 Task: Create a PowerPoint presentation on public speaking, including topics like confidence improvement and the history of public speaking.
Action: Mouse moved to (539, 310)
Screenshot: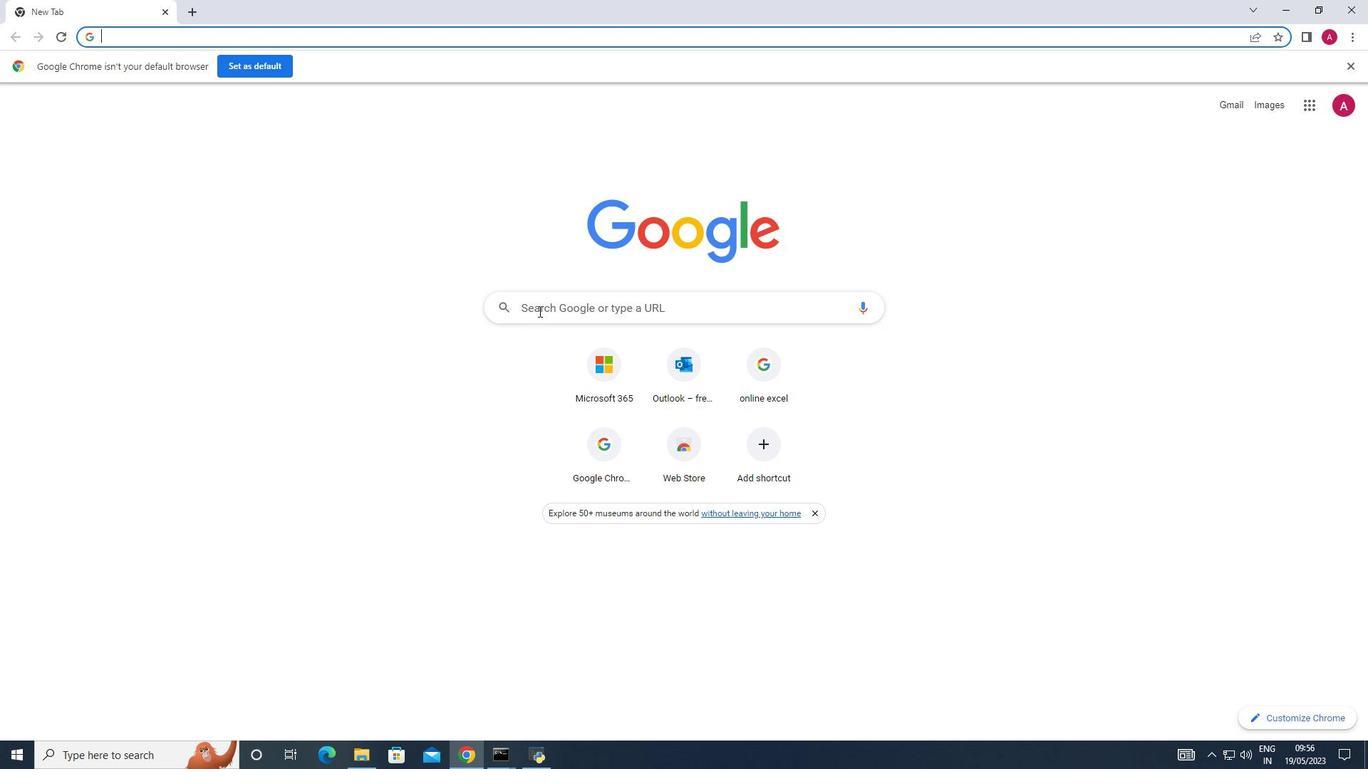 
Action: Mouse pressed left at (539, 310)
Screenshot: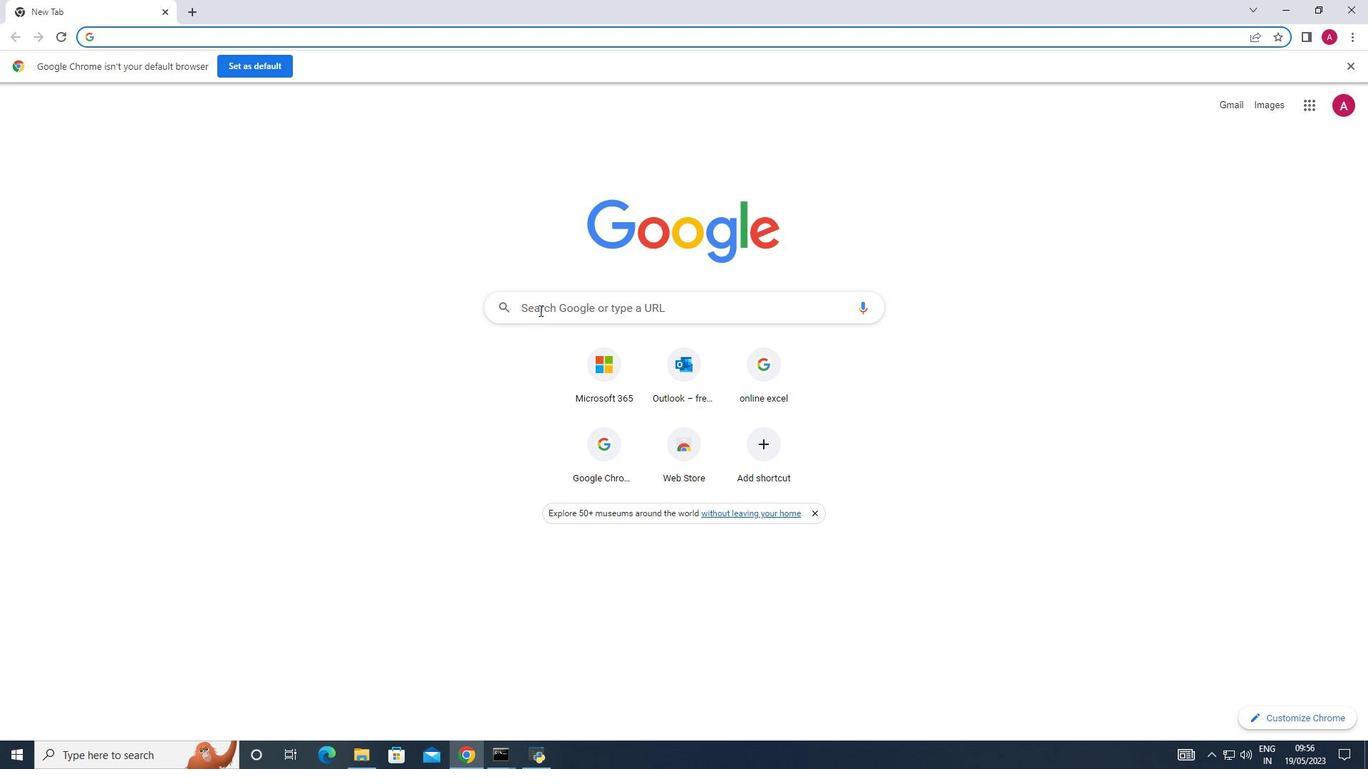 
Action: Key pressed public<Key.space>speaking<Key.space>free<Key.space>
Screenshot: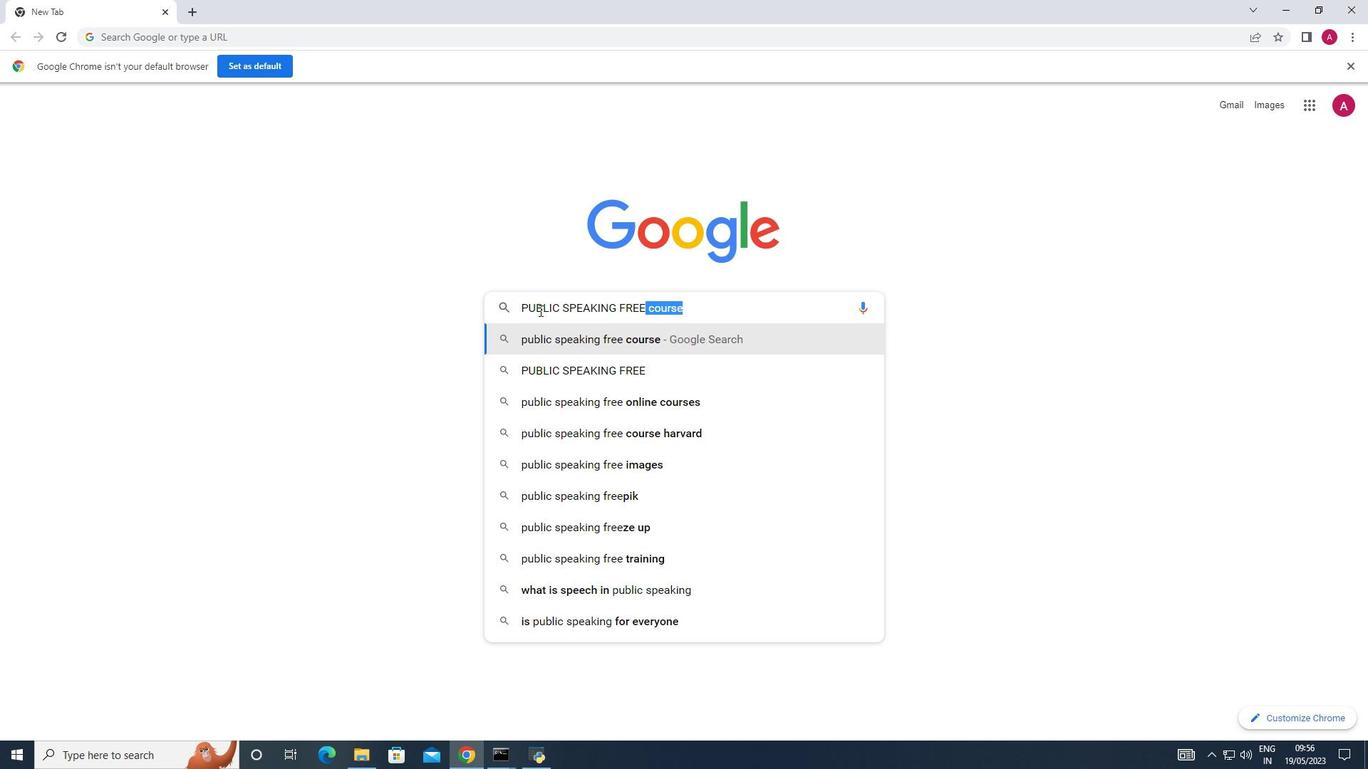 
Action: Mouse moved to (593, 345)
Screenshot: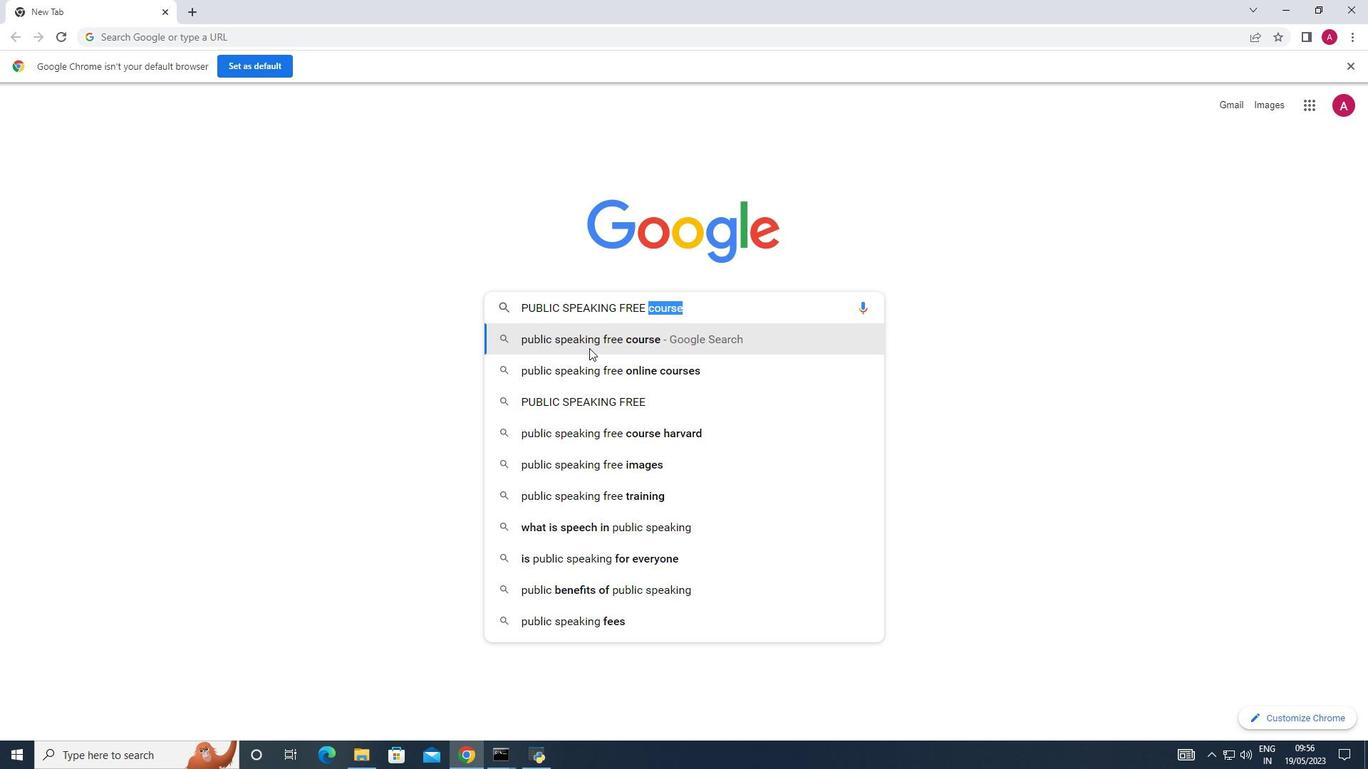 
Action: Mouse pressed left at (593, 345)
Screenshot: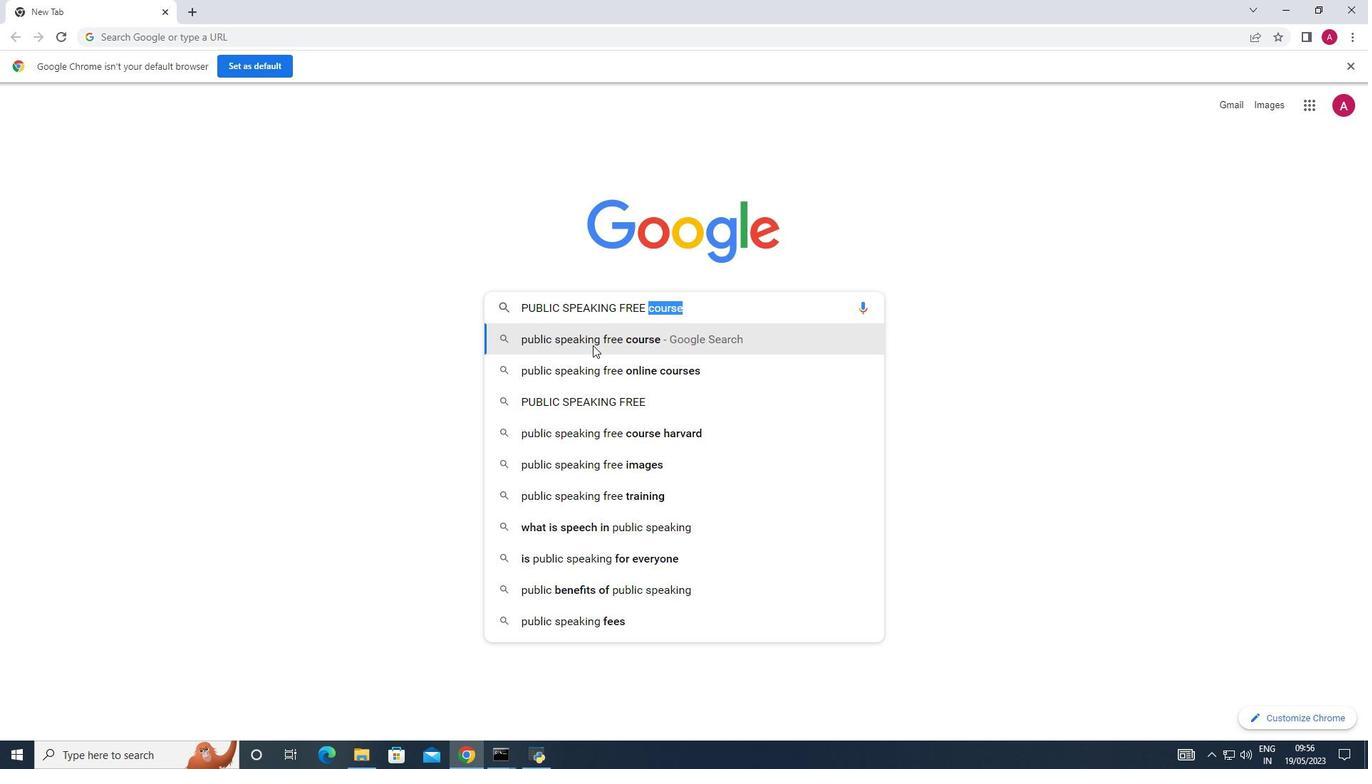 
Action: Mouse moved to (388, 248)
Screenshot: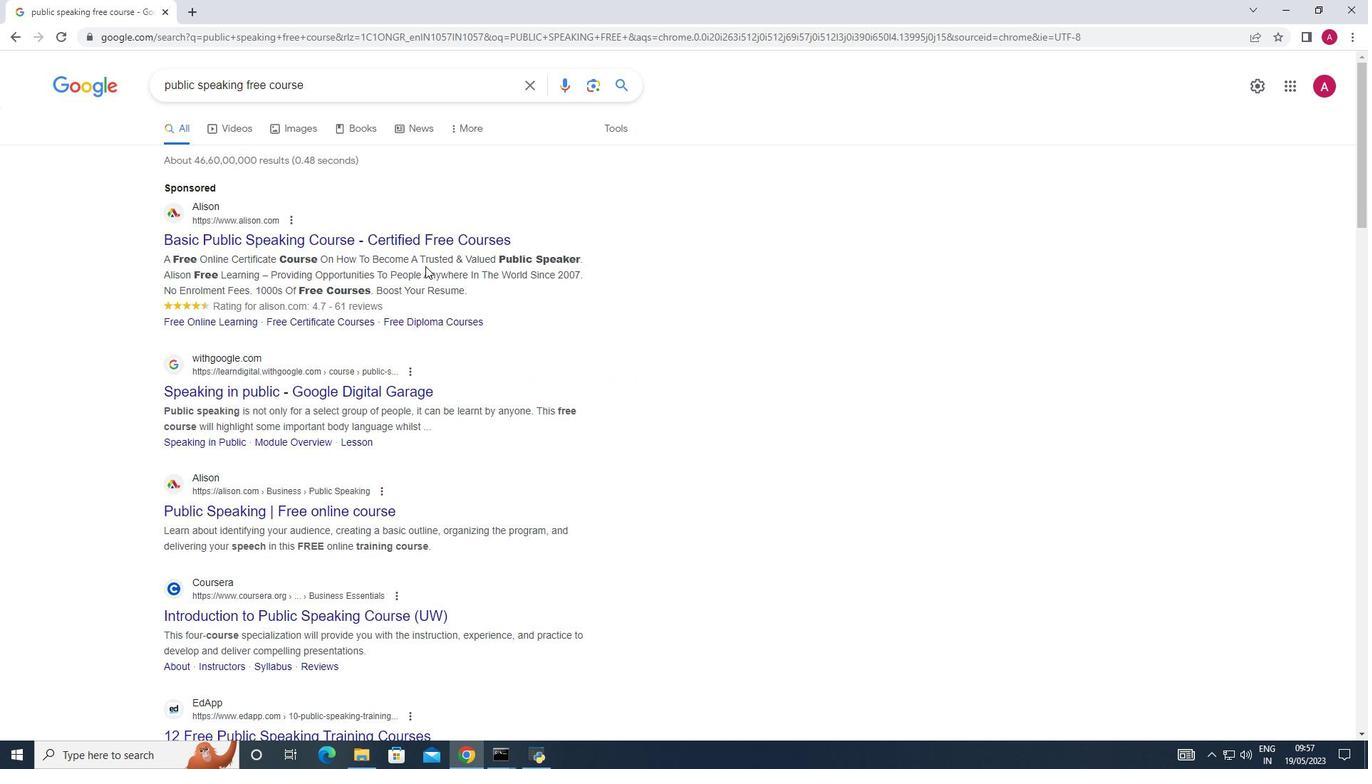 
Action: Mouse pressed left at (388, 248)
Screenshot: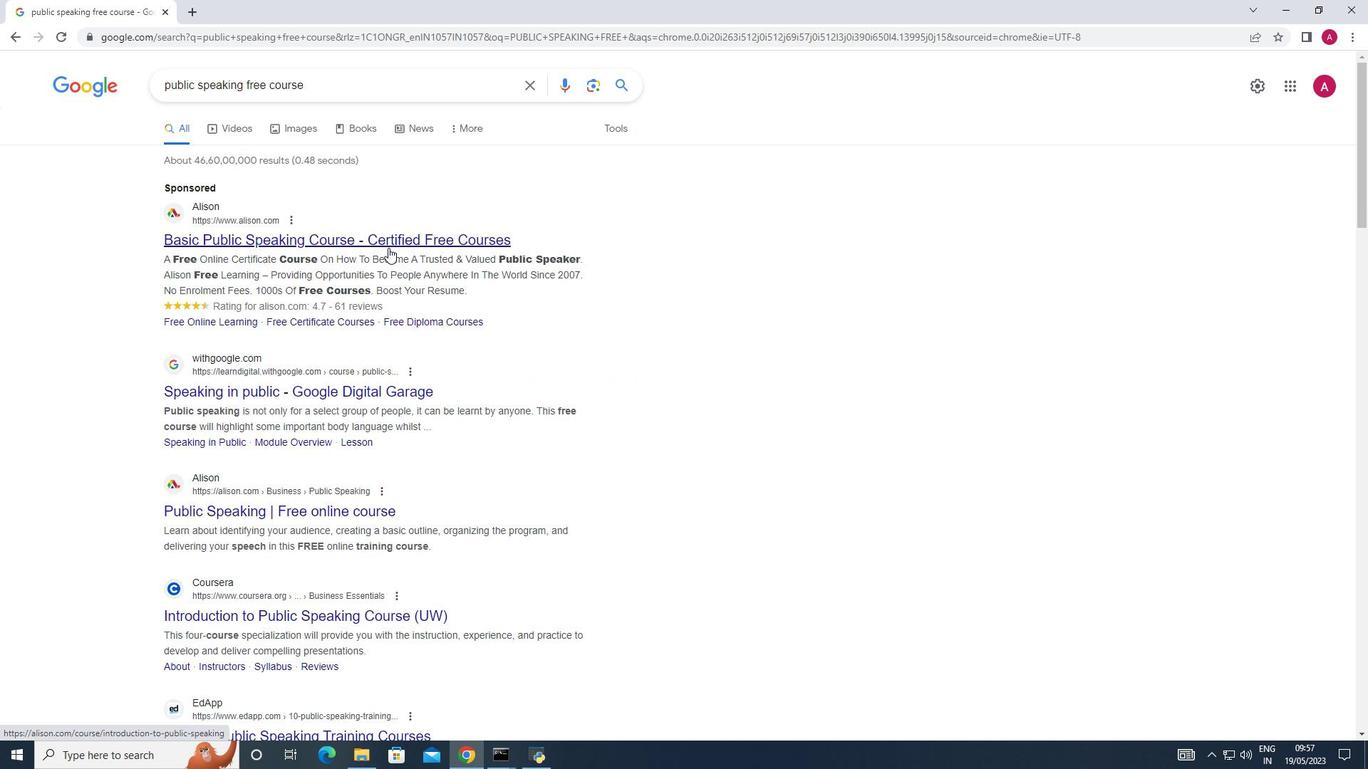
Action: Mouse moved to (535, 326)
Screenshot: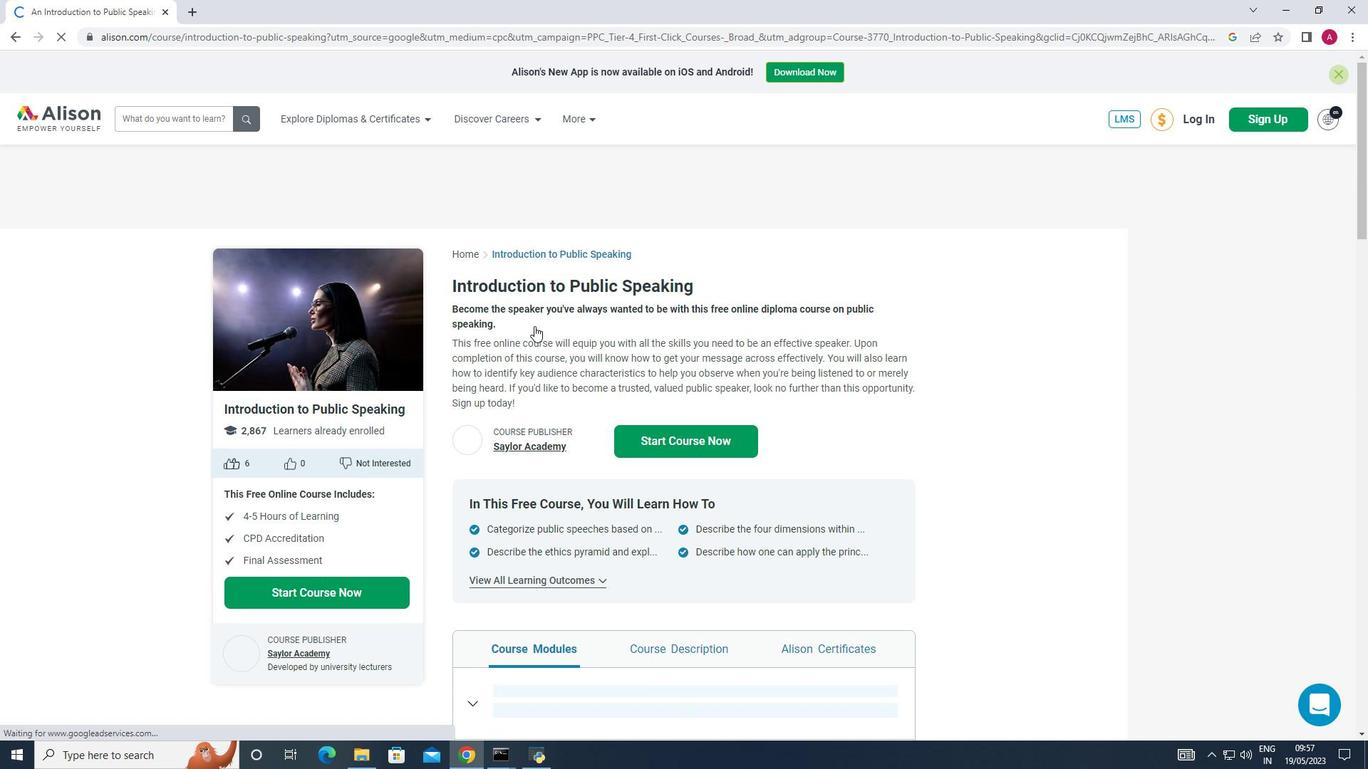 
Action: Mouse scrolled (535, 325) with delta (0, 0)
Screenshot: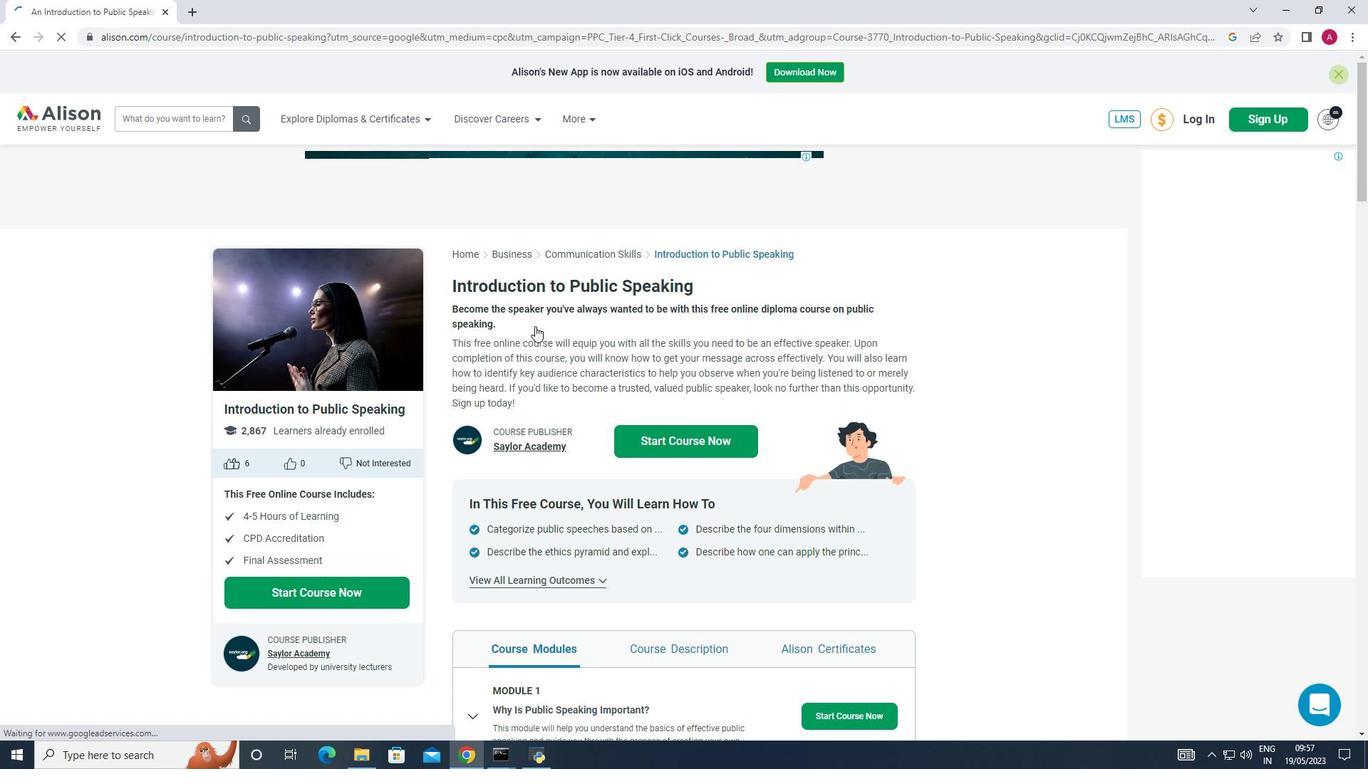 
Action: Mouse scrolled (535, 325) with delta (0, 0)
Screenshot: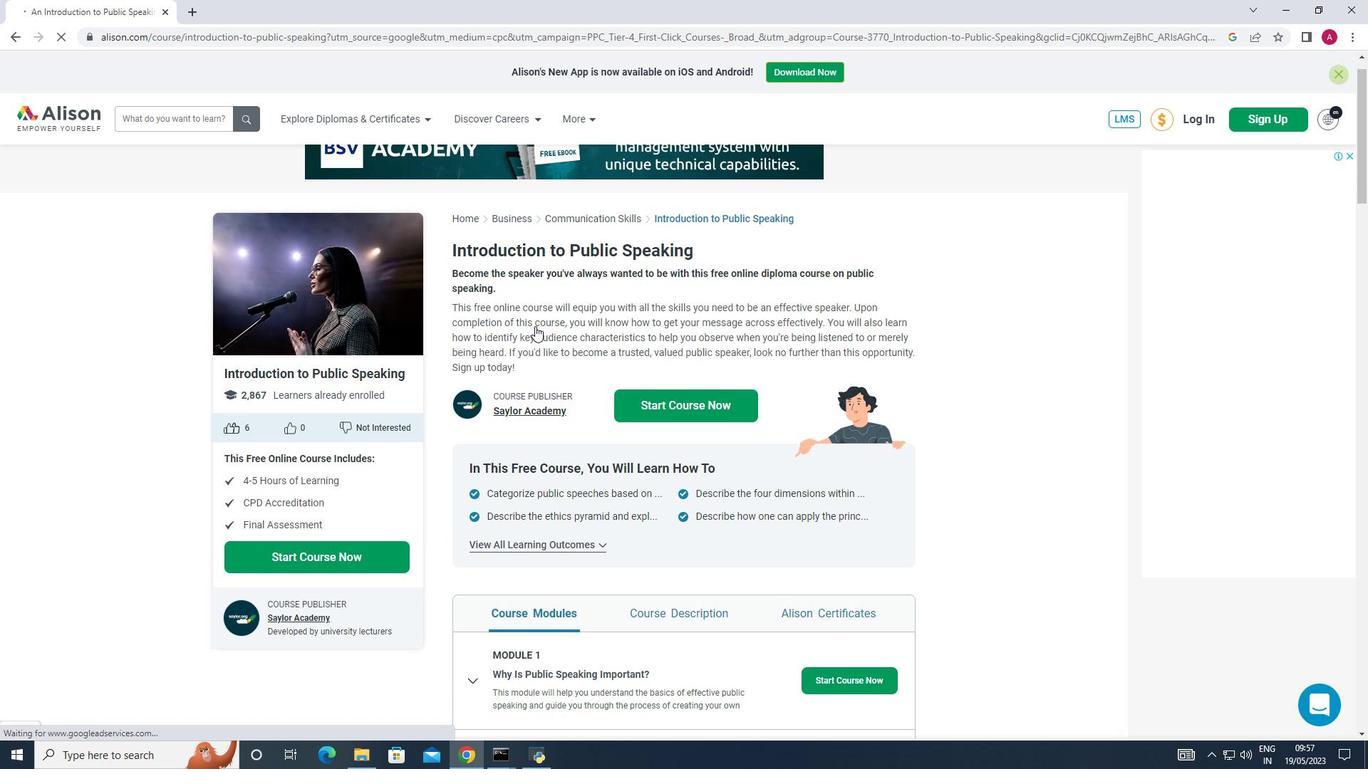 
Action: Mouse moved to (553, 362)
Screenshot: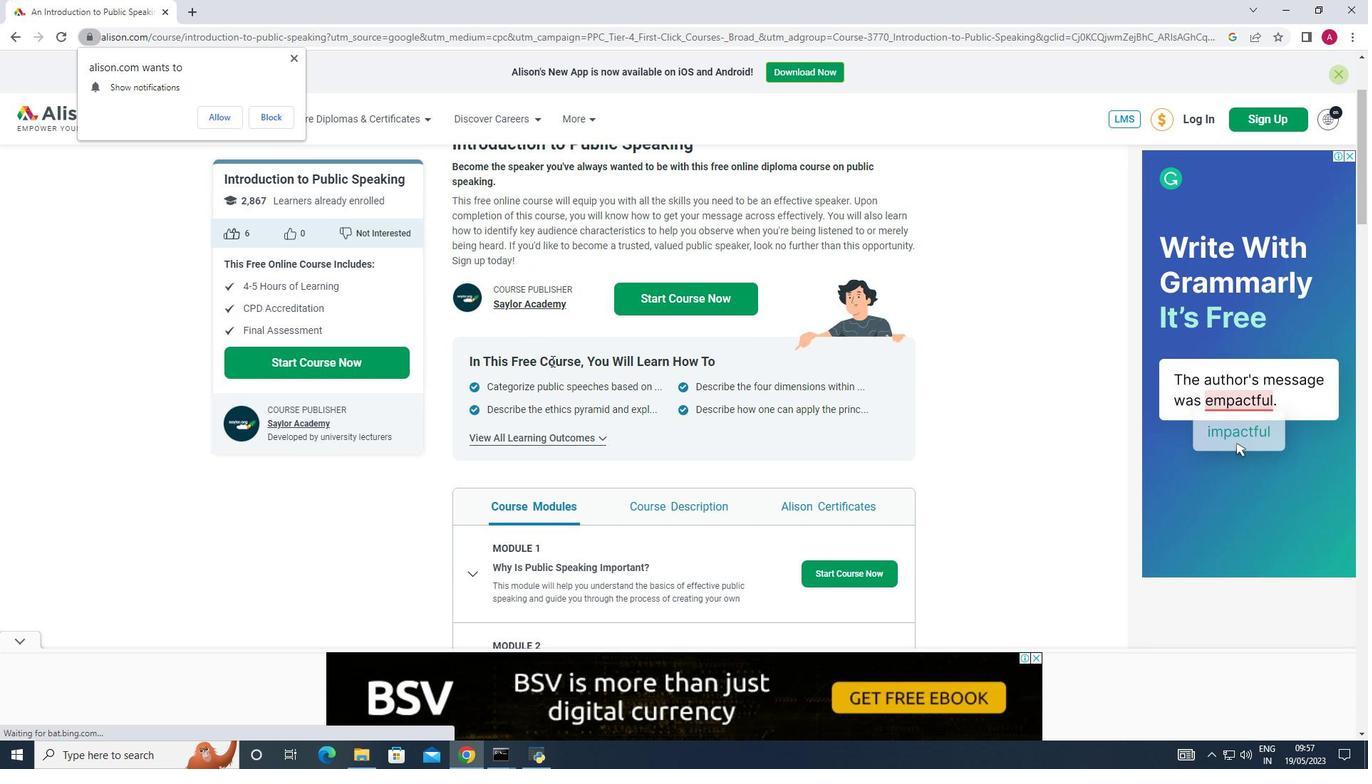 
Action: Mouse scrolled (553, 361) with delta (0, 0)
Screenshot: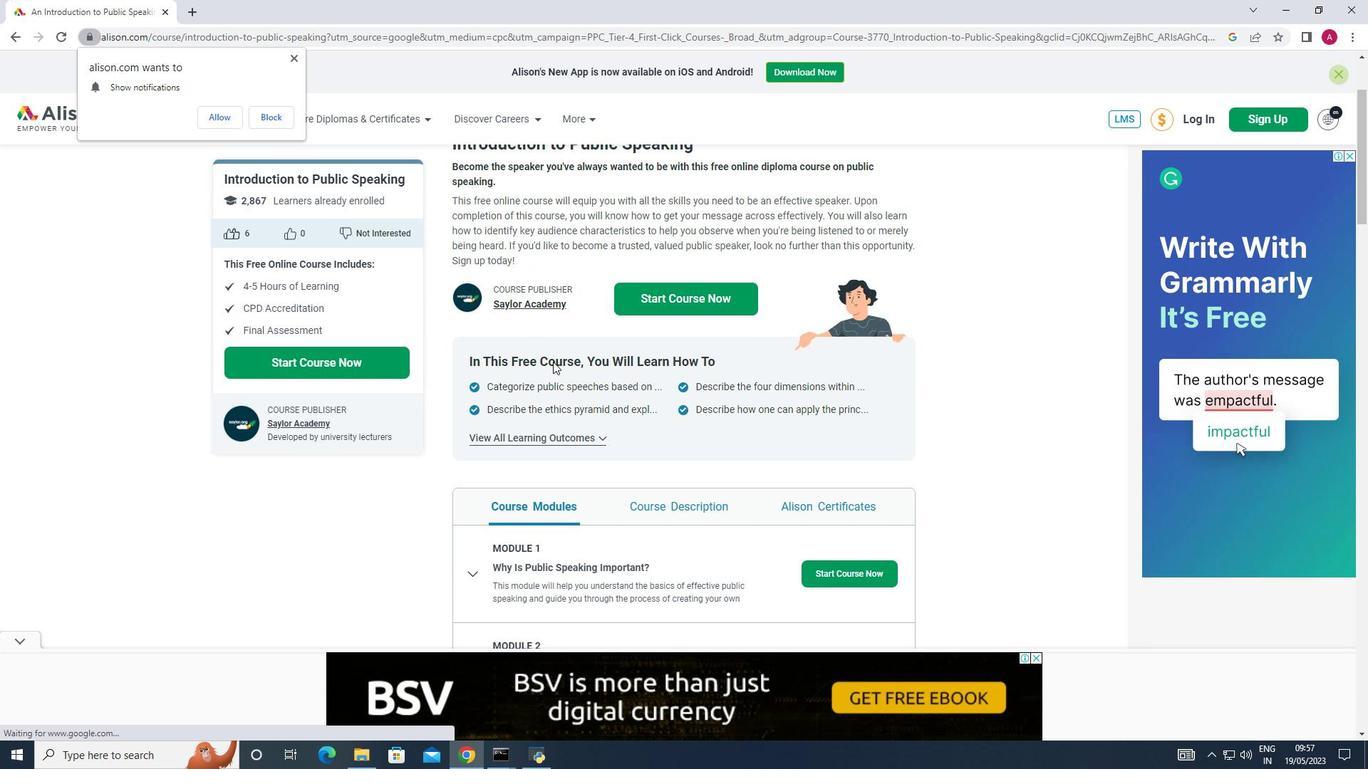 
Action: Mouse scrolled (553, 361) with delta (0, 0)
Screenshot: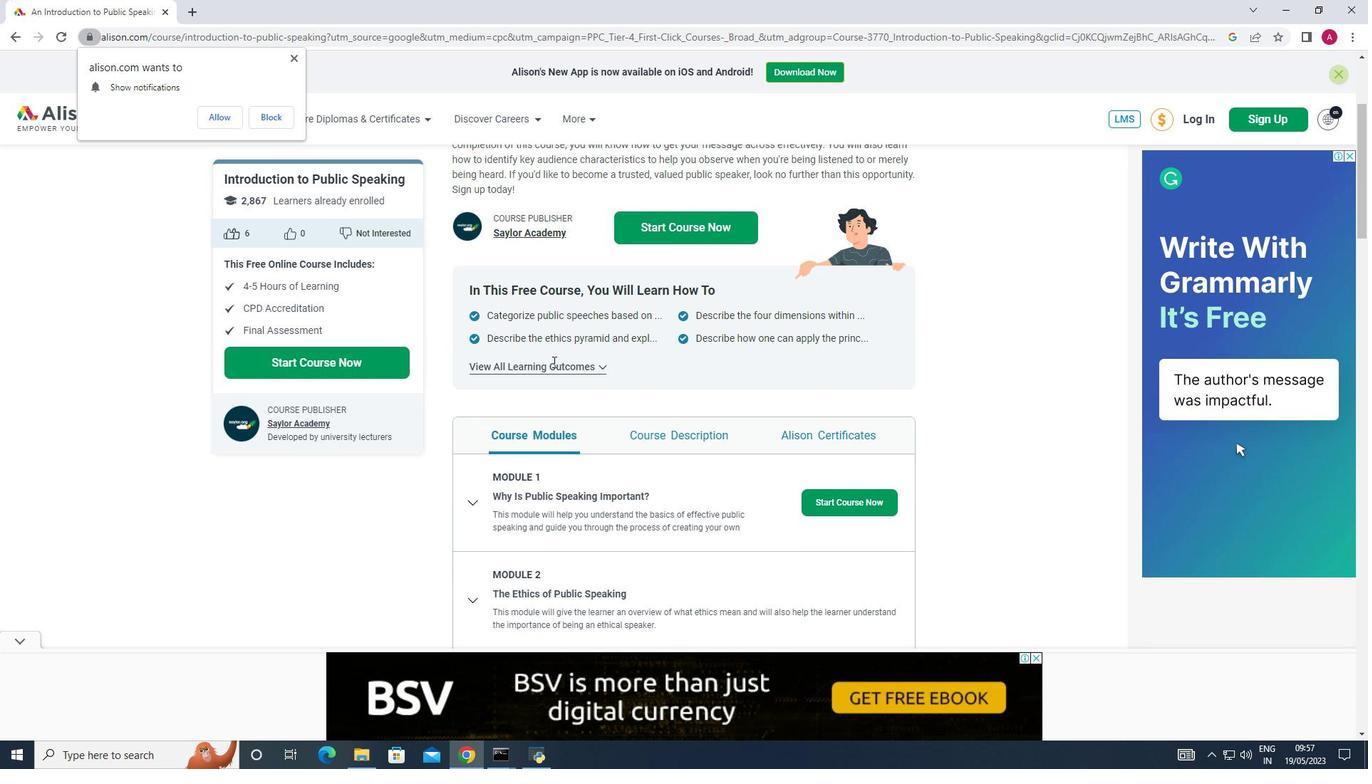 
Action: Mouse moved to (300, 58)
Screenshot: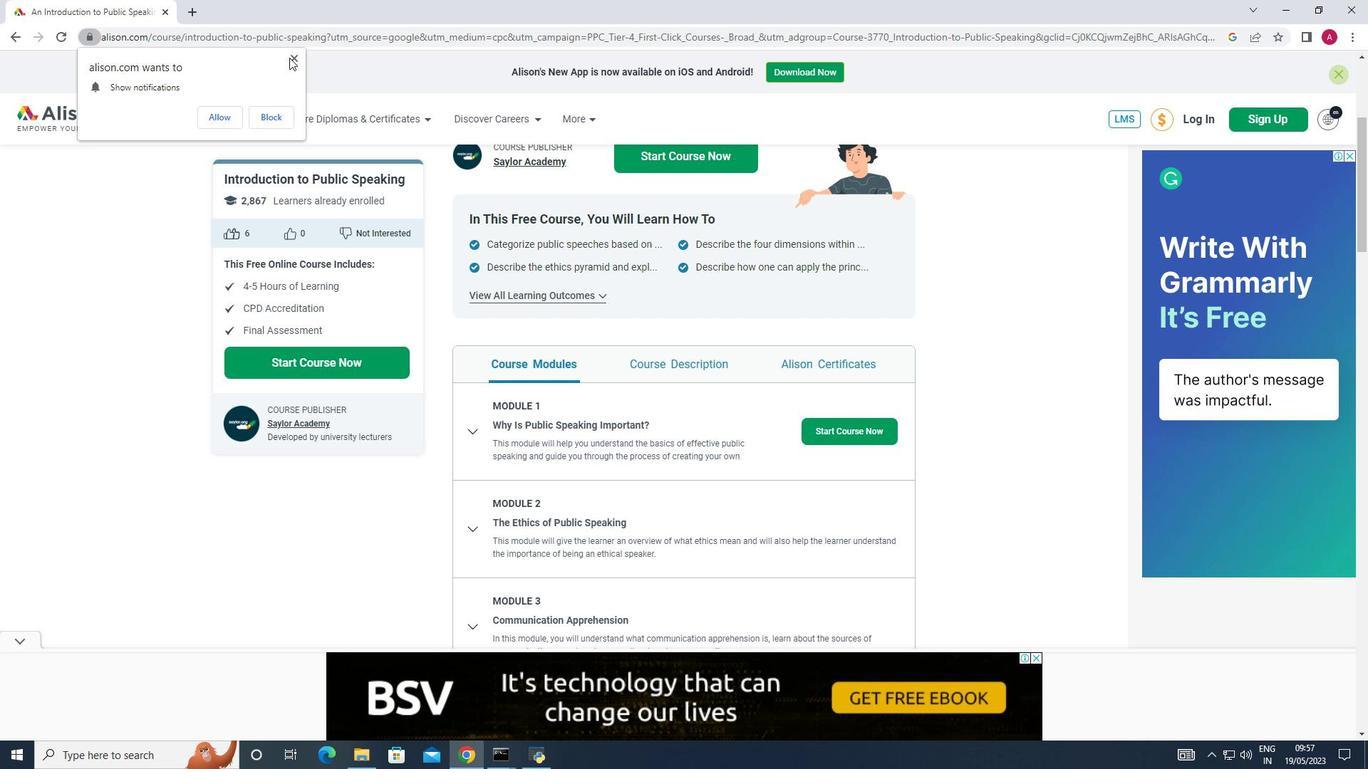 
Action: Mouse pressed left at (300, 58)
Screenshot: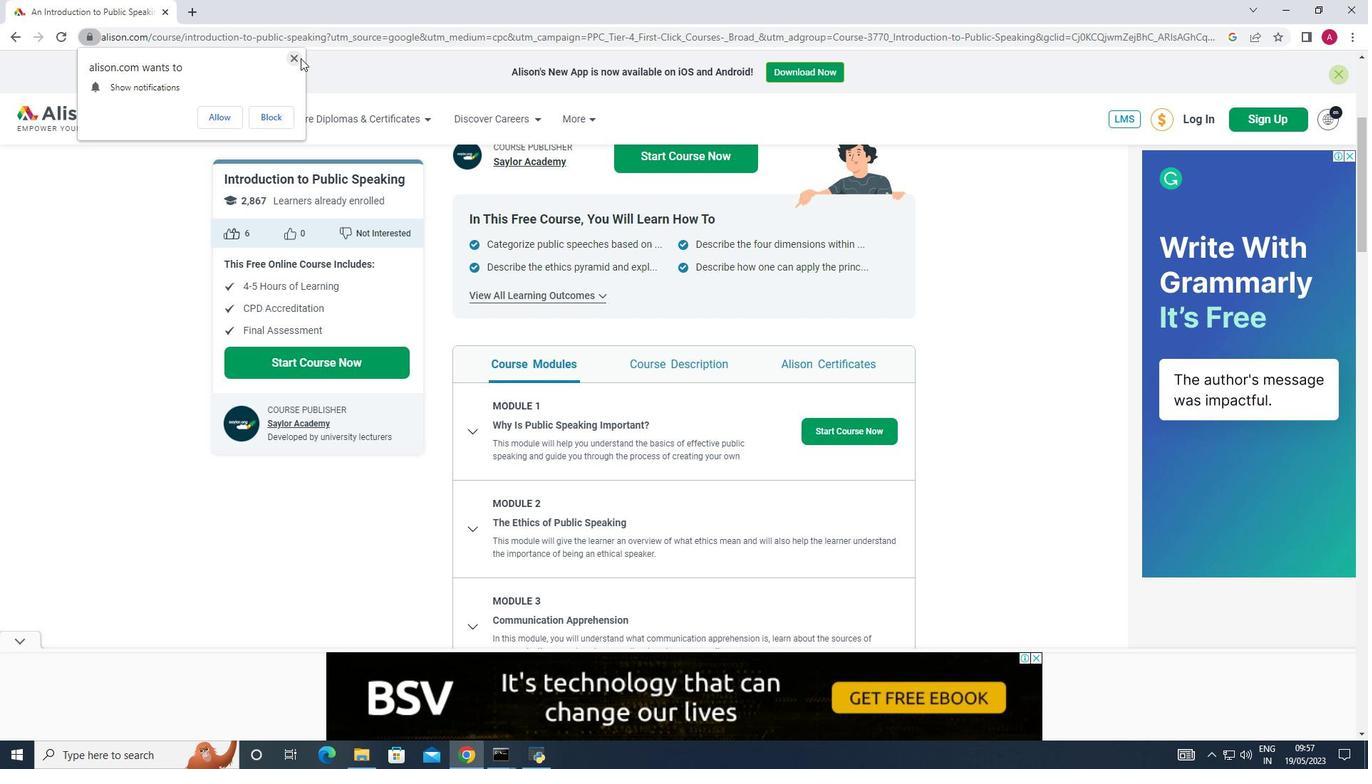 
Action: Mouse moved to (652, 349)
Screenshot: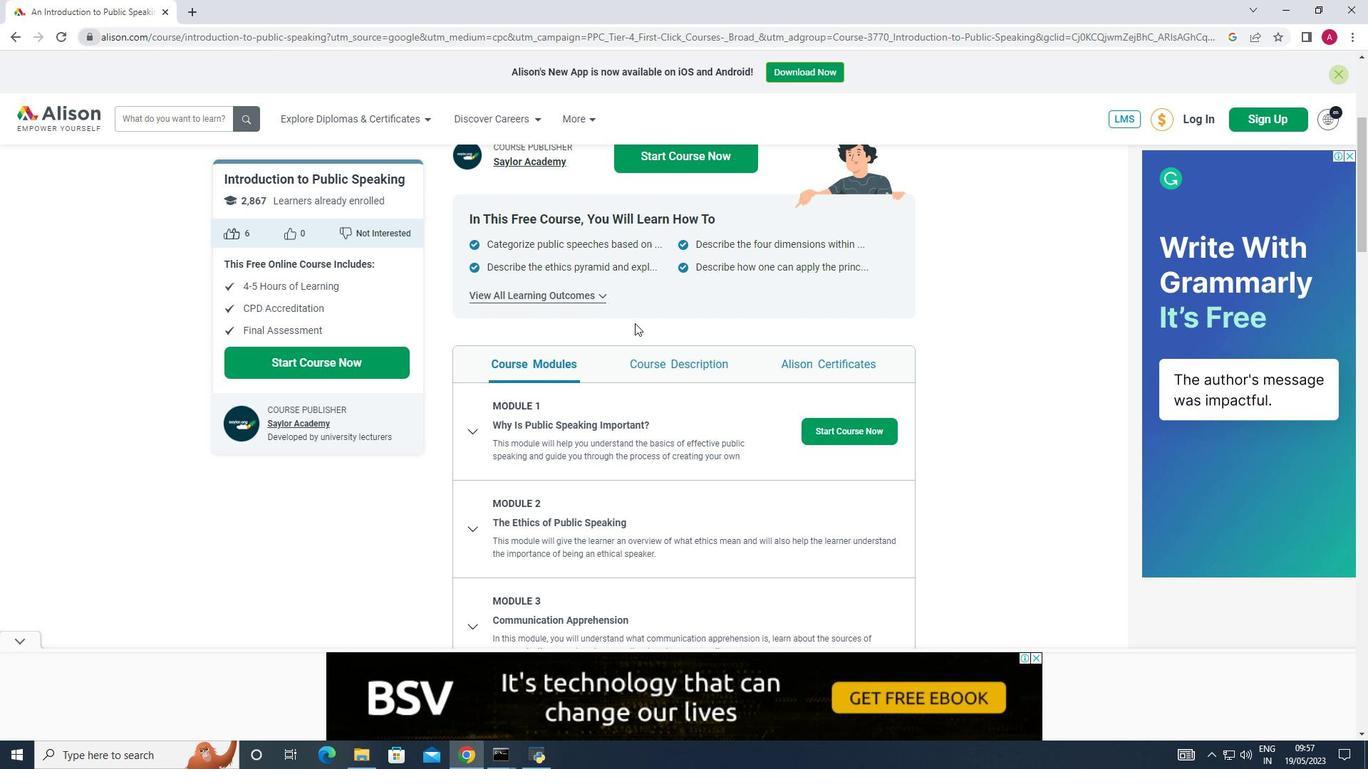 
Action: Mouse scrolled (652, 348) with delta (0, 0)
Screenshot: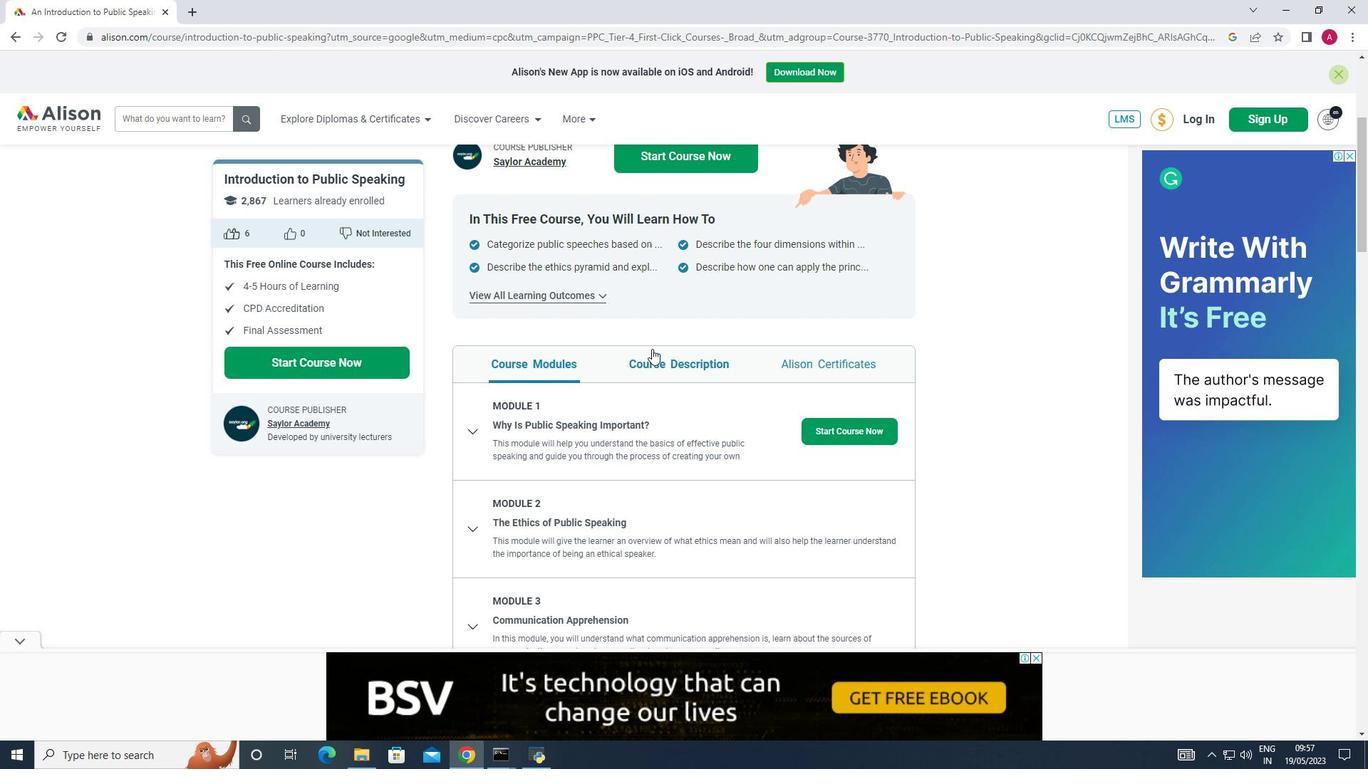 
Action: Mouse scrolled (652, 348) with delta (0, 0)
Screenshot: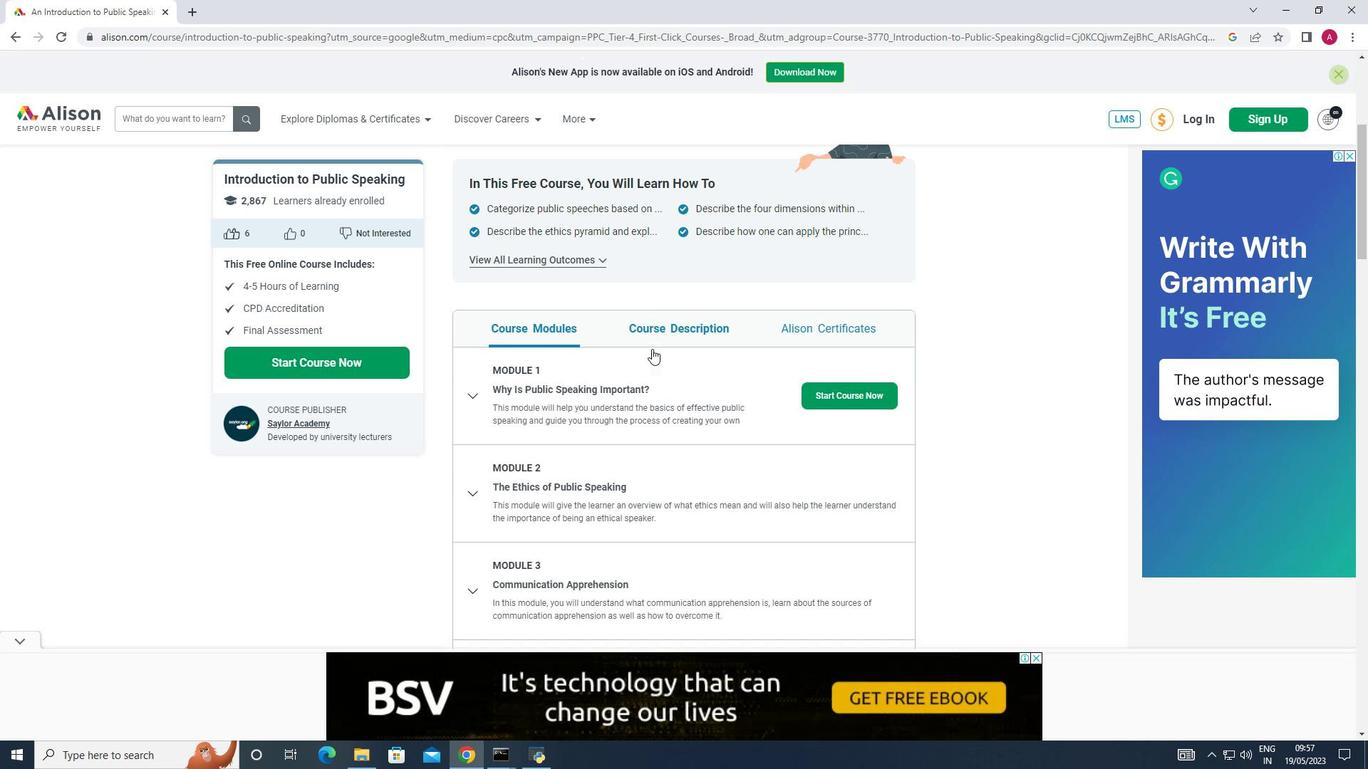 
Action: Mouse moved to (672, 233)
Screenshot: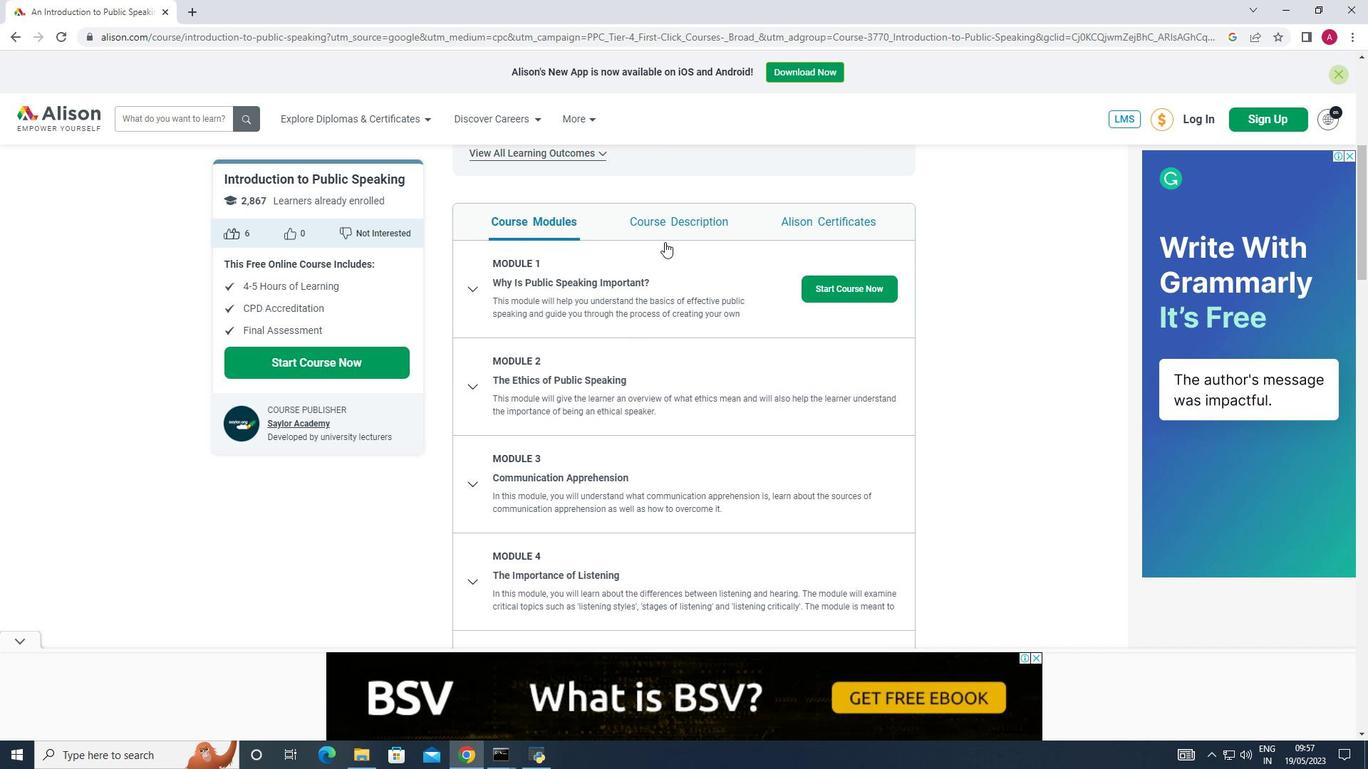 
Action: Mouse scrolled (672, 232) with delta (0, 0)
Screenshot: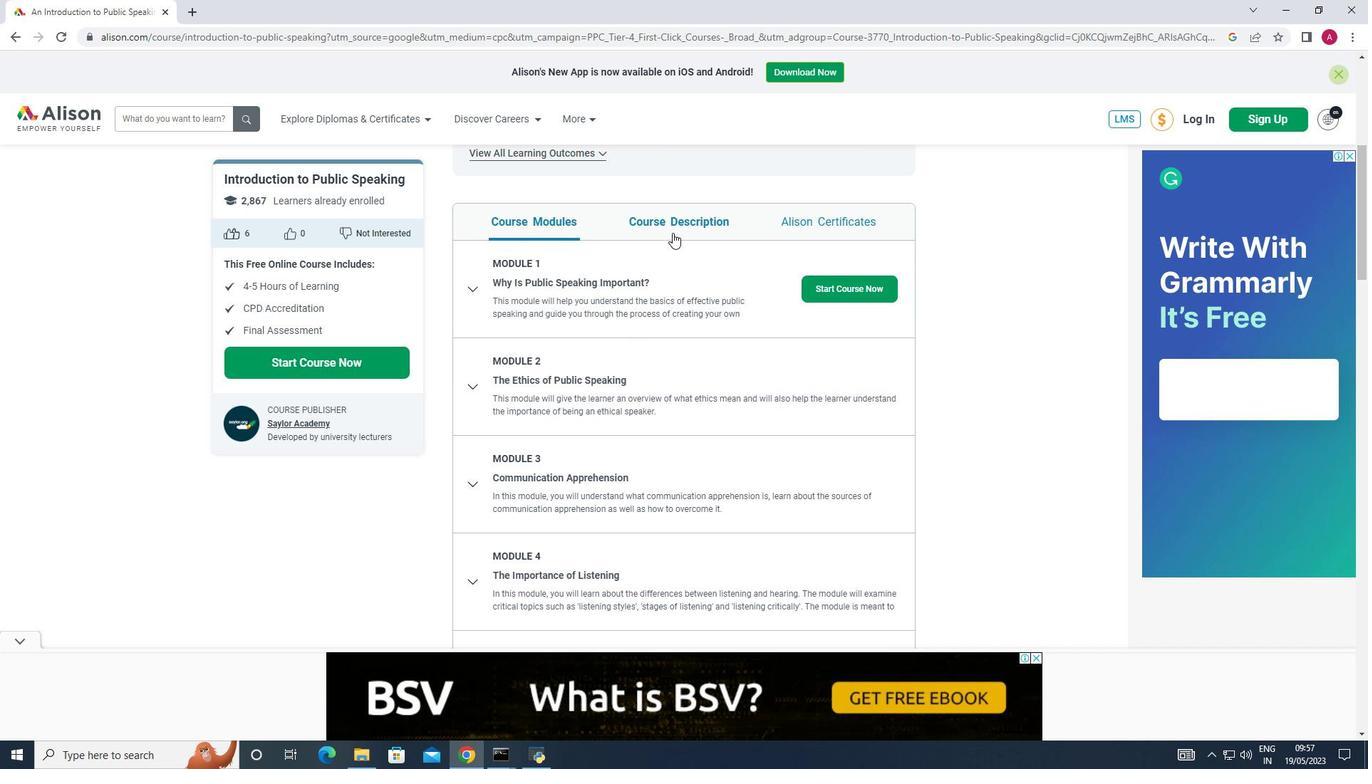 
Action: Mouse scrolled (672, 232) with delta (0, 0)
Screenshot: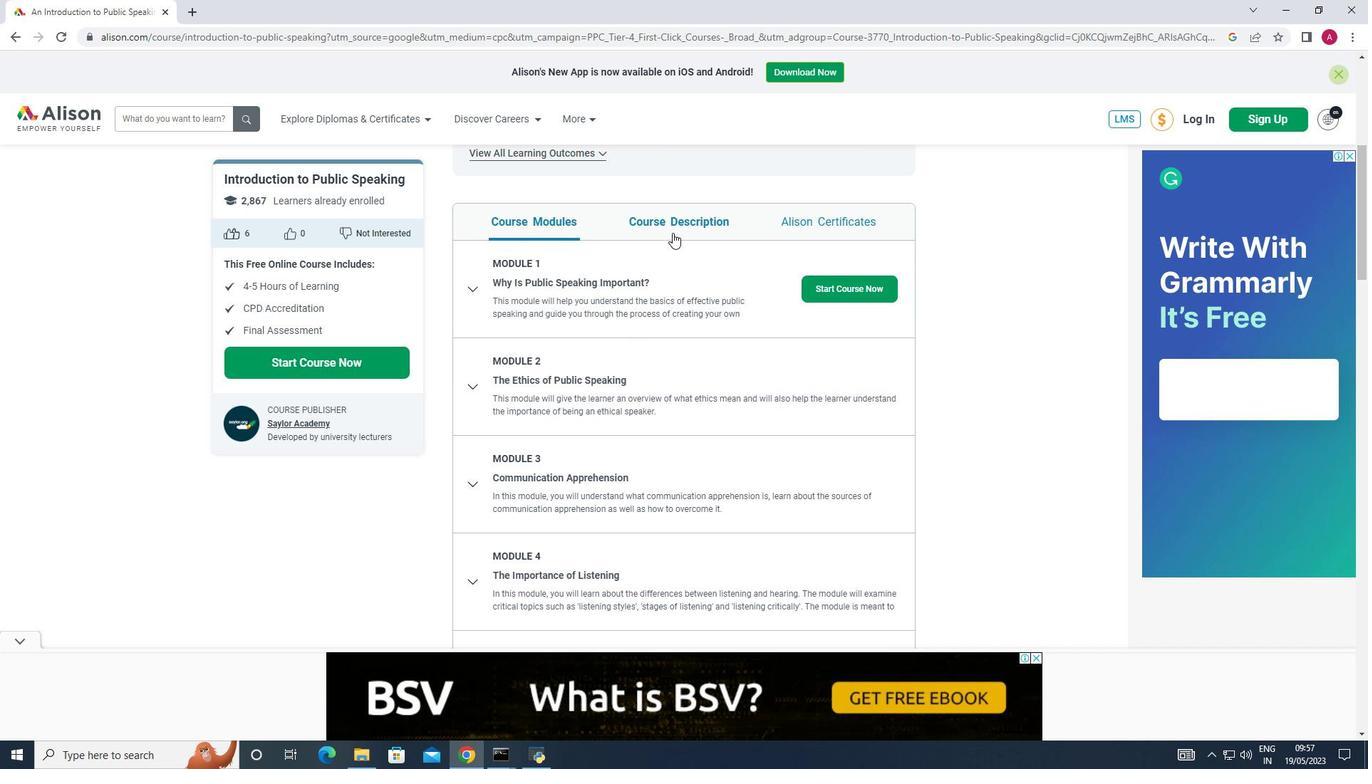 
Action: Mouse scrolled (672, 232) with delta (0, 0)
Screenshot: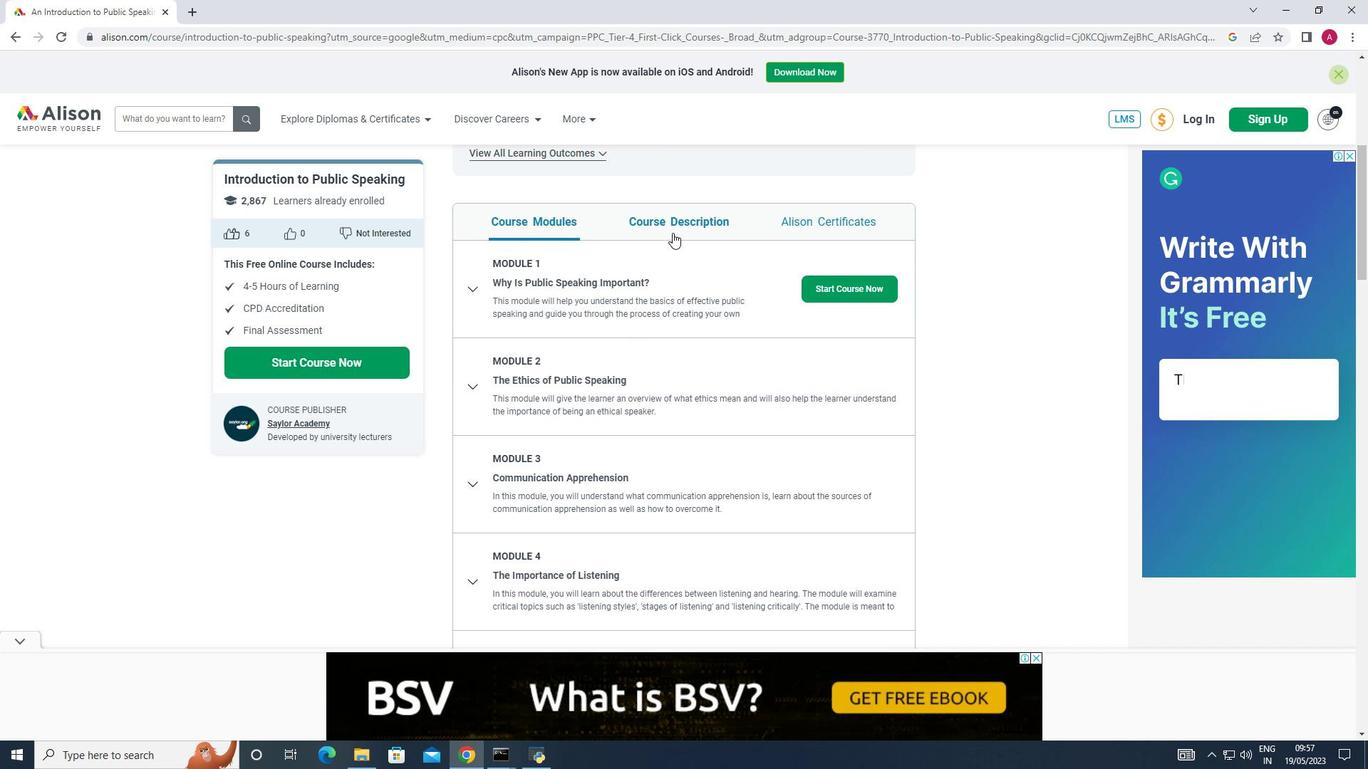 
Action: Mouse scrolled (672, 232) with delta (0, 0)
Screenshot: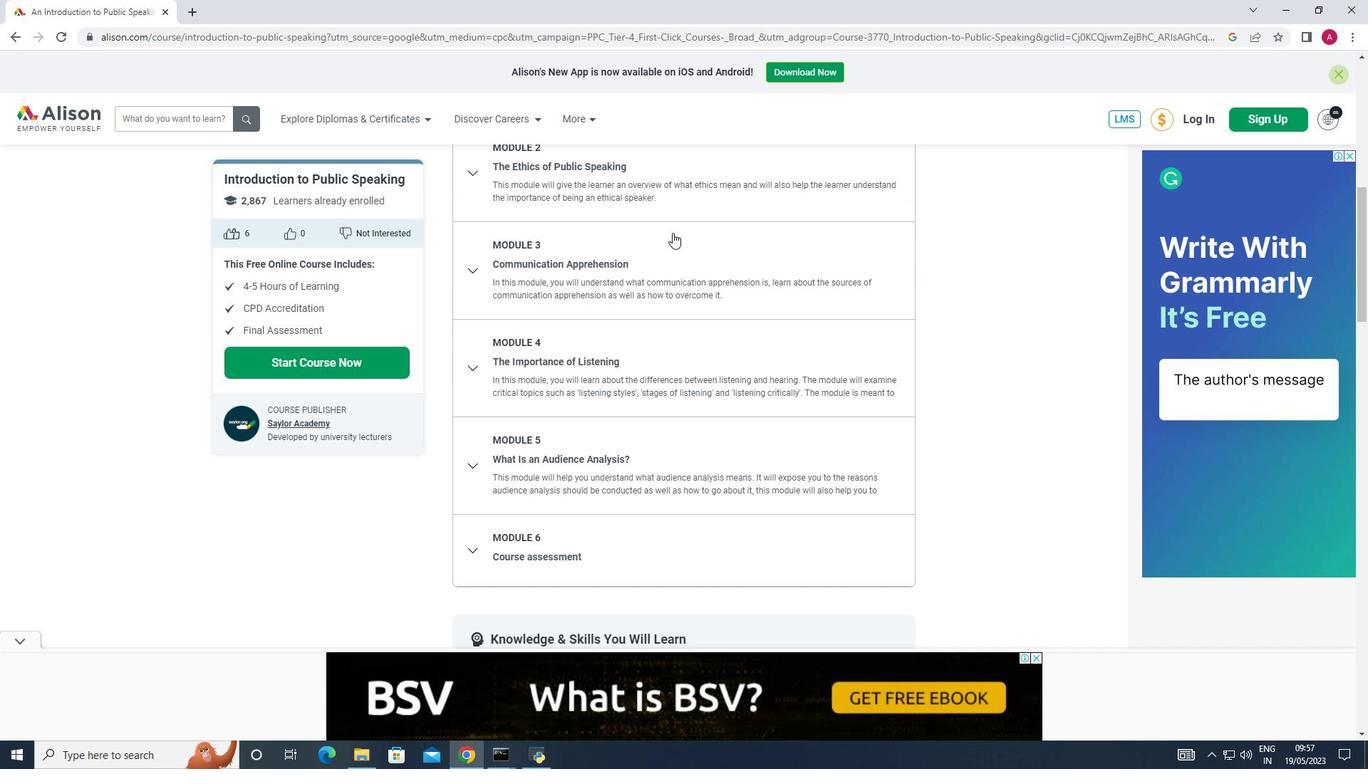 
Action: Mouse scrolled (672, 233) with delta (0, 0)
Screenshot: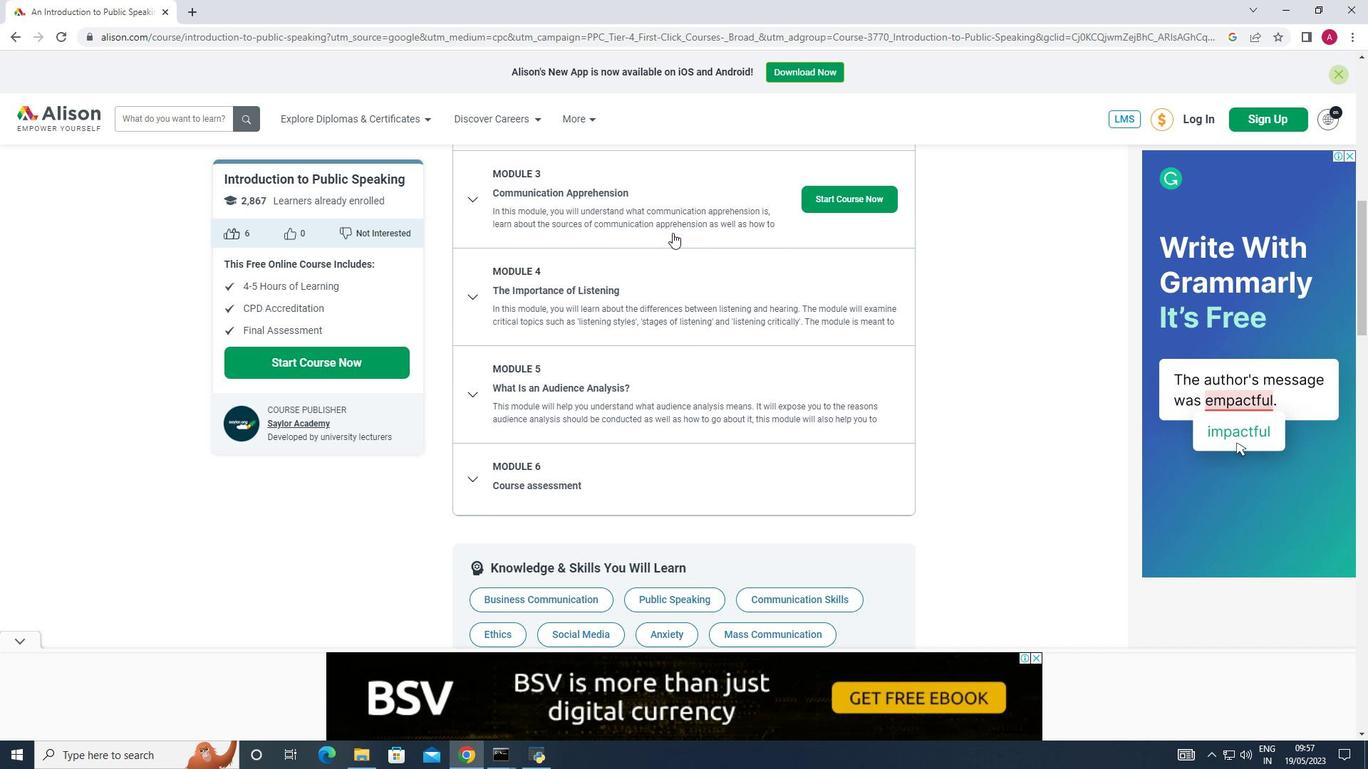 
Action: Mouse scrolled (672, 233) with delta (0, 0)
Screenshot: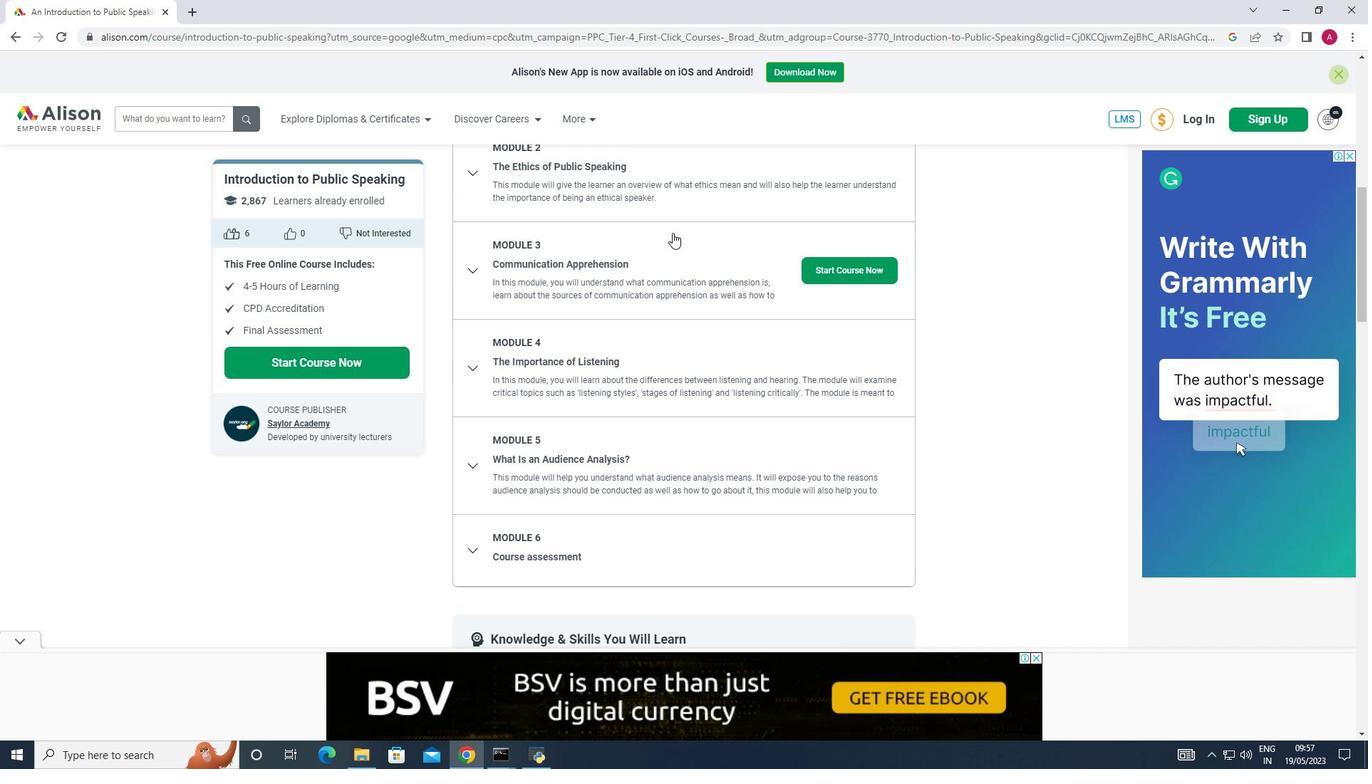 
Action: Mouse scrolled (672, 233) with delta (0, 0)
Screenshot: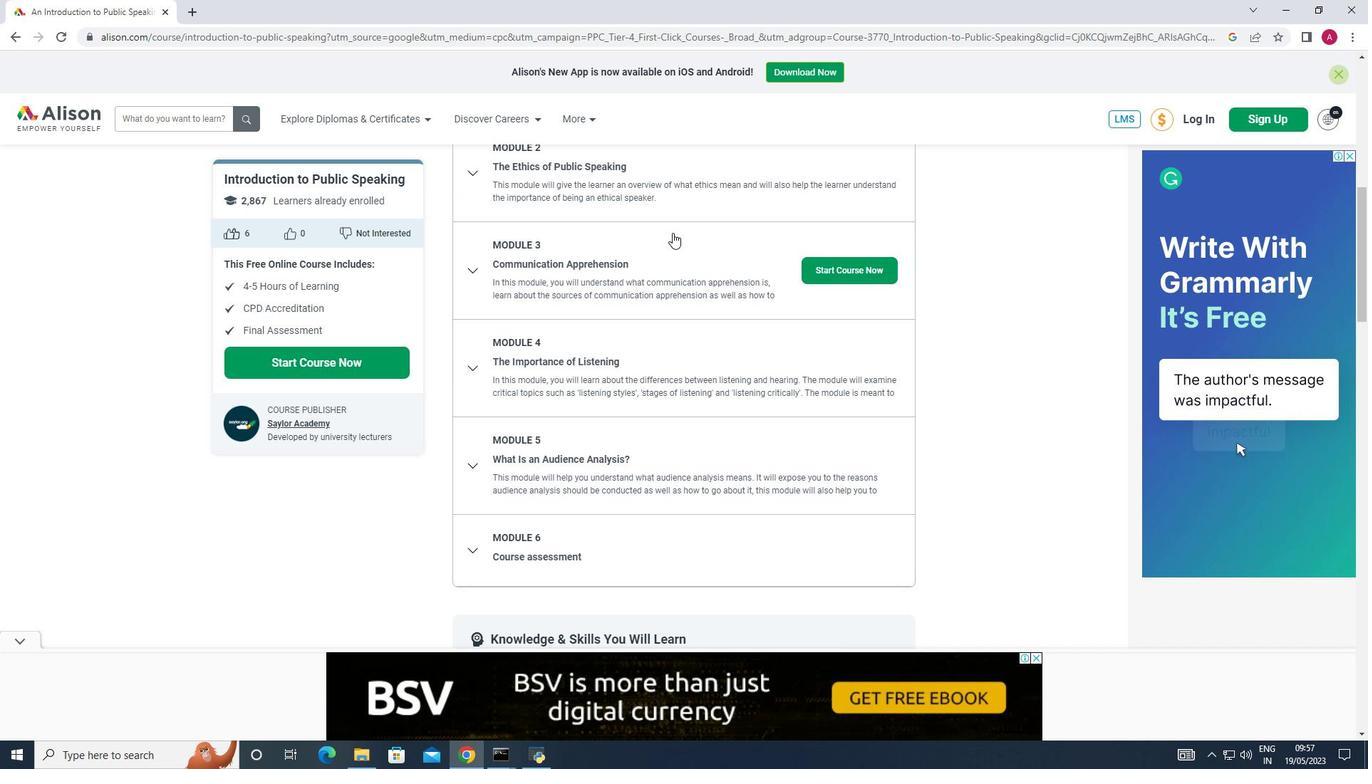 
Action: Mouse moved to (672, 221)
Screenshot: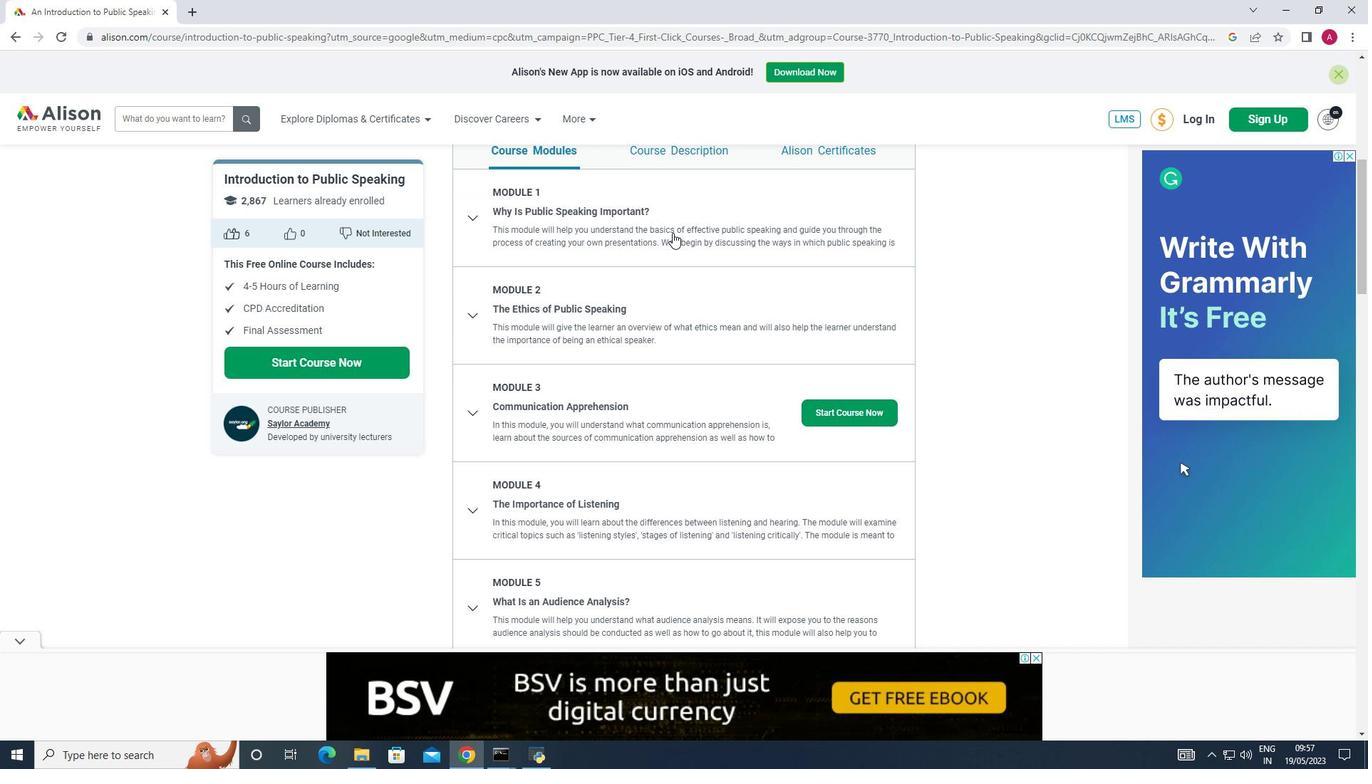 
Action: Mouse scrolled (672, 222) with delta (0, 0)
Screenshot: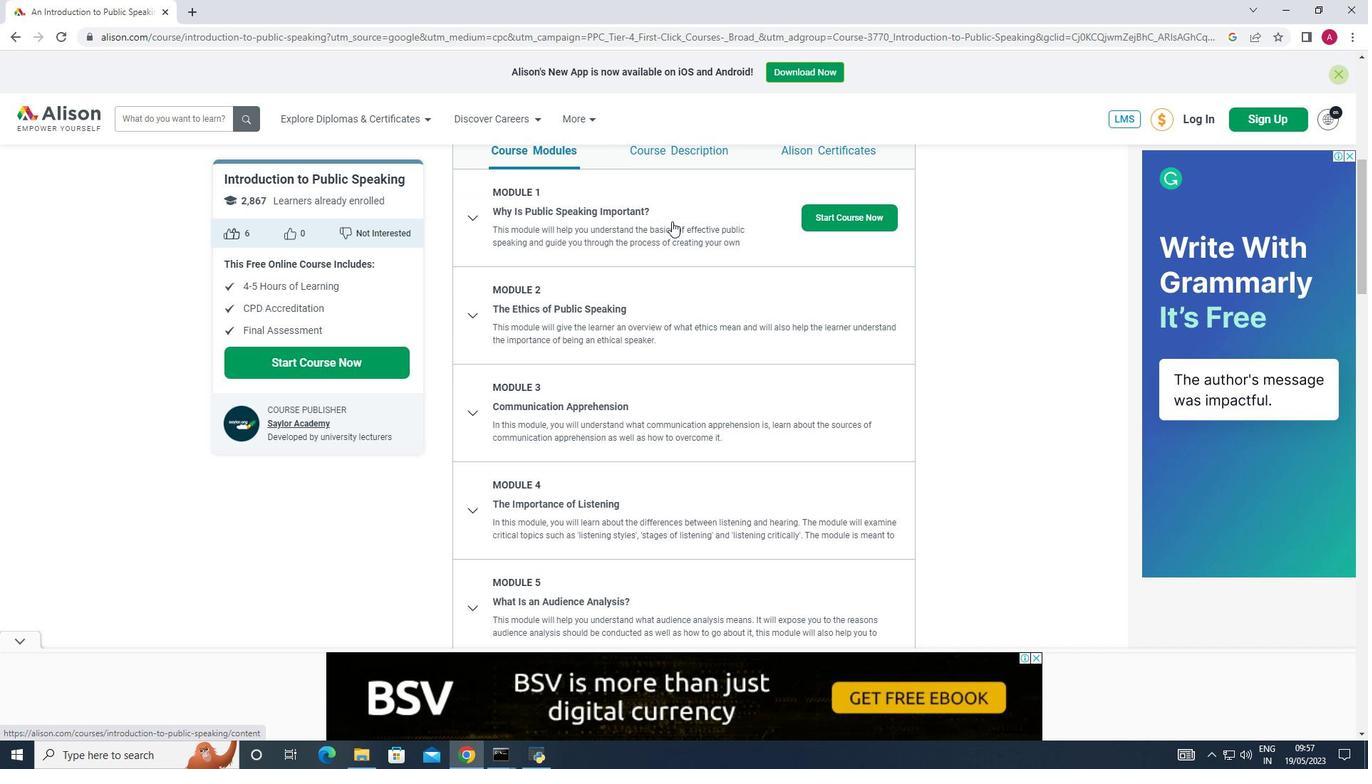 
Action: Mouse scrolled (672, 222) with delta (0, 0)
Screenshot: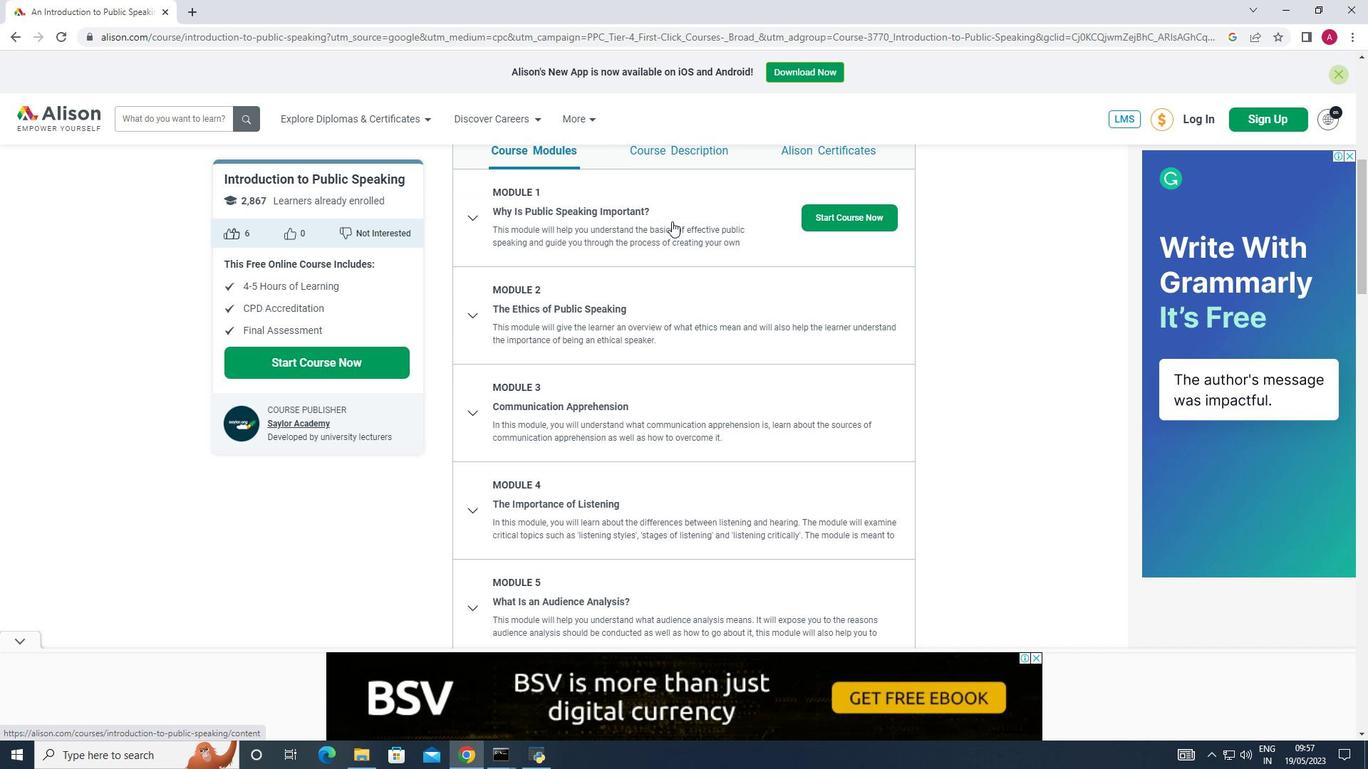 
Action: Mouse moved to (689, 292)
Screenshot: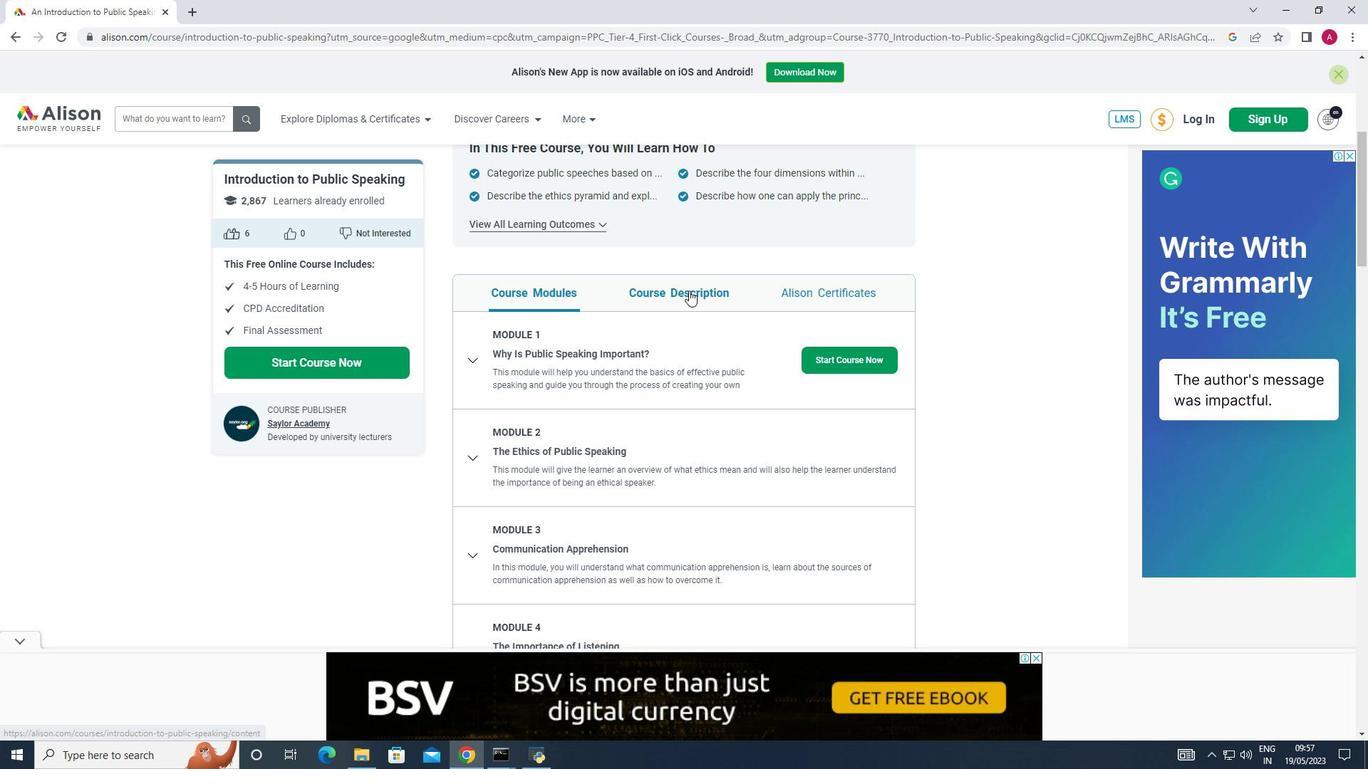 
Action: Mouse pressed left at (689, 292)
Screenshot: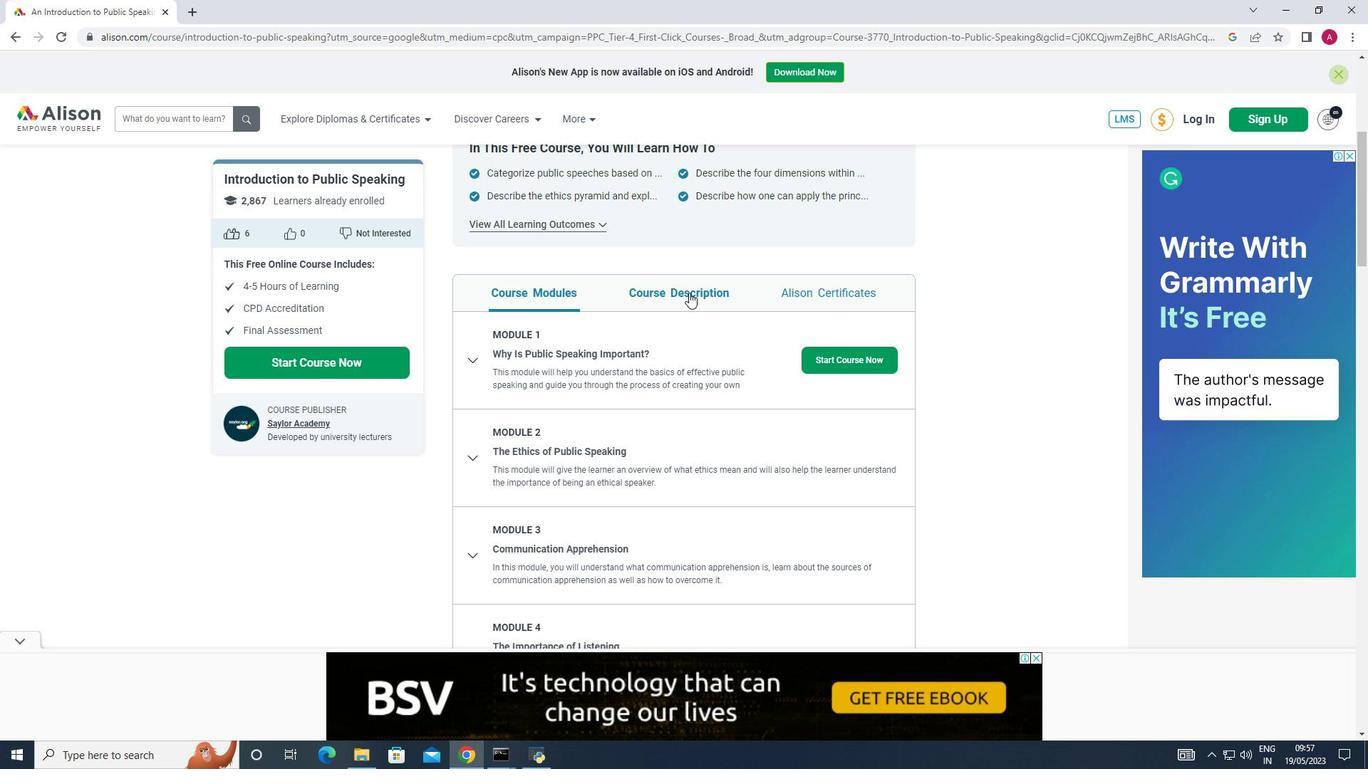 
Action: Mouse moved to (735, 427)
Screenshot: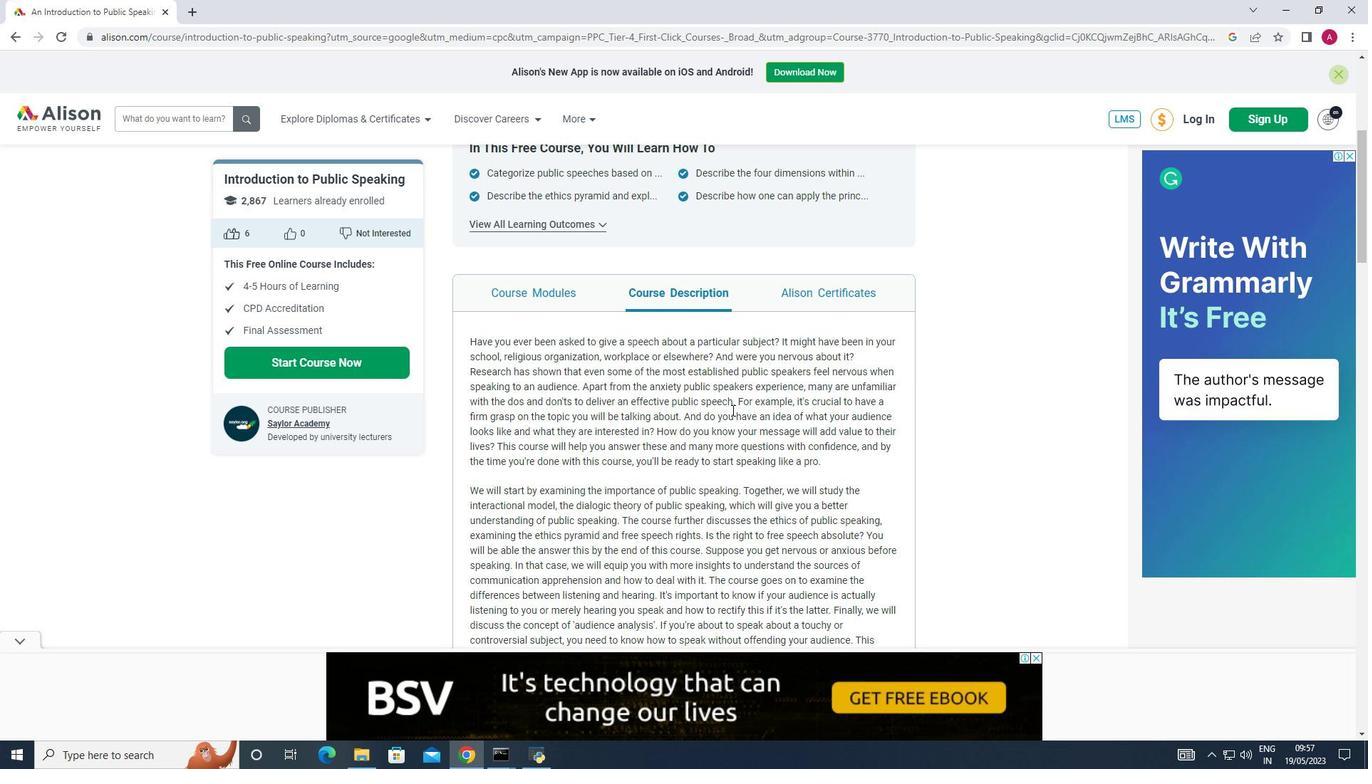 
Action: Mouse scrolled (735, 426) with delta (0, 0)
Screenshot: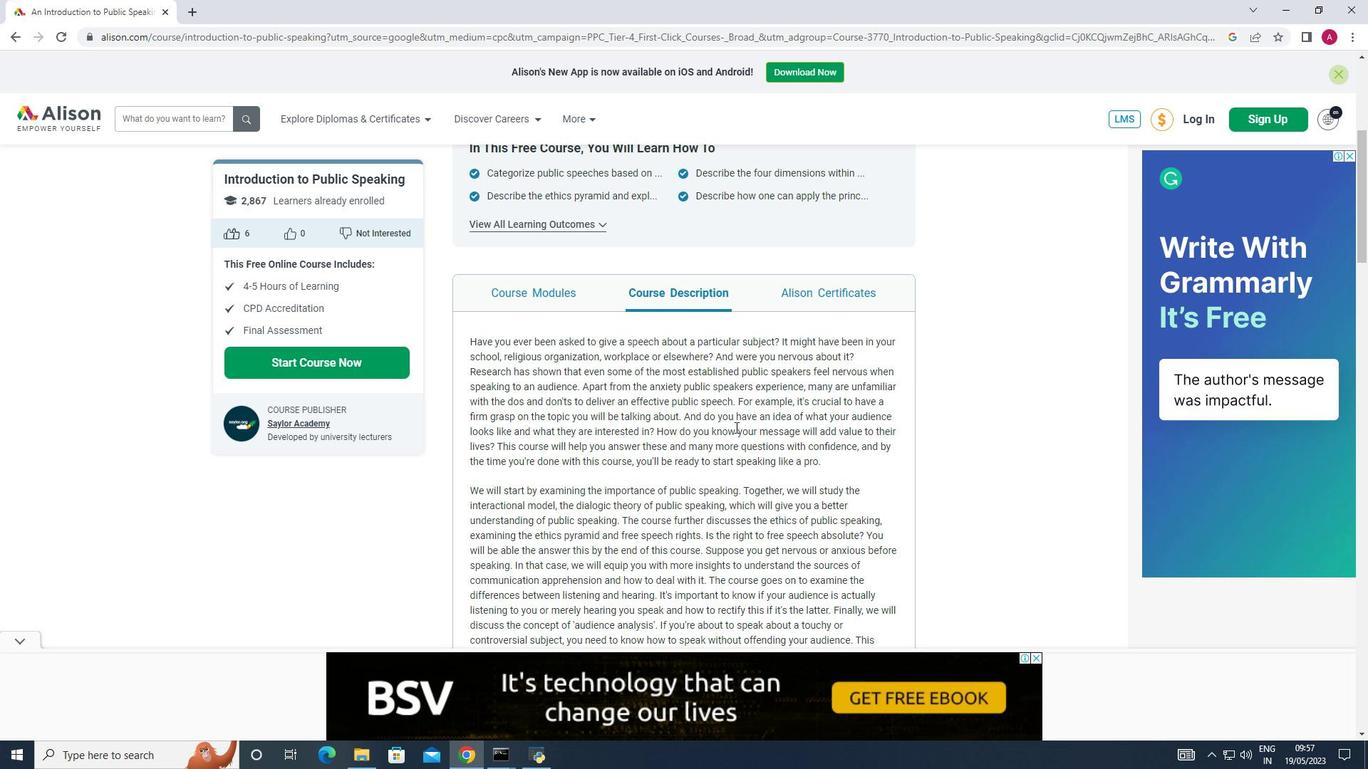 
Action: Mouse scrolled (735, 426) with delta (0, 0)
Screenshot: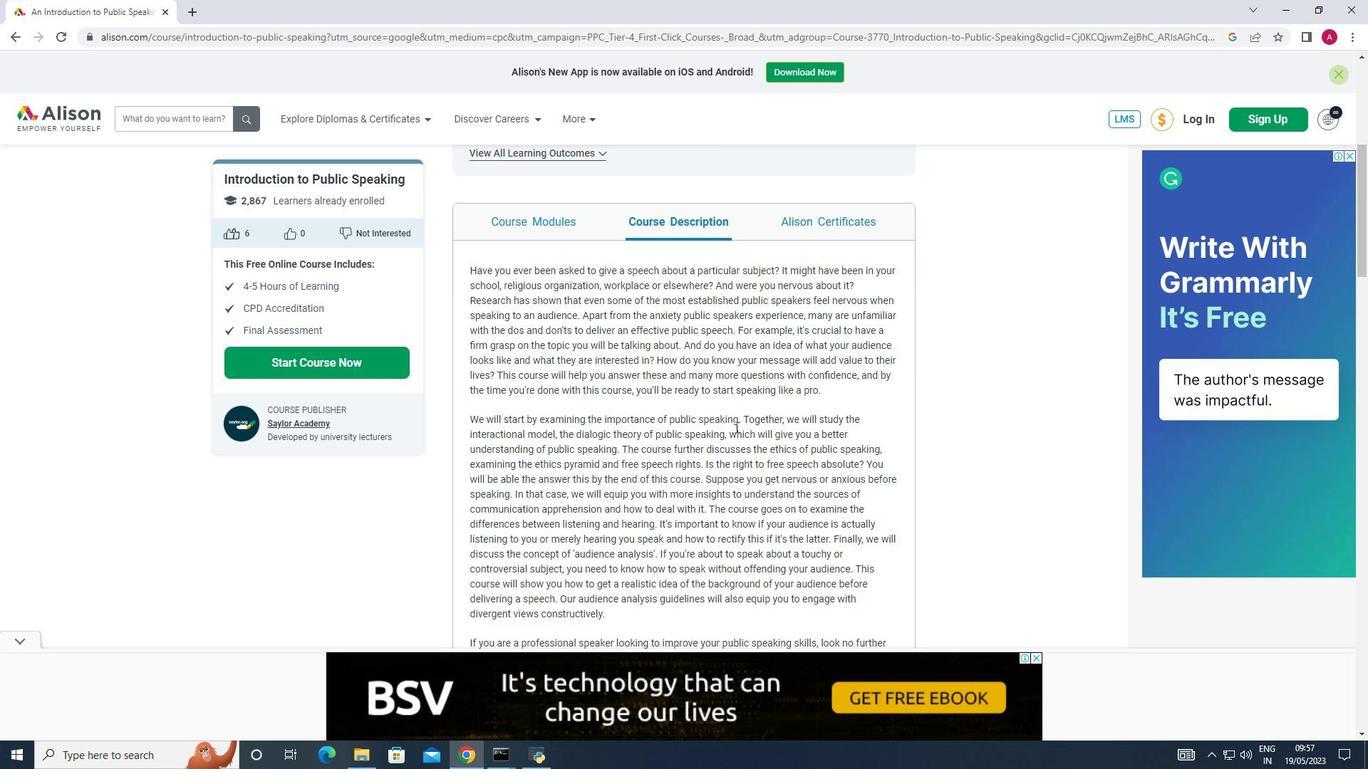 
Action: Mouse scrolled (735, 426) with delta (0, 0)
Screenshot: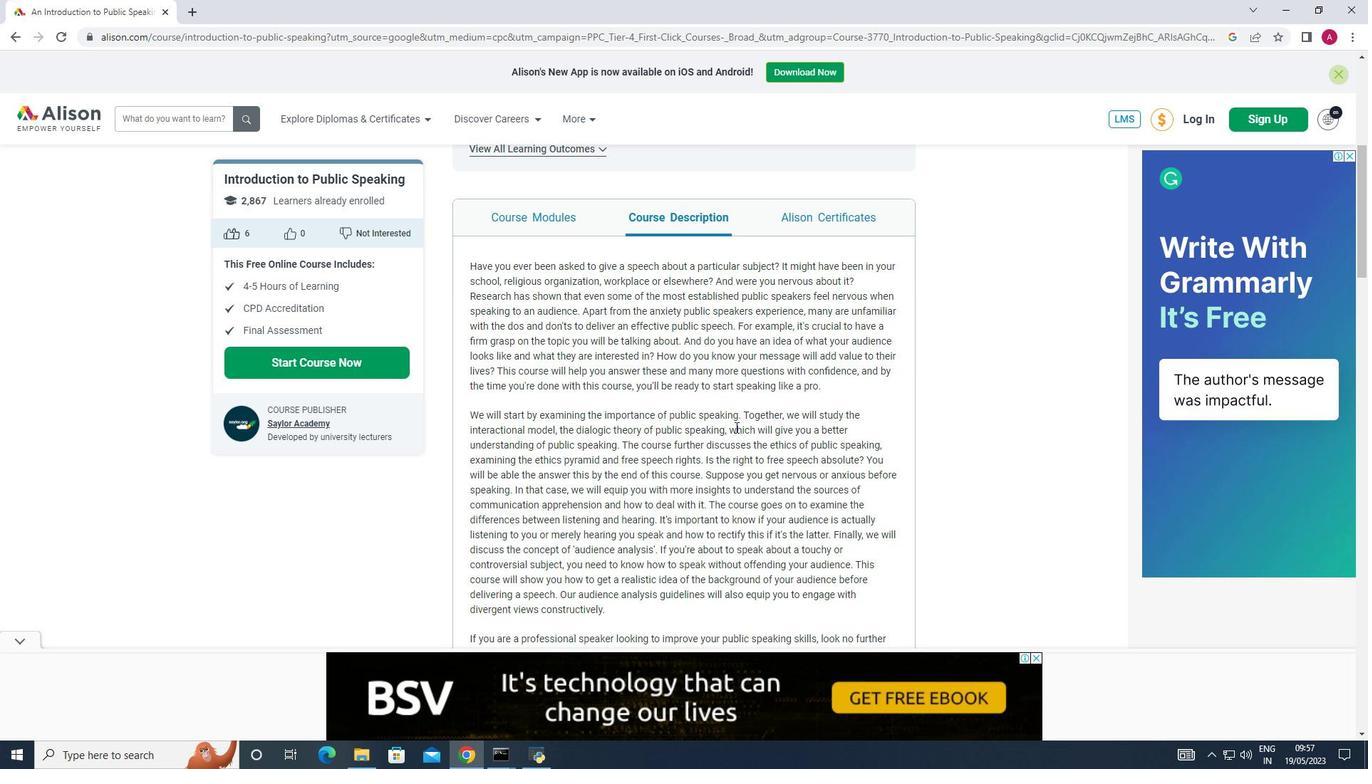 
Action: Mouse scrolled (735, 426) with delta (0, 0)
Screenshot: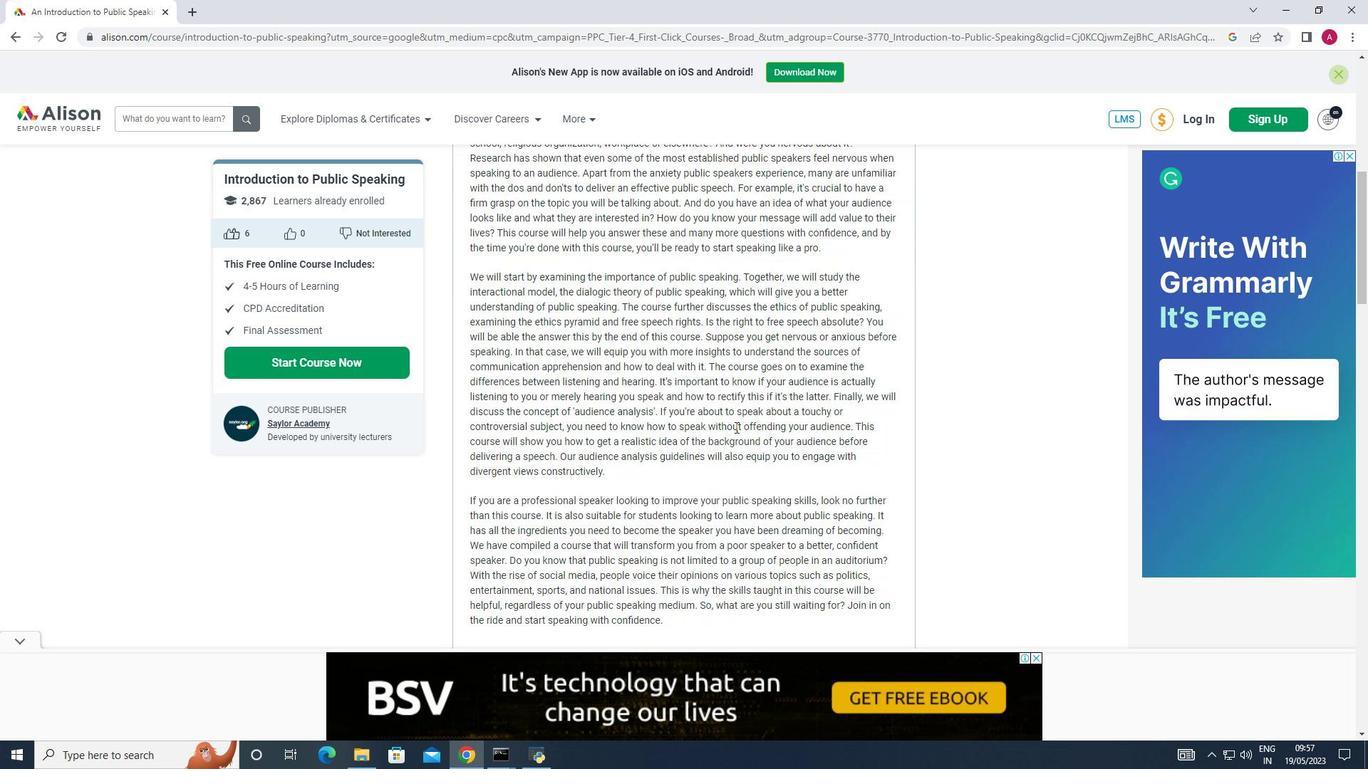 
Action: Mouse scrolled (735, 426) with delta (0, 0)
Screenshot: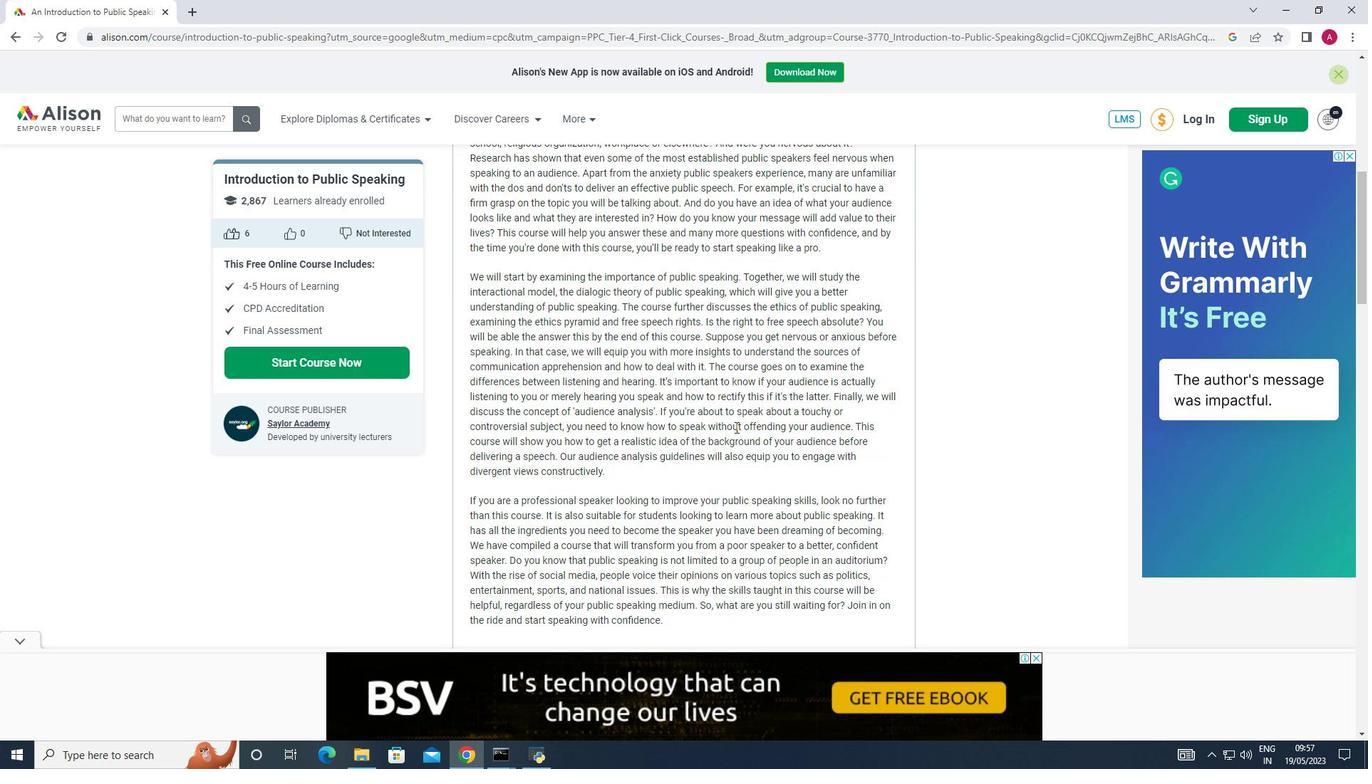 
Action: Mouse scrolled (735, 426) with delta (0, 0)
Screenshot: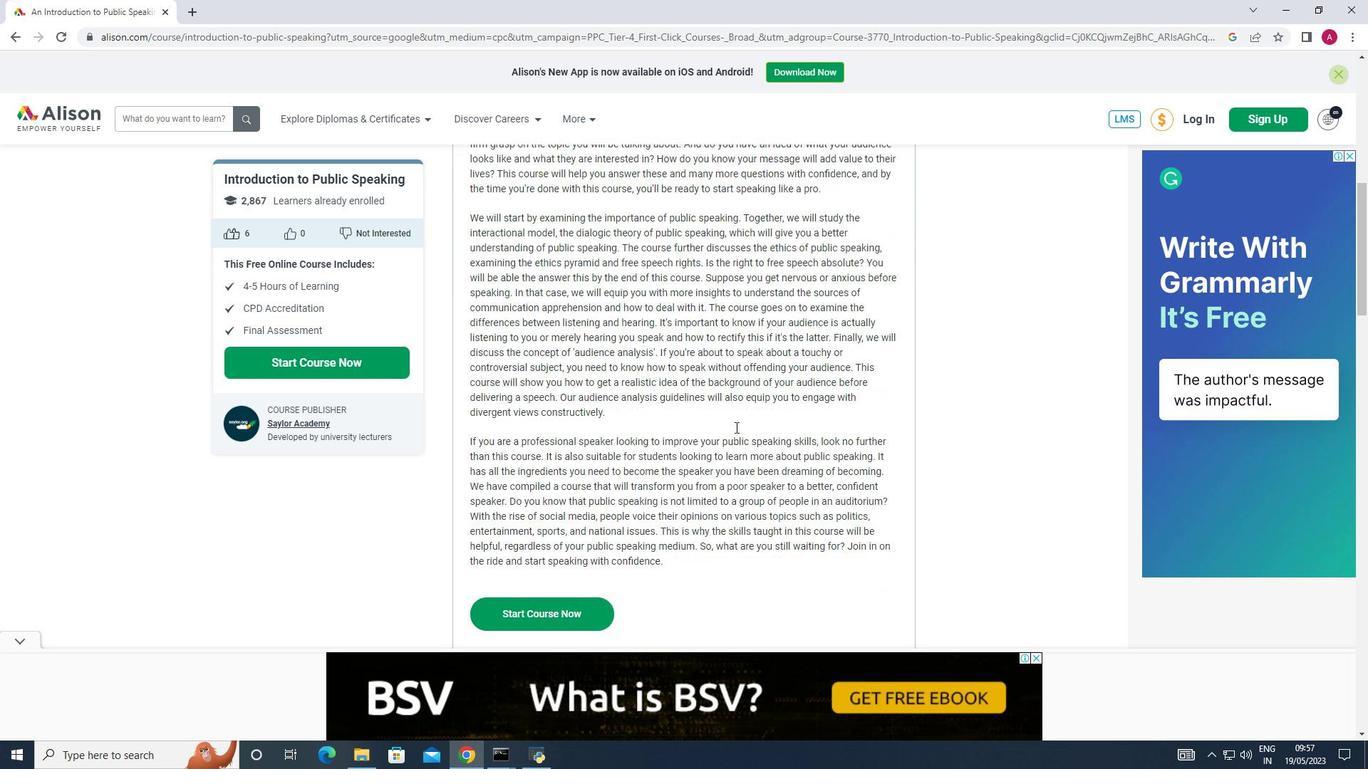 
Action: Mouse scrolled (735, 426) with delta (0, 0)
Screenshot: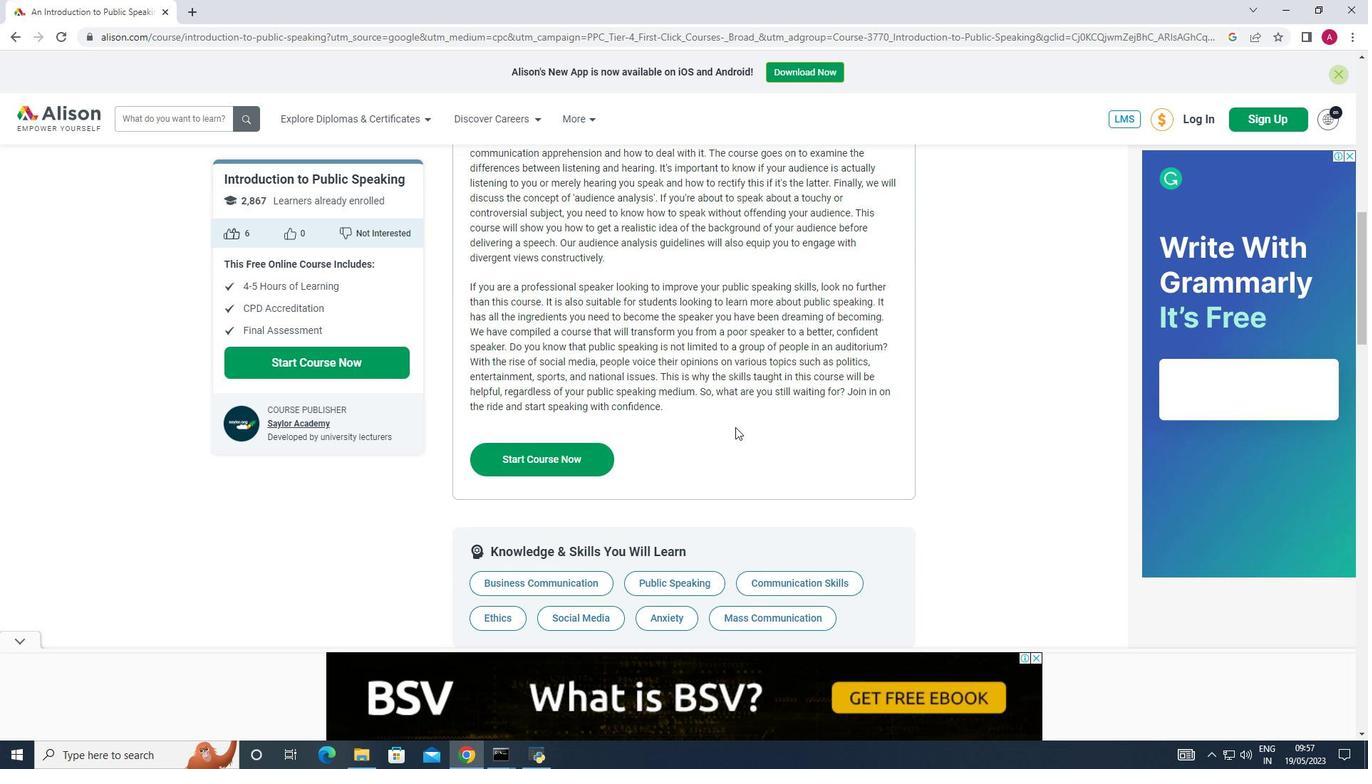 
Action: Mouse scrolled (735, 426) with delta (0, 0)
Screenshot: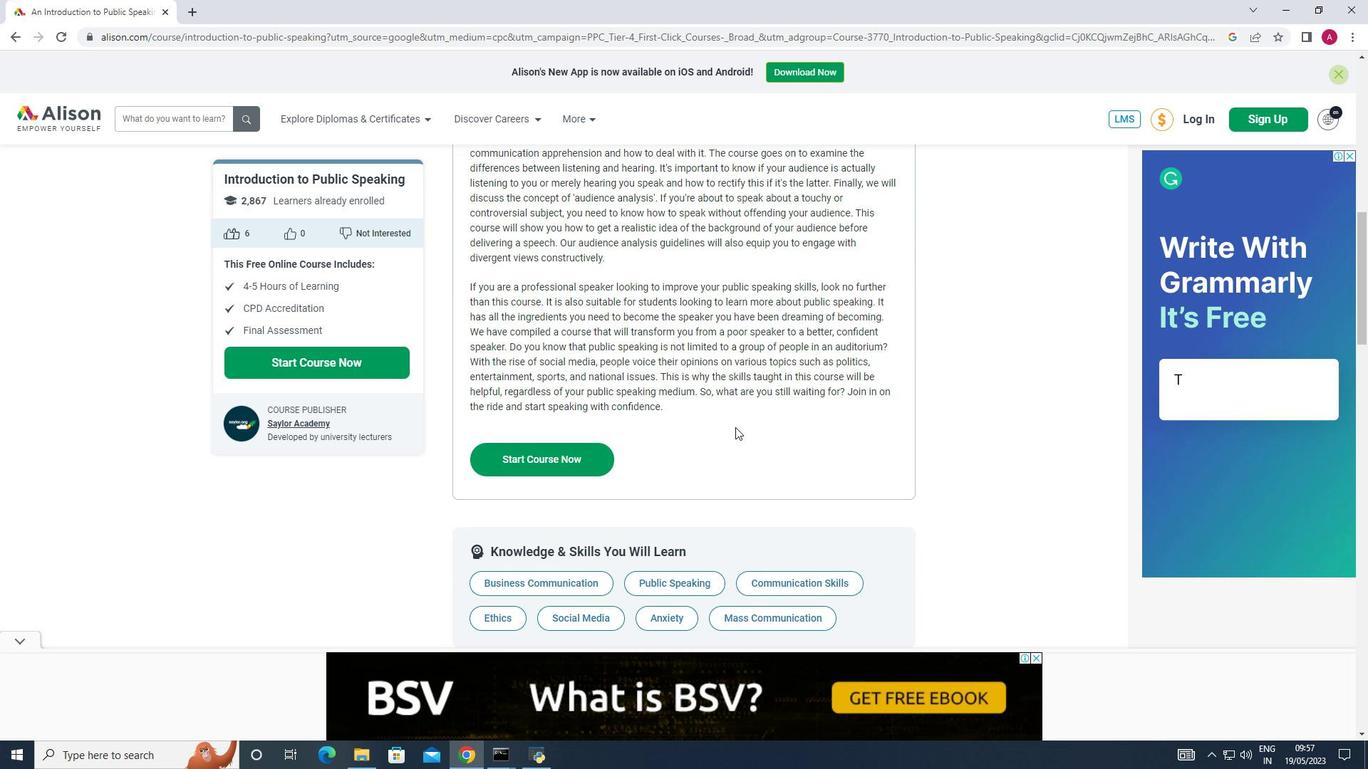 
Action: Mouse scrolled (735, 426) with delta (0, 0)
Screenshot: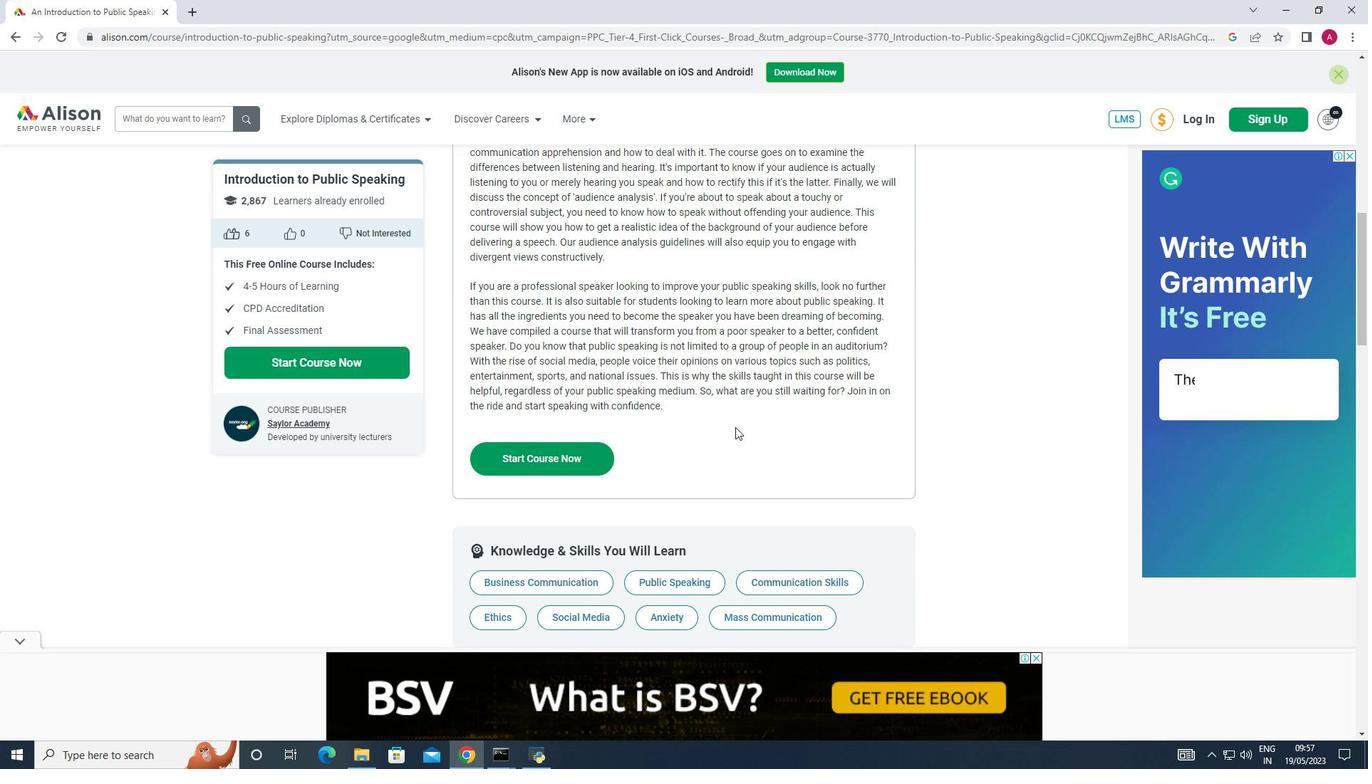 
Action: Mouse scrolled (735, 426) with delta (0, 0)
Screenshot: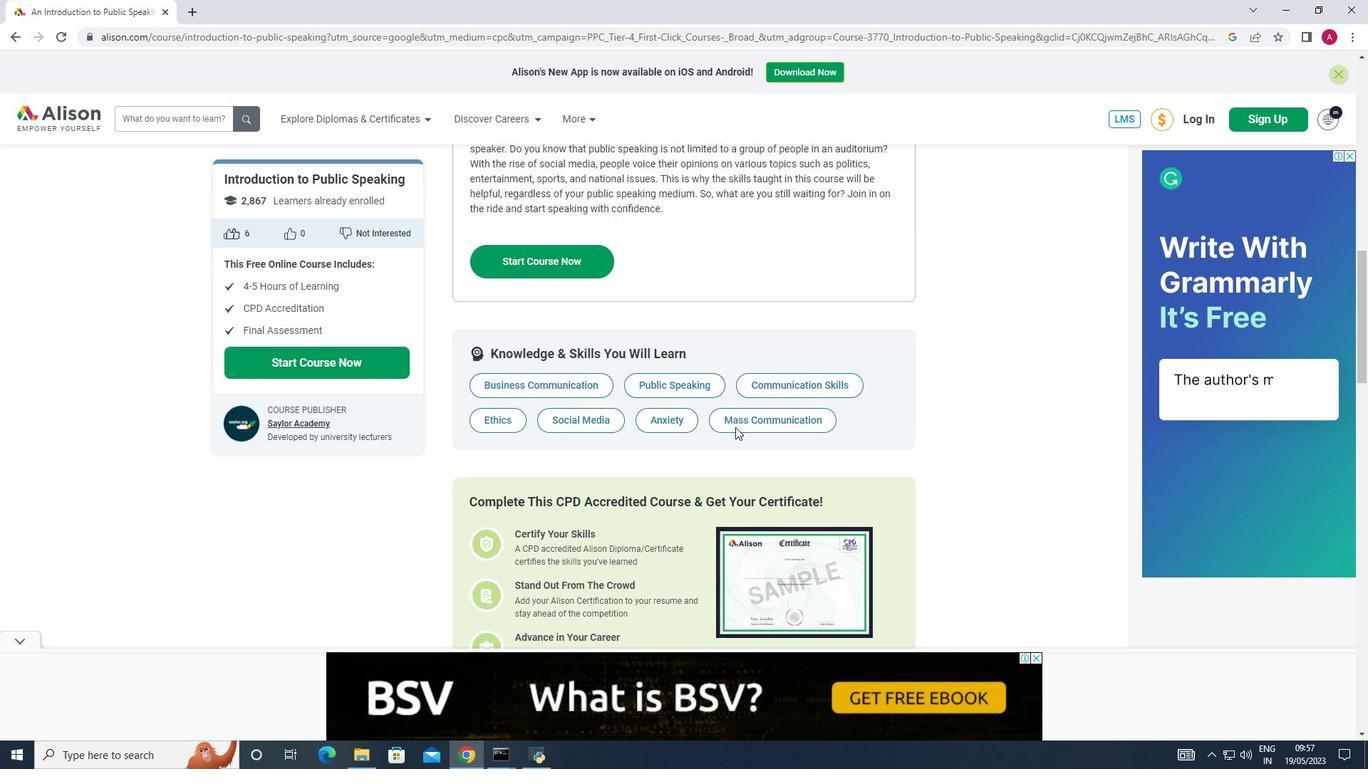 
Action: Mouse scrolled (735, 426) with delta (0, 0)
Screenshot: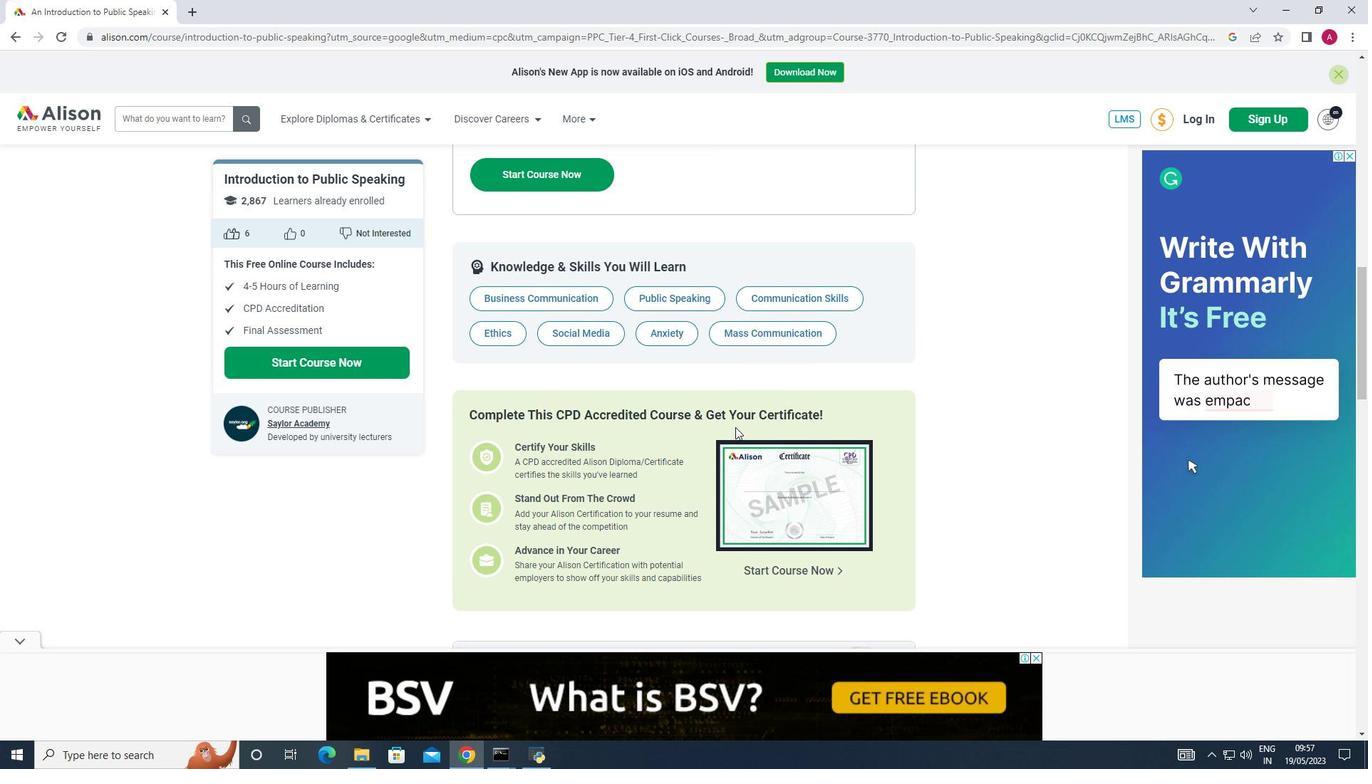 
Action: Mouse scrolled (735, 426) with delta (0, 0)
Screenshot: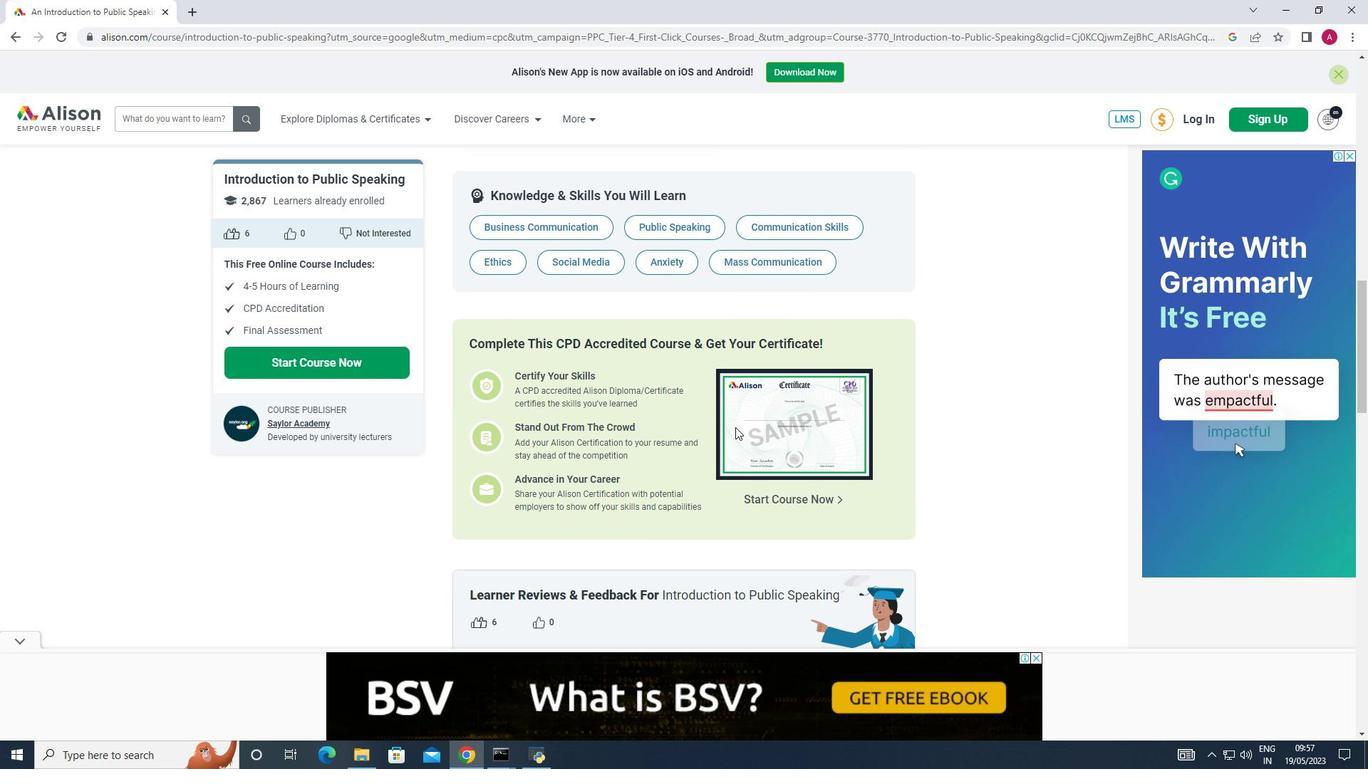 
Action: Mouse scrolled (735, 426) with delta (0, 0)
Screenshot: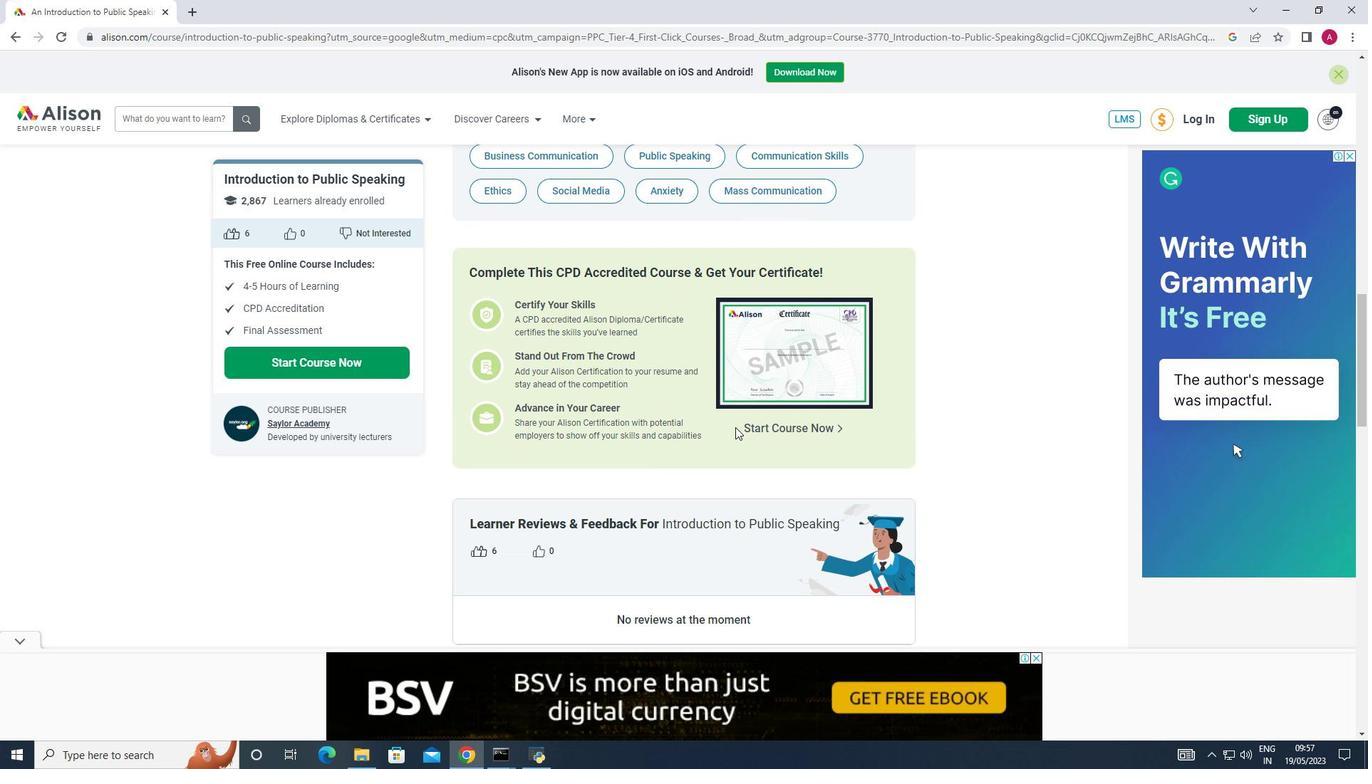
Action: Mouse scrolled (735, 426) with delta (0, 0)
Screenshot: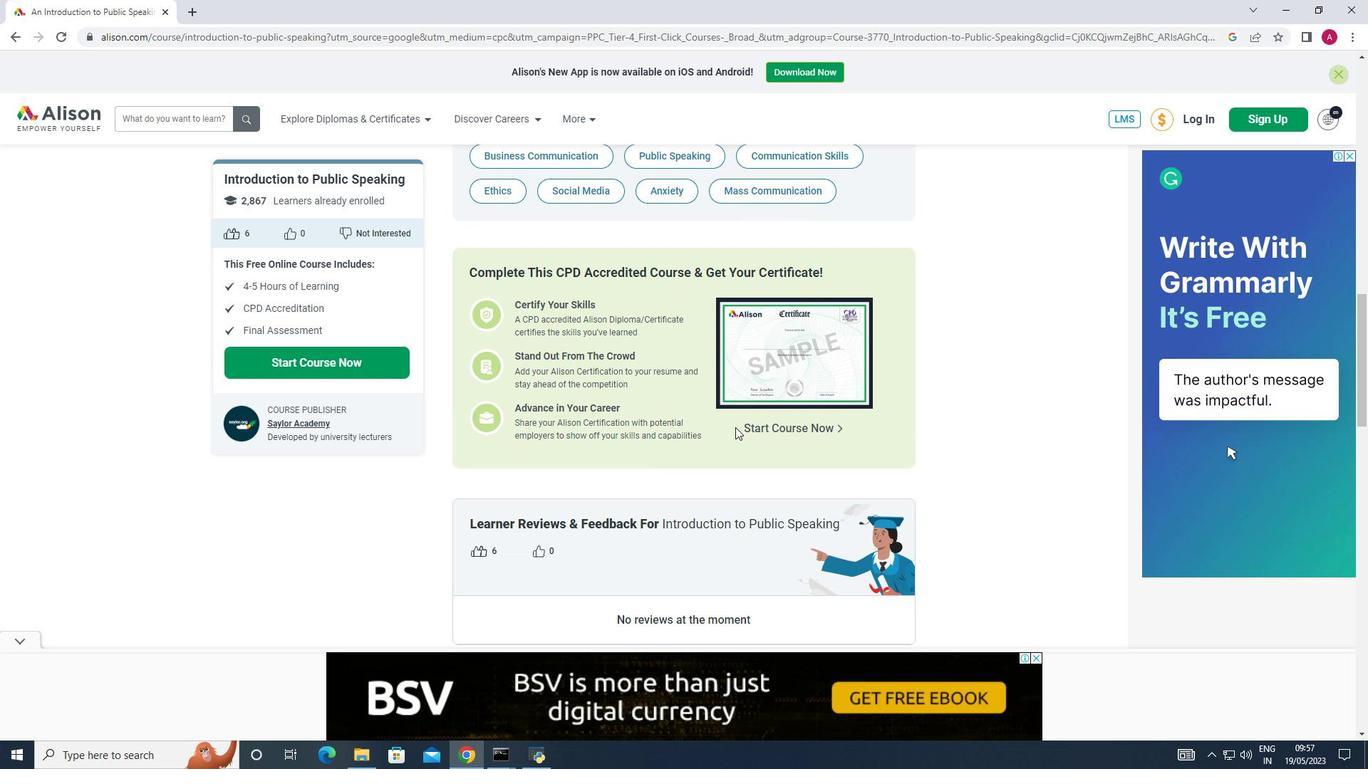
Action: Mouse scrolled (735, 428) with delta (0, 0)
Screenshot: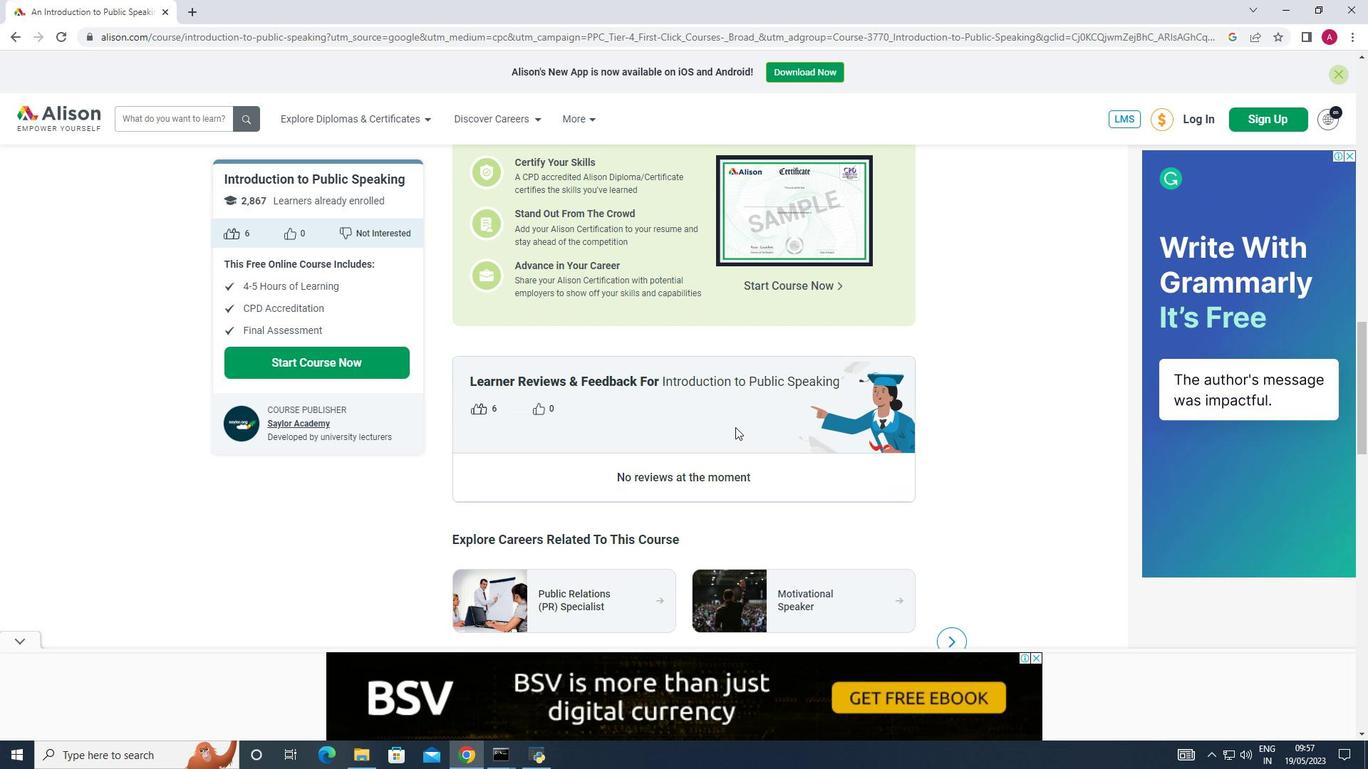 
Action: Mouse scrolled (735, 428) with delta (0, 0)
Screenshot: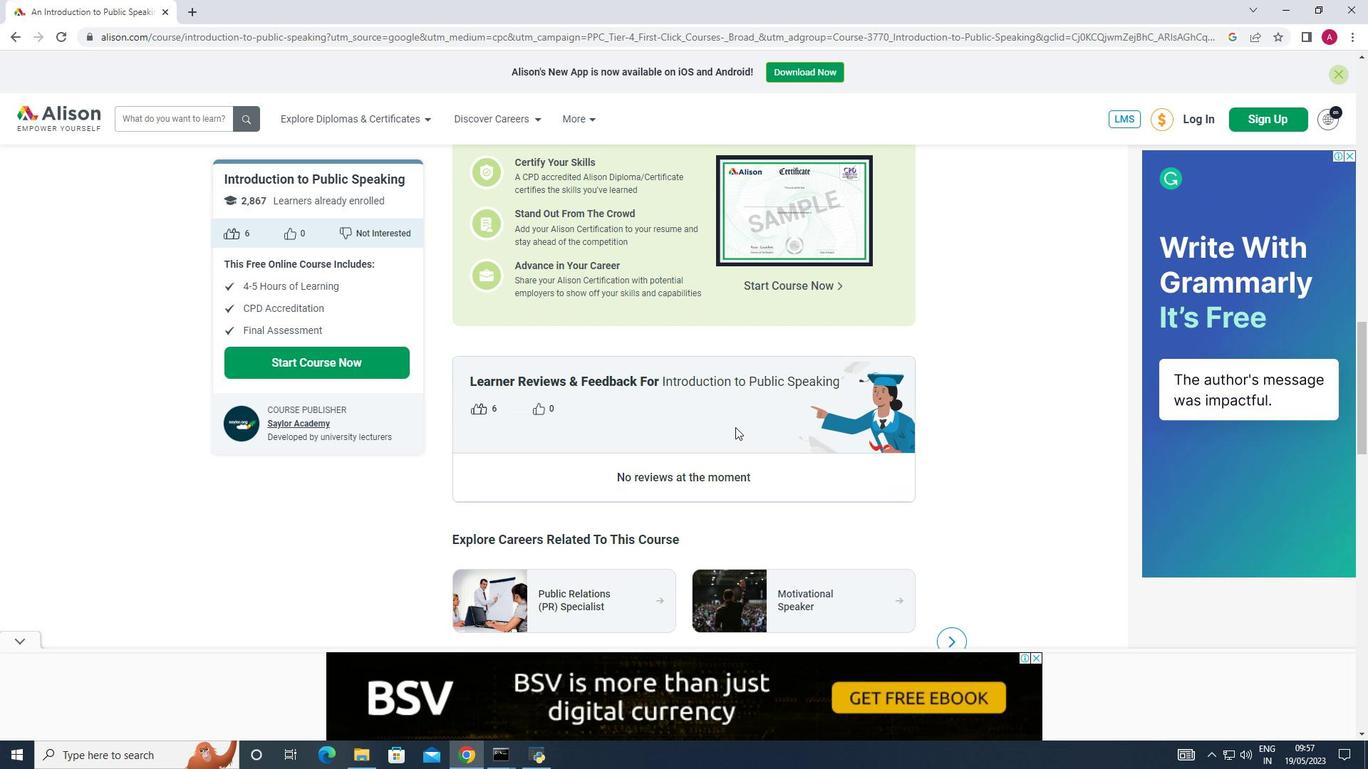 
Action: Mouse scrolled (735, 428) with delta (0, 0)
Screenshot: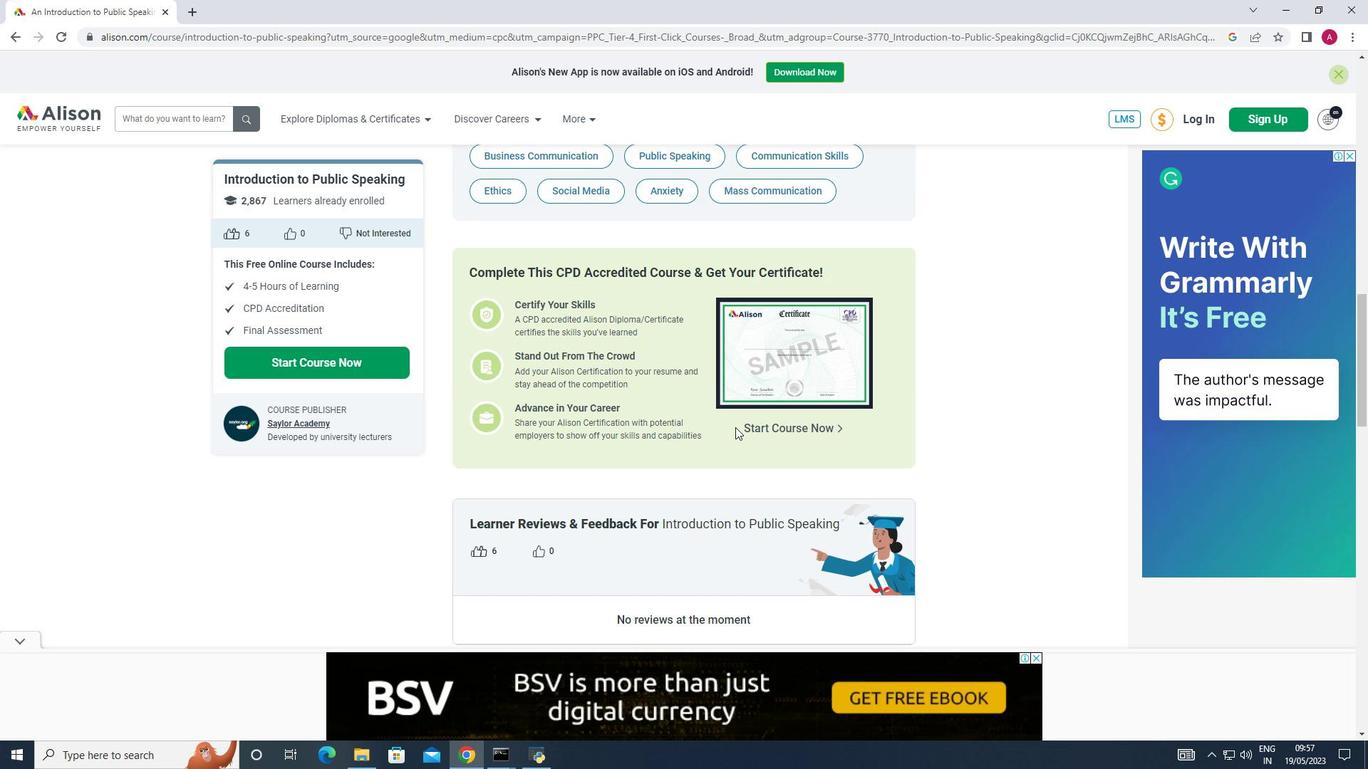 
Action: Mouse scrolled (735, 428) with delta (0, 0)
Screenshot: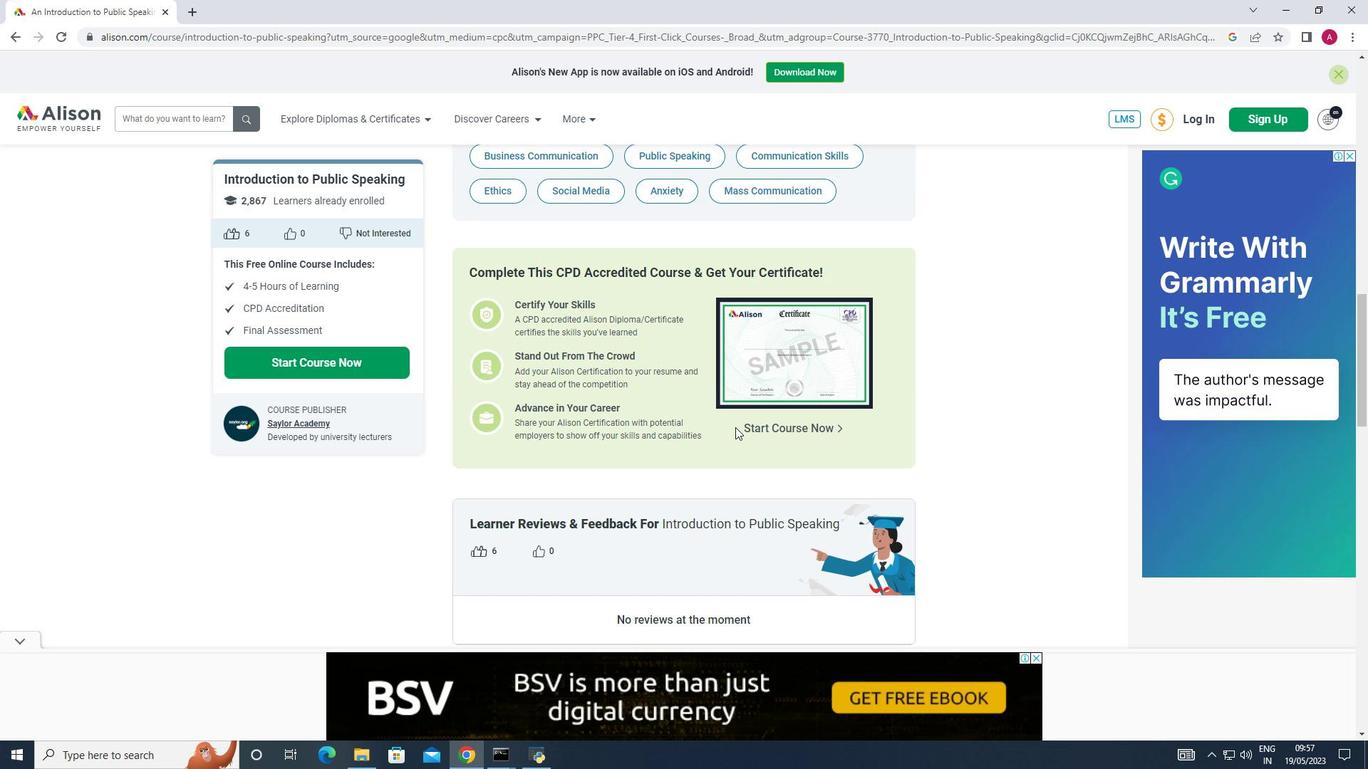 
Action: Mouse scrolled (735, 428) with delta (0, 0)
Screenshot: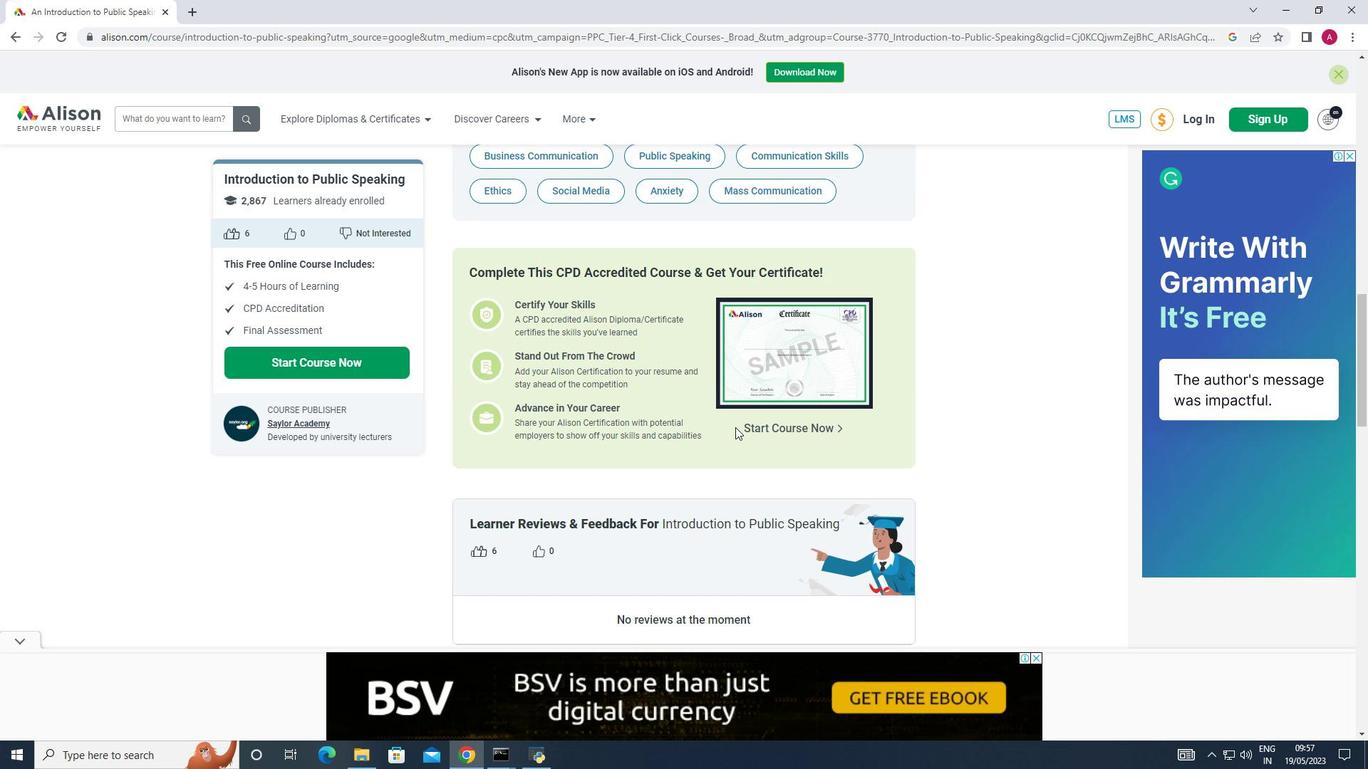 
Action: Mouse scrolled (735, 428) with delta (0, 0)
Screenshot: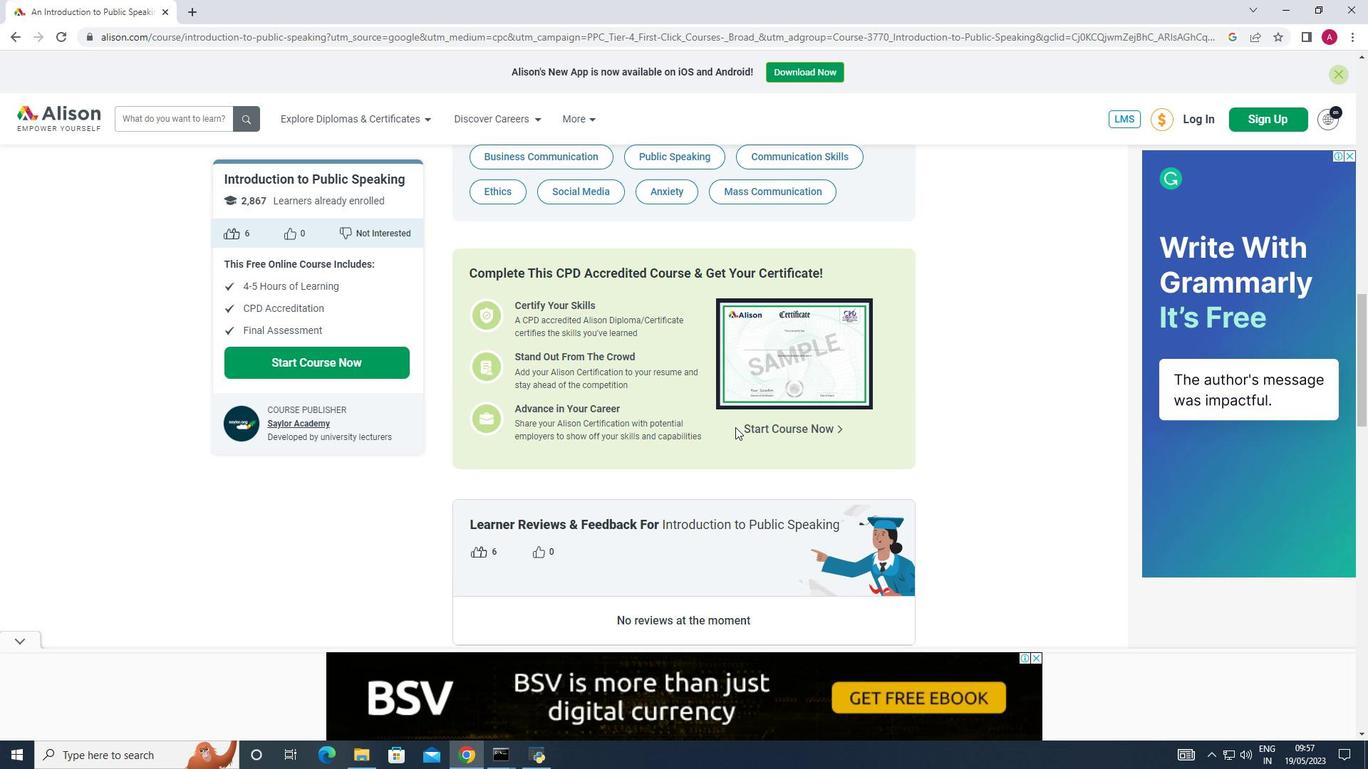 
Action: Mouse scrolled (735, 428) with delta (0, 0)
Screenshot: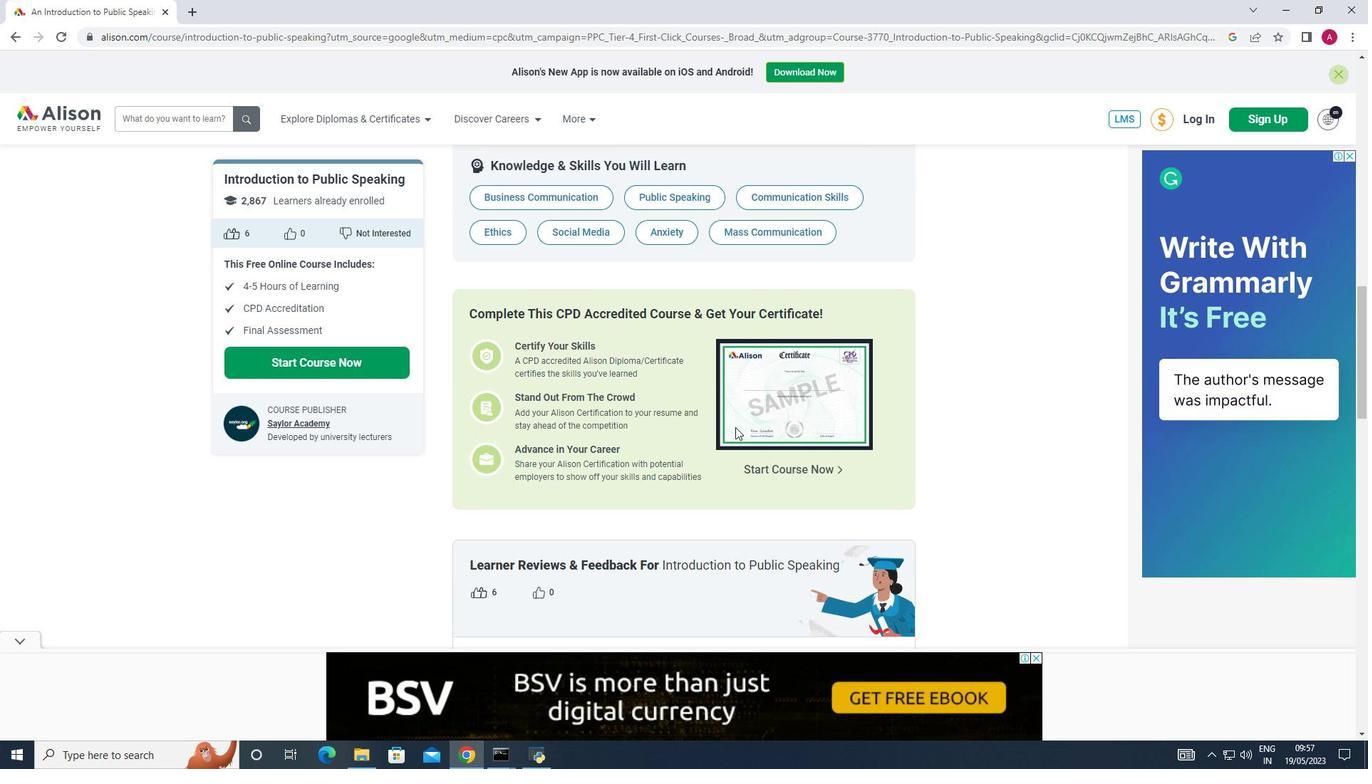 
Action: Mouse scrolled (735, 428) with delta (0, 0)
Screenshot: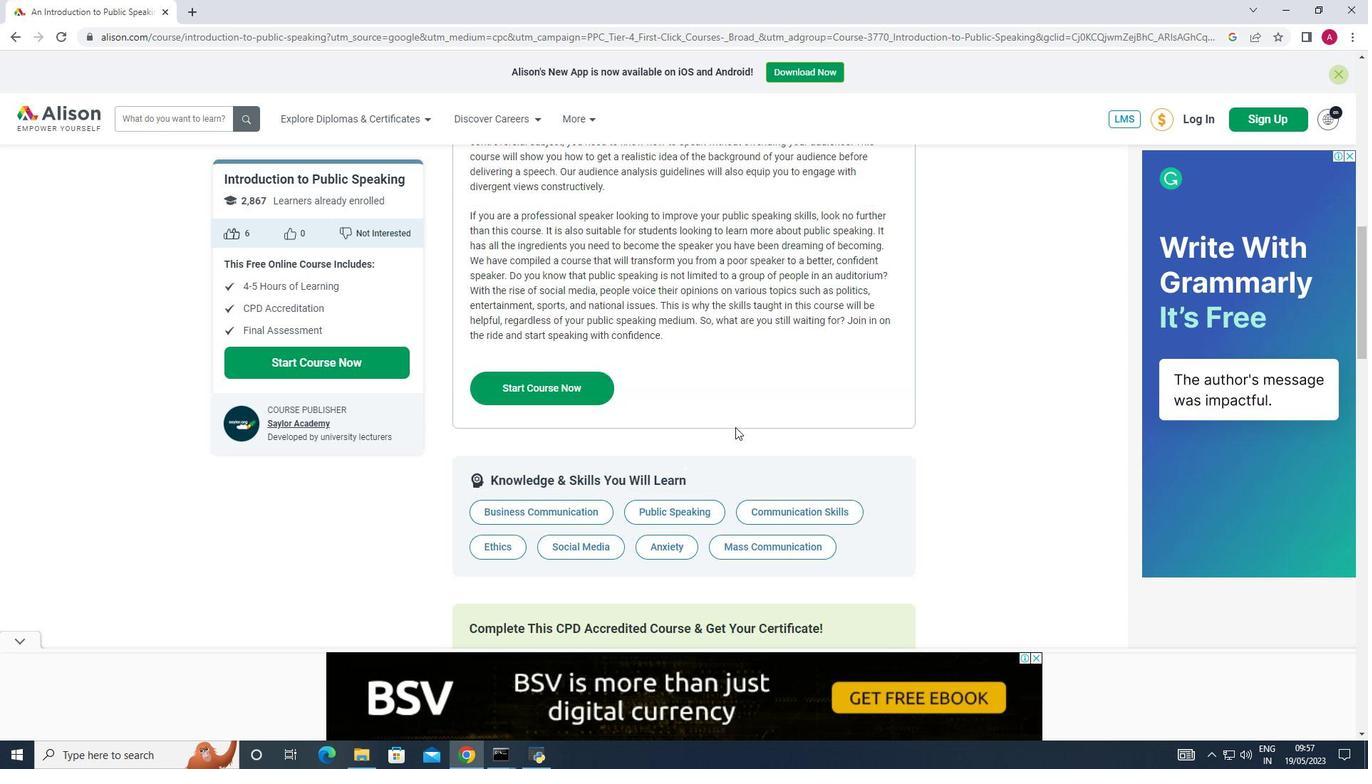 
Action: Mouse scrolled (735, 428) with delta (0, 0)
Screenshot: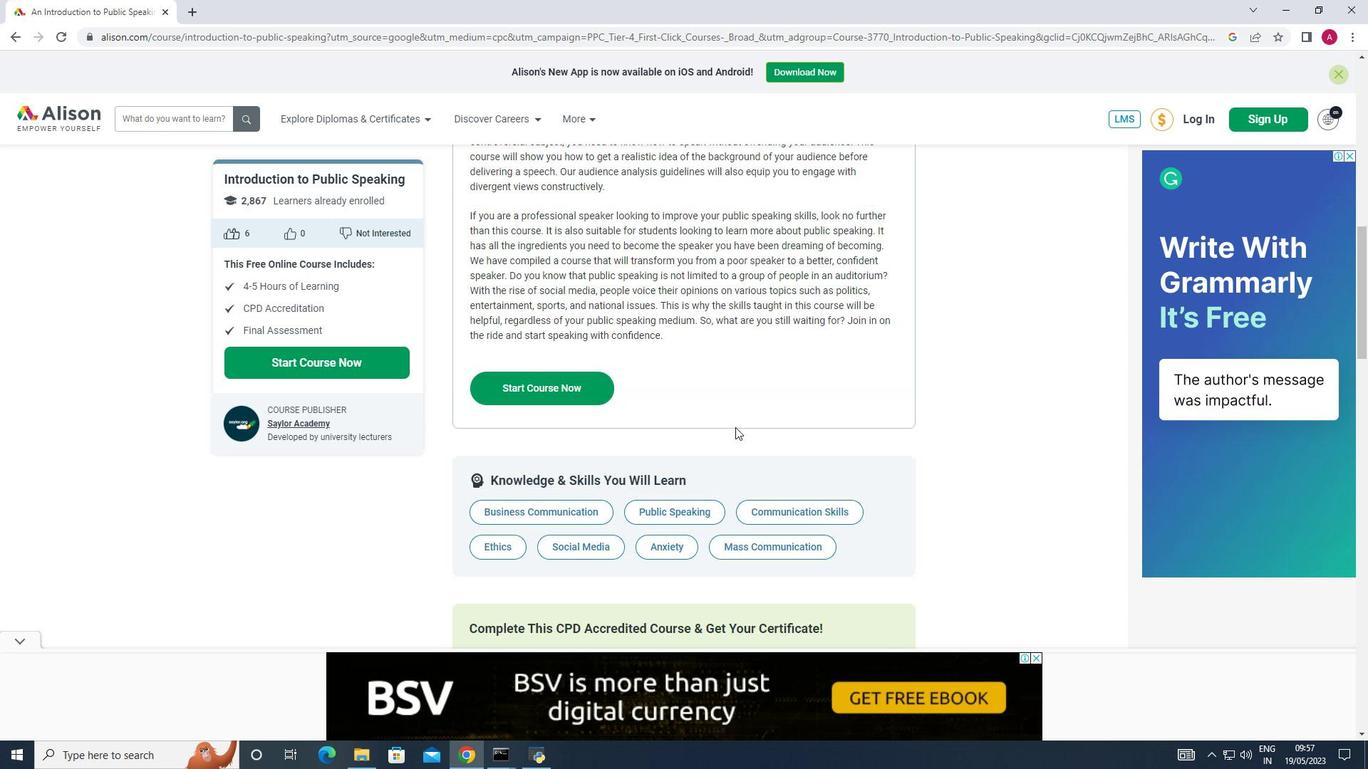 
Action: Mouse scrolled (735, 428) with delta (0, 0)
Screenshot: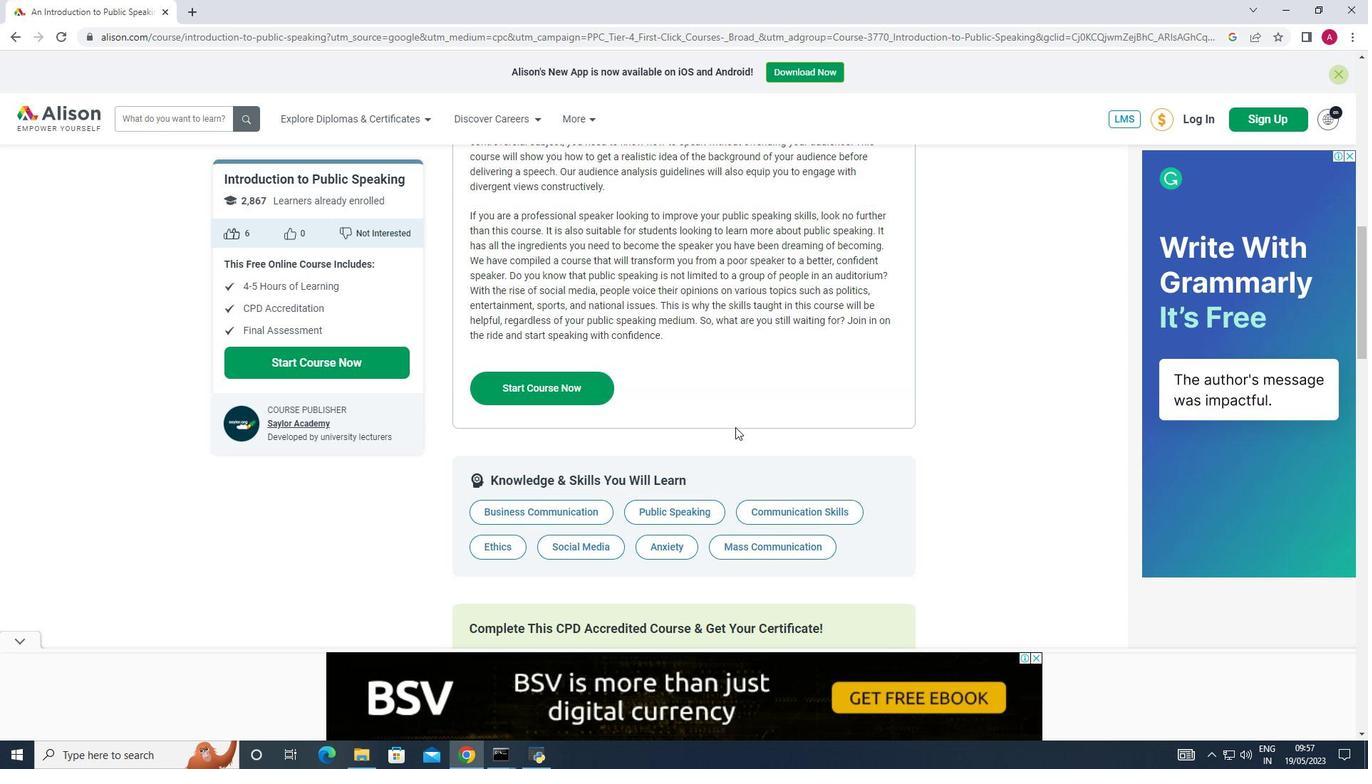 
Action: Mouse scrolled (735, 428) with delta (0, 0)
Screenshot: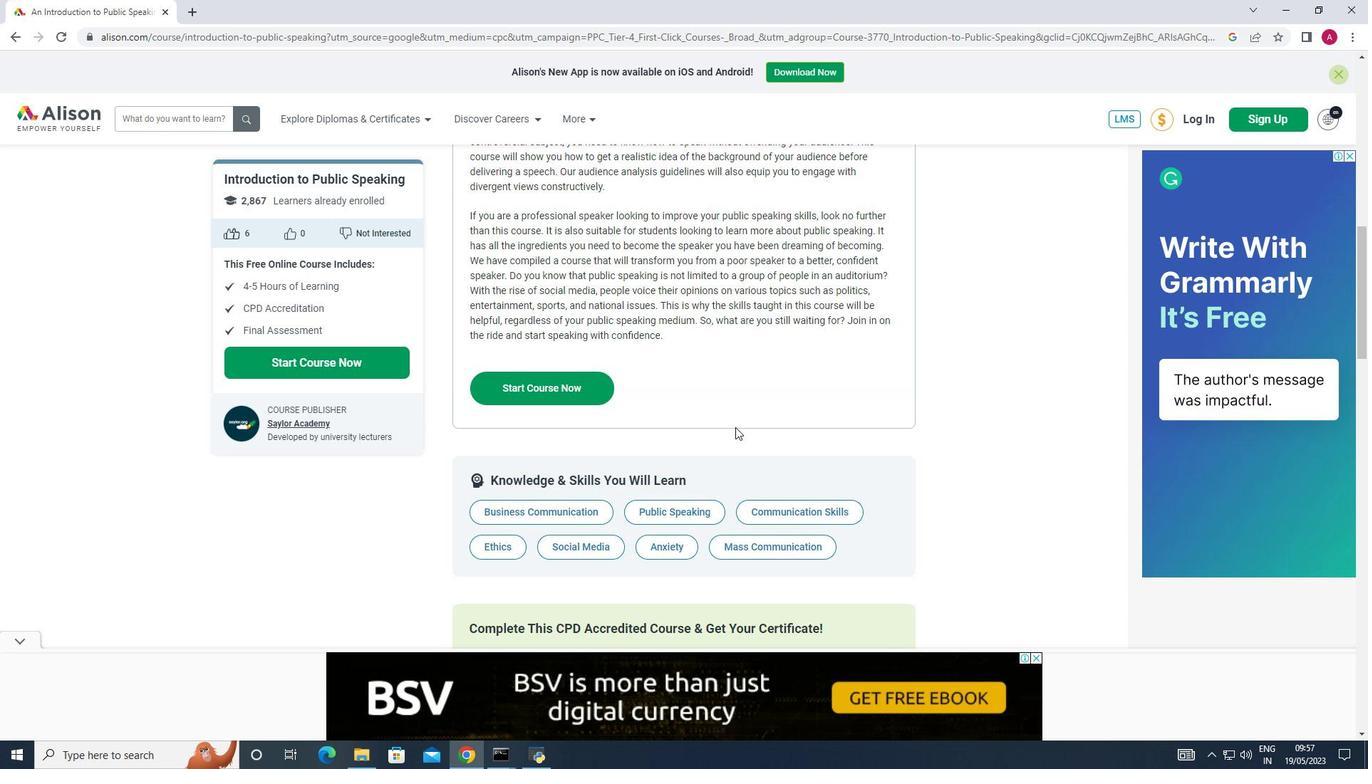 
Action: Mouse scrolled (735, 428) with delta (0, 0)
Screenshot: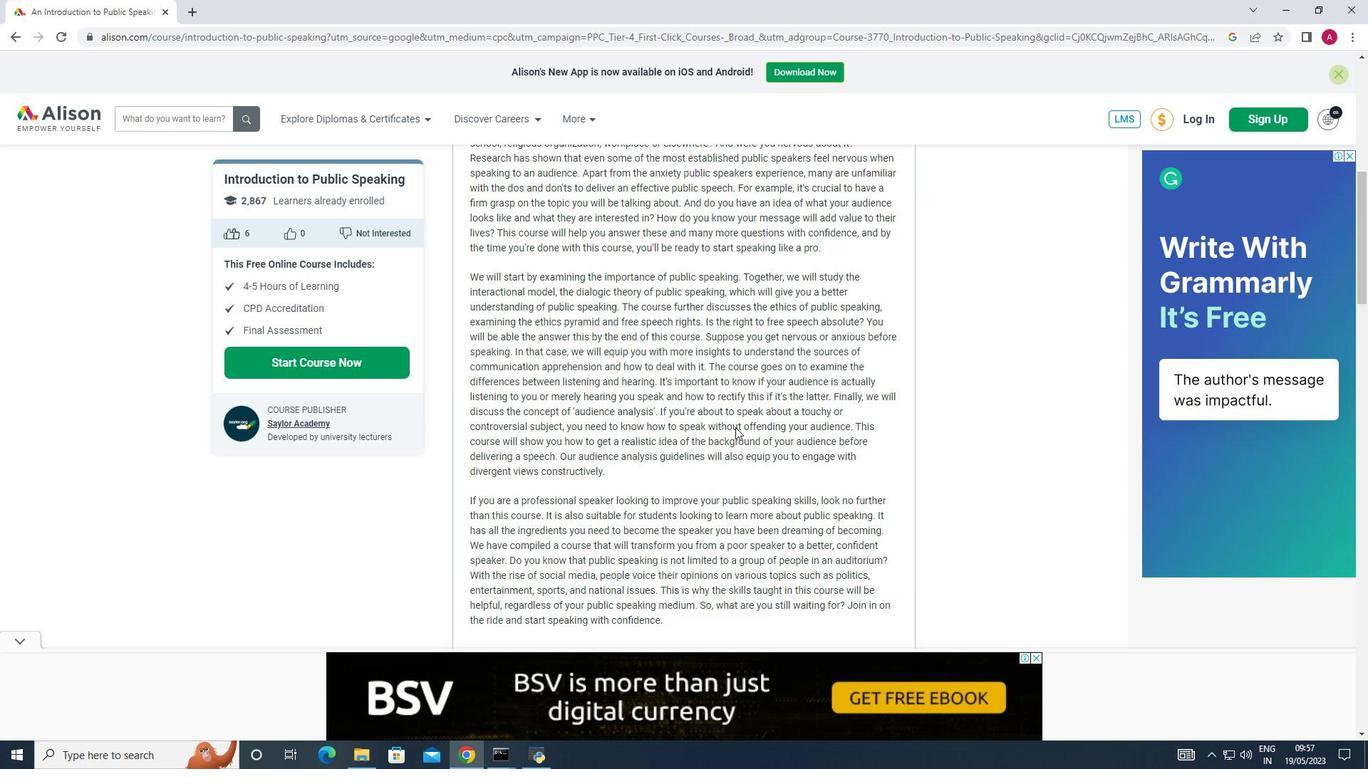 
Action: Mouse scrolled (735, 428) with delta (0, 0)
Screenshot: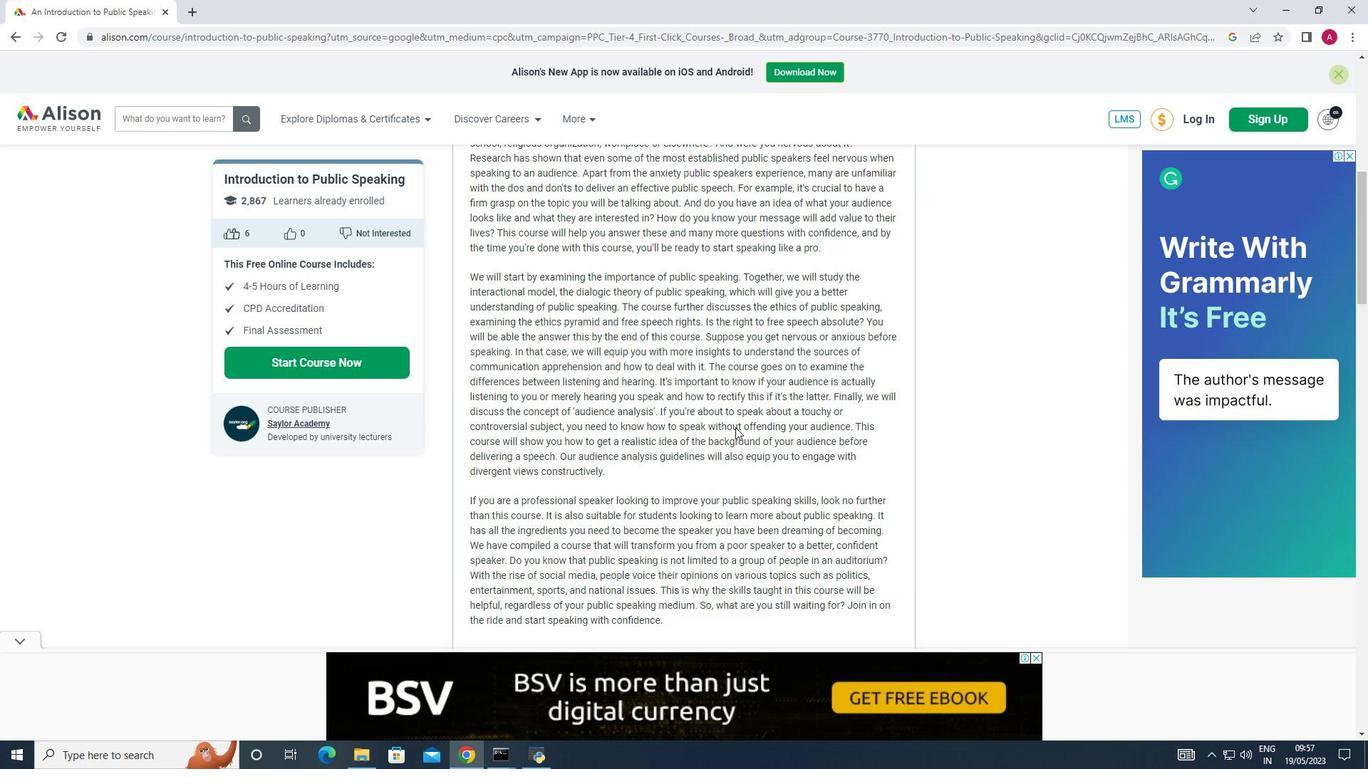 
Action: Mouse scrolled (735, 428) with delta (0, 0)
Screenshot: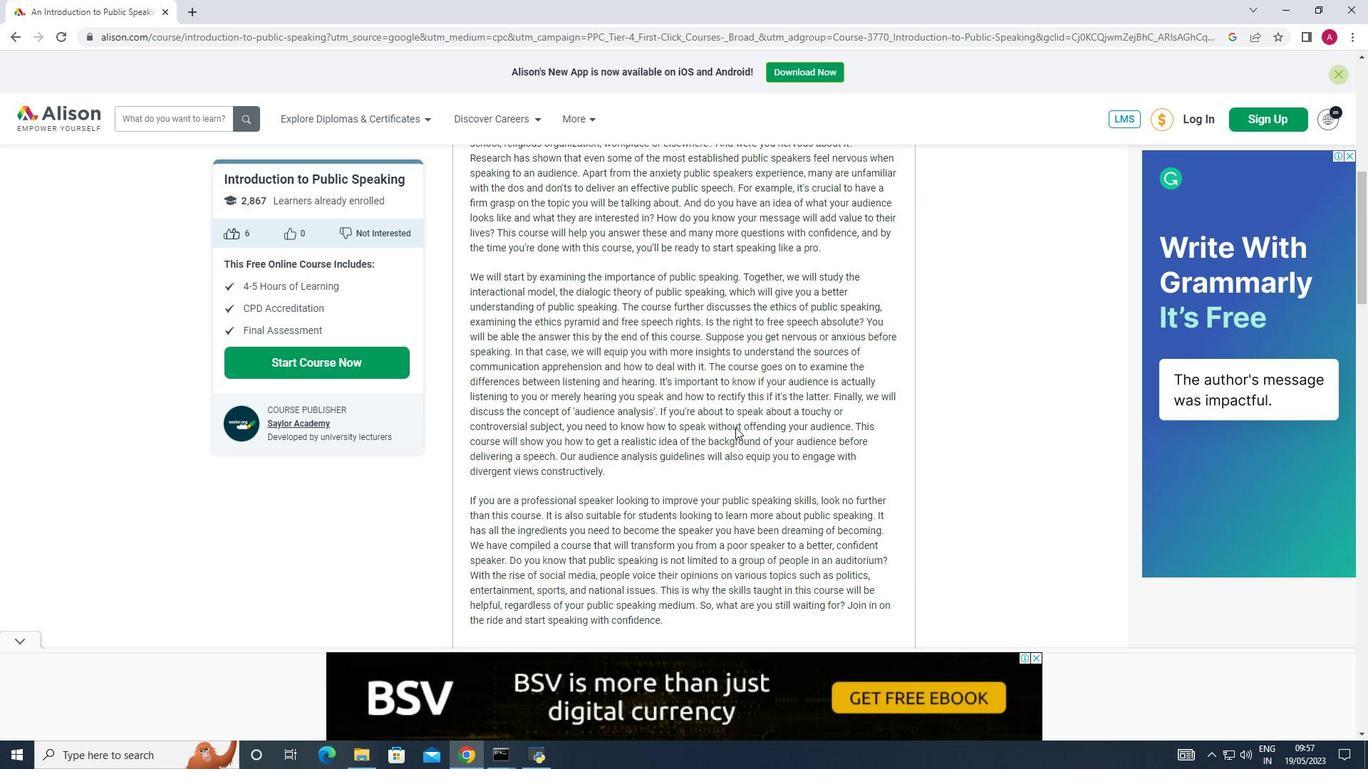 
Action: Mouse scrolled (735, 428) with delta (0, 0)
Screenshot: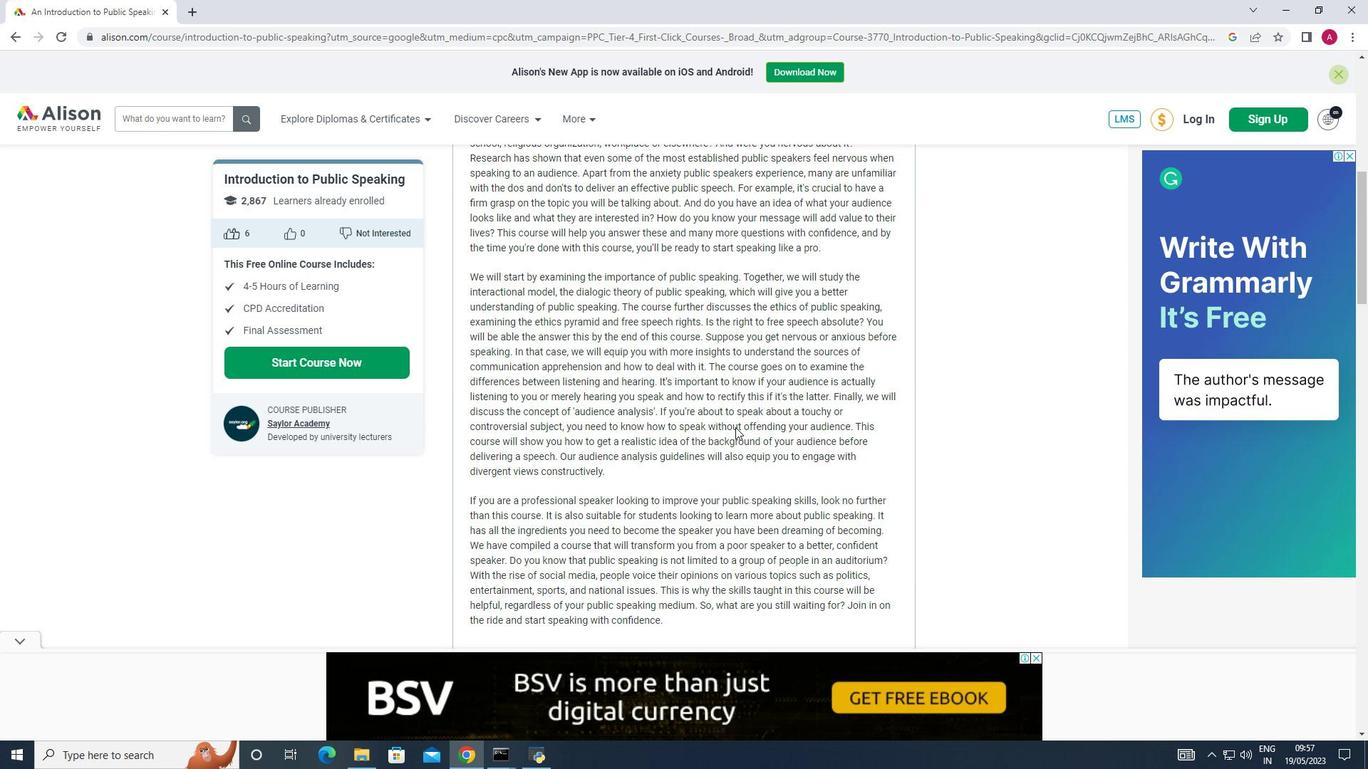 
Action: Mouse scrolled (735, 428) with delta (0, 0)
Screenshot: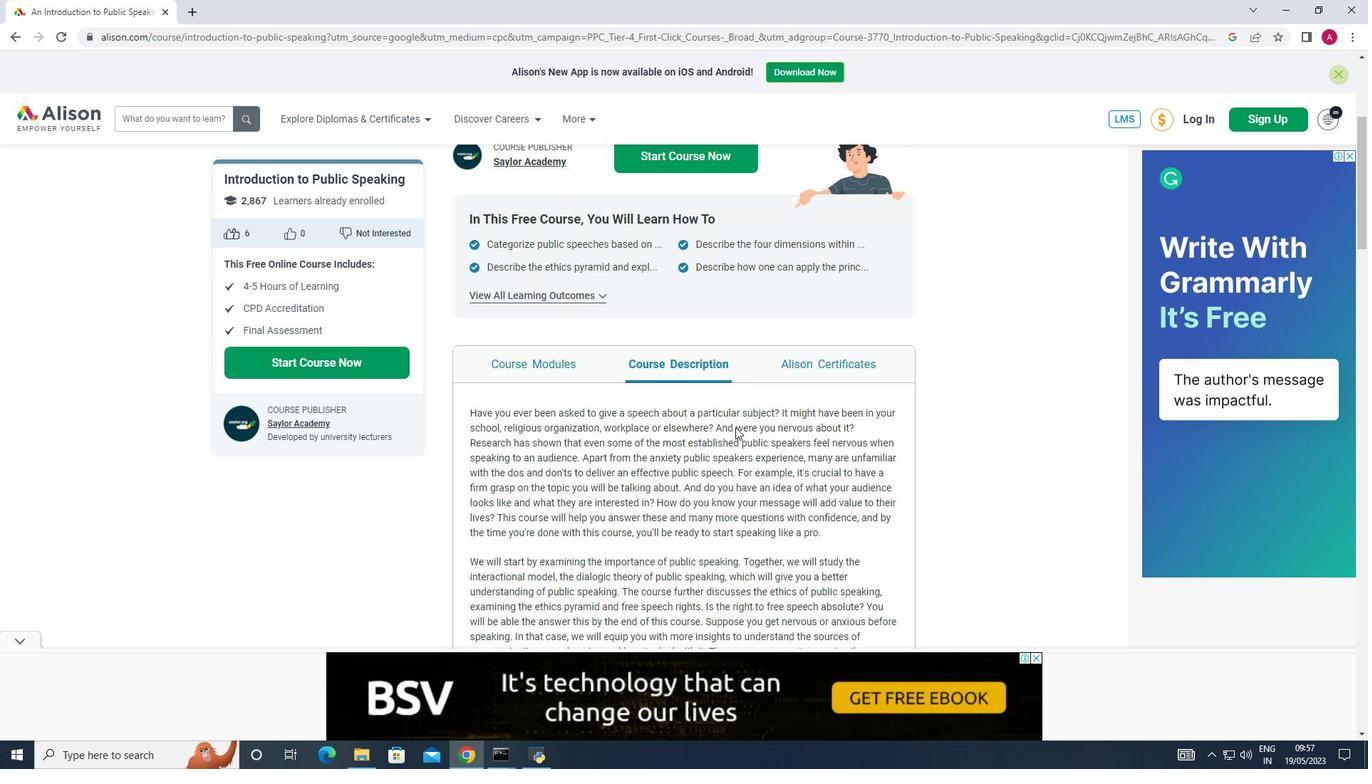 
Action: Mouse scrolled (735, 428) with delta (0, 0)
Screenshot: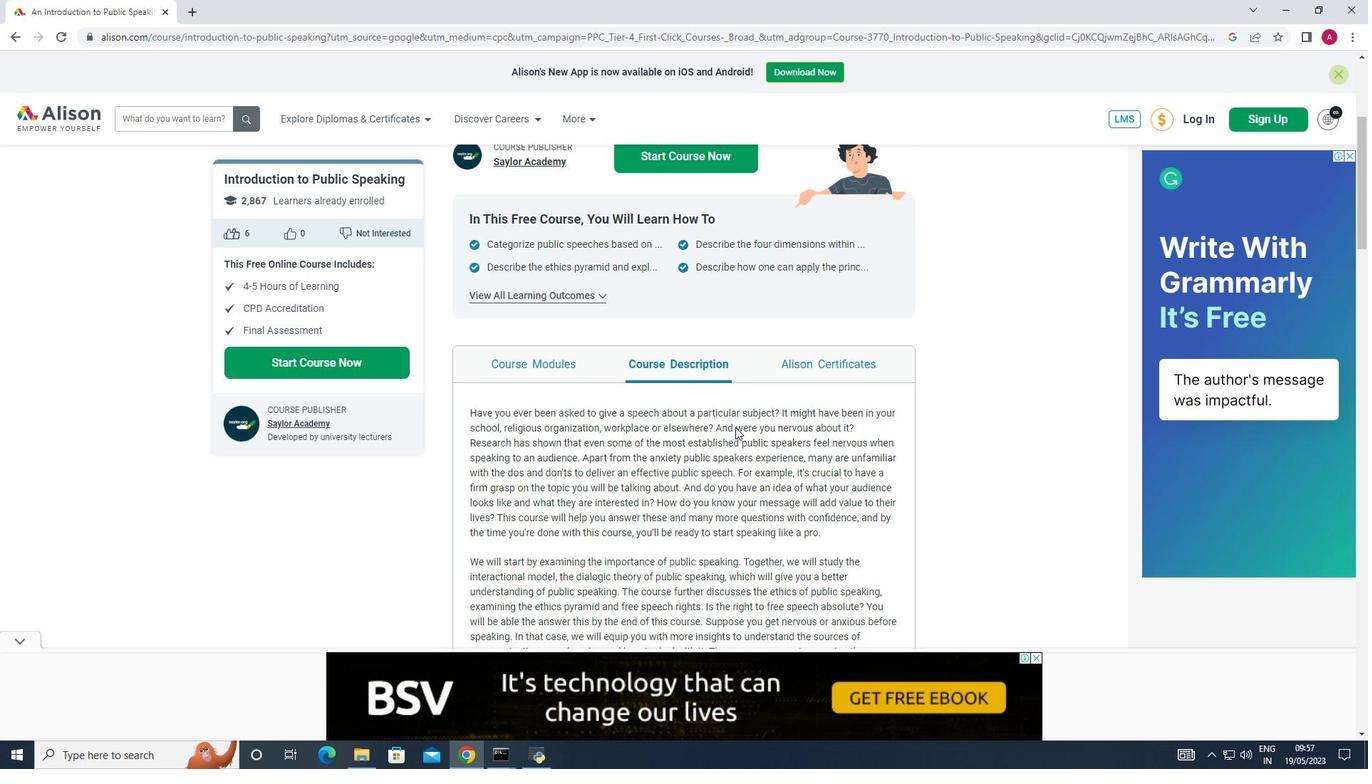 
Action: Mouse scrolled (735, 428) with delta (0, 0)
Screenshot: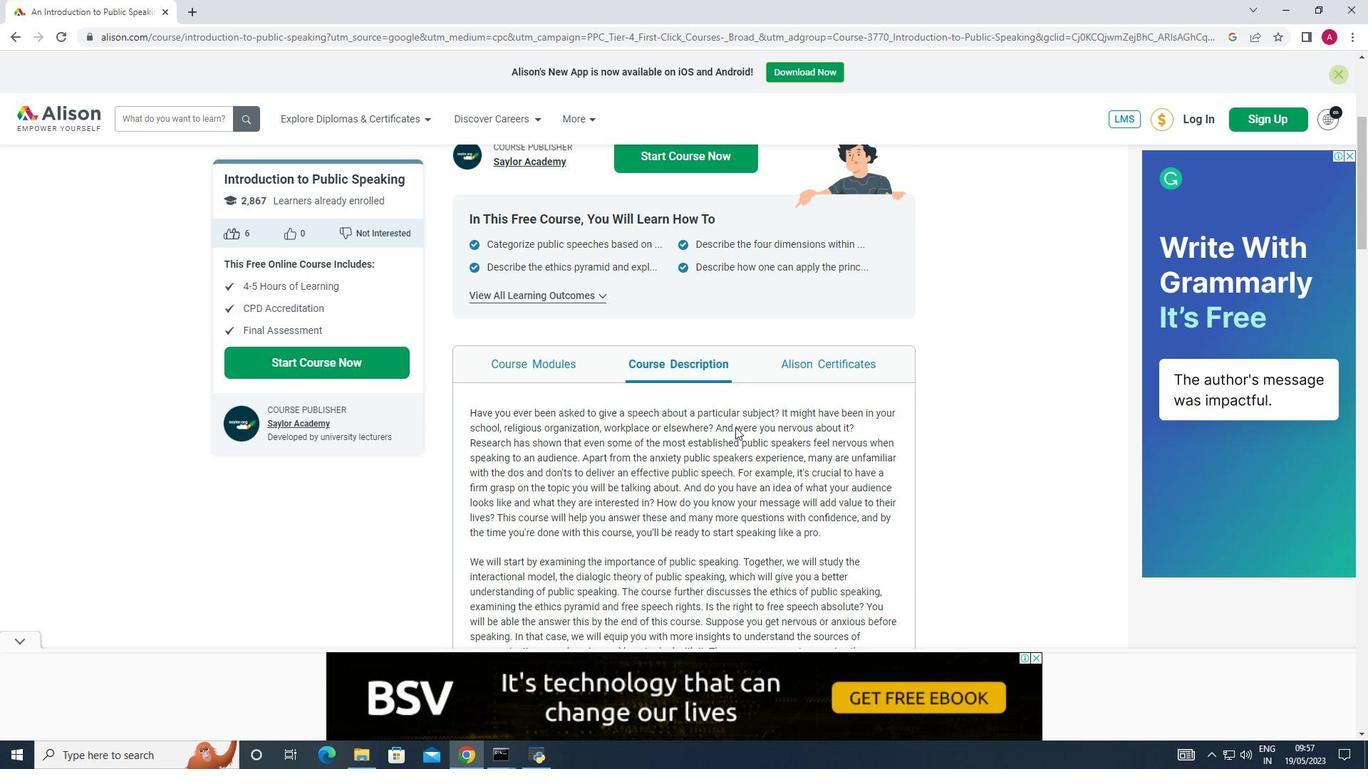 
Action: Mouse scrolled (735, 428) with delta (0, 0)
Screenshot: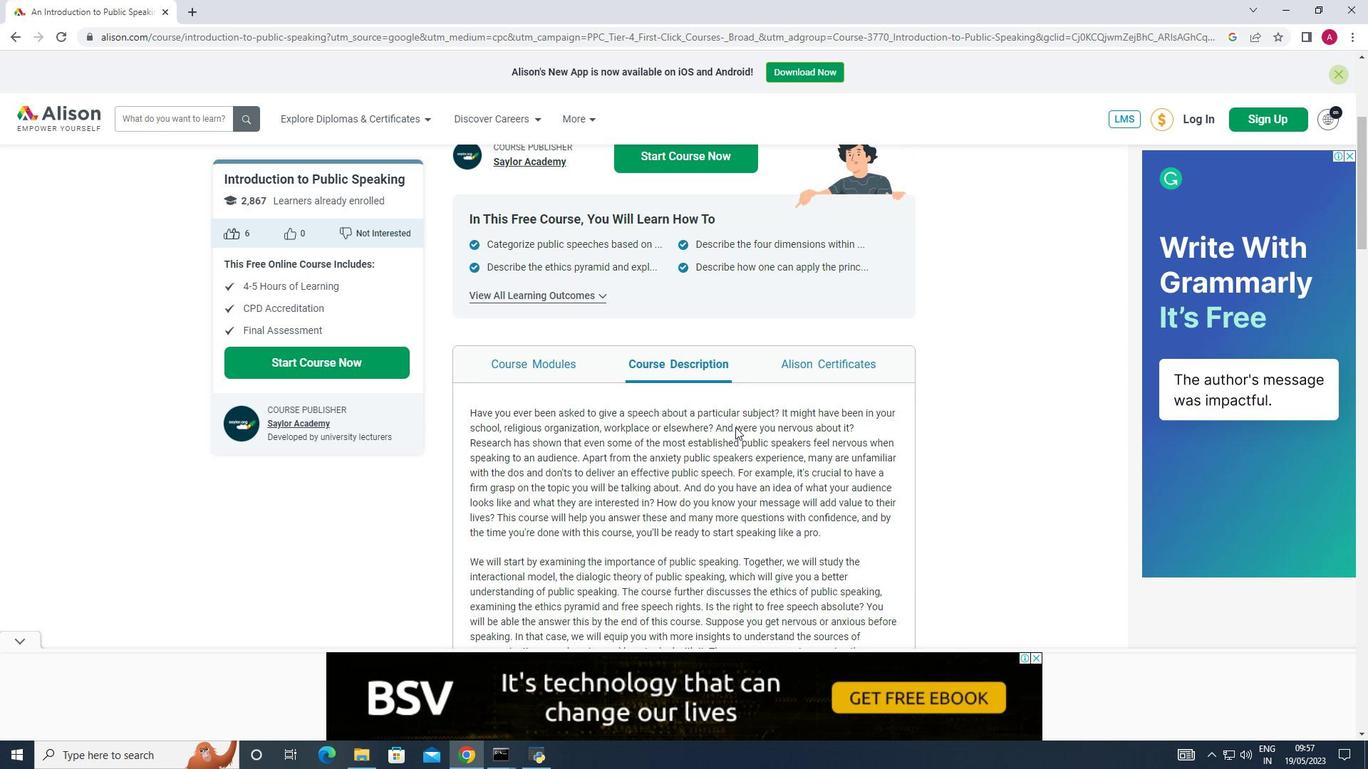 
Action: Mouse scrolled (735, 428) with delta (0, 0)
Screenshot: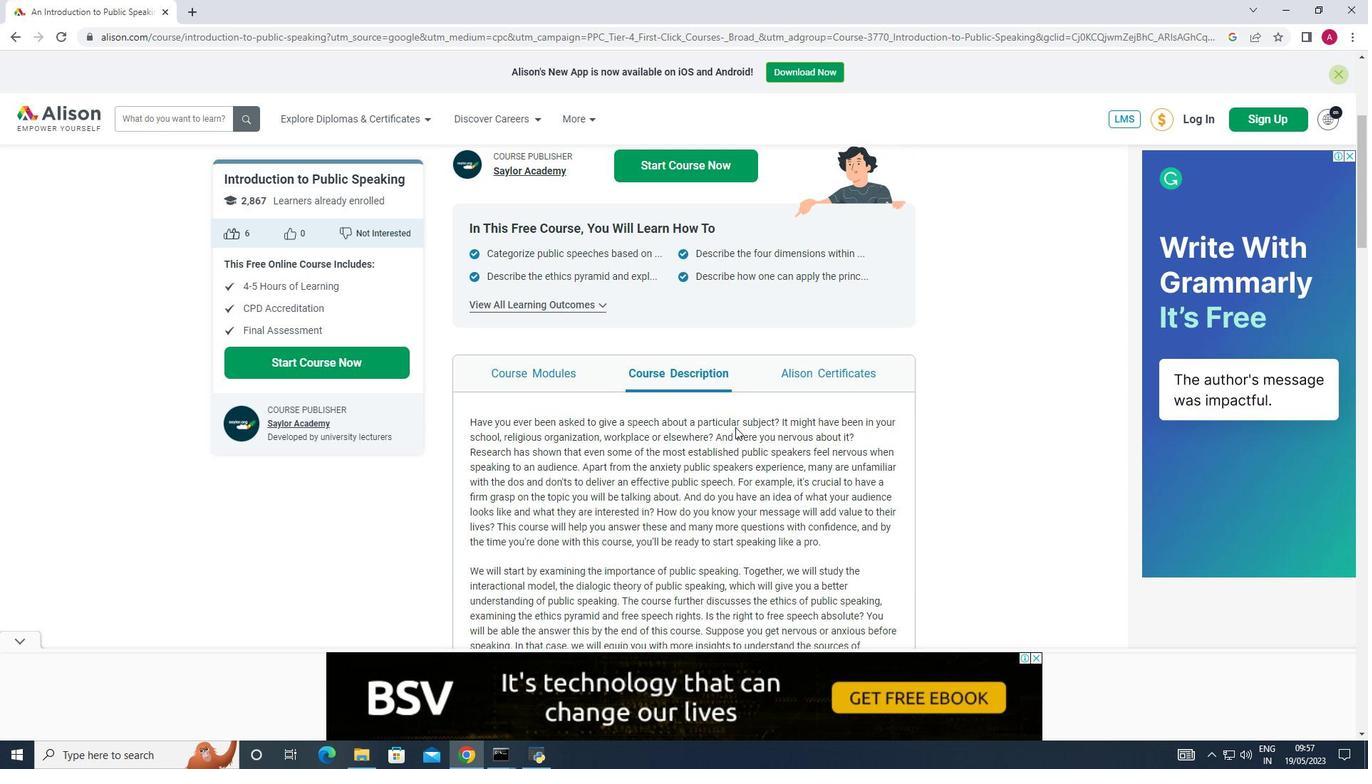 
Action: Mouse scrolled (735, 428) with delta (0, 0)
Screenshot: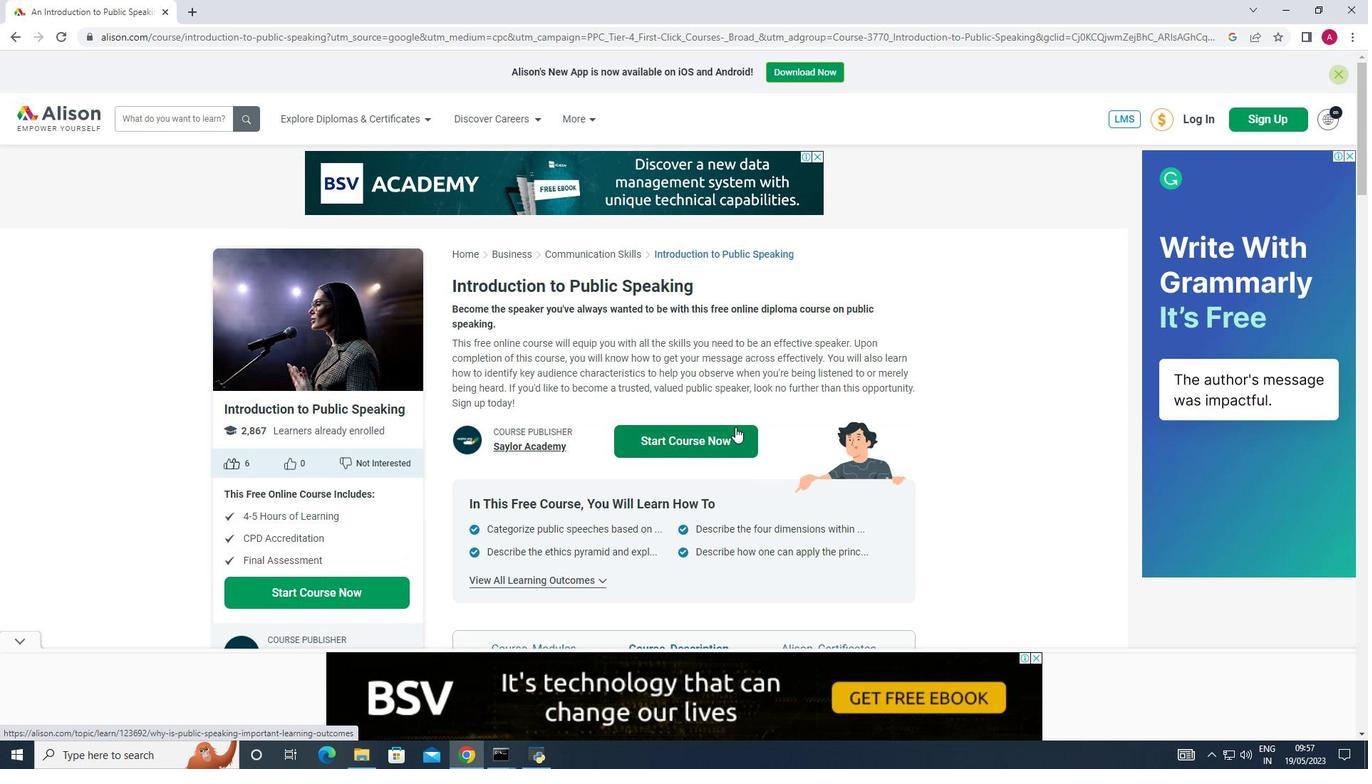 
Action: Mouse scrolled (735, 428) with delta (0, 0)
Screenshot: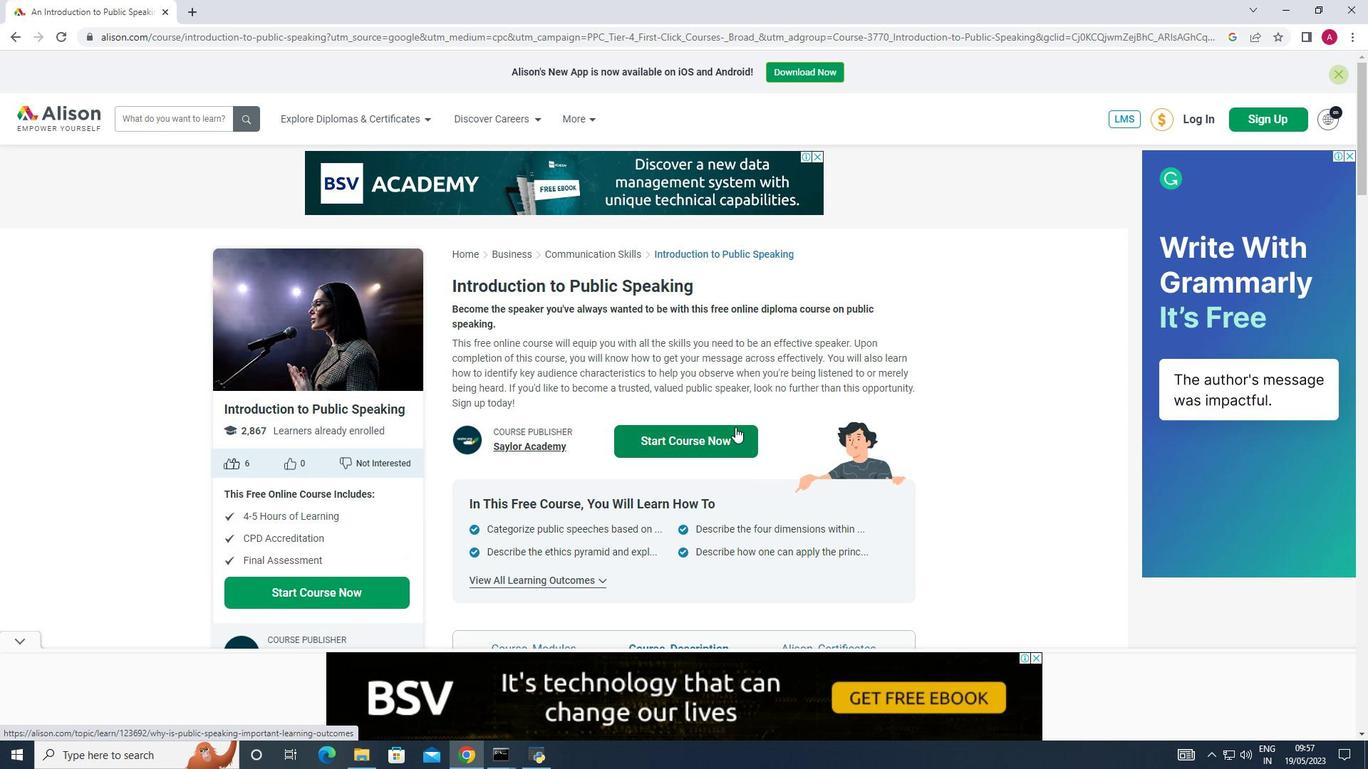 
Action: Mouse scrolled (735, 428) with delta (0, 0)
Screenshot: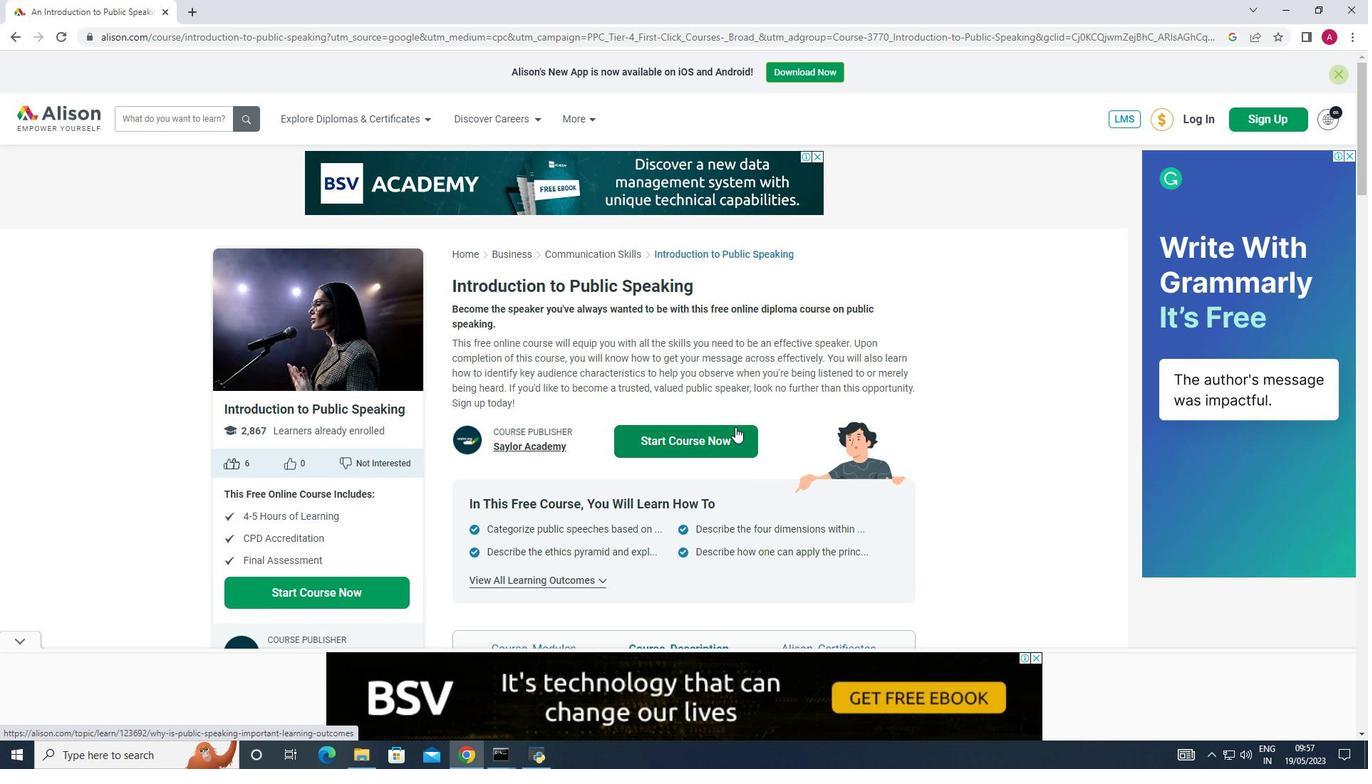 
Action: Mouse scrolled (735, 426) with delta (0, 0)
Screenshot: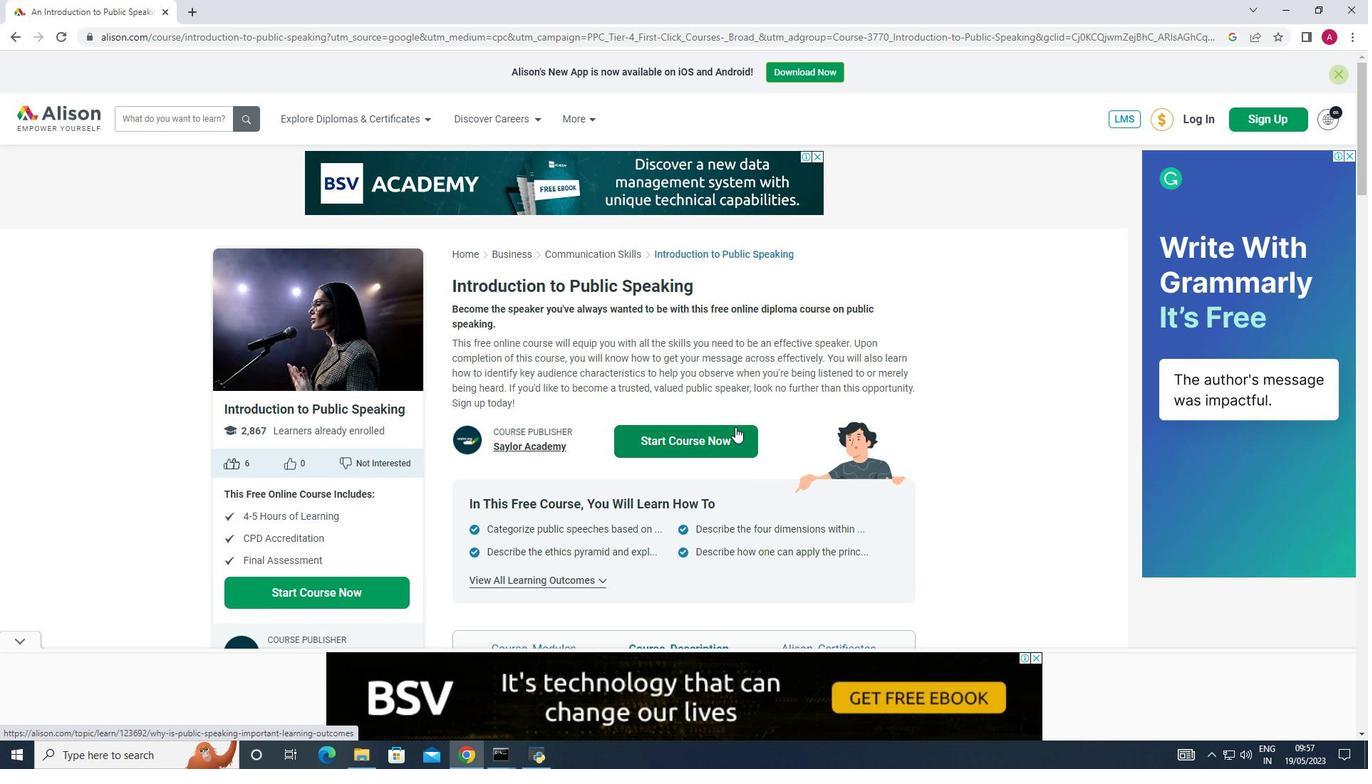 
Action: Mouse scrolled (735, 426) with delta (0, 0)
Screenshot: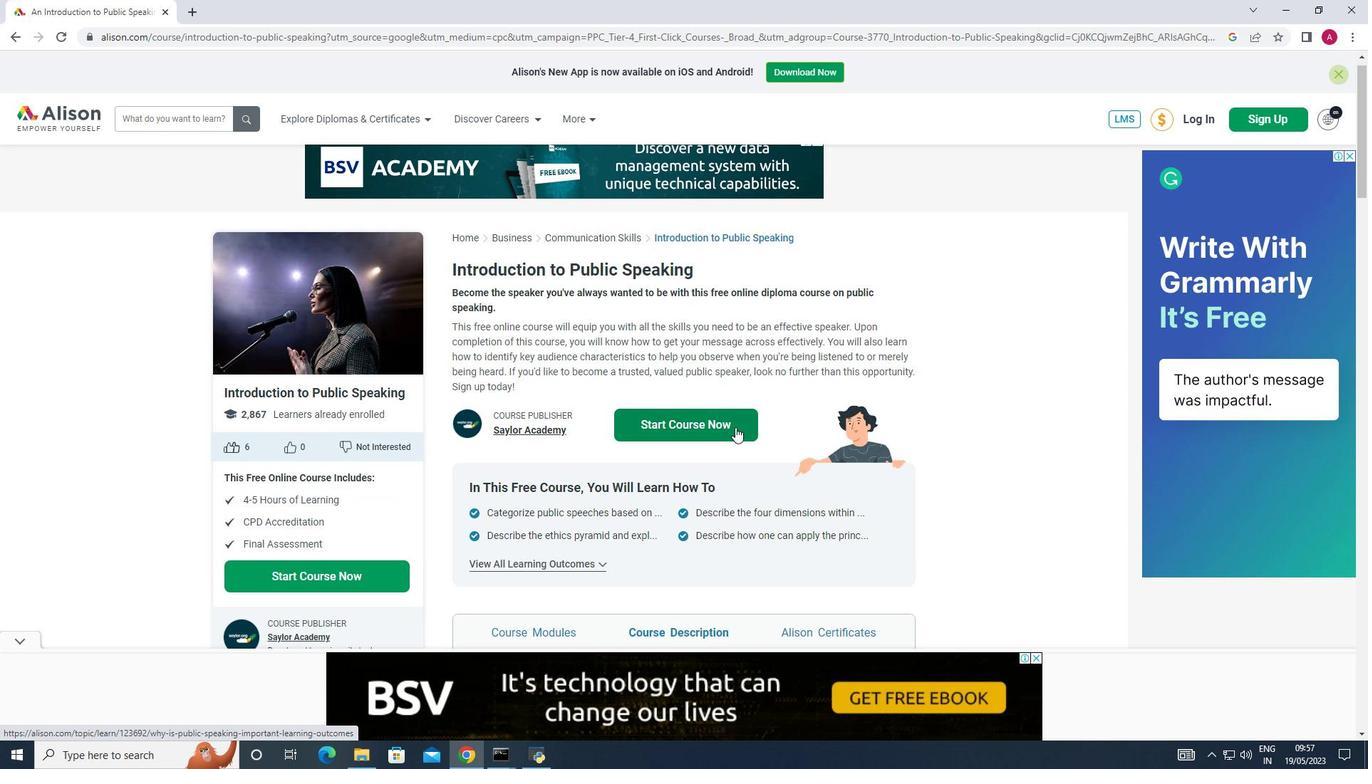 
Action: Mouse moved to (828, 498)
Screenshot: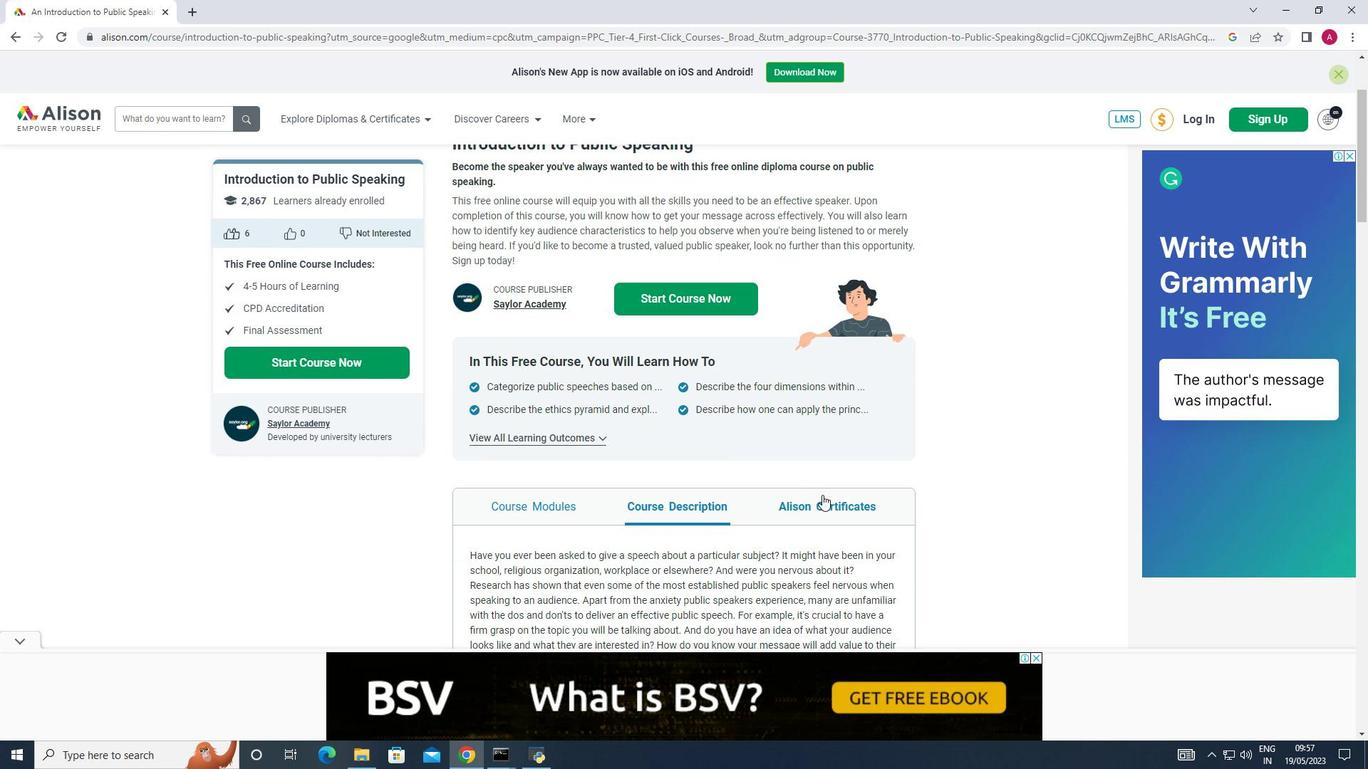 
Action: Mouse pressed left at (828, 498)
Screenshot: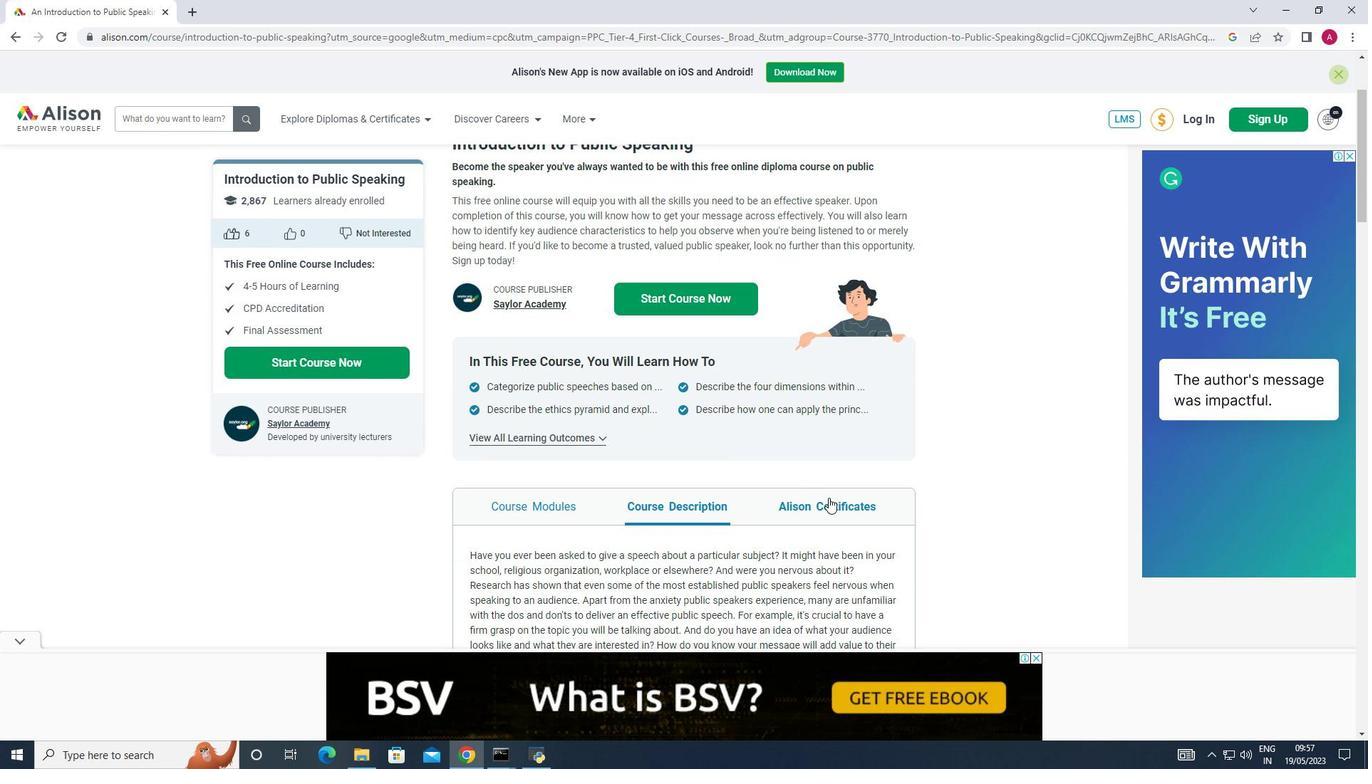 
Action: Mouse moved to (704, 485)
Screenshot: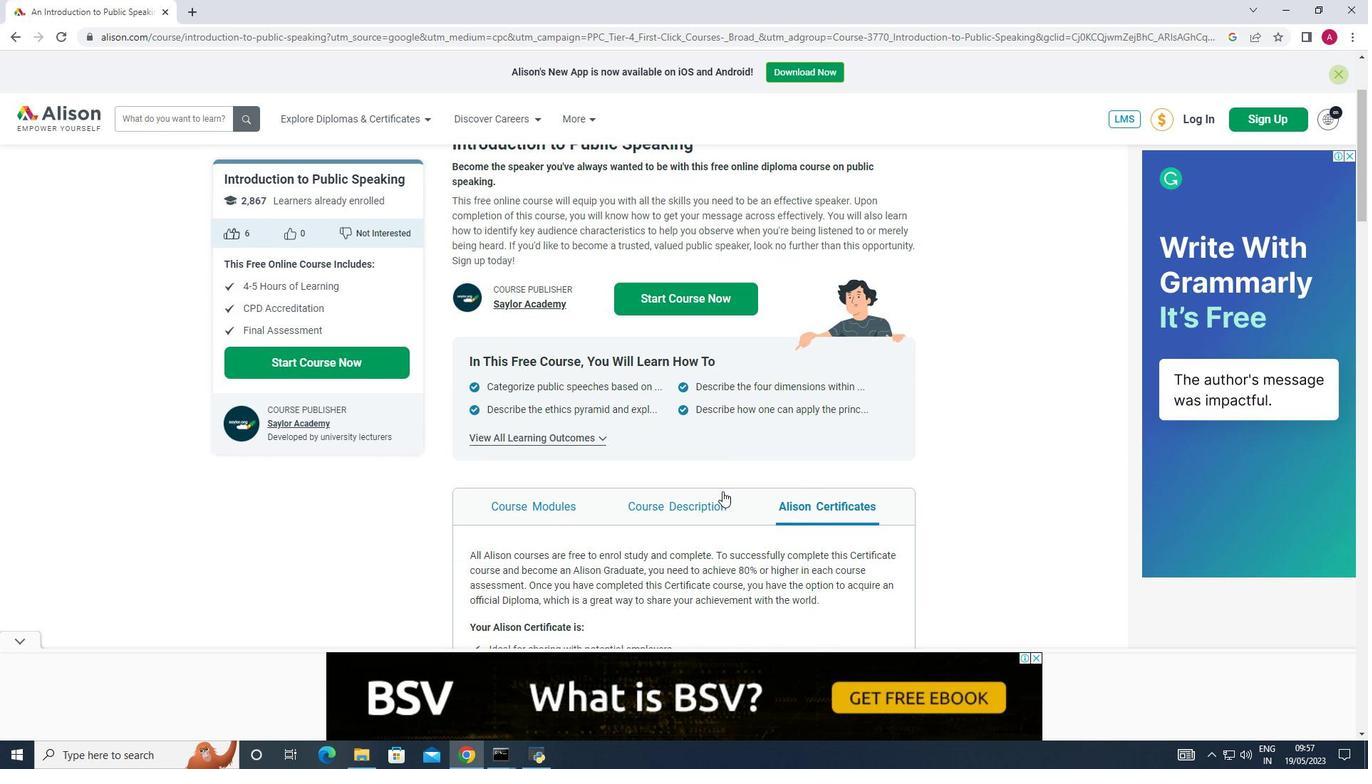 
Action: Mouse scrolled (704, 484) with delta (0, 0)
Screenshot: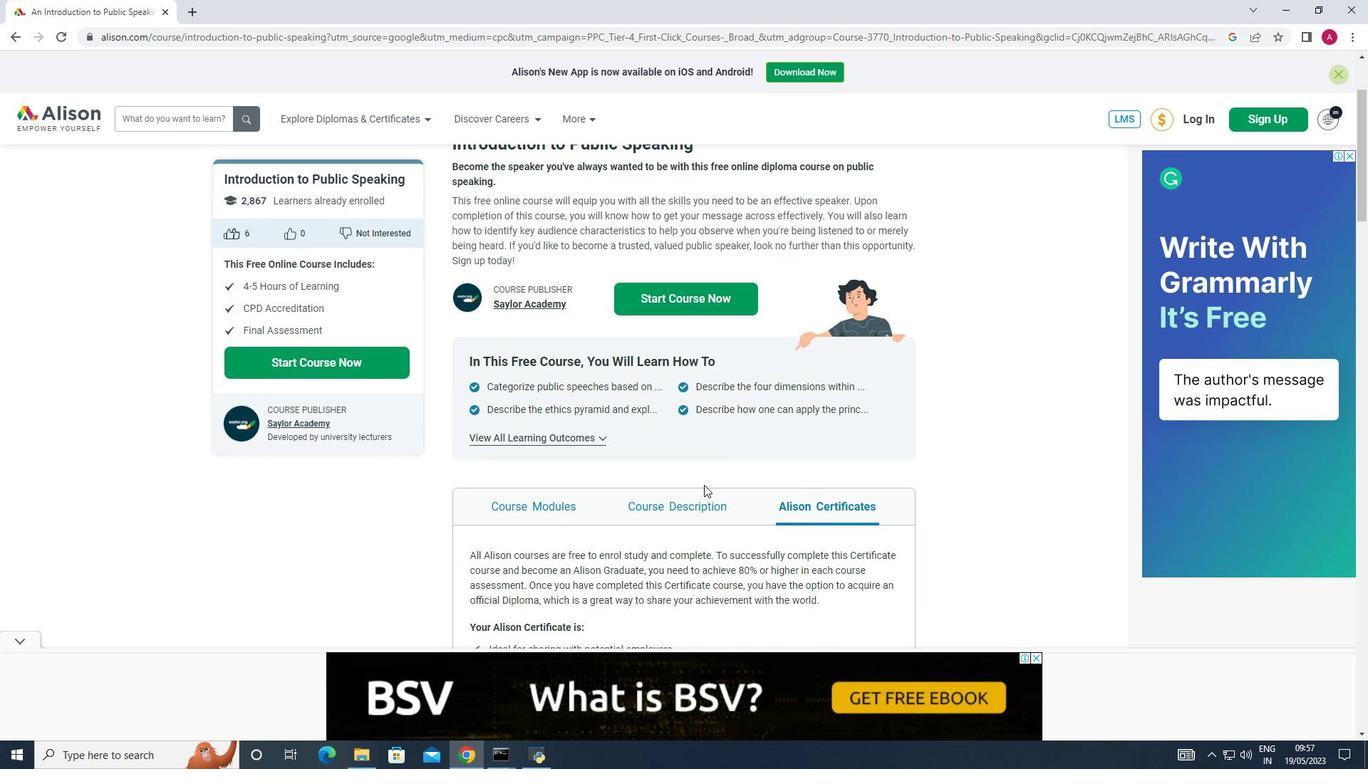 
Action: Mouse scrolled (704, 484) with delta (0, 0)
Screenshot: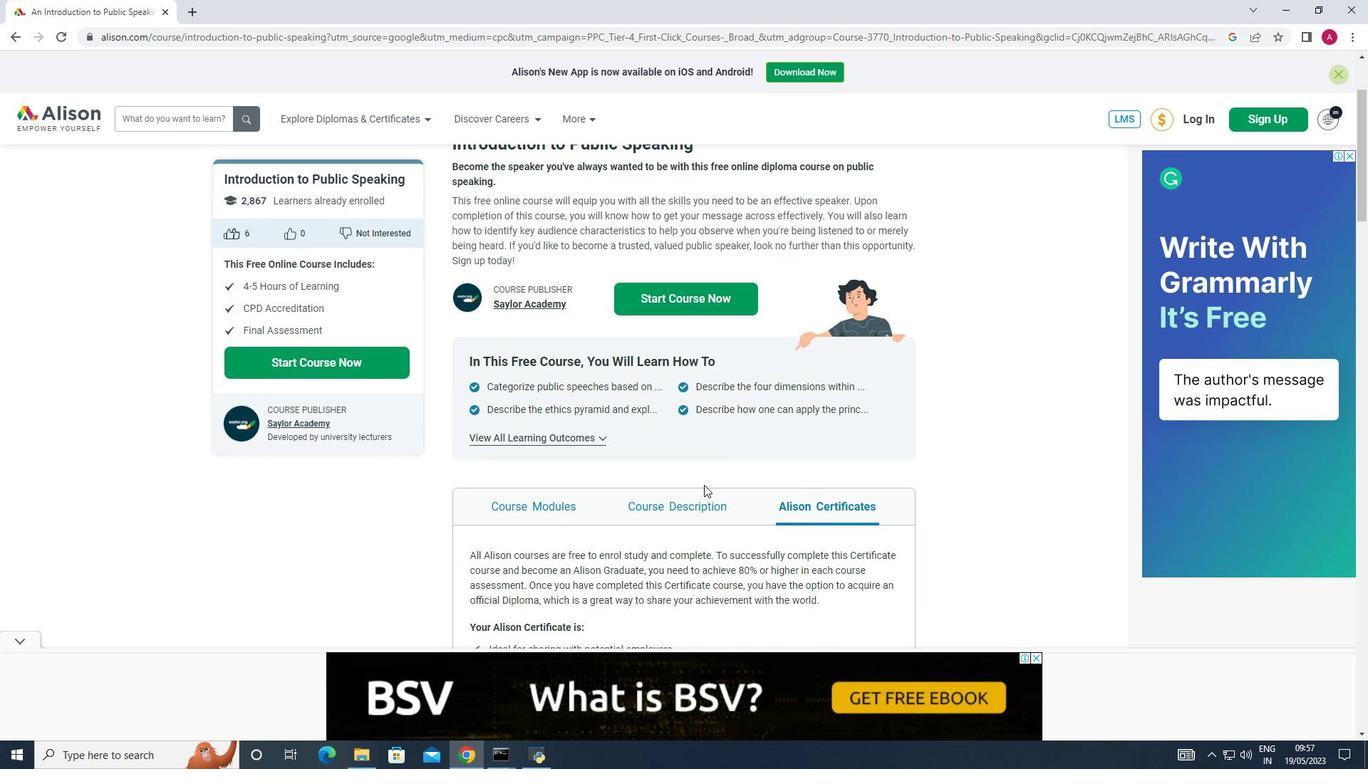 
Action: Mouse scrolled (704, 484) with delta (0, 0)
Screenshot: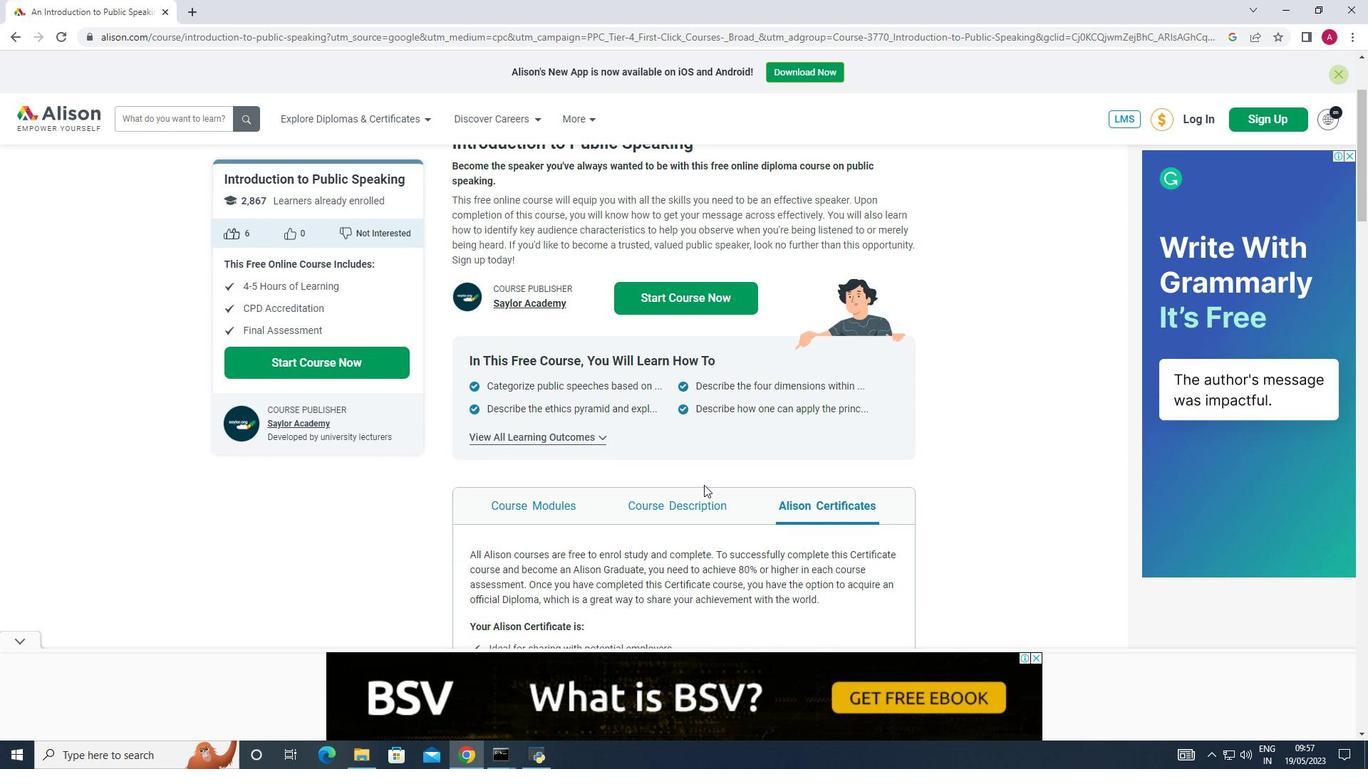 
Action: Mouse scrolled (704, 484) with delta (0, 0)
Screenshot: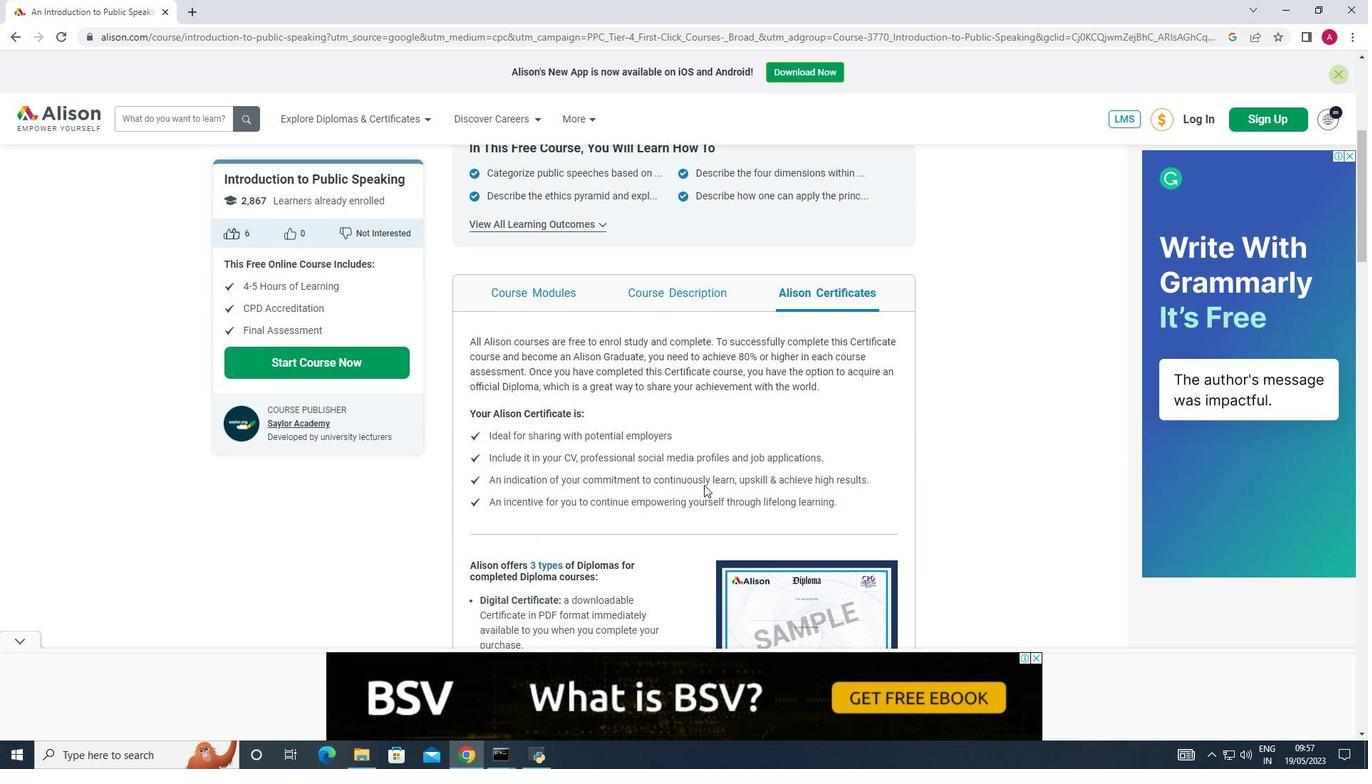 
Action: Mouse scrolled (704, 484) with delta (0, 0)
Screenshot: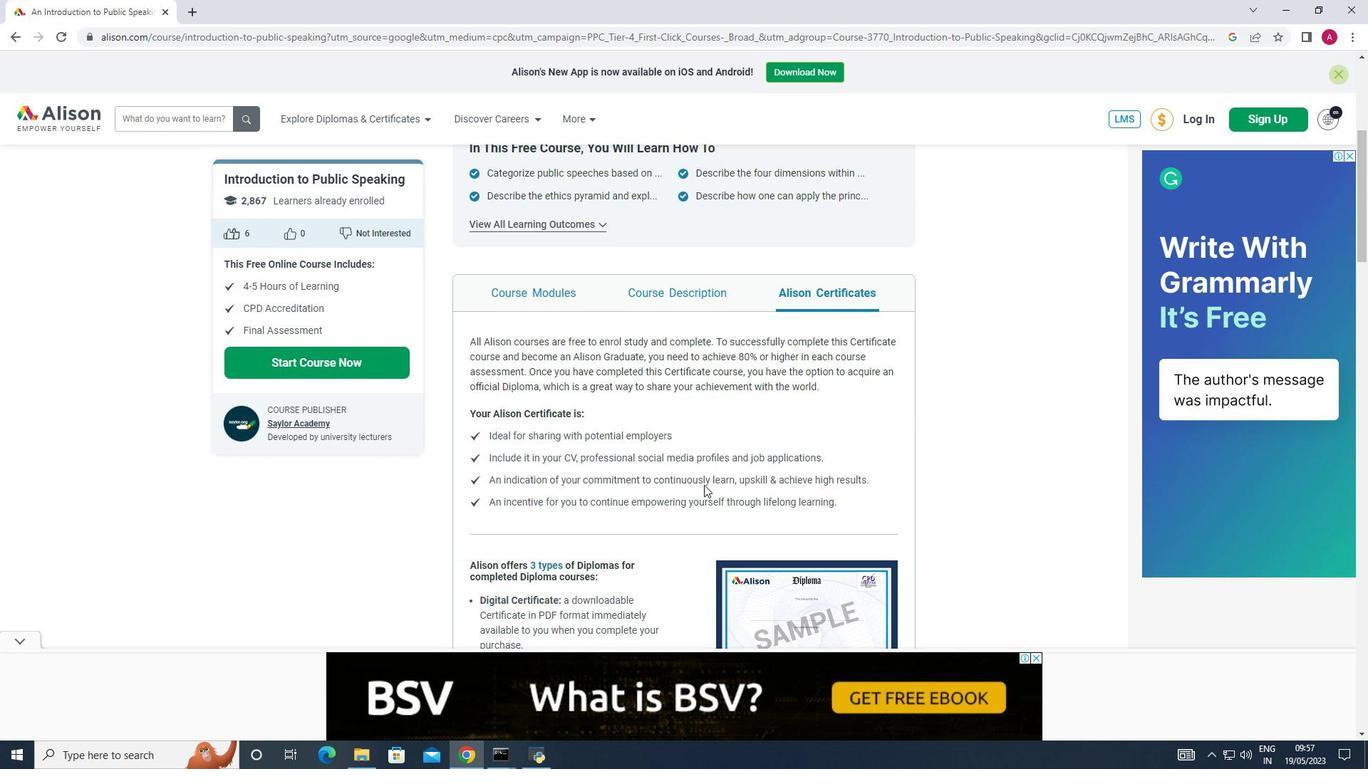 
Action: Mouse scrolled (704, 484) with delta (0, 0)
Screenshot: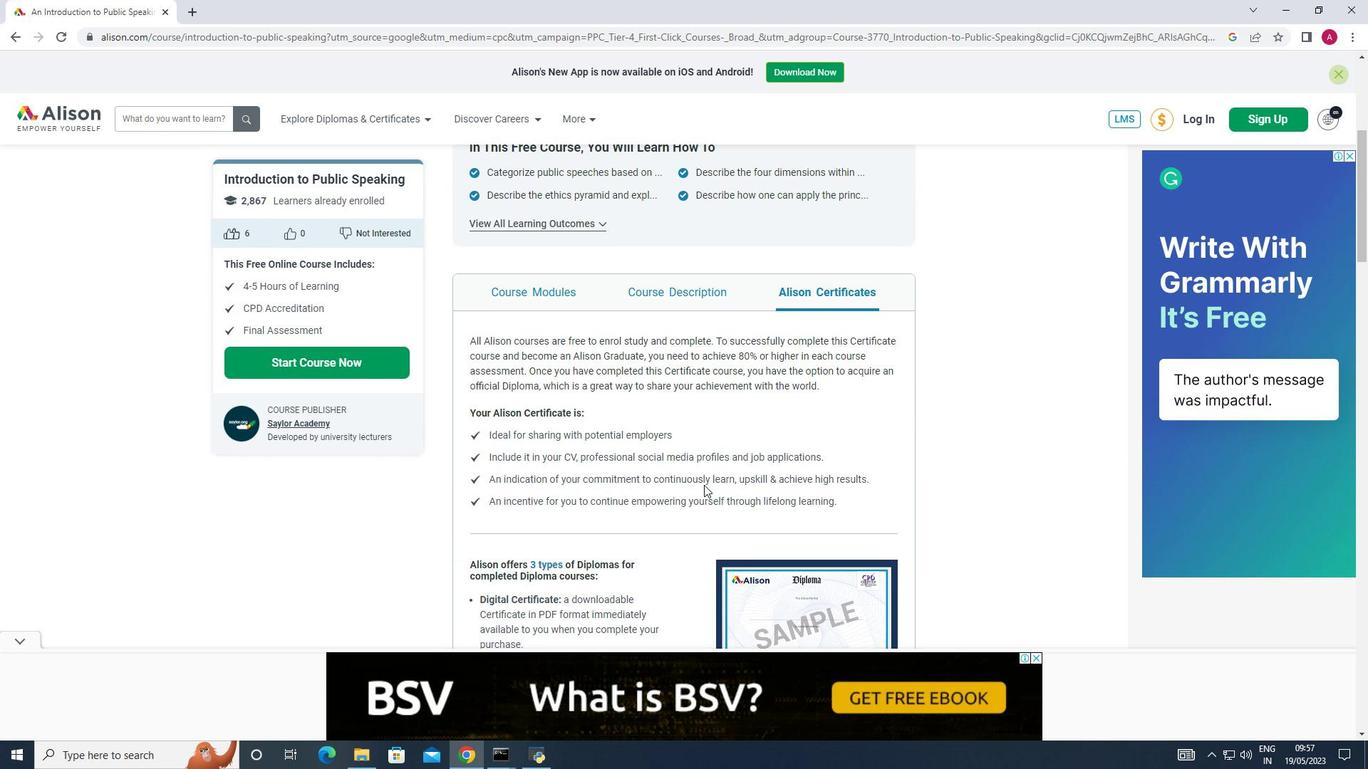 
Action: Mouse scrolled (704, 484) with delta (0, 0)
Screenshot: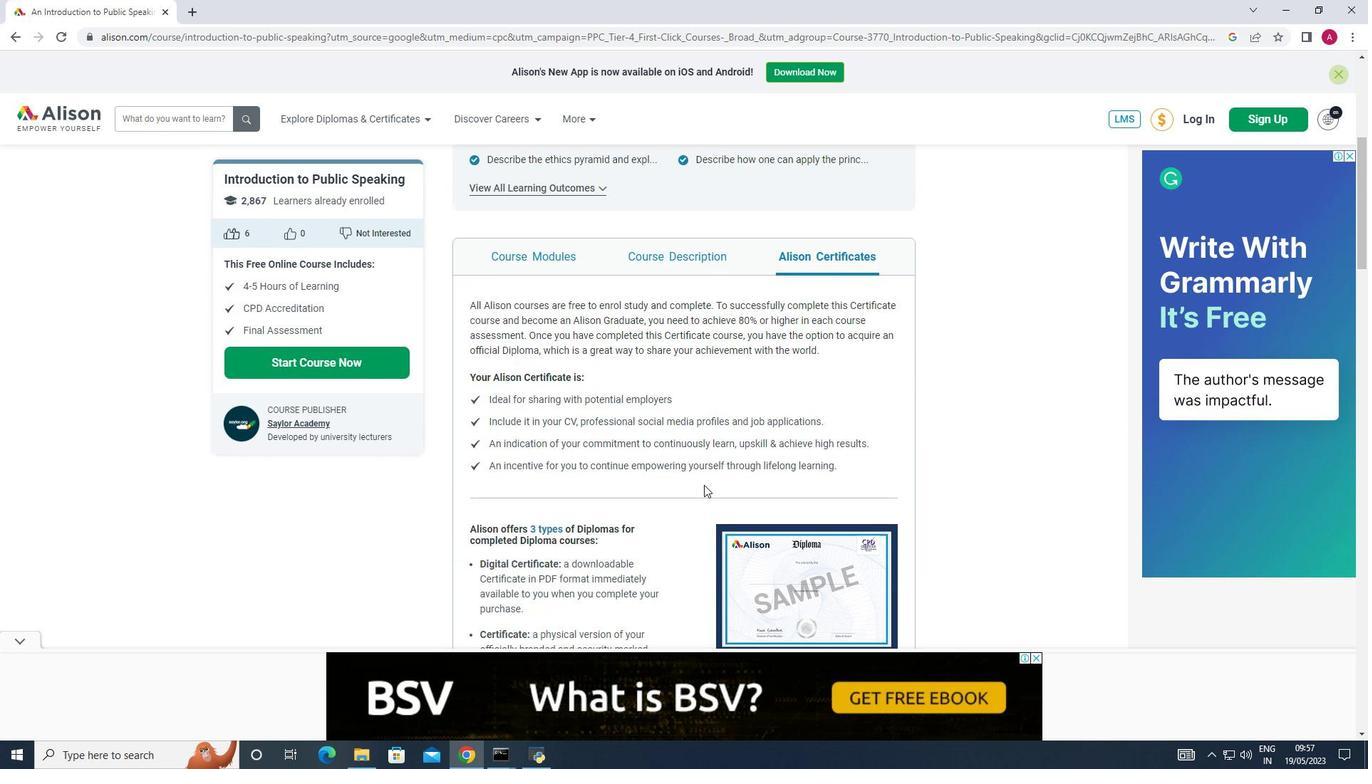 
Action: Mouse moved to (703, 485)
Screenshot: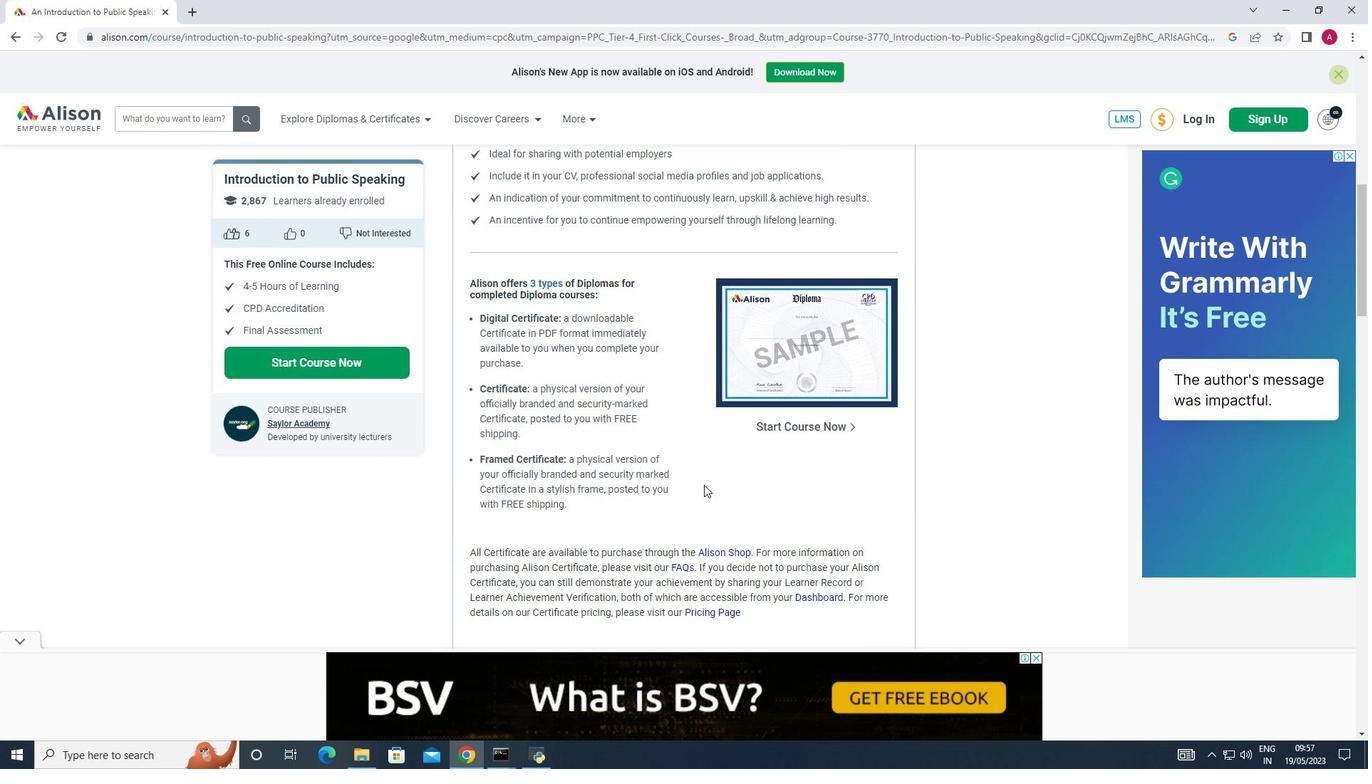 
Action: Mouse scrolled (703, 484) with delta (0, 0)
Screenshot: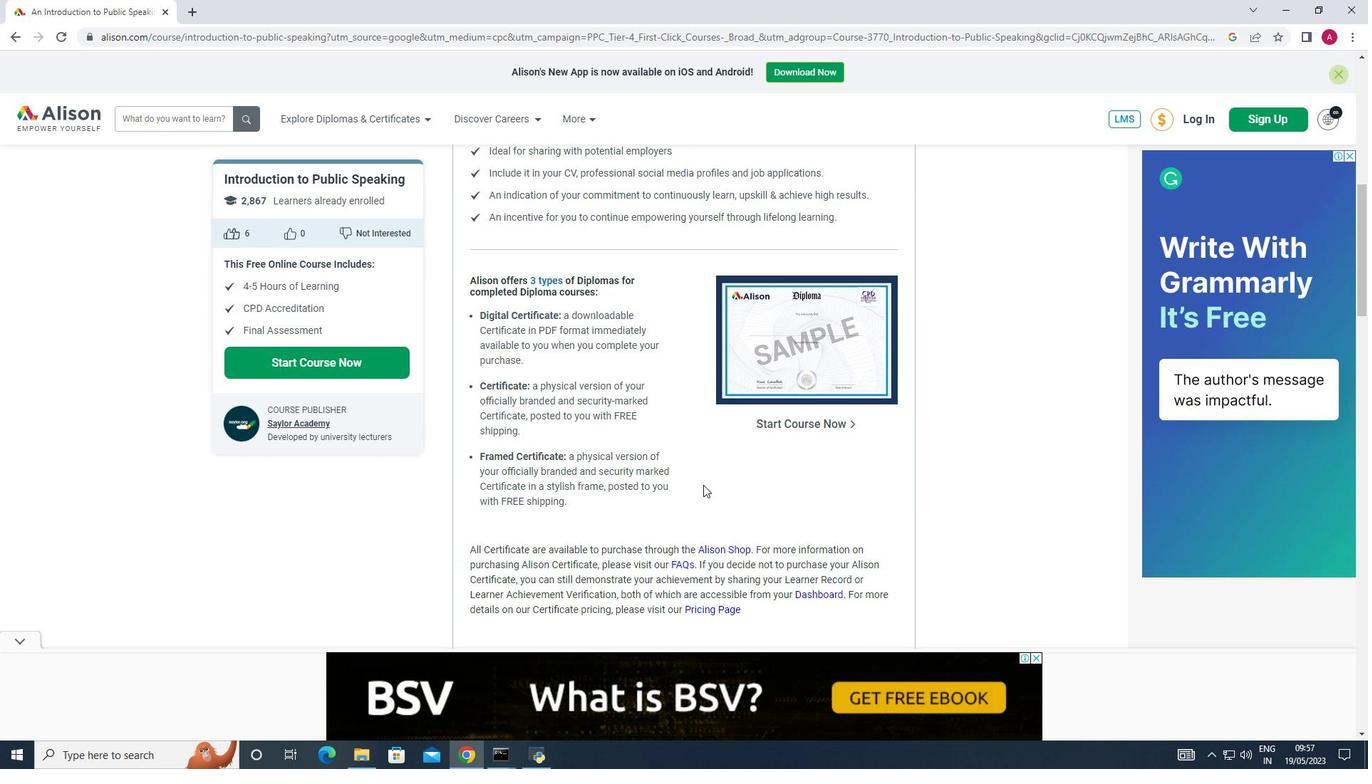 
Action: Mouse scrolled (703, 484) with delta (0, 0)
Screenshot: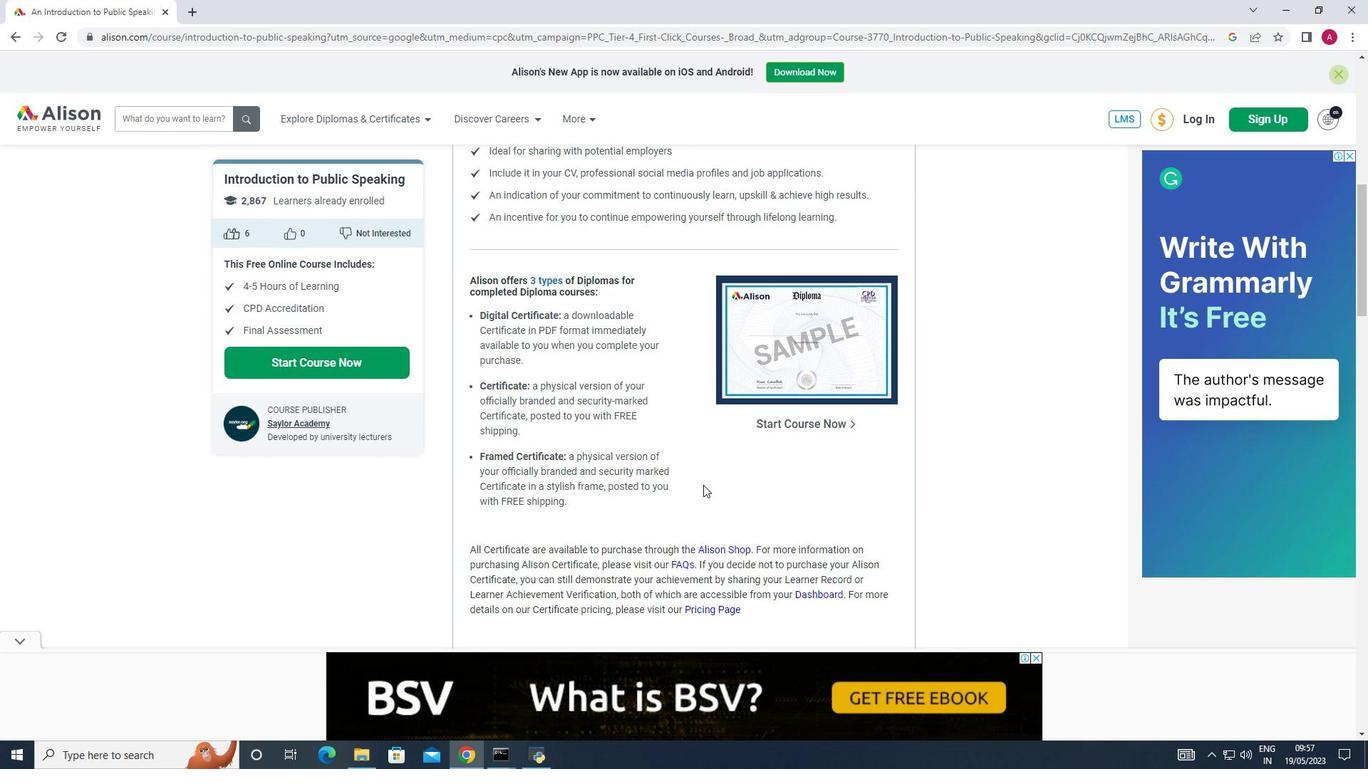 
Action: Mouse scrolled (703, 484) with delta (0, 0)
Screenshot: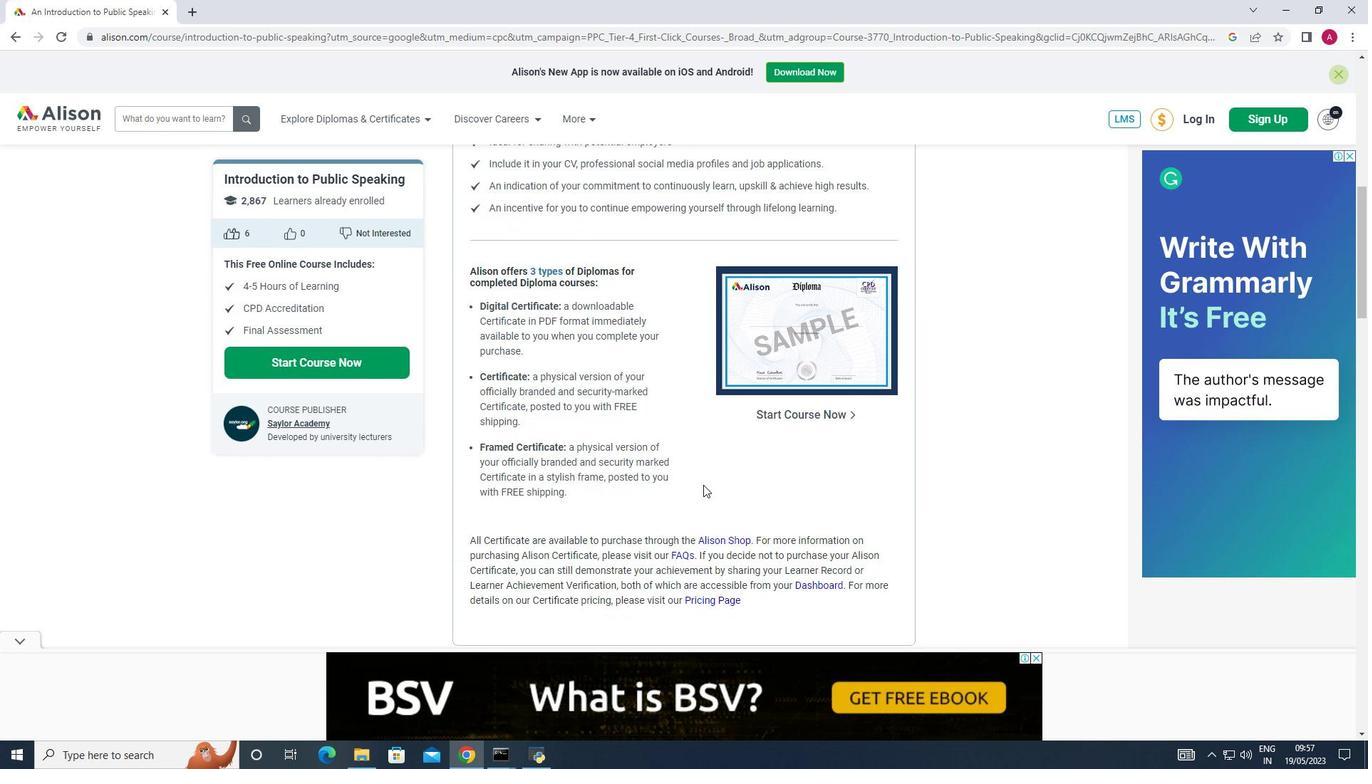 
Action: Mouse scrolled (703, 484) with delta (0, 0)
Screenshot: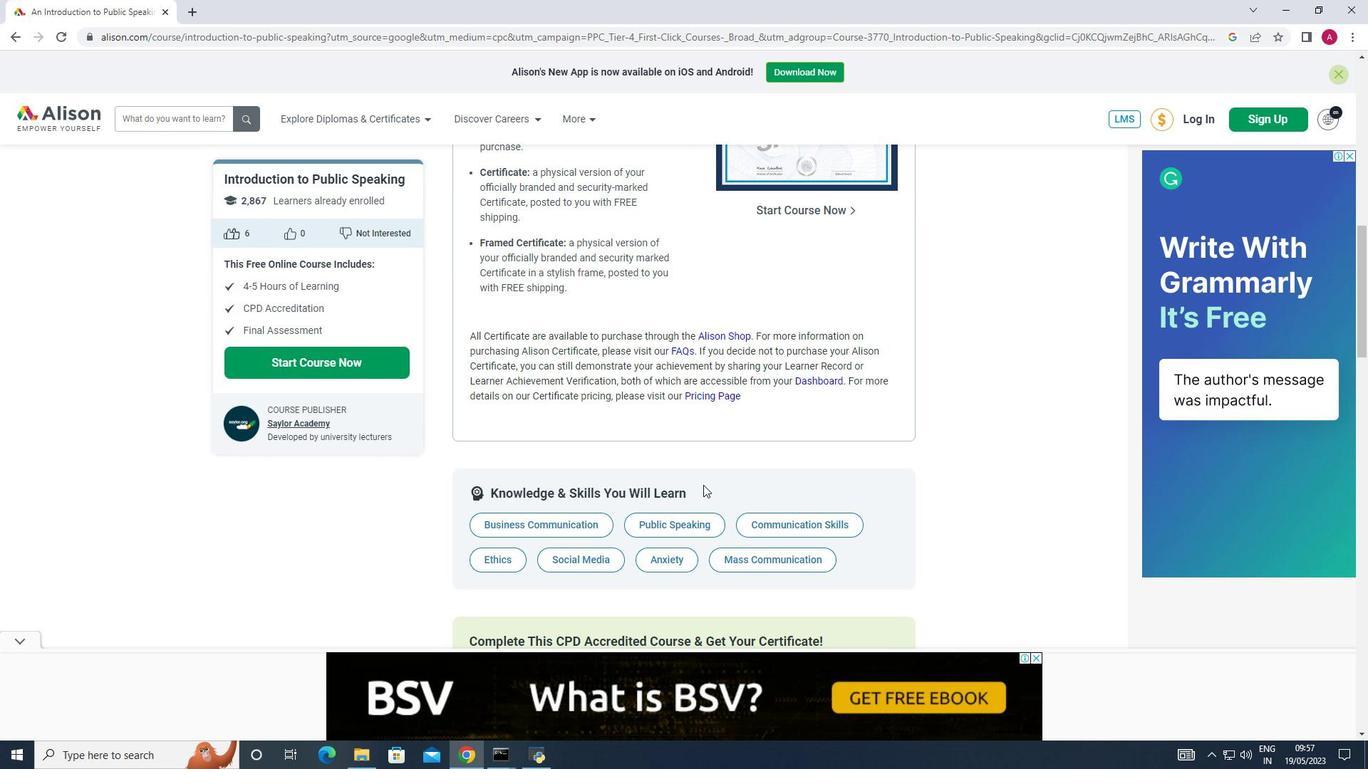 
Action: Mouse scrolled (703, 484) with delta (0, 0)
Screenshot: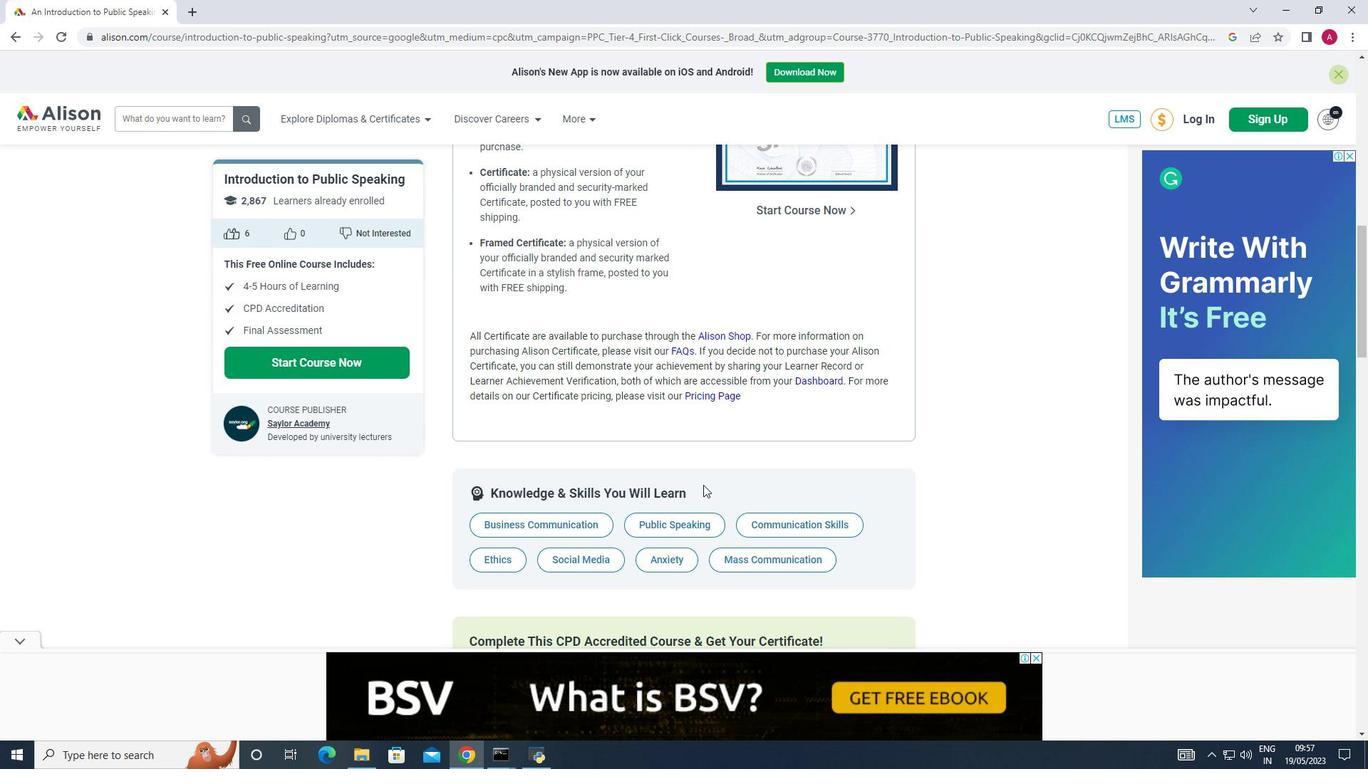 
Action: Mouse scrolled (703, 484) with delta (0, 0)
Screenshot: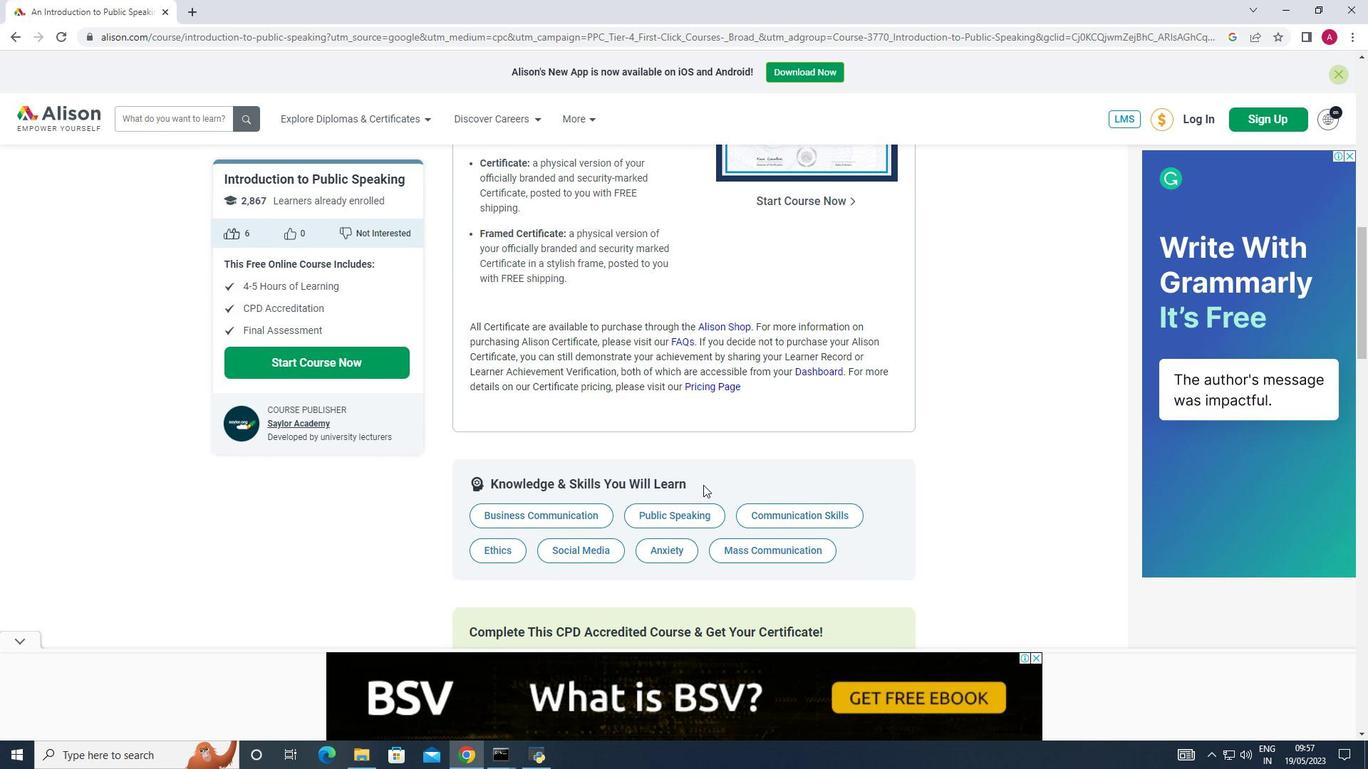 
Action: Mouse scrolled (703, 484) with delta (0, 0)
Screenshot: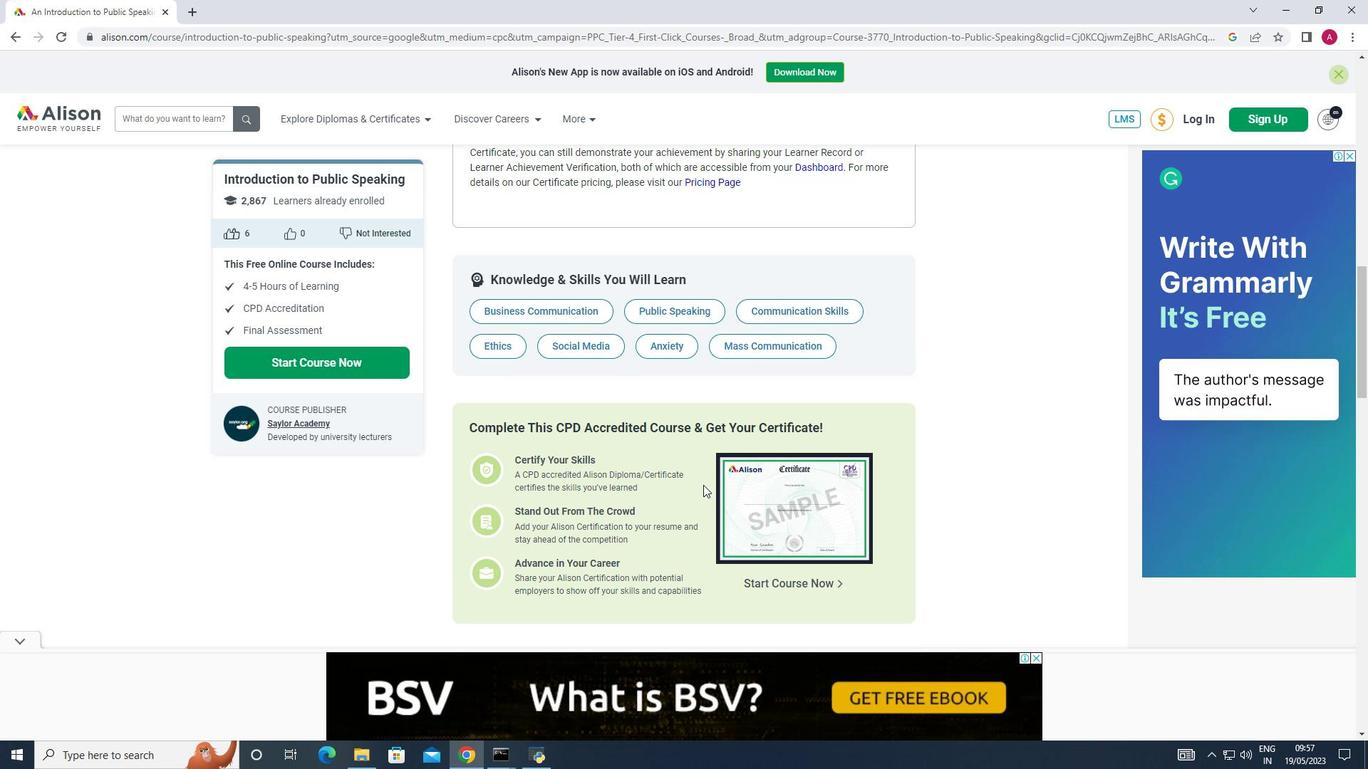 
Action: Mouse scrolled (703, 484) with delta (0, 0)
Screenshot: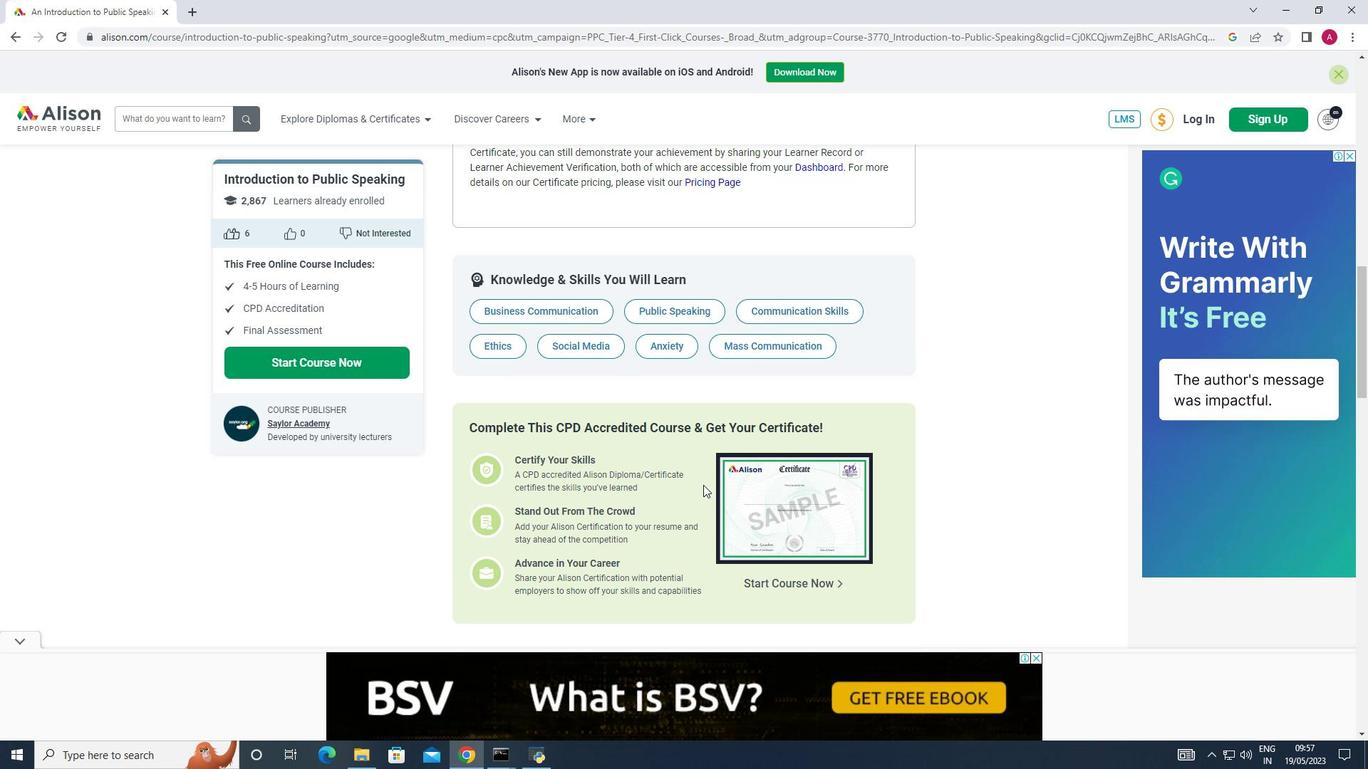 
Action: Mouse scrolled (703, 484) with delta (0, 0)
Screenshot: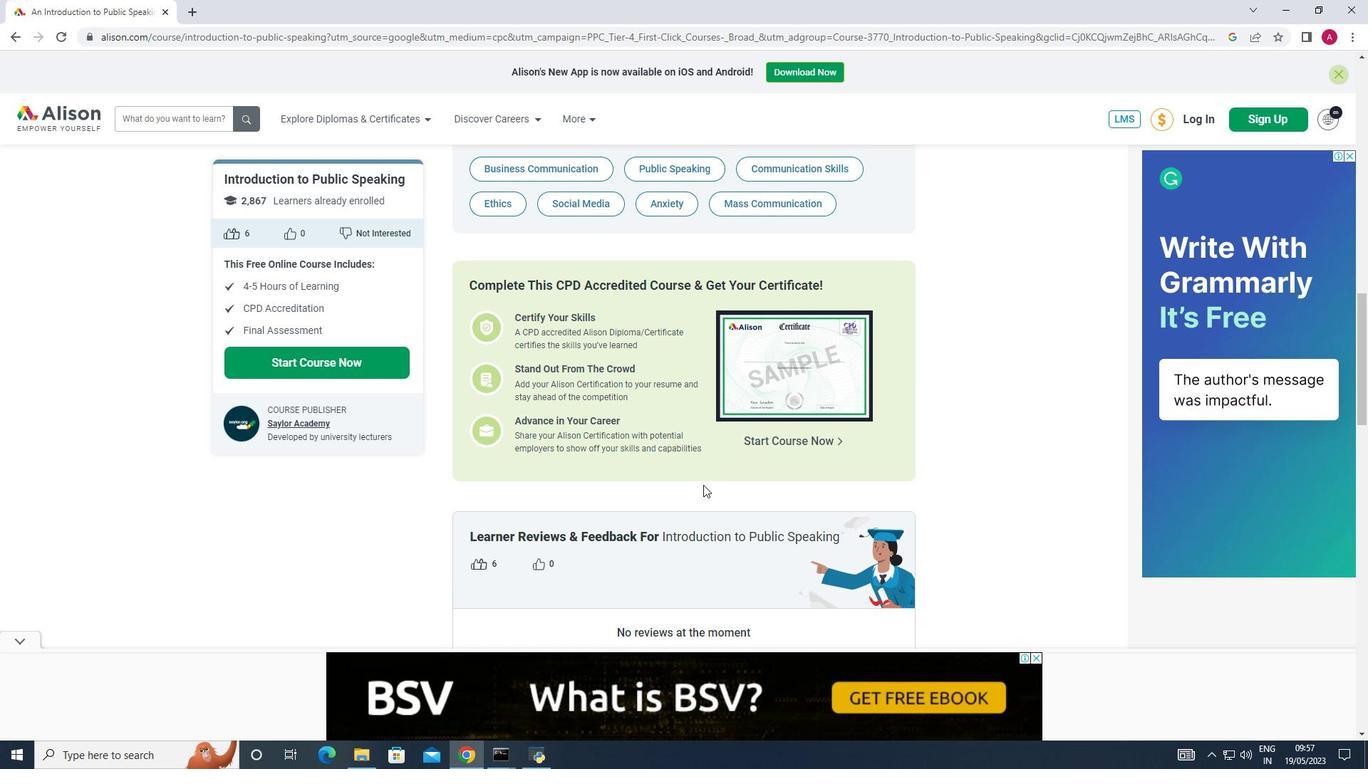 
Action: Mouse scrolled (703, 484) with delta (0, 0)
Screenshot: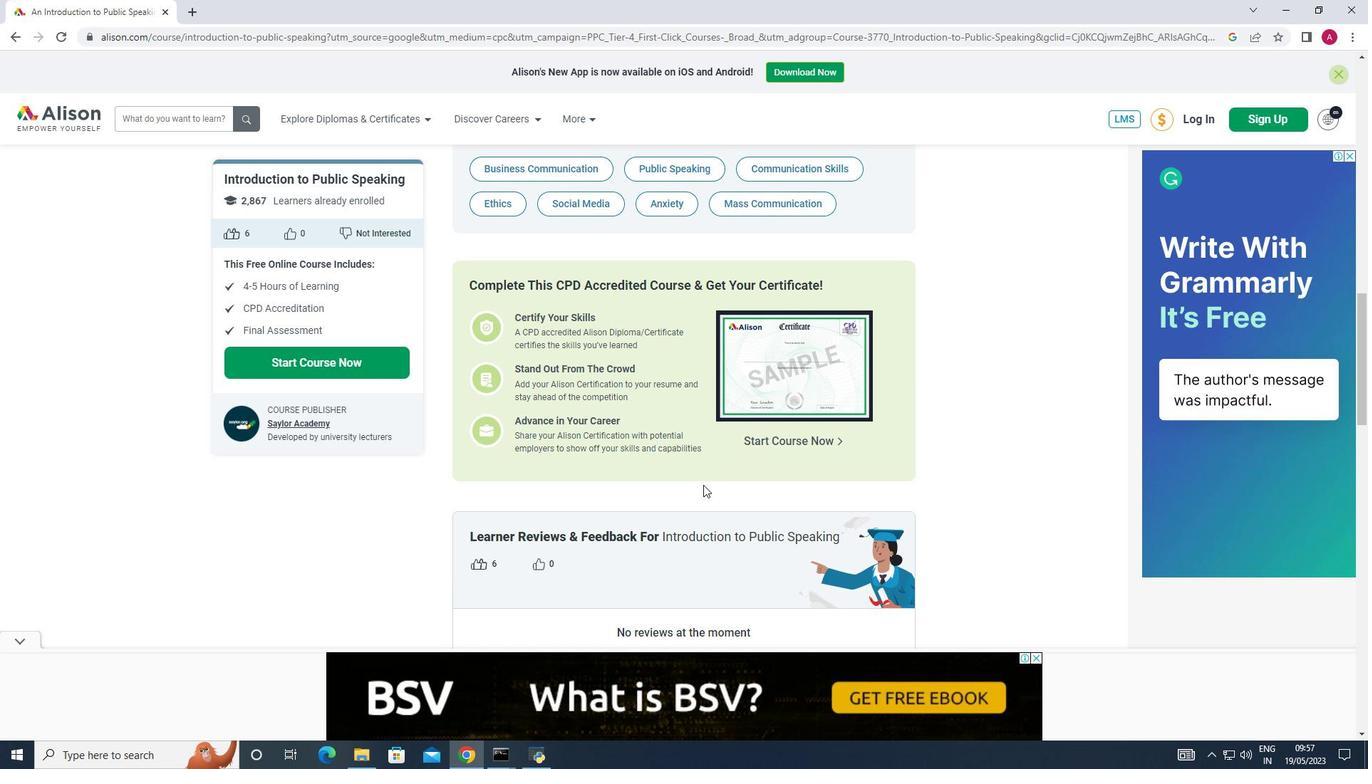 
Action: Mouse scrolled (703, 484) with delta (0, 0)
Screenshot: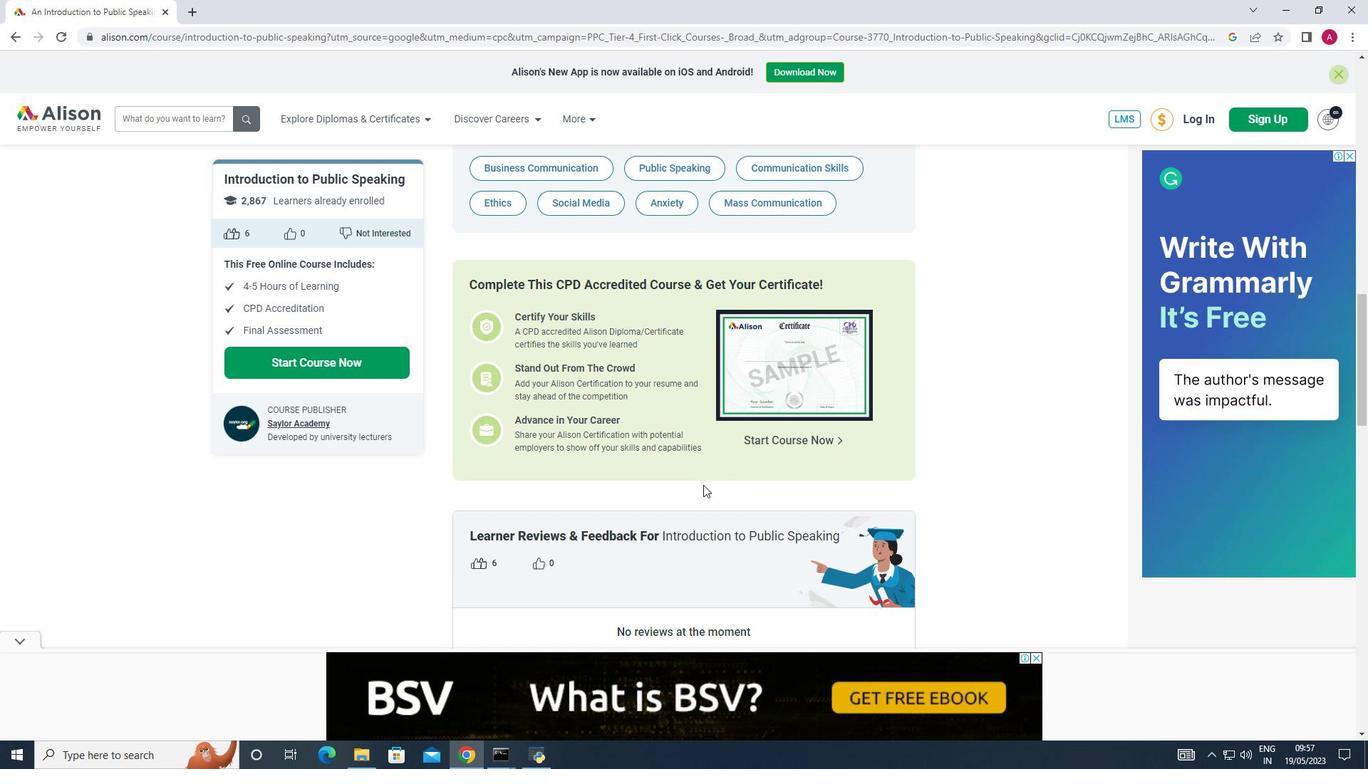 
Action: Mouse moved to (702, 481)
Screenshot: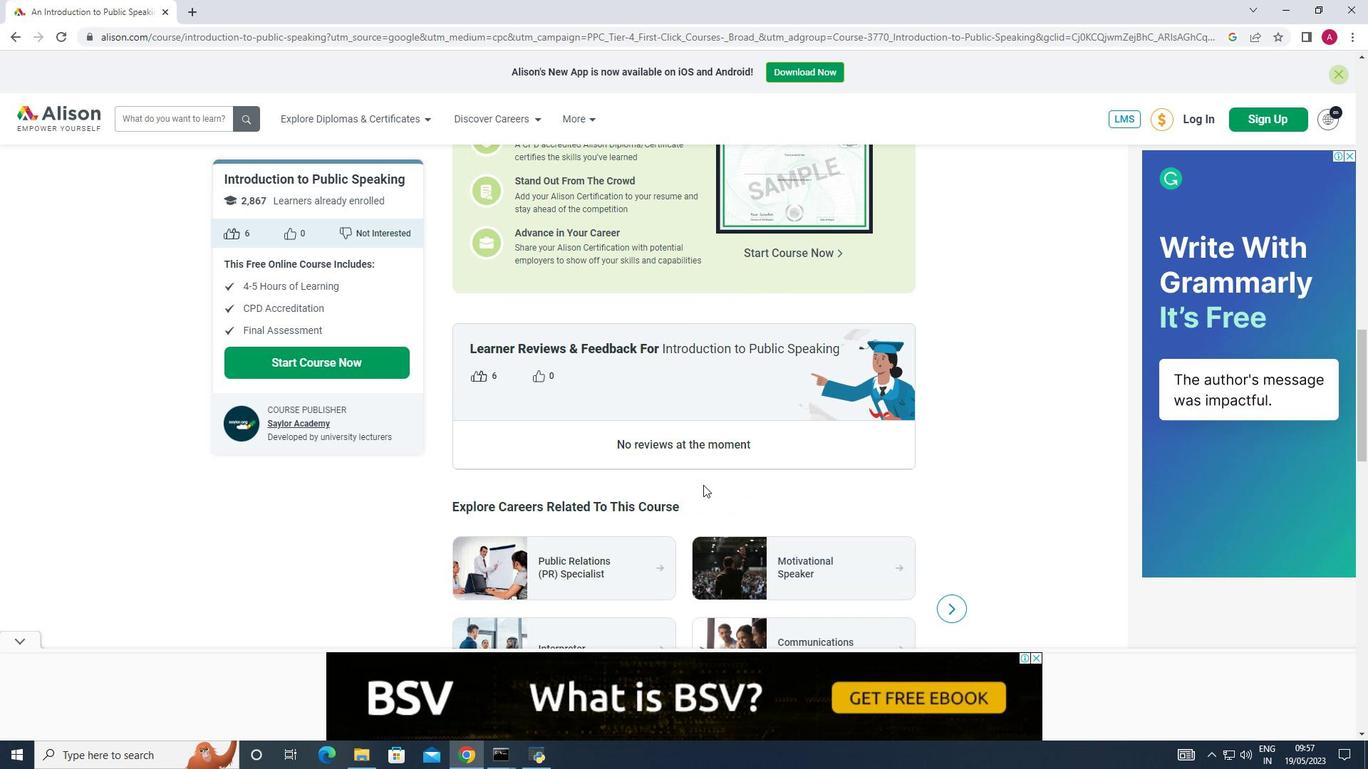 
Action: Mouse scrolled (702, 481) with delta (0, 0)
Screenshot: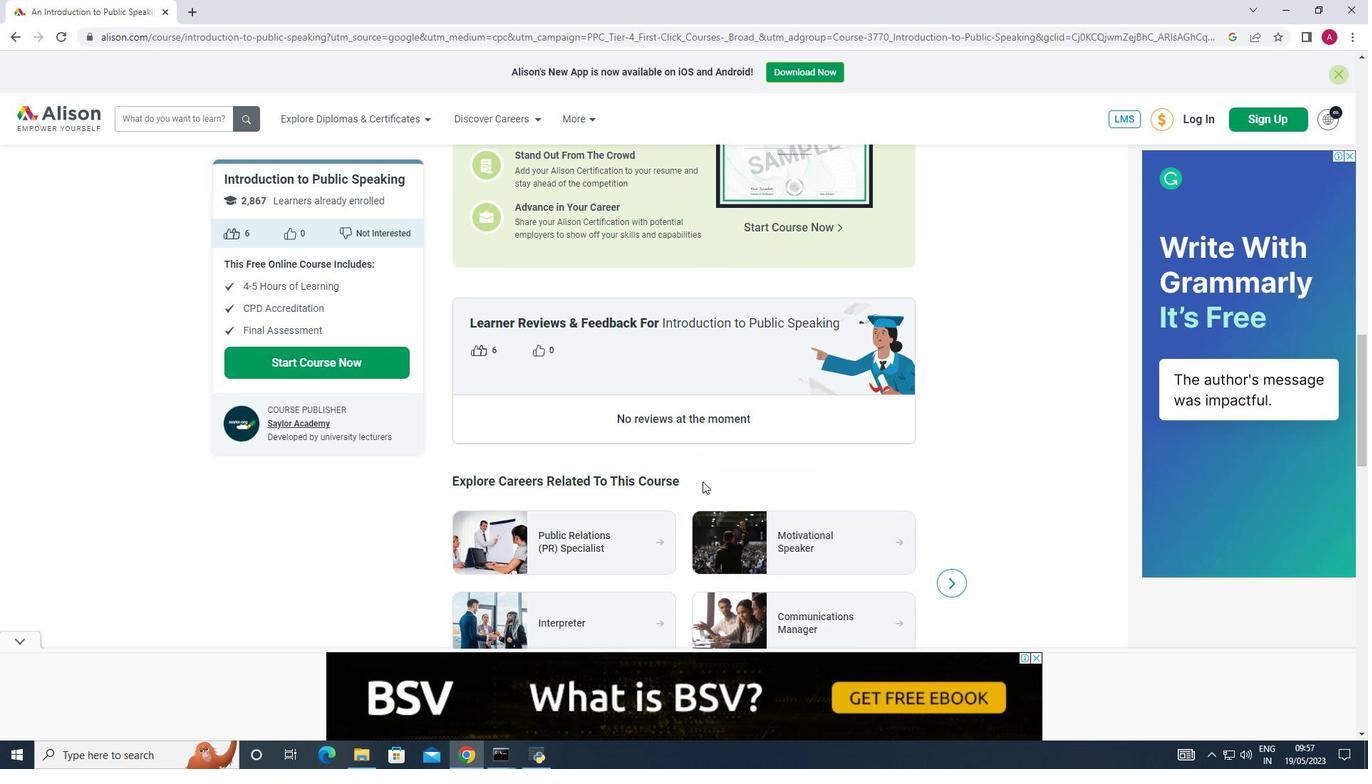 
Action: Mouse scrolled (702, 481) with delta (0, 0)
Screenshot: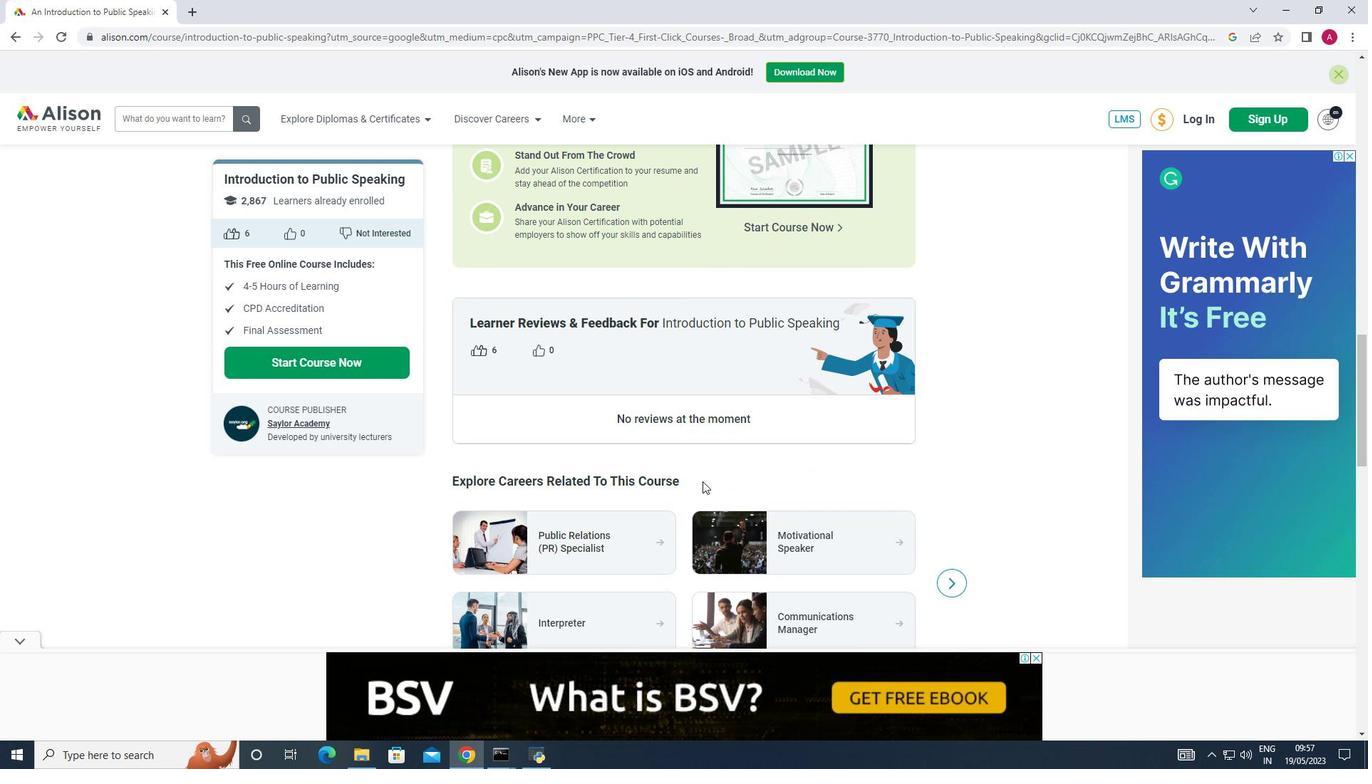 
Action: Mouse scrolled (702, 481) with delta (0, 0)
Screenshot: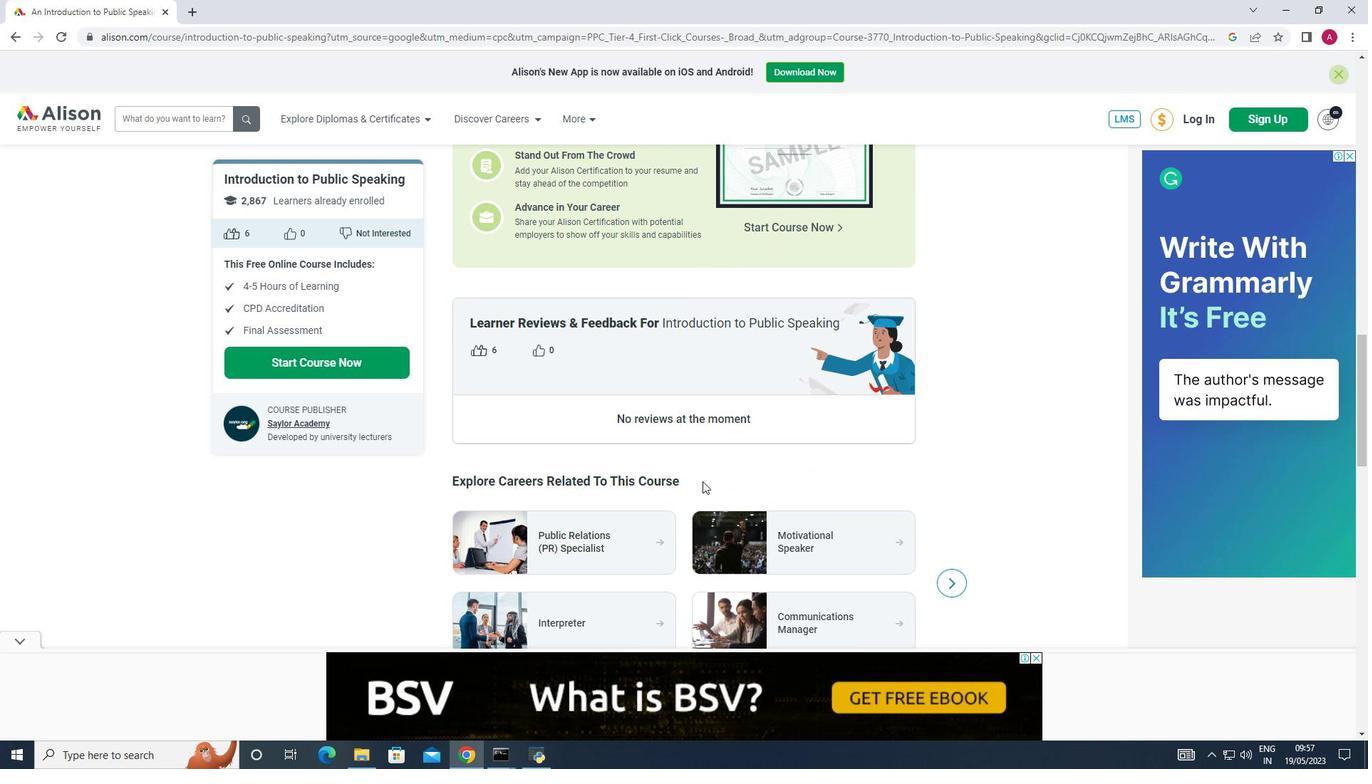 
Action: Mouse scrolled (702, 481) with delta (0, 0)
Screenshot: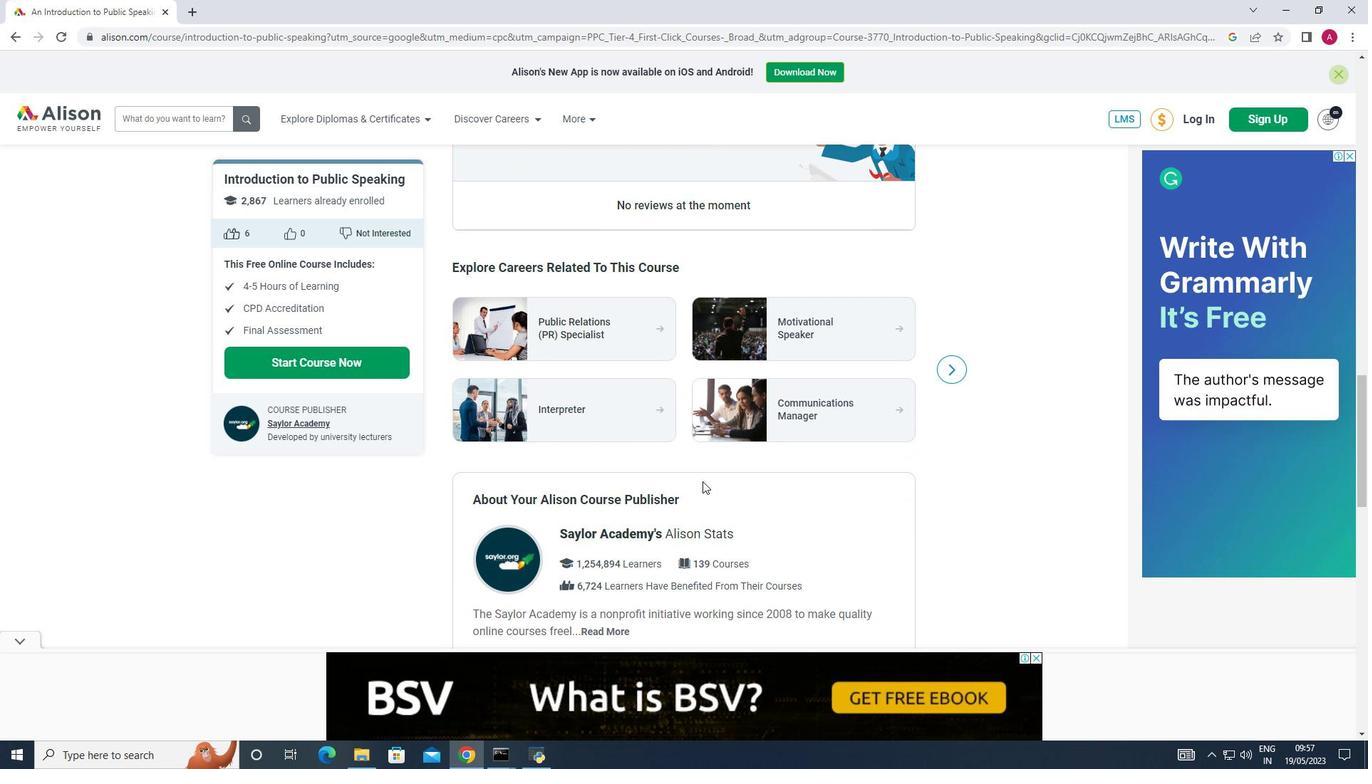 
Action: Mouse scrolled (702, 481) with delta (0, 0)
Screenshot: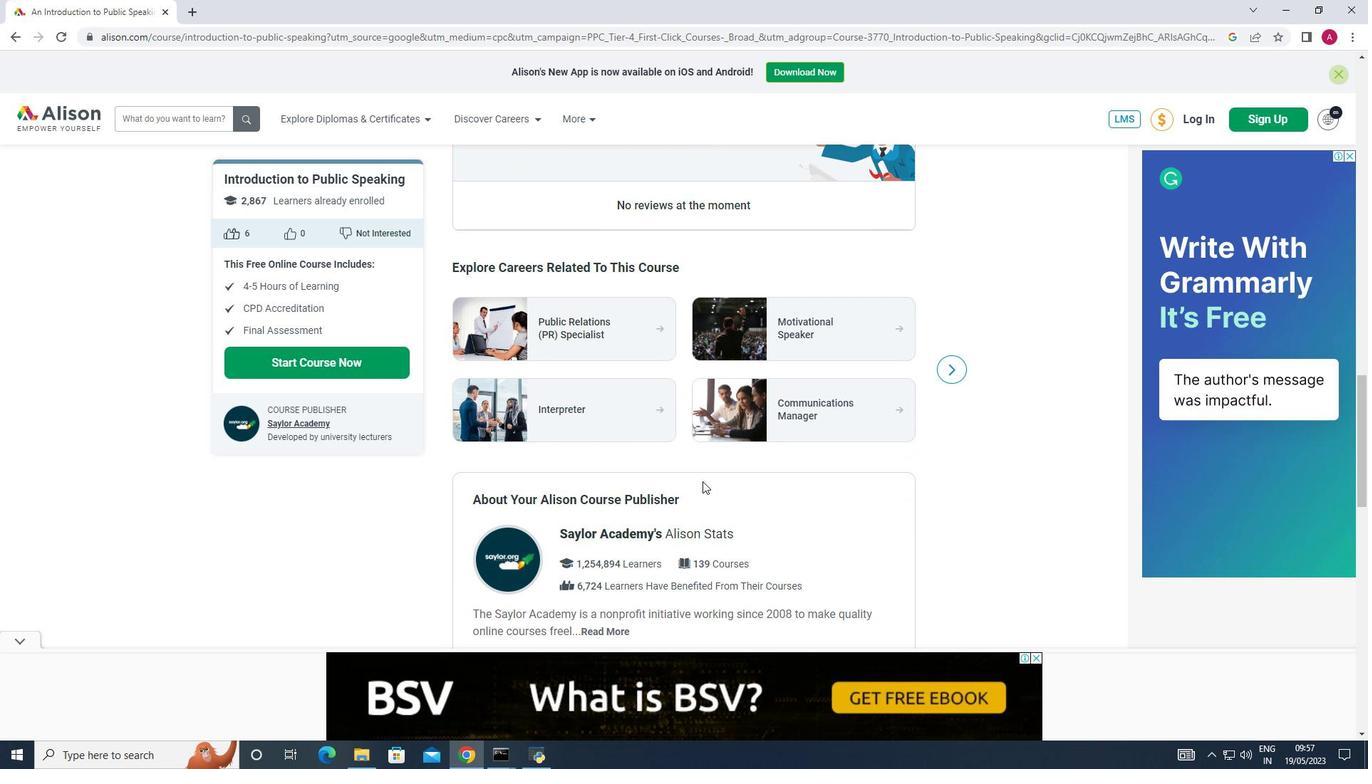 
Action: Mouse scrolled (702, 481) with delta (0, 0)
Screenshot: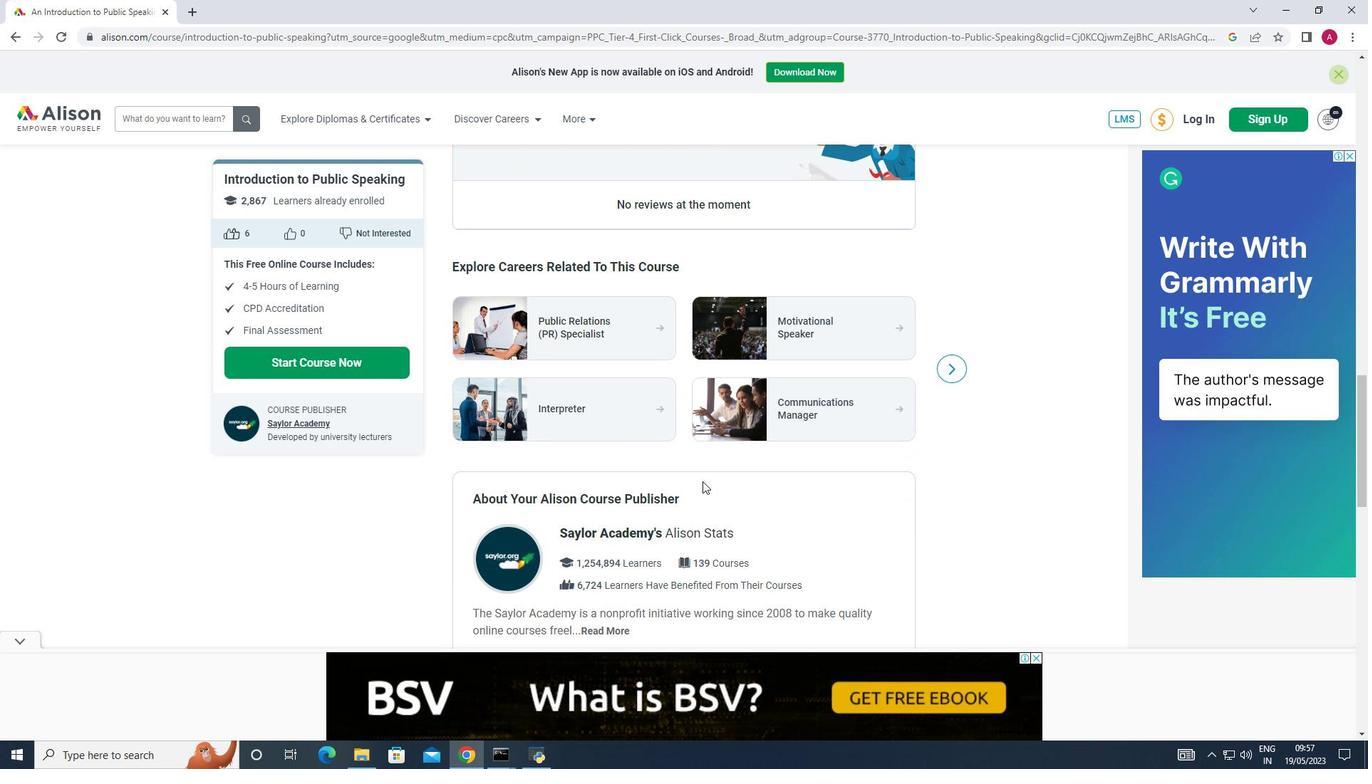 
Action: Mouse scrolled (702, 481) with delta (0, 0)
Screenshot: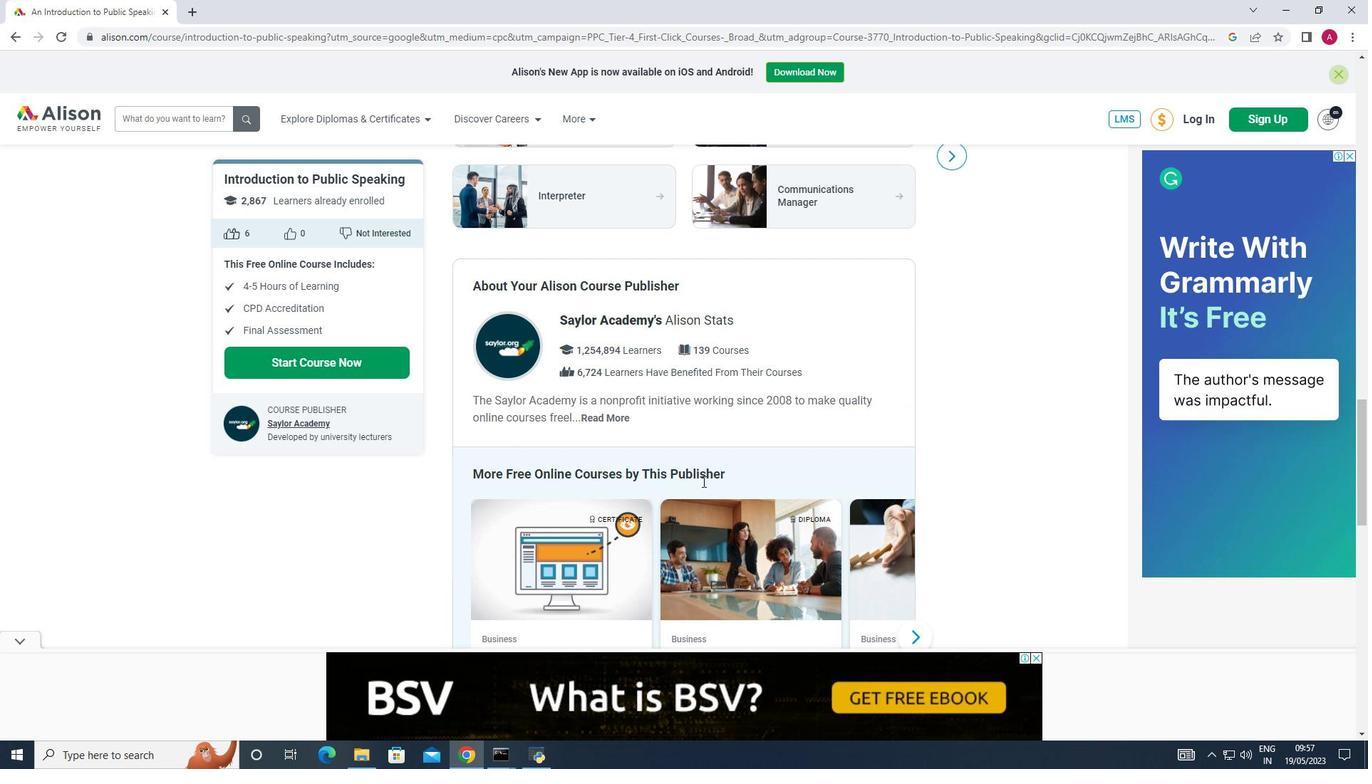 
Action: Mouse scrolled (702, 481) with delta (0, 0)
Screenshot: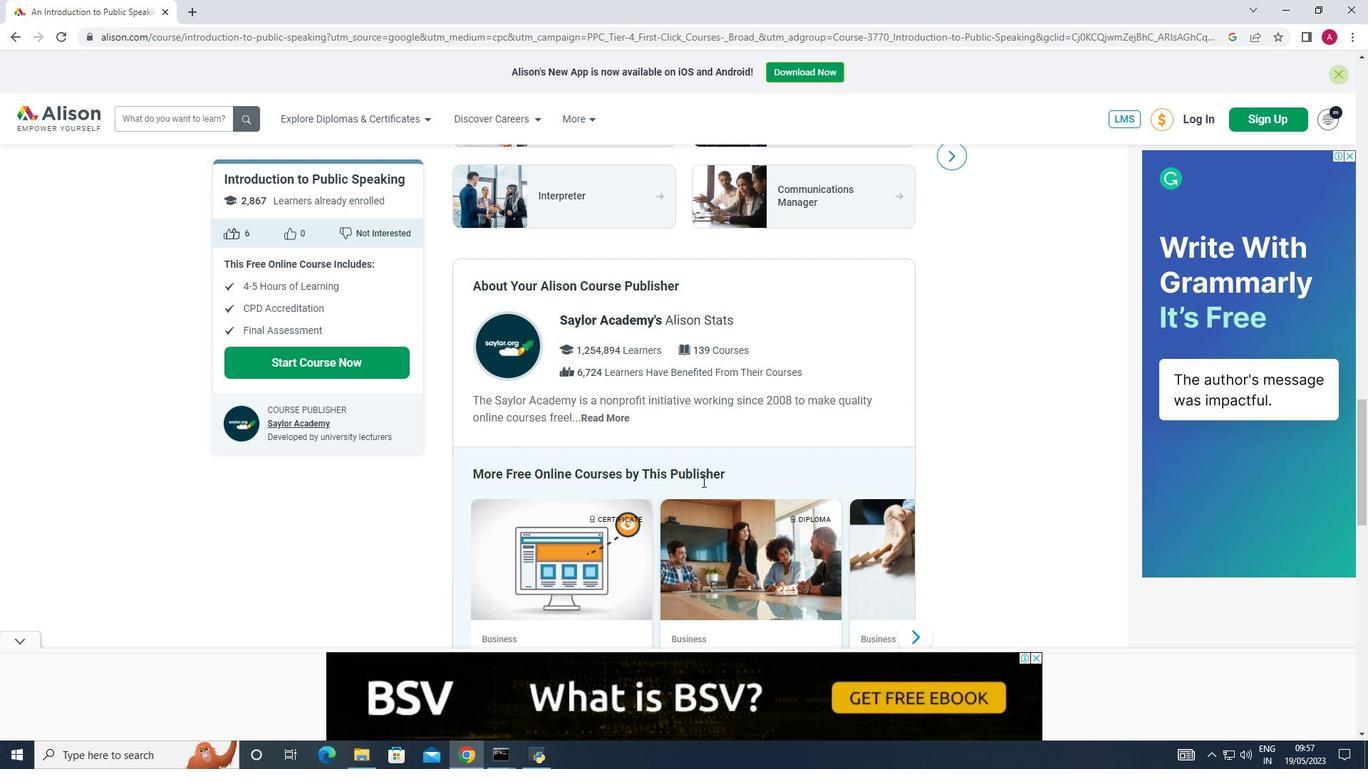 
Action: Mouse scrolled (702, 481) with delta (0, 0)
Screenshot: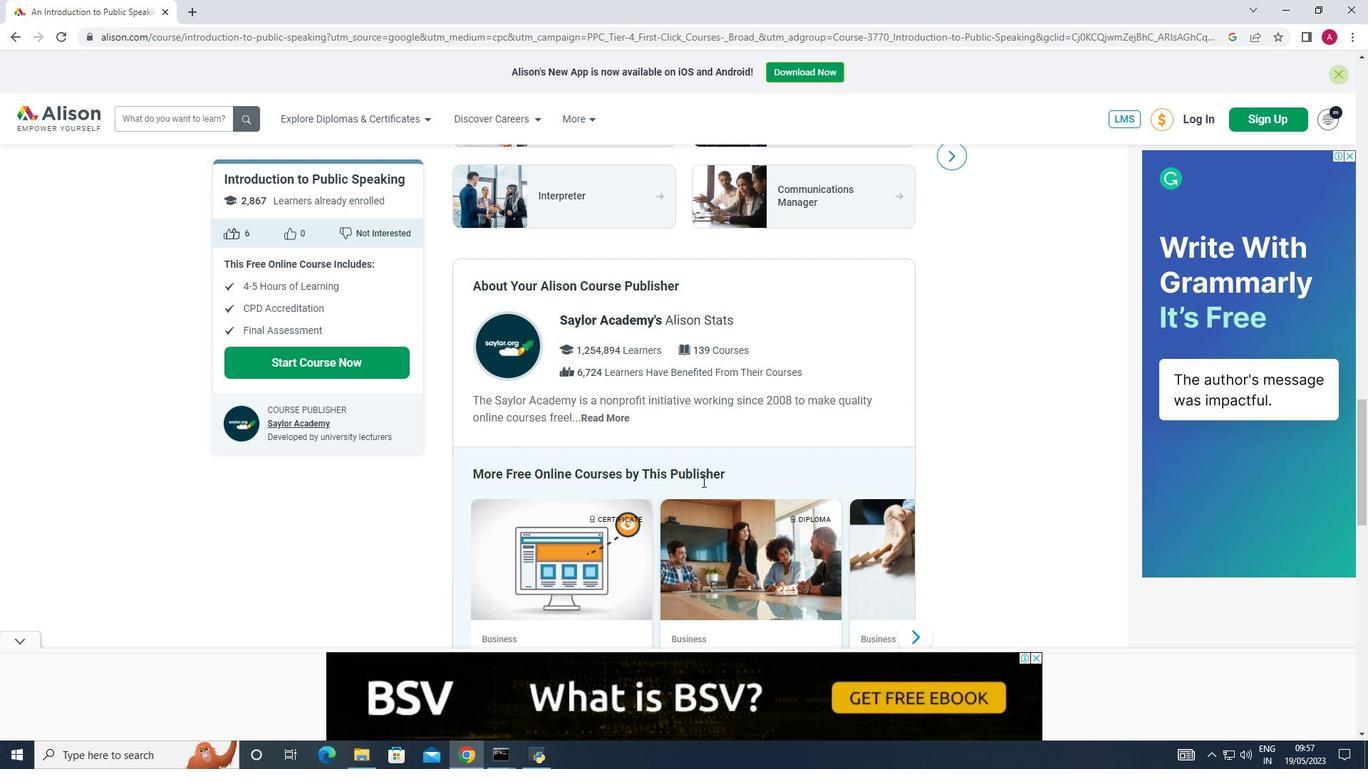 
Action: Mouse scrolled (702, 481) with delta (0, 0)
Screenshot: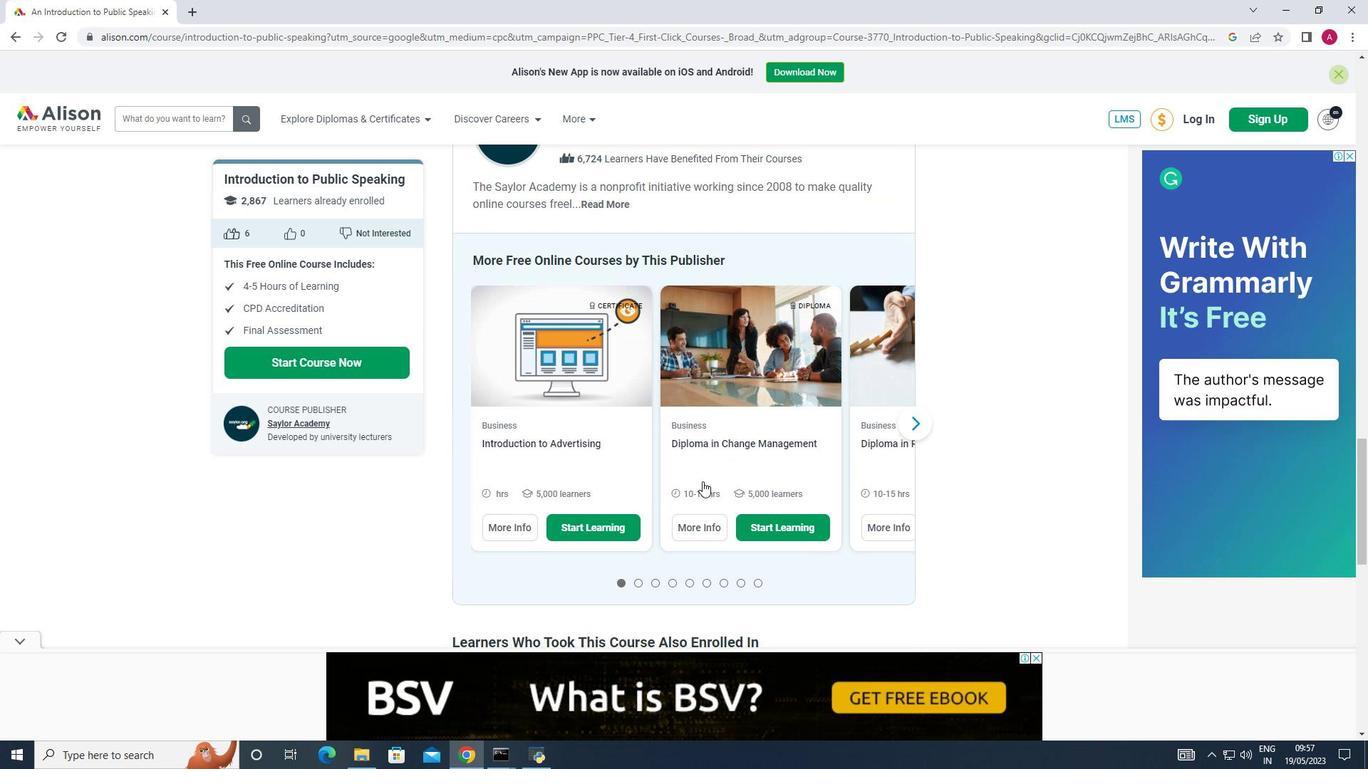 
Action: Mouse scrolled (702, 481) with delta (0, 0)
Screenshot: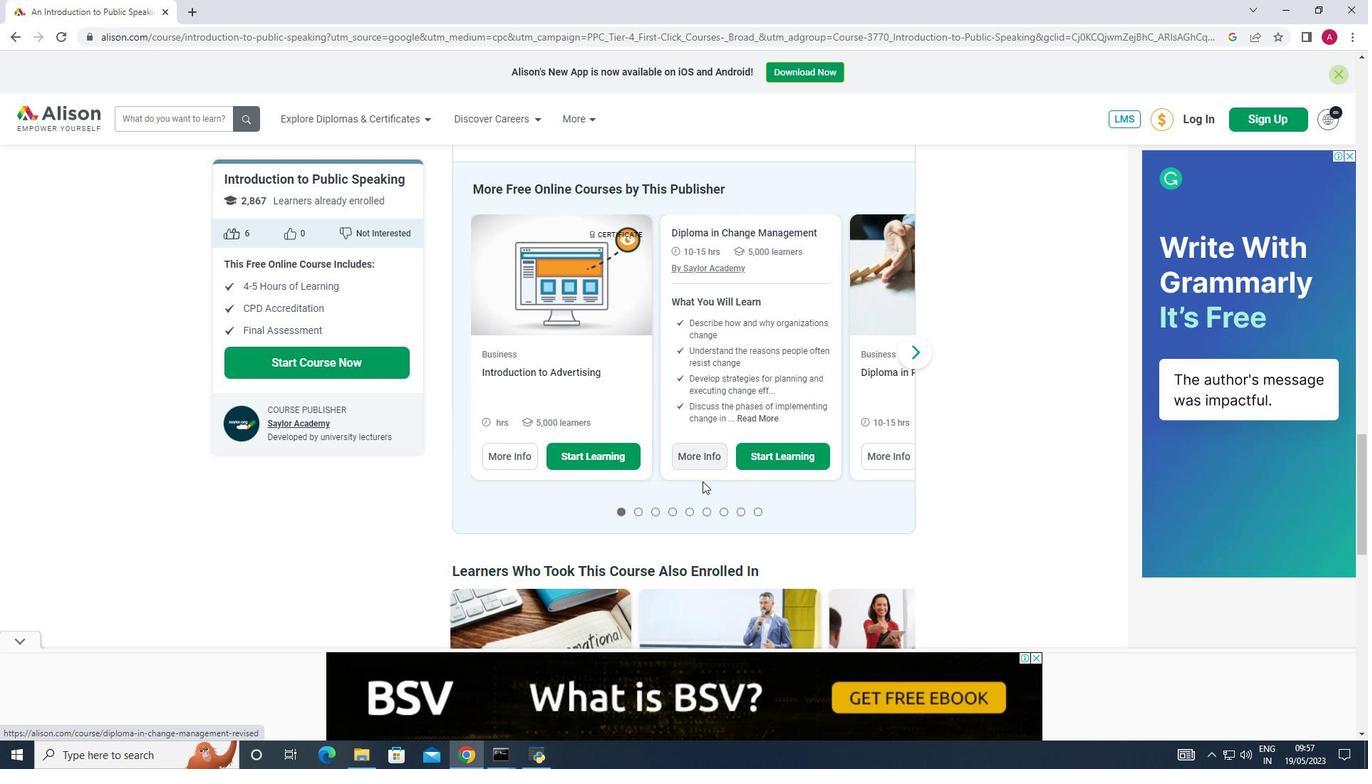 
Action: Mouse scrolled (702, 481) with delta (0, 0)
Screenshot: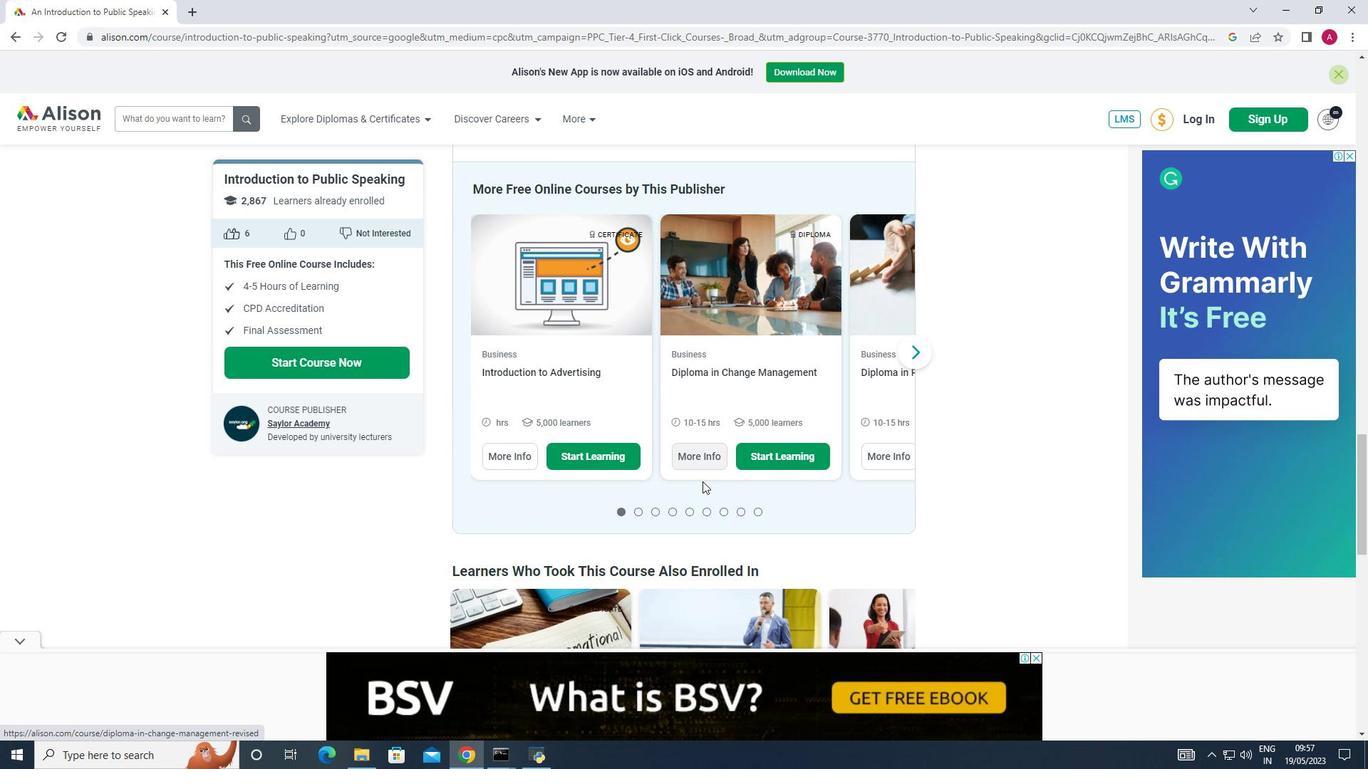 
Action: Mouse scrolled (702, 481) with delta (0, 0)
Screenshot: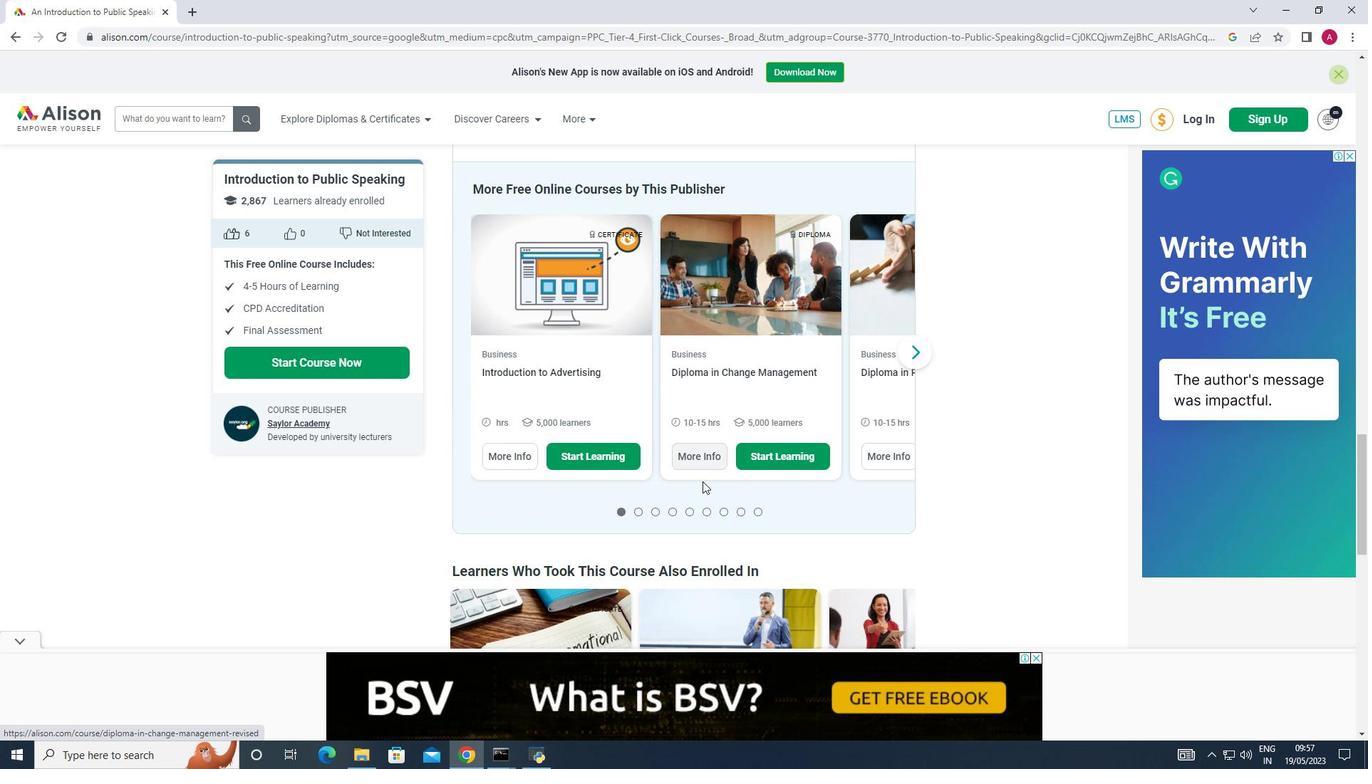 
Action: Mouse scrolled (702, 481) with delta (0, 0)
Screenshot: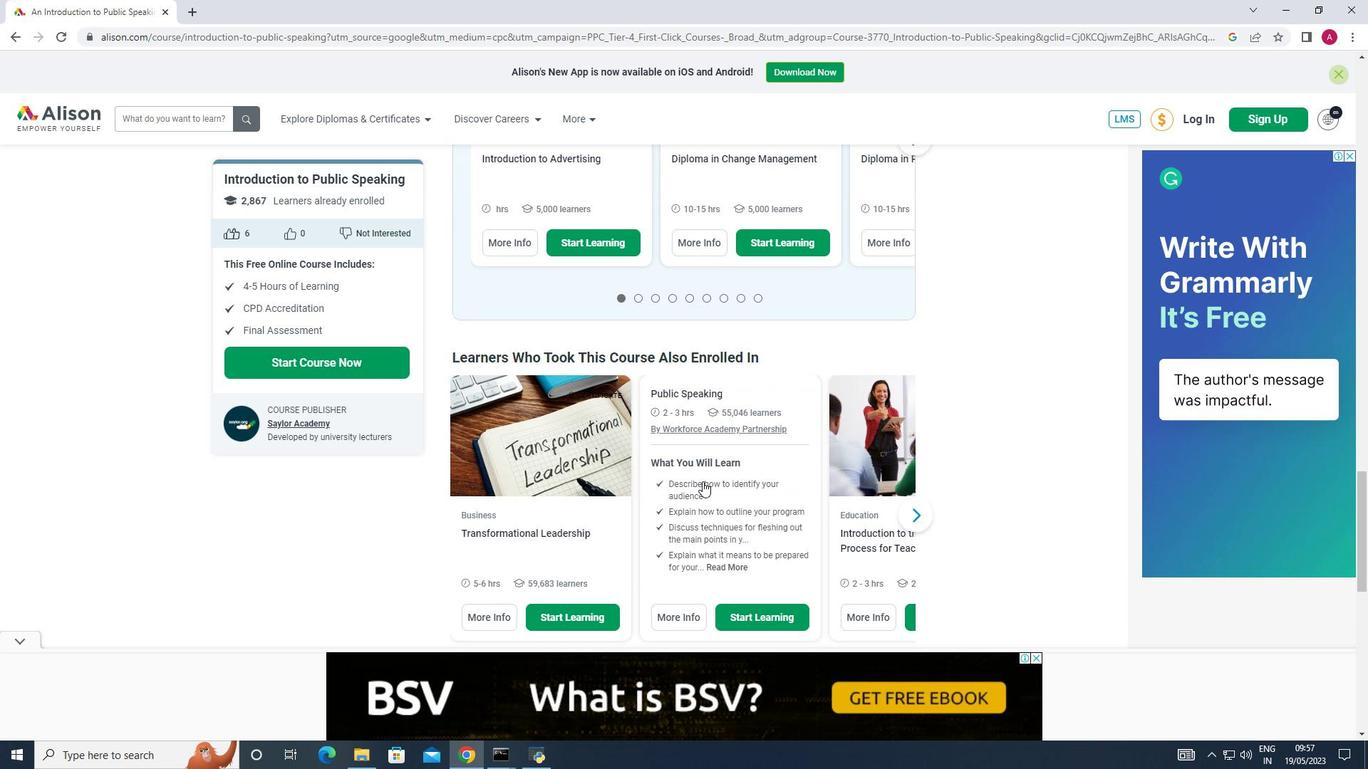 
Action: Mouse scrolled (702, 481) with delta (0, 0)
Screenshot: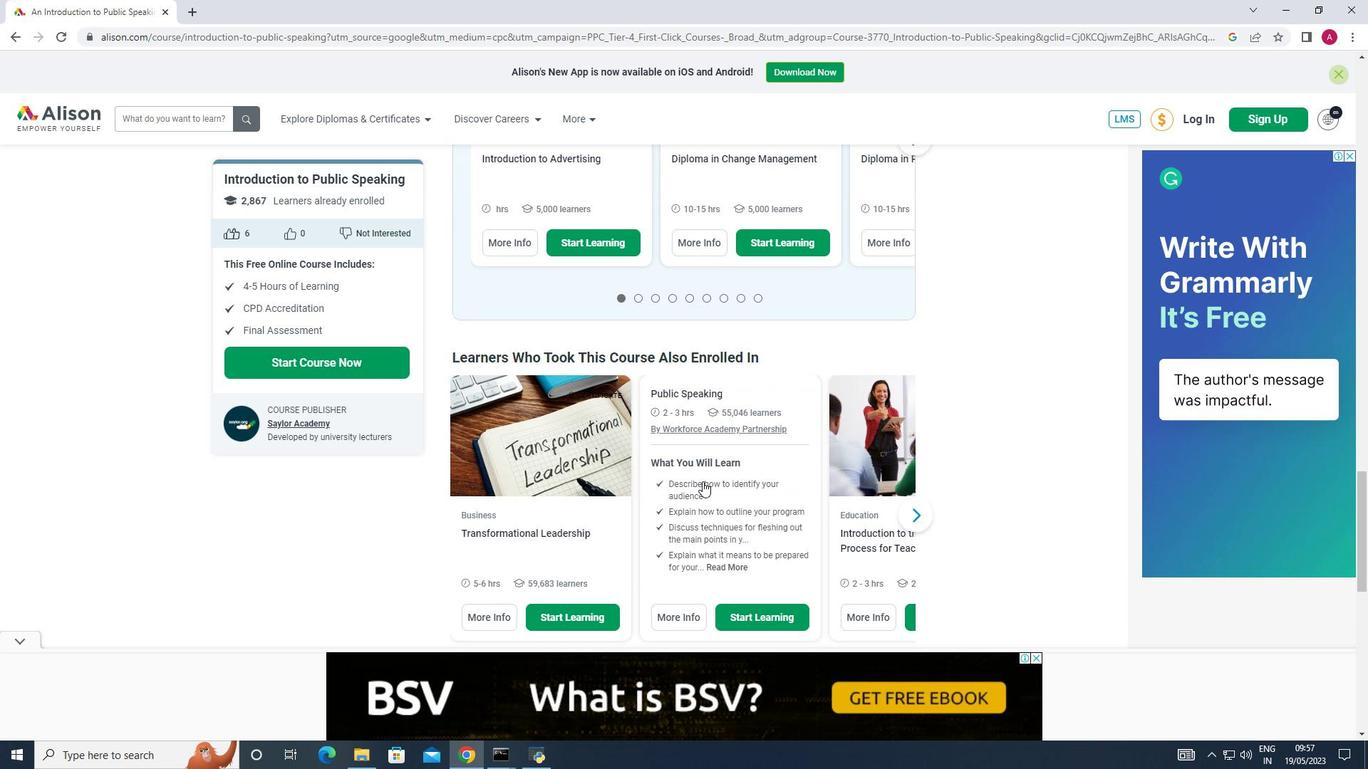 
Action: Mouse scrolled (702, 481) with delta (0, 0)
Screenshot: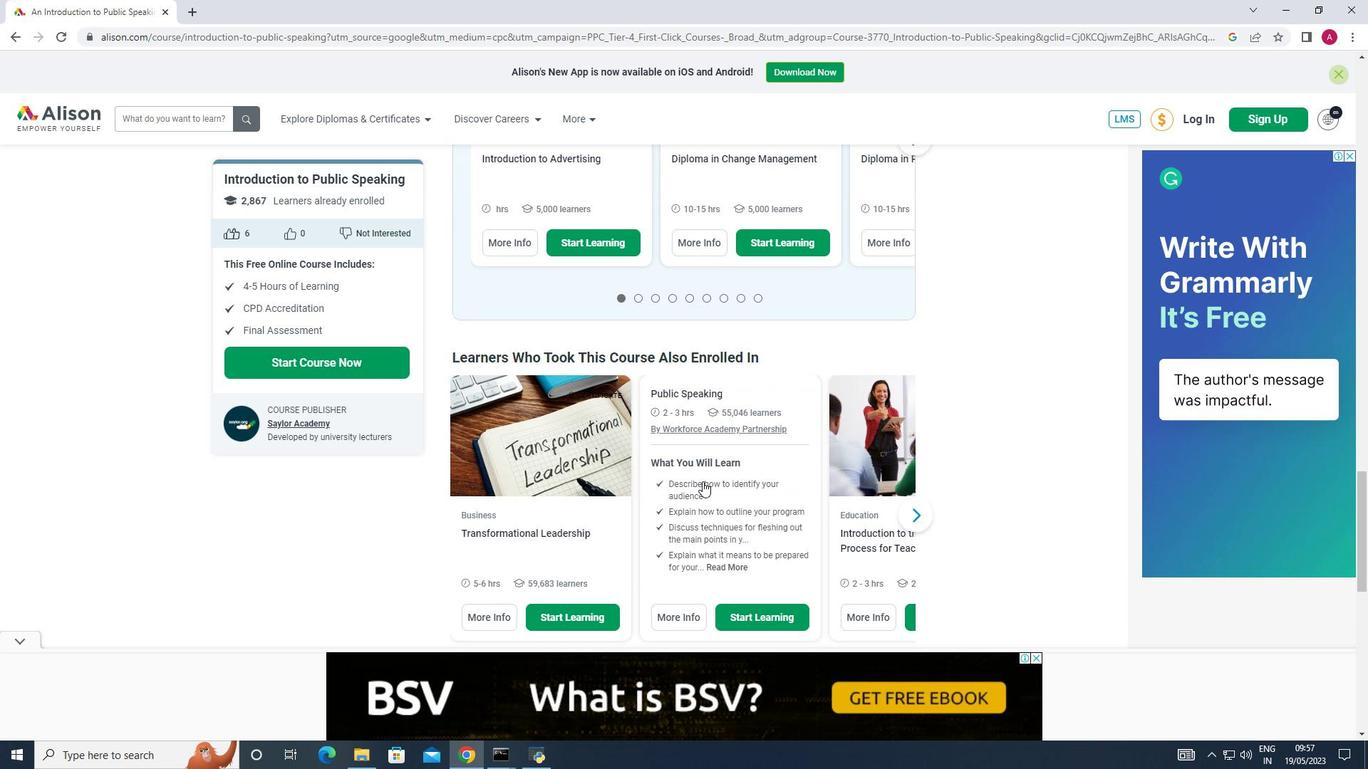 
Action: Mouse scrolled (702, 481) with delta (0, 0)
Screenshot: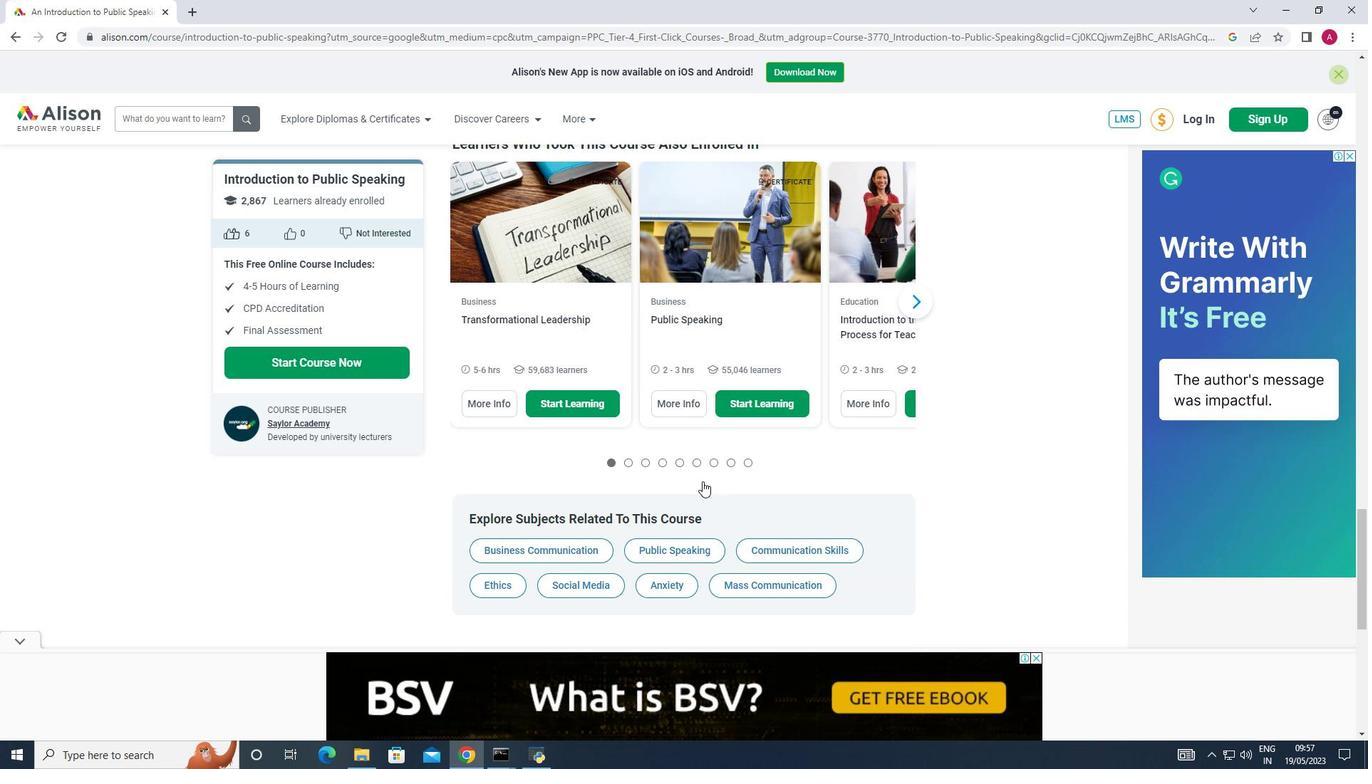 
Action: Mouse moved to (704, 472)
Screenshot: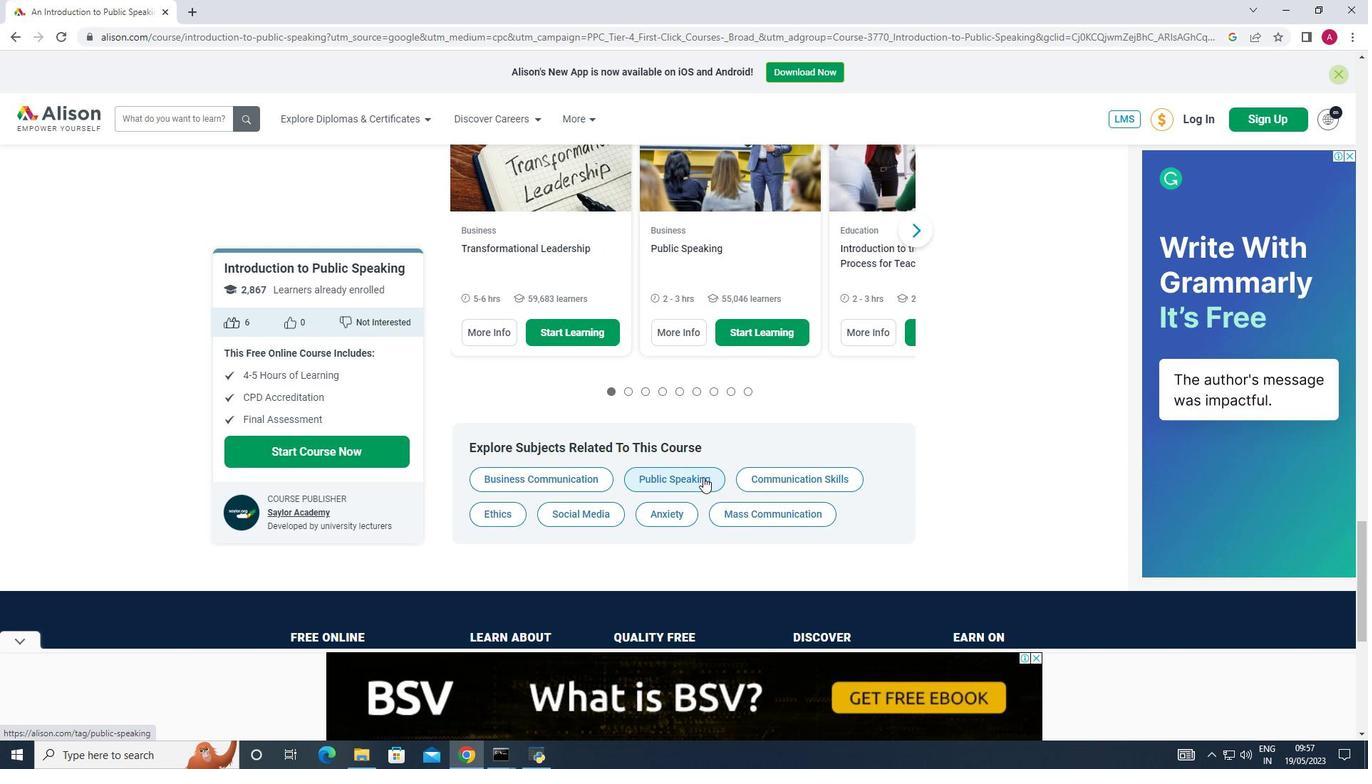 
Action: Mouse scrolled (704, 471) with delta (0, 0)
Screenshot: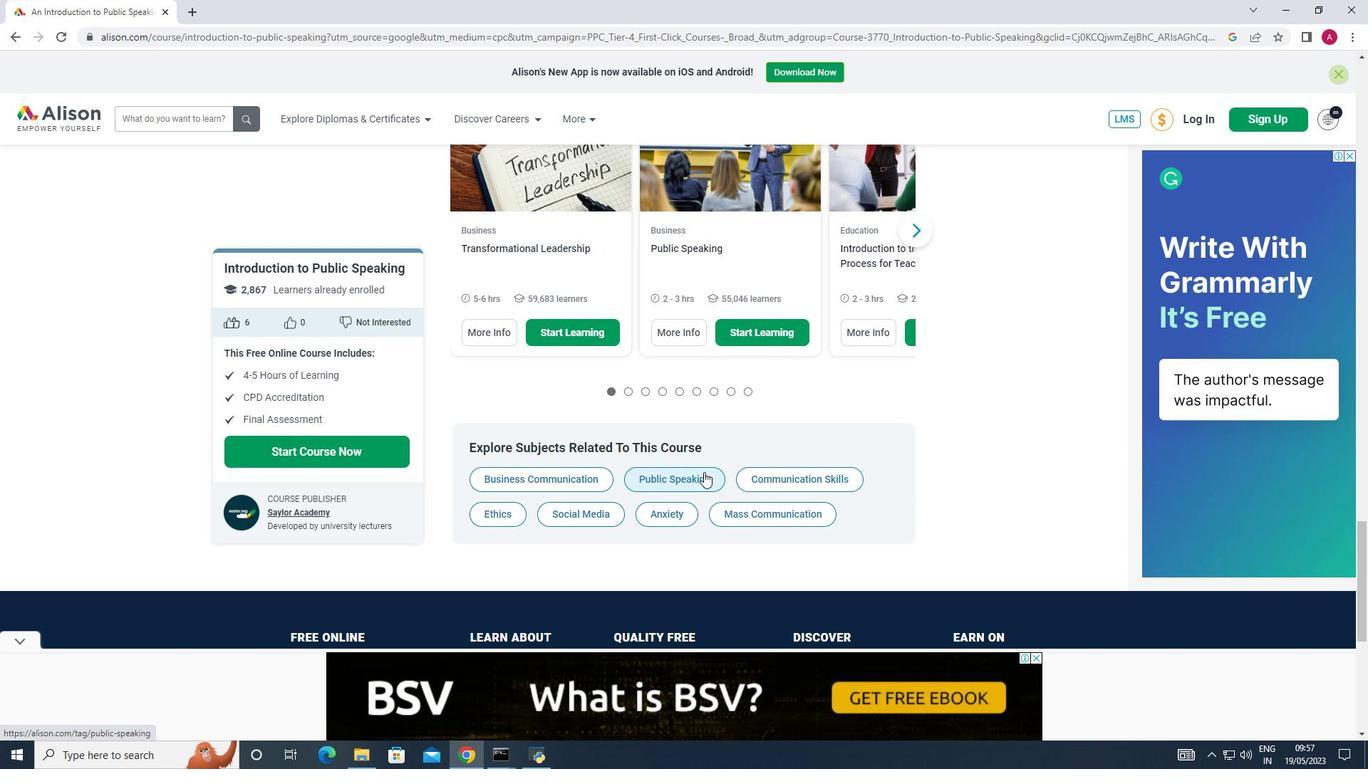 
Action: Mouse moved to (583, 458)
Screenshot: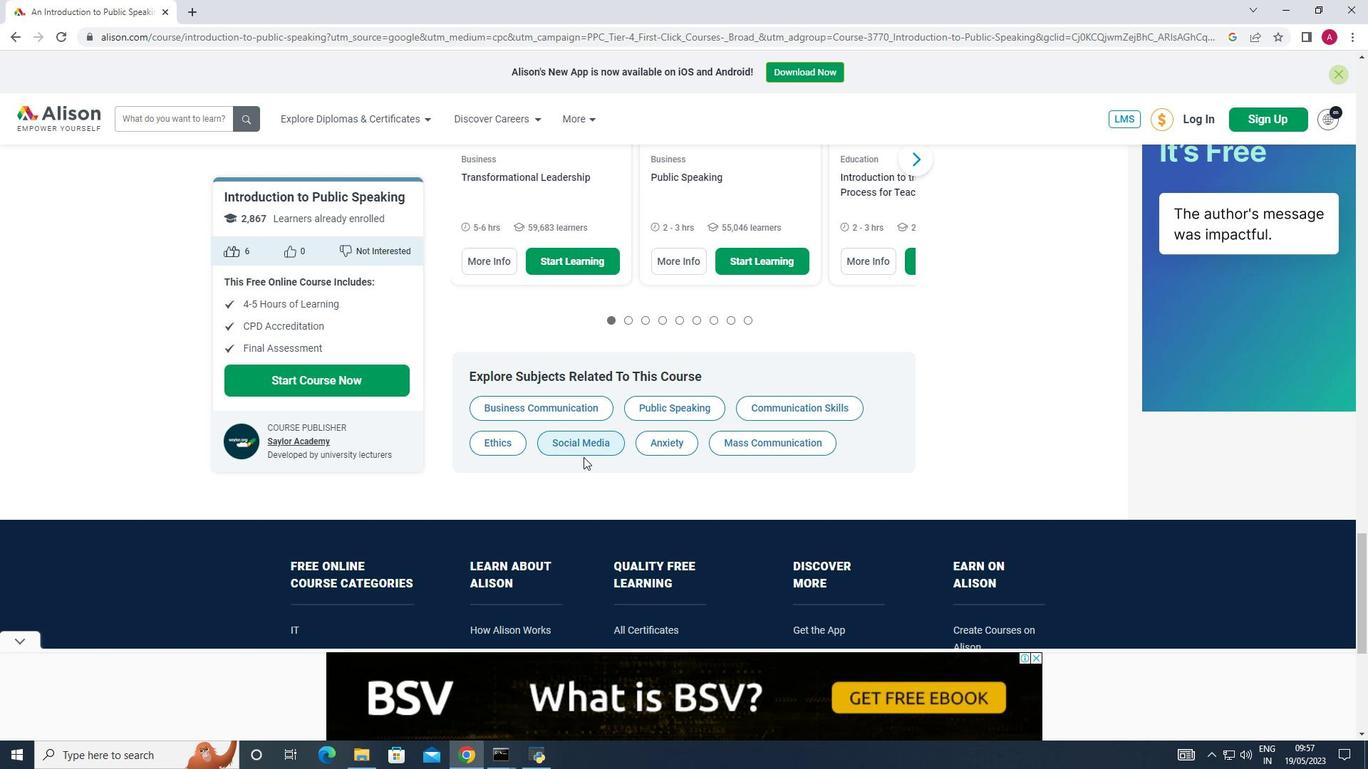 
Action: Mouse scrolled (583, 459) with delta (0, 0)
Screenshot: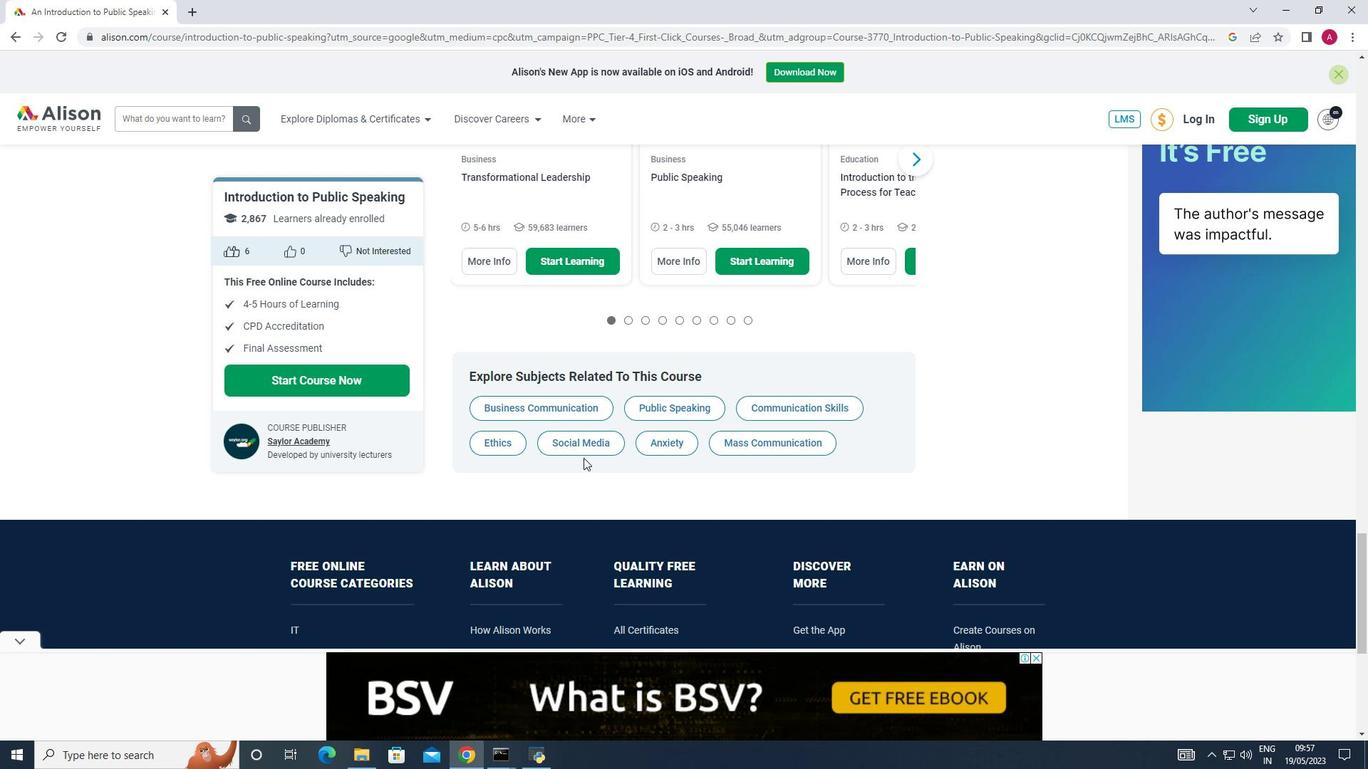 
Action: Mouse scrolled (583, 459) with delta (0, 0)
Screenshot: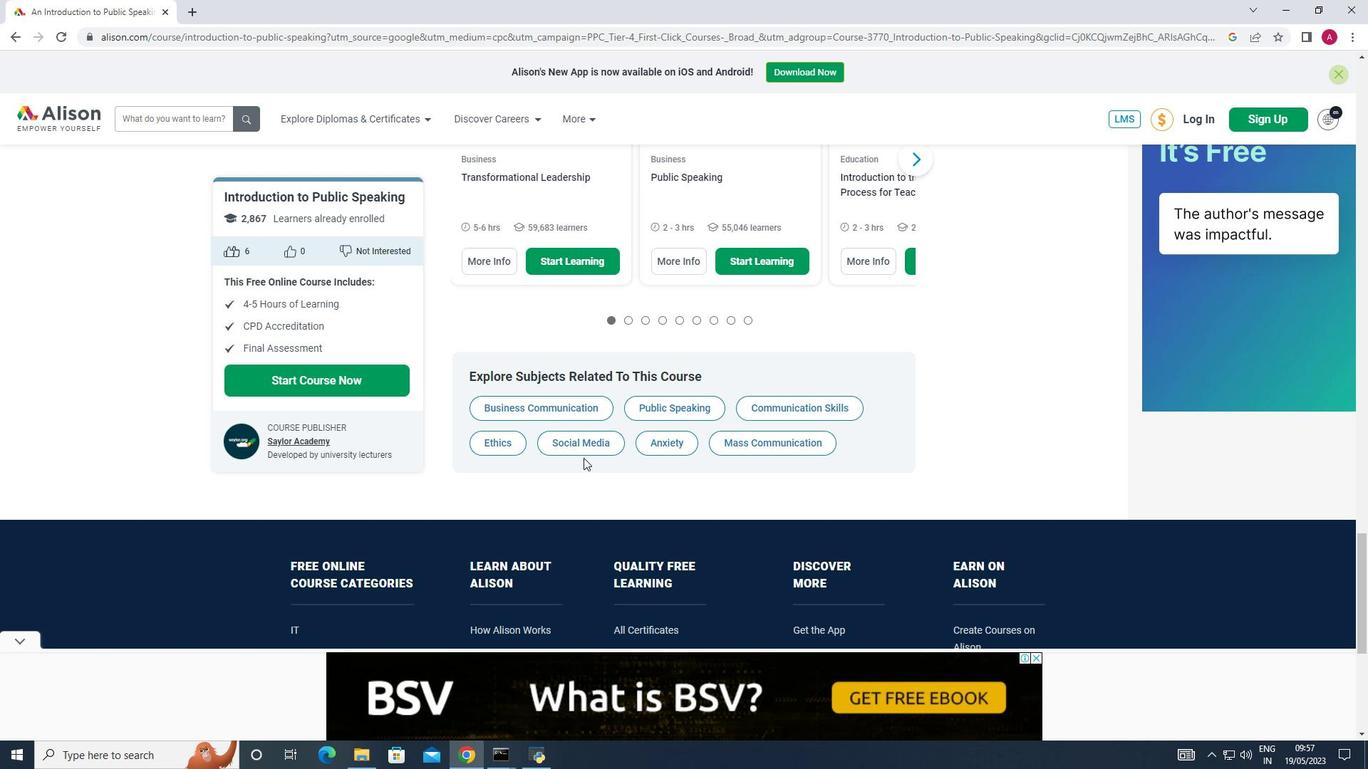 
Action: Mouse scrolled (583, 459) with delta (0, 0)
Screenshot: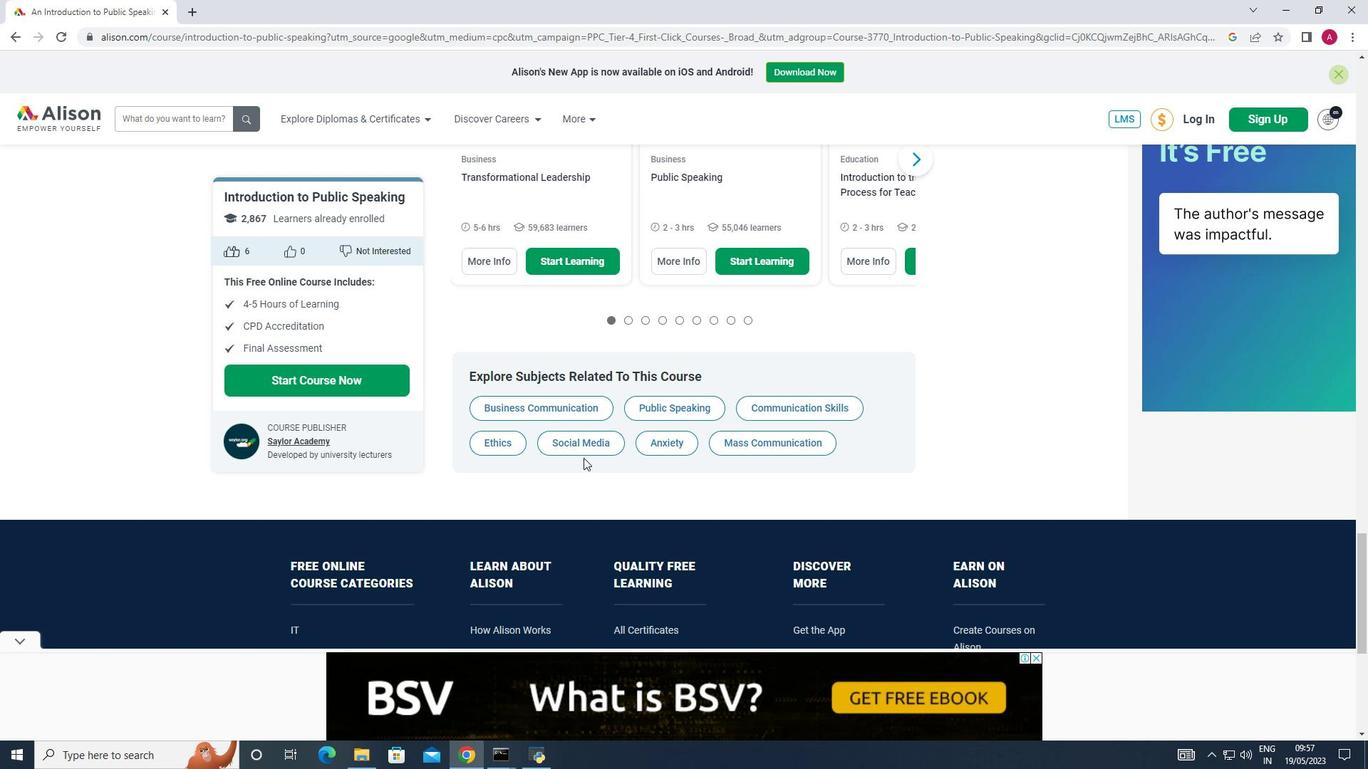 
Action: Mouse scrolled (583, 459) with delta (0, 0)
Screenshot: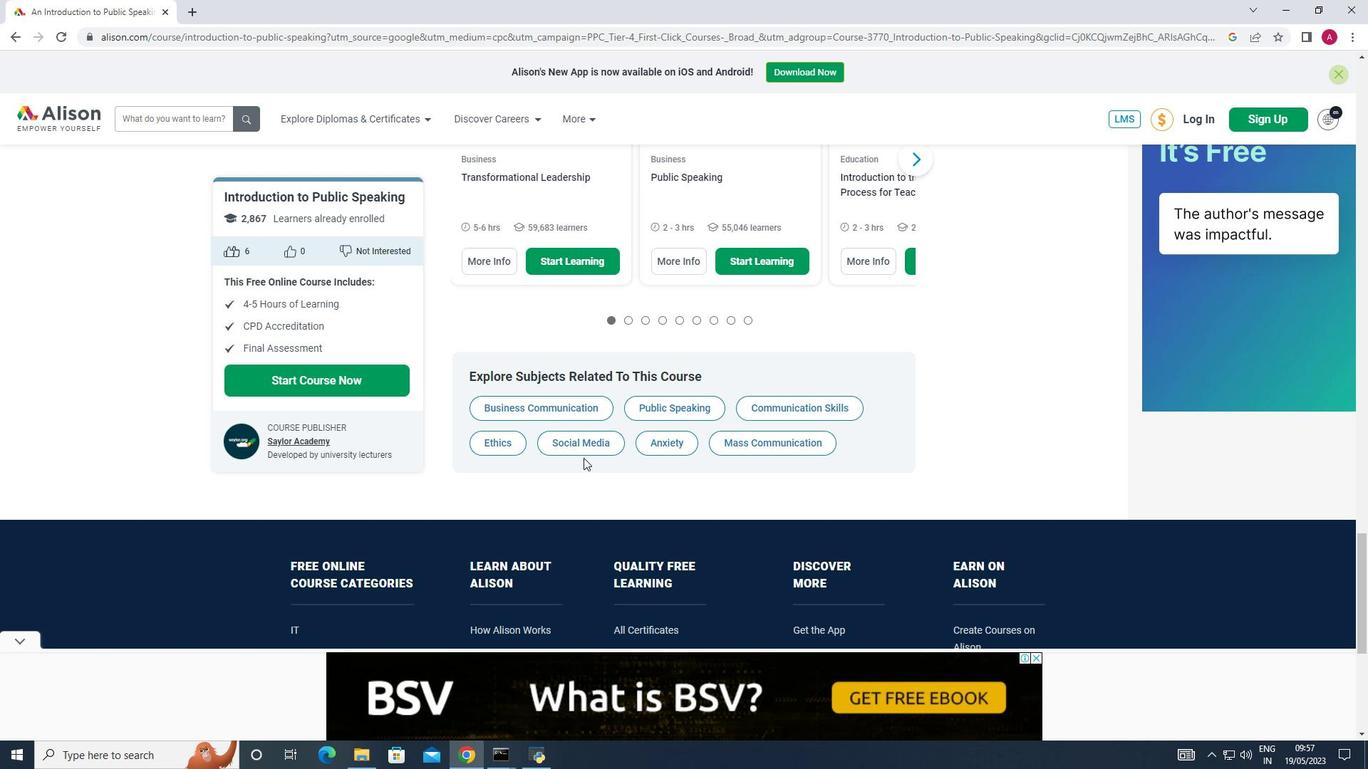 
Action: Mouse scrolled (583, 459) with delta (0, 0)
Screenshot: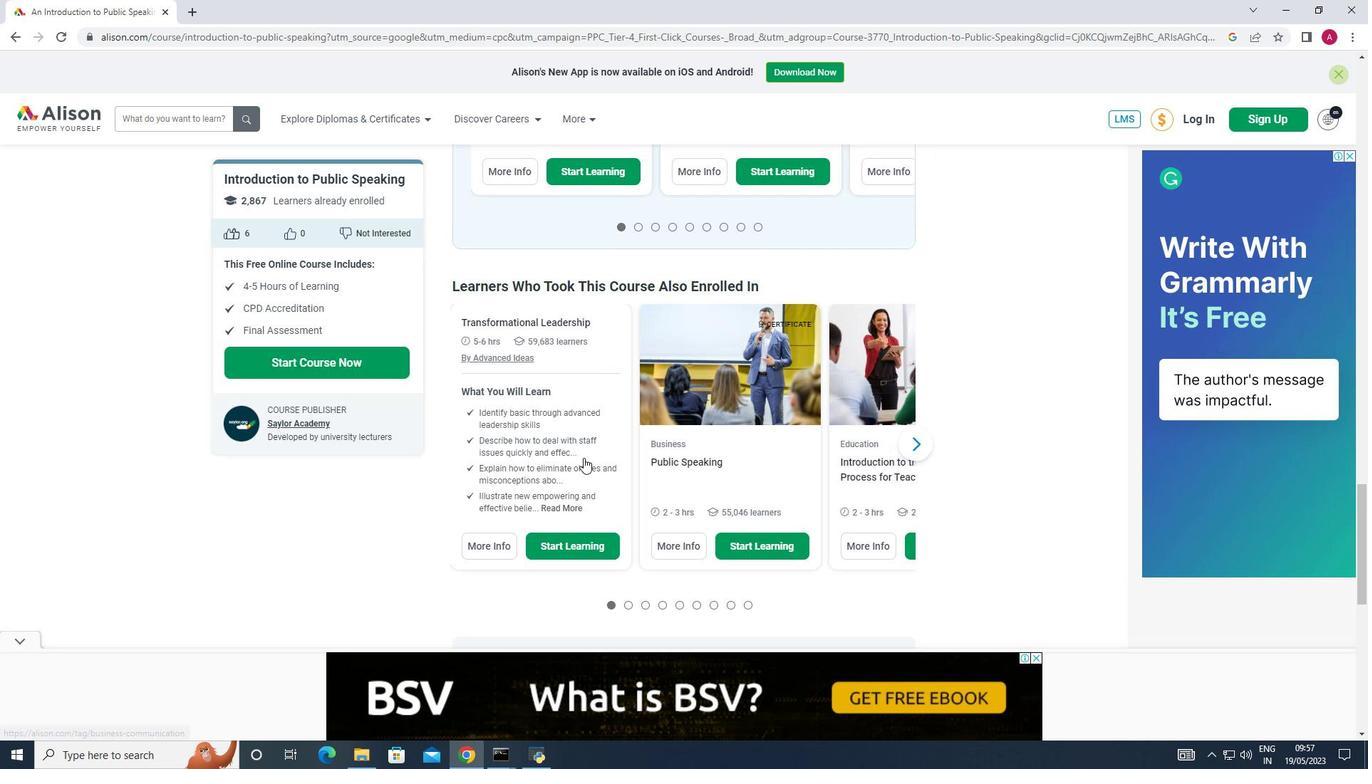 
Action: Mouse scrolled (583, 459) with delta (0, 0)
Screenshot: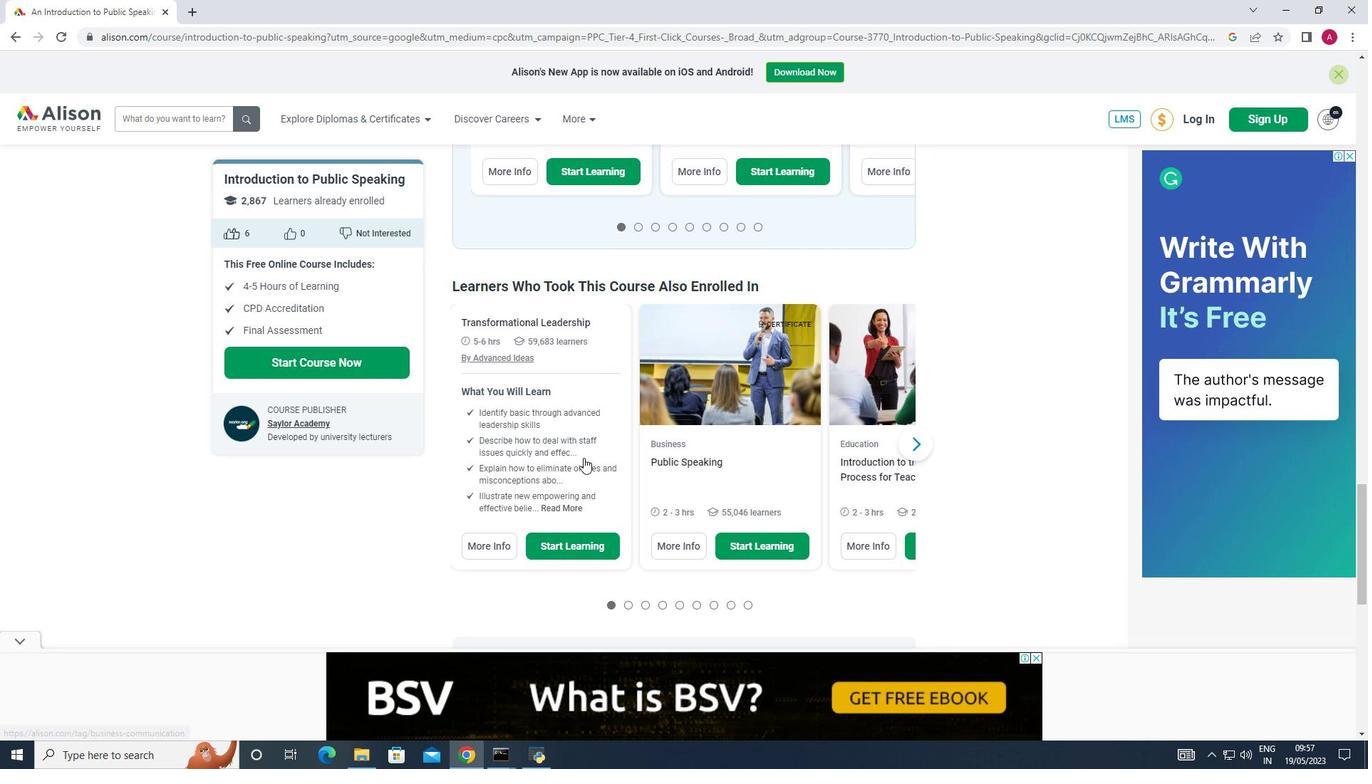 
Action: Mouse scrolled (583, 459) with delta (0, 0)
Screenshot: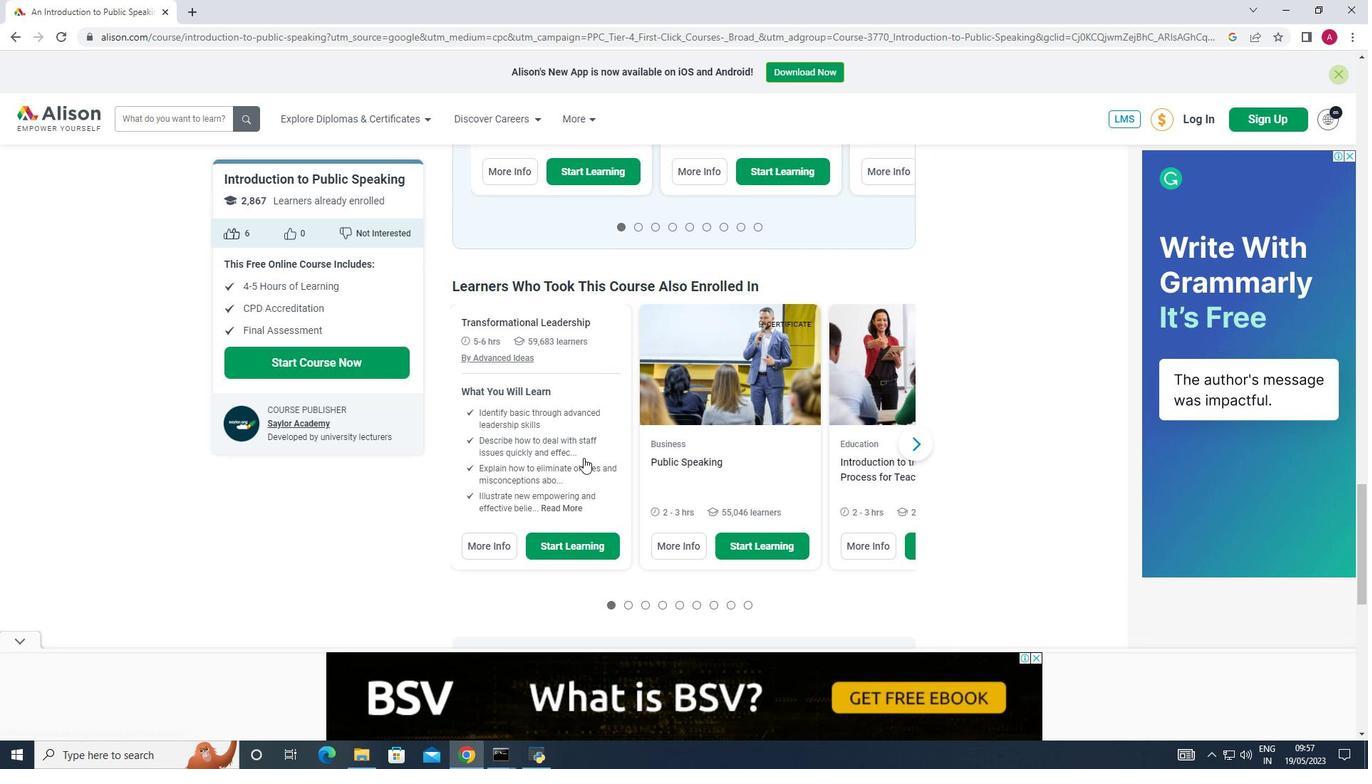 
Action: Mouse scrolled (583, 459) with delta (0, 0)
Screenshot: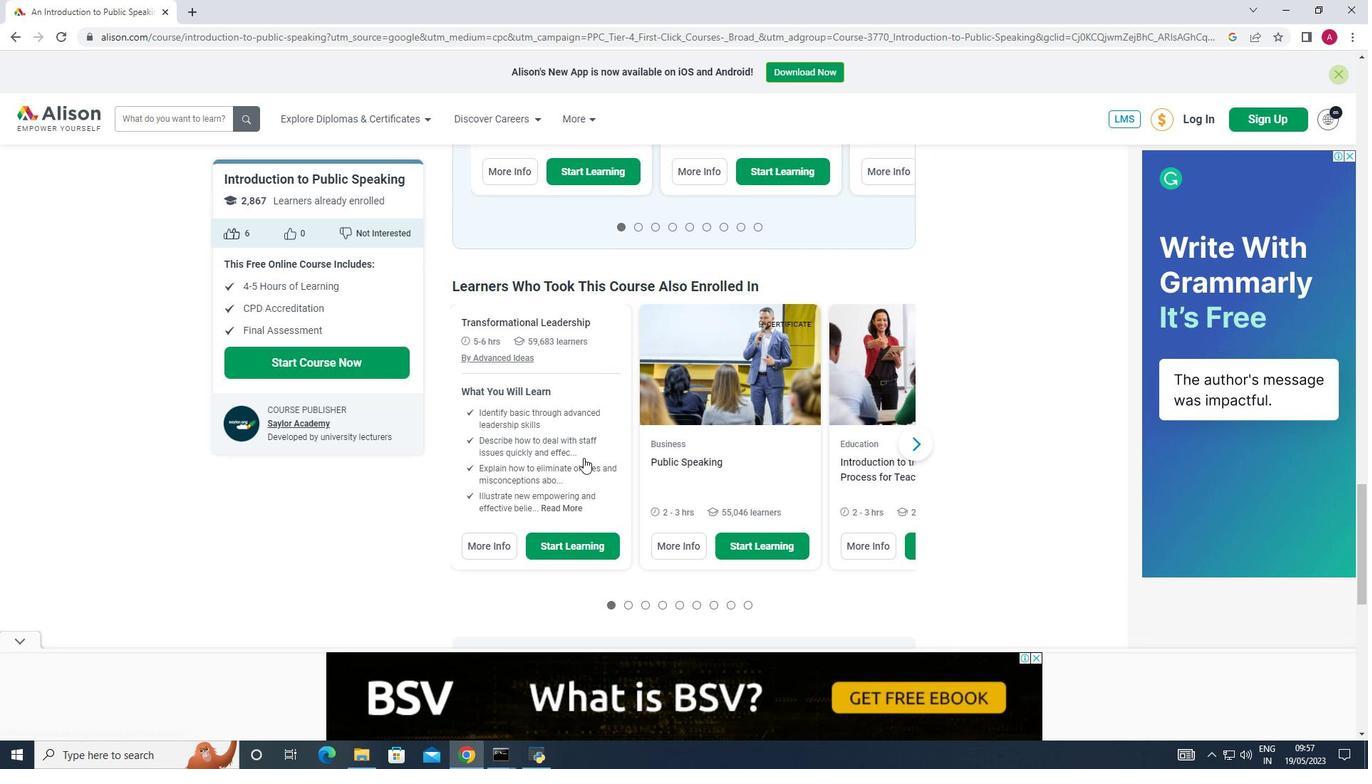 
Action: Mouse scrolled (583, 459) with delta (0, 0)
Screenshot: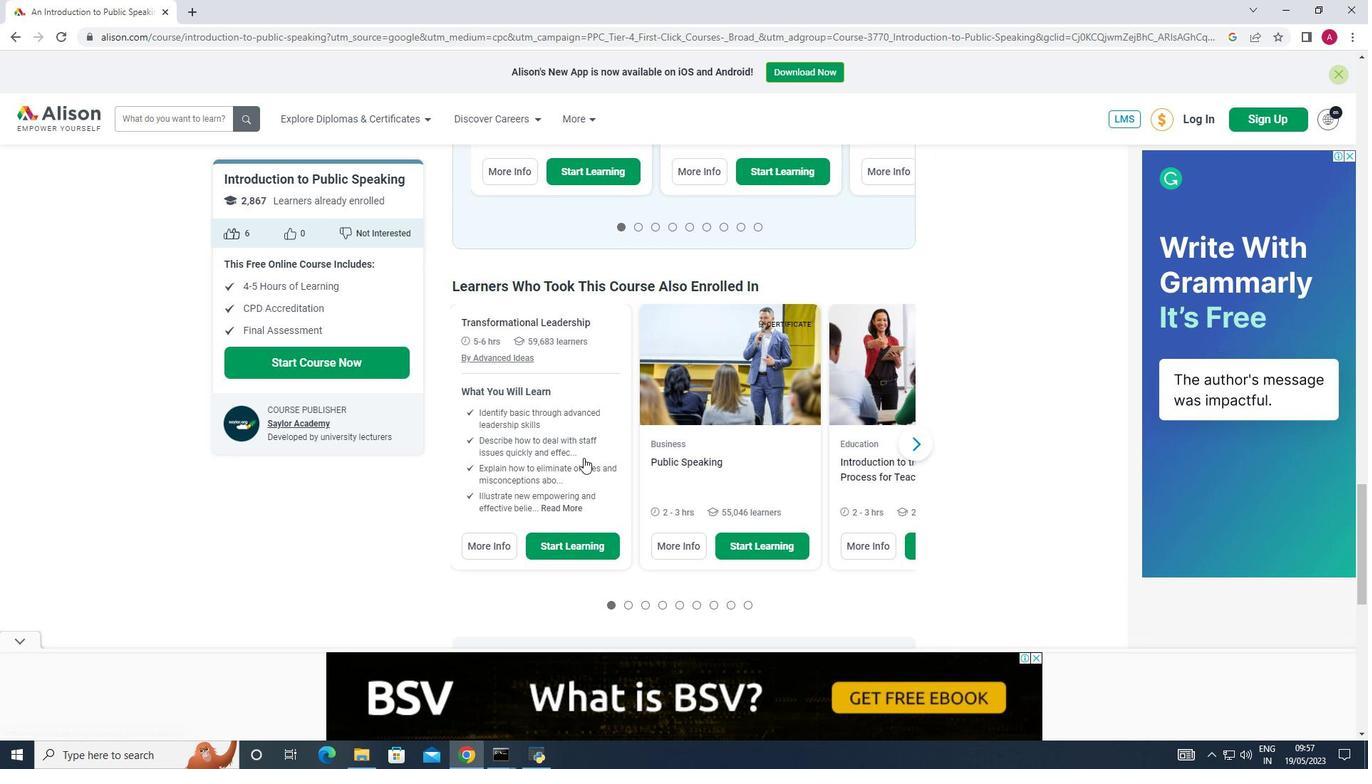
Action: Mouse scrolled (583, 459) with delta (0, 0)
Screenshot: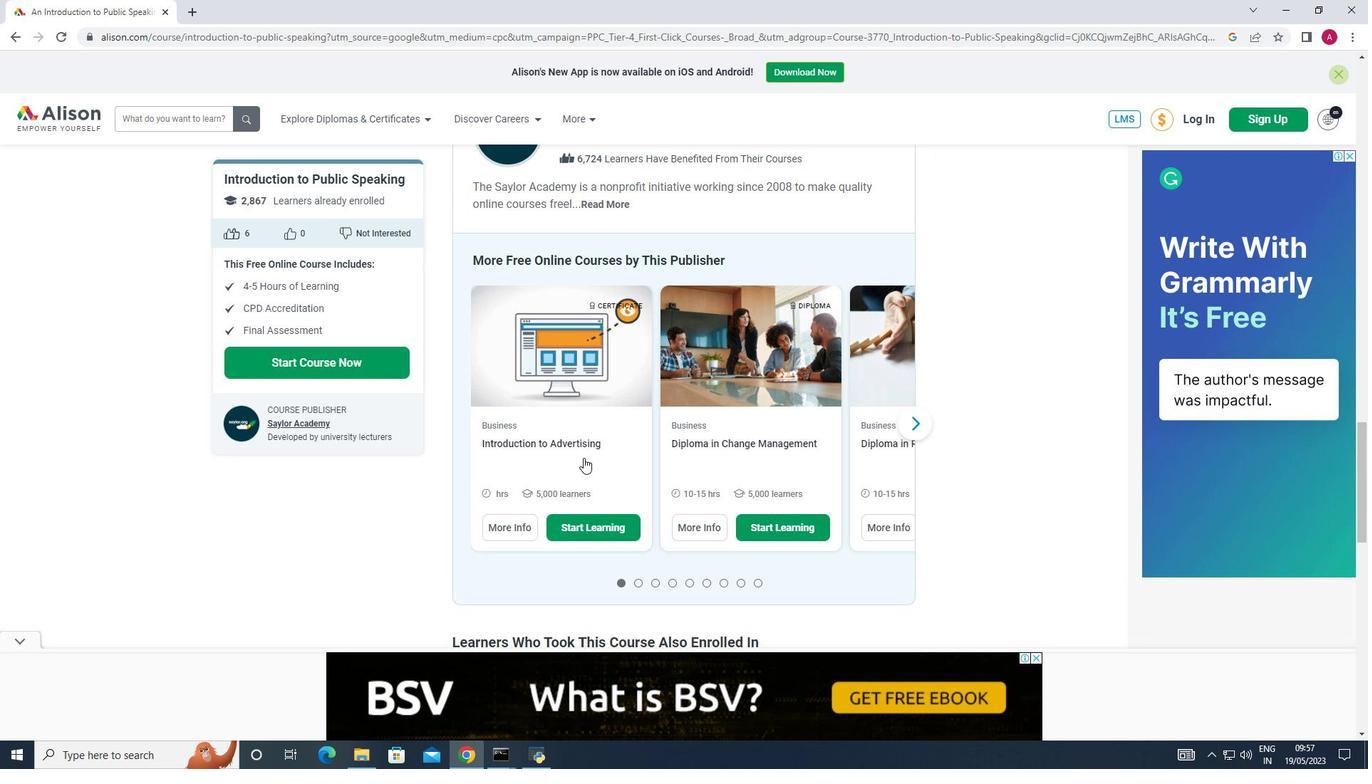 
Action: Mouse scrolled (583, 459) with delta (0, 0)
Screenshot: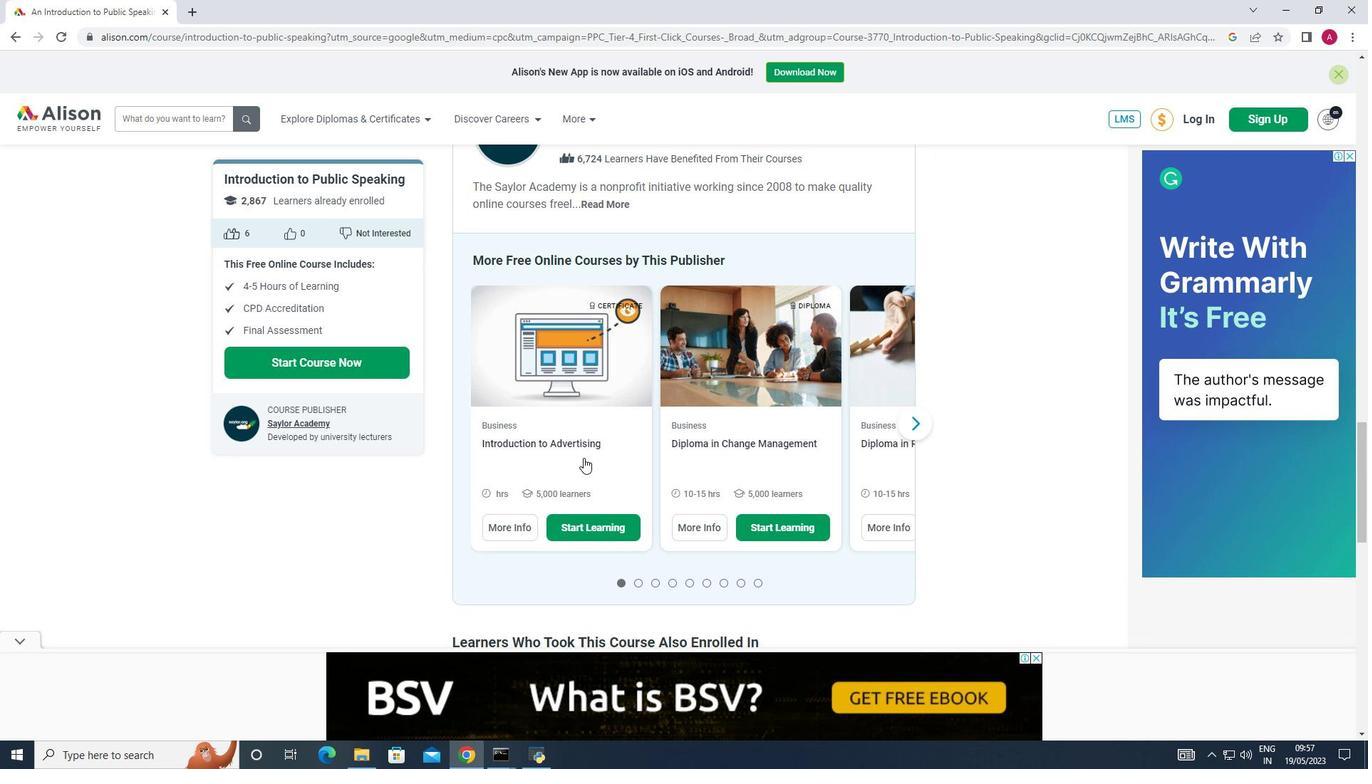
Action: Mouse scrolled (583, 459) with delta (0, 0)
Screenshot: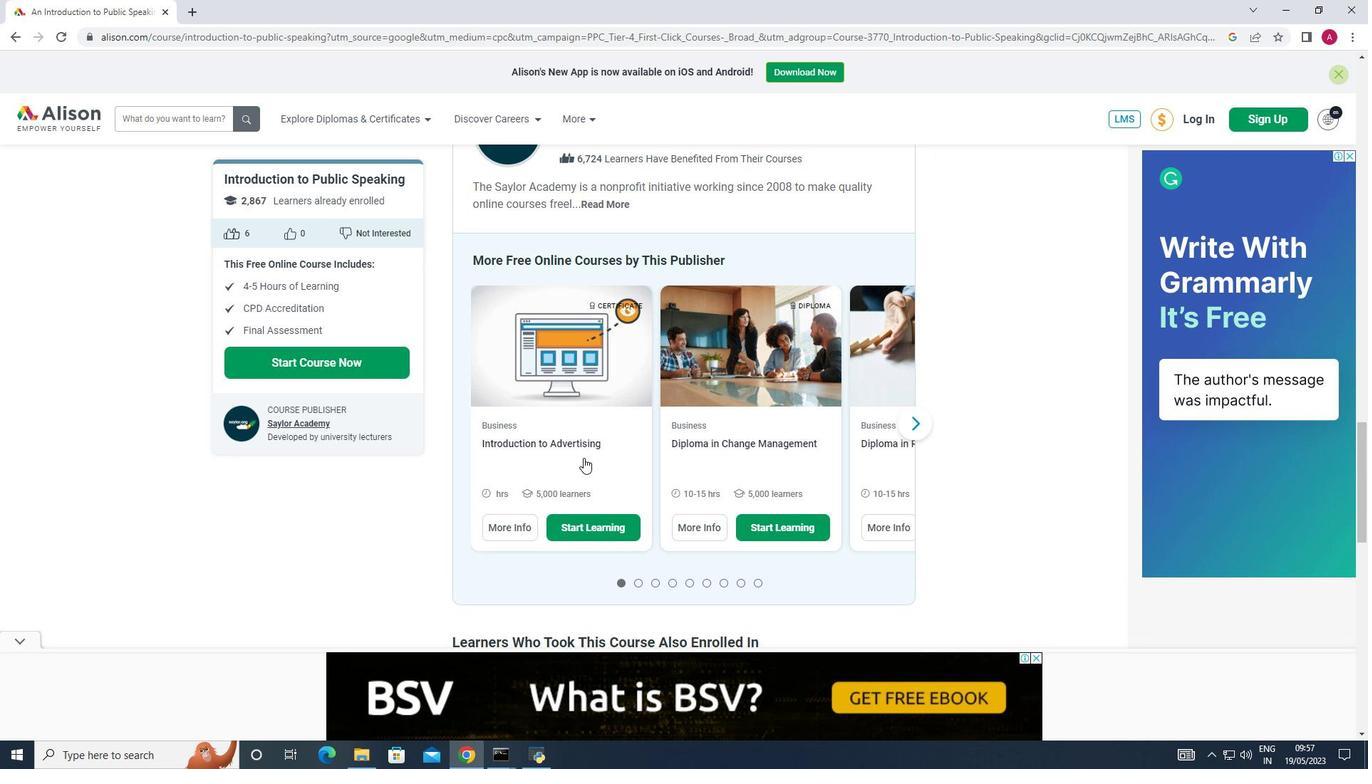 
Action: Mouse scrolled (583, 459) with delta (0, 0)
Screenshot: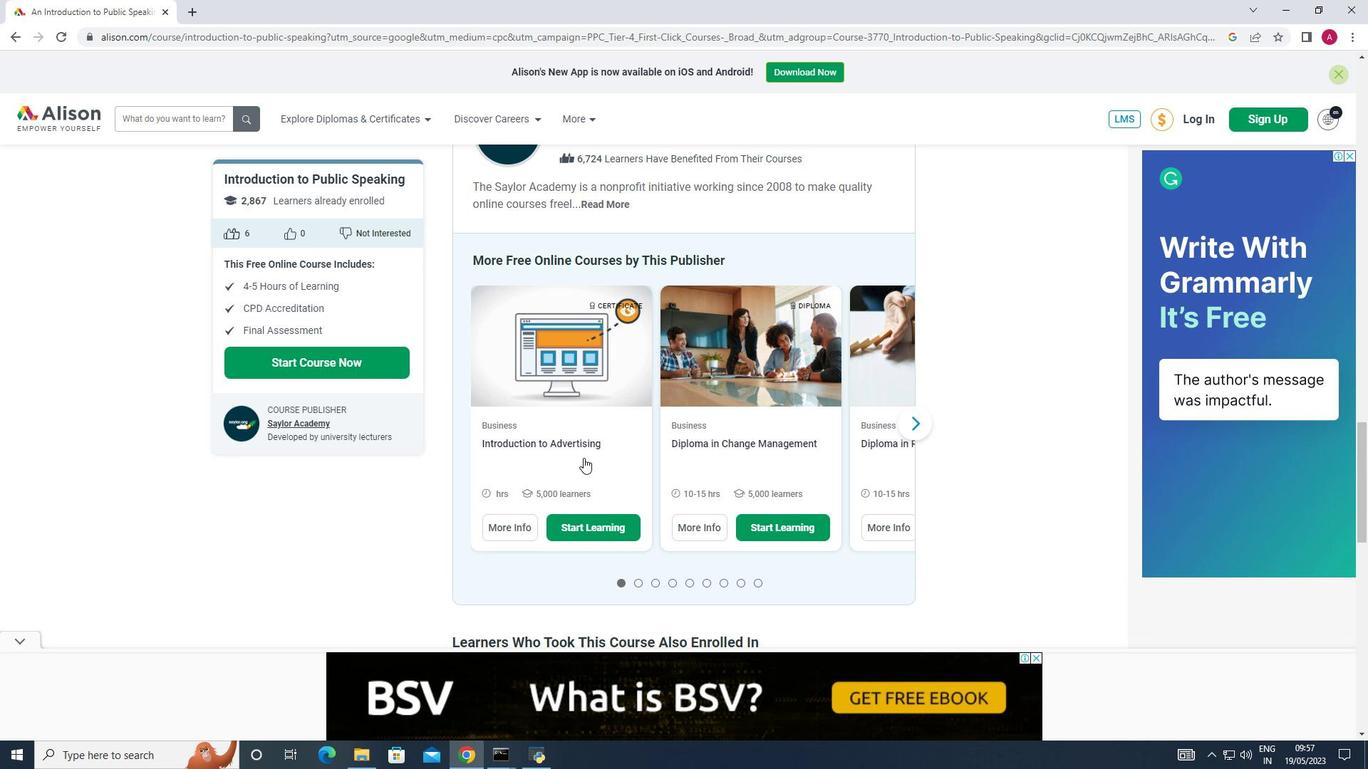 
Action: Mouse scrolled (583, 459) with delta (0, 0)
Screenshot: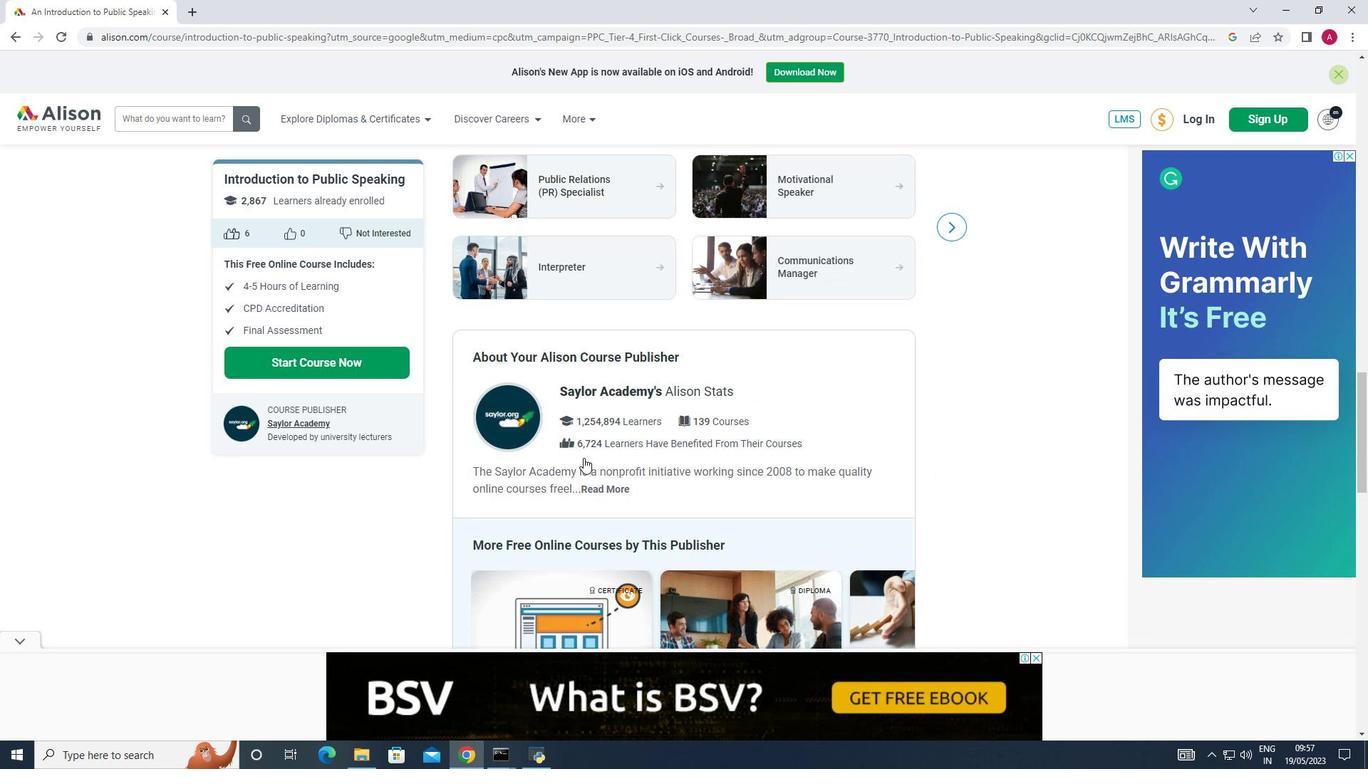 
Action: Mouse scrolled (583, 459) with delta (0, 0)
Screenshot: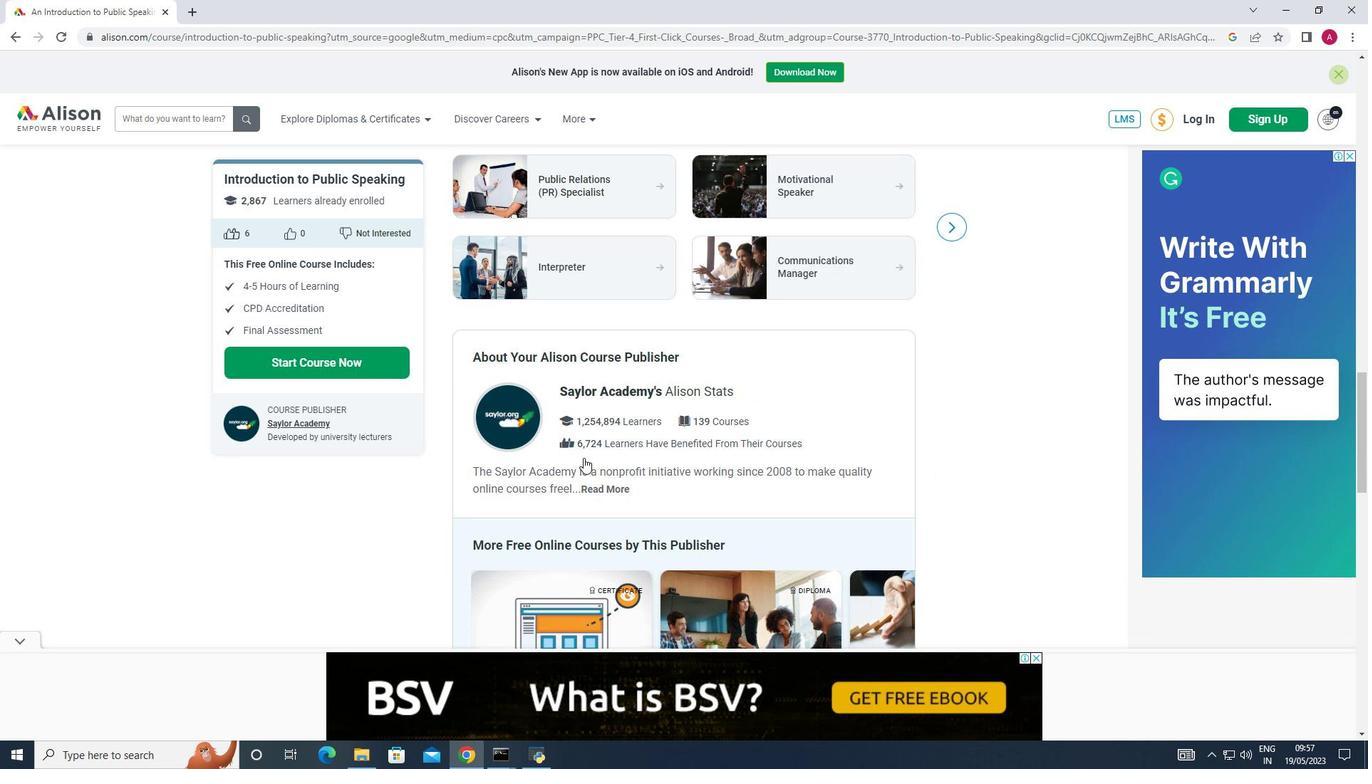 
Action: Mouse scrolled (583, 459) with delta (0, 0)
Screenshot: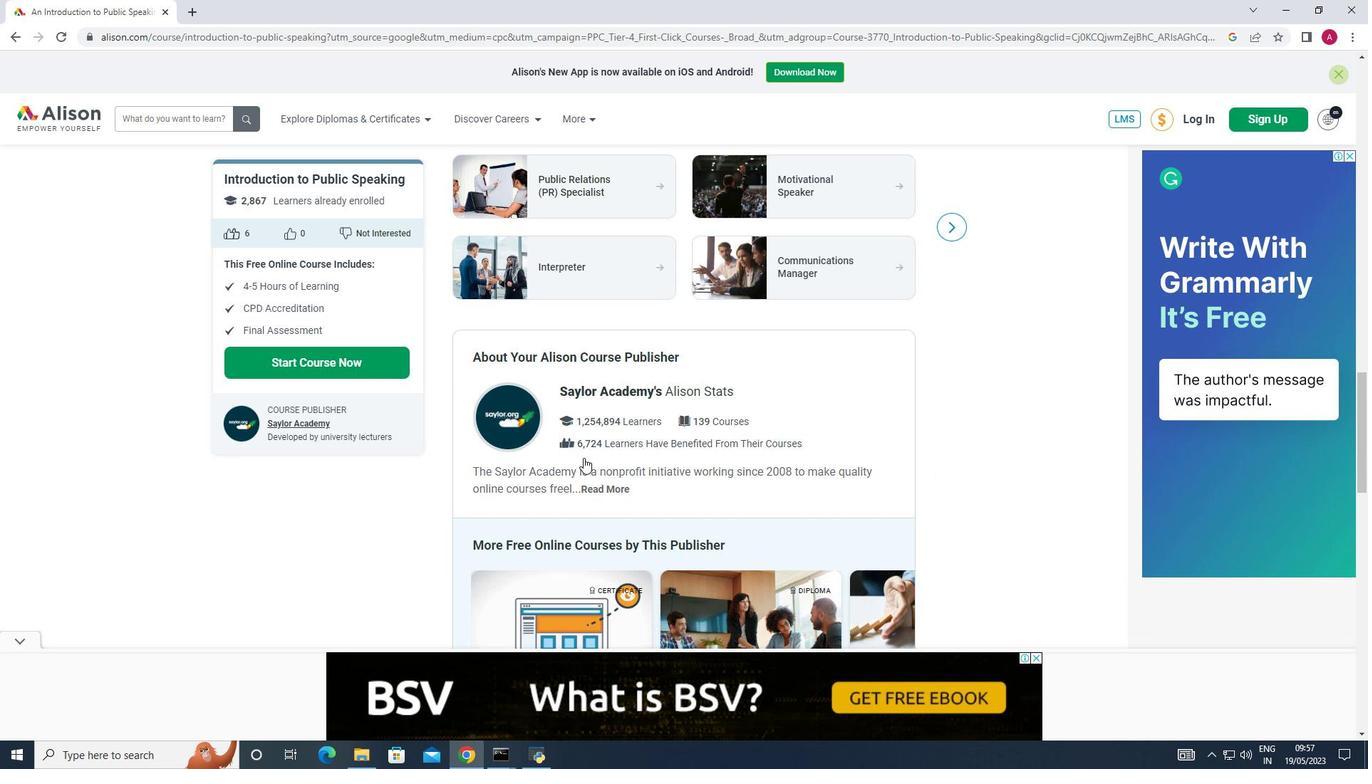 
Action: Mouse scrolled (583, 459) with delta (0, 0)
Screenshot: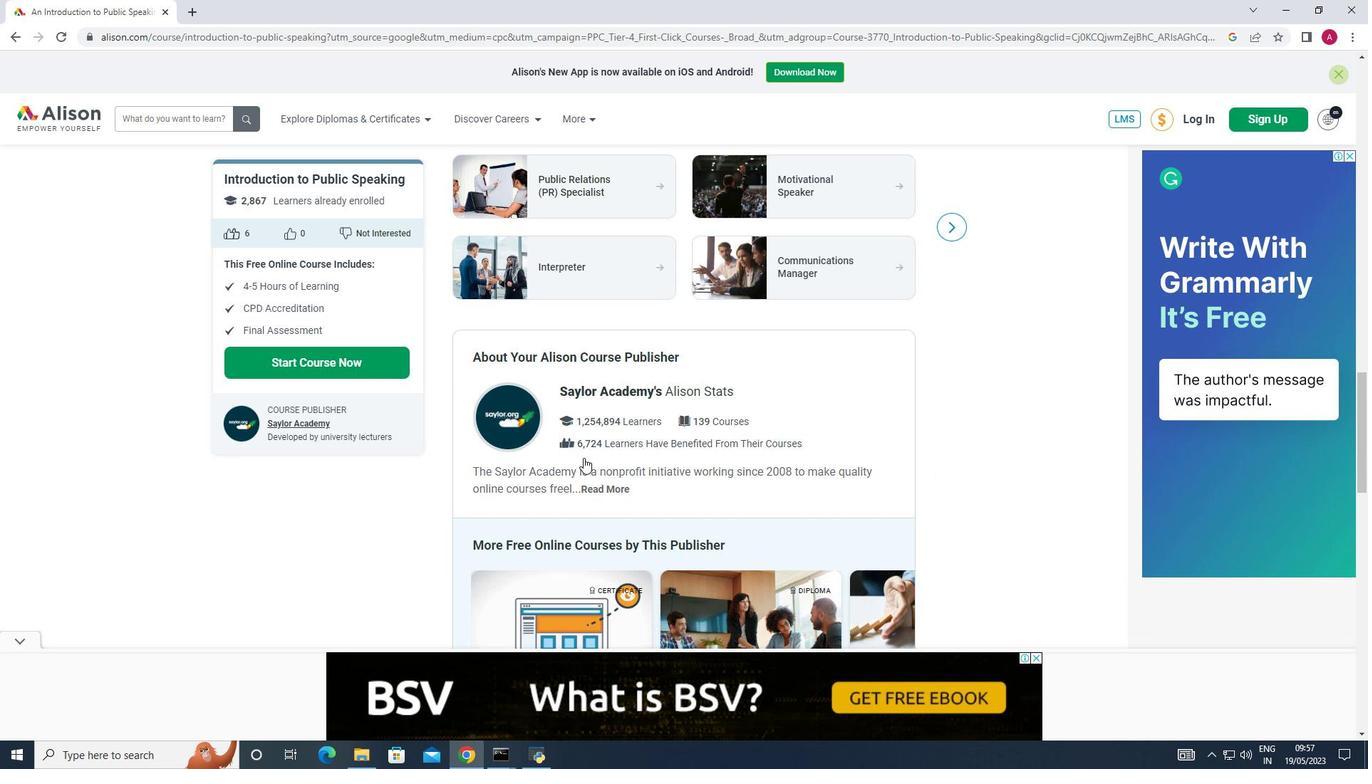 
Action: Mouse scrolled (583, 459) with delta (0, 0)
Screenshot: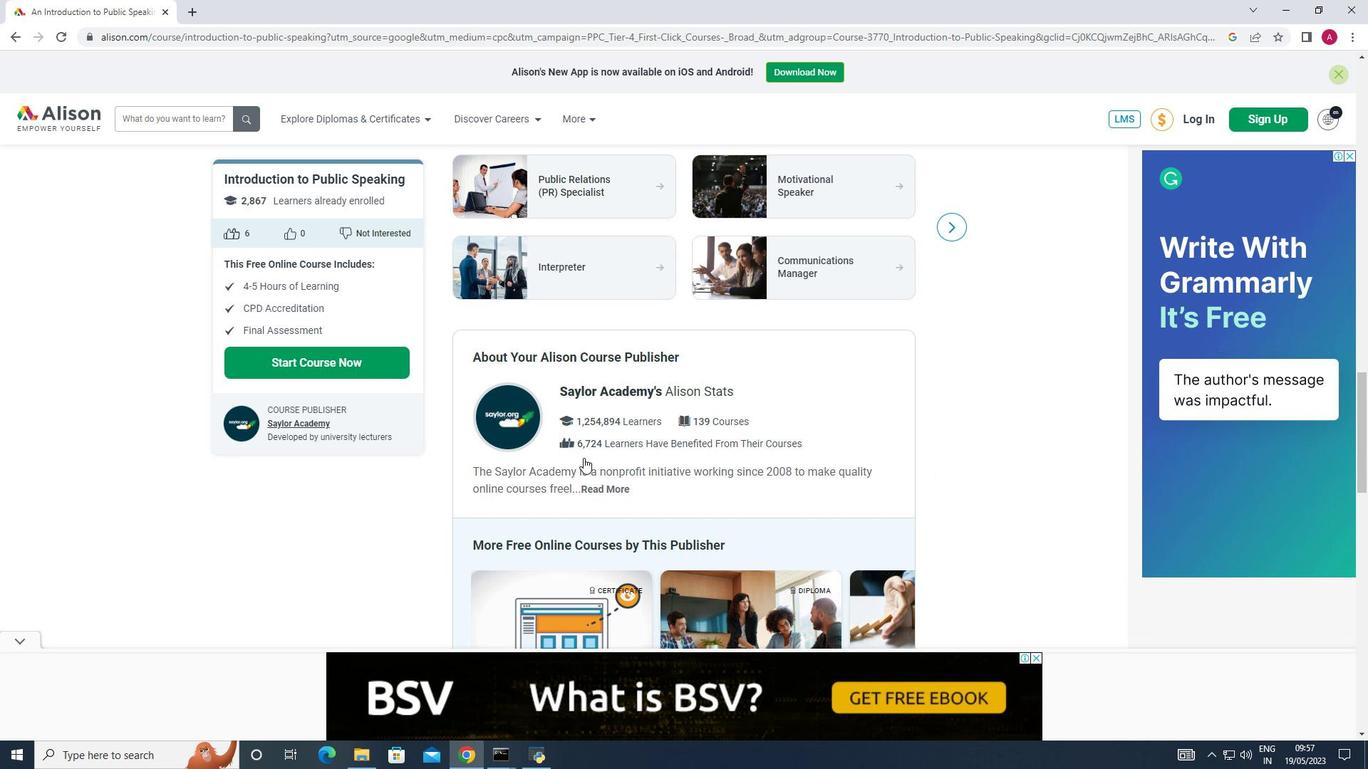 
Action: Mouse scrolled (583, 459) with delta (0, 0)
Screenshot: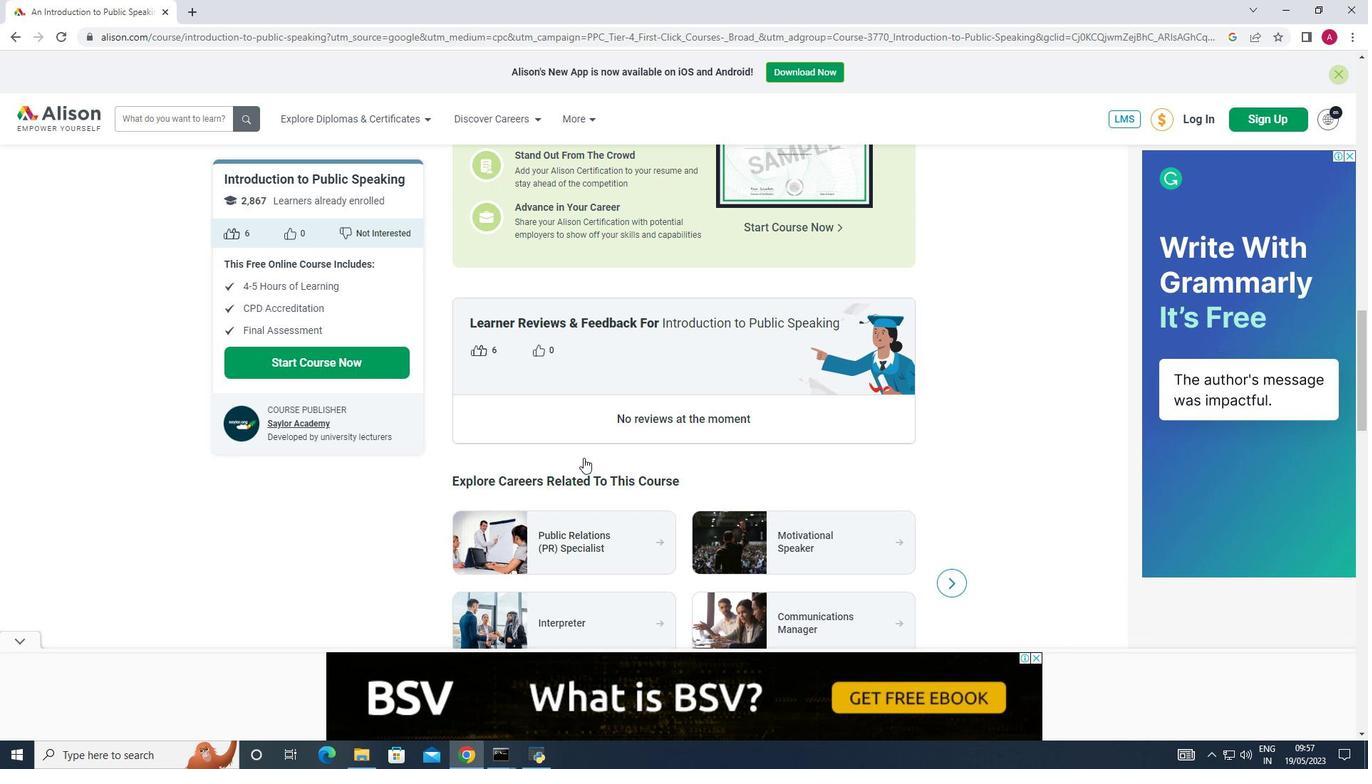 
Action: Mouse scrolled (583, 459) with delta (0, 0)
Screenshot: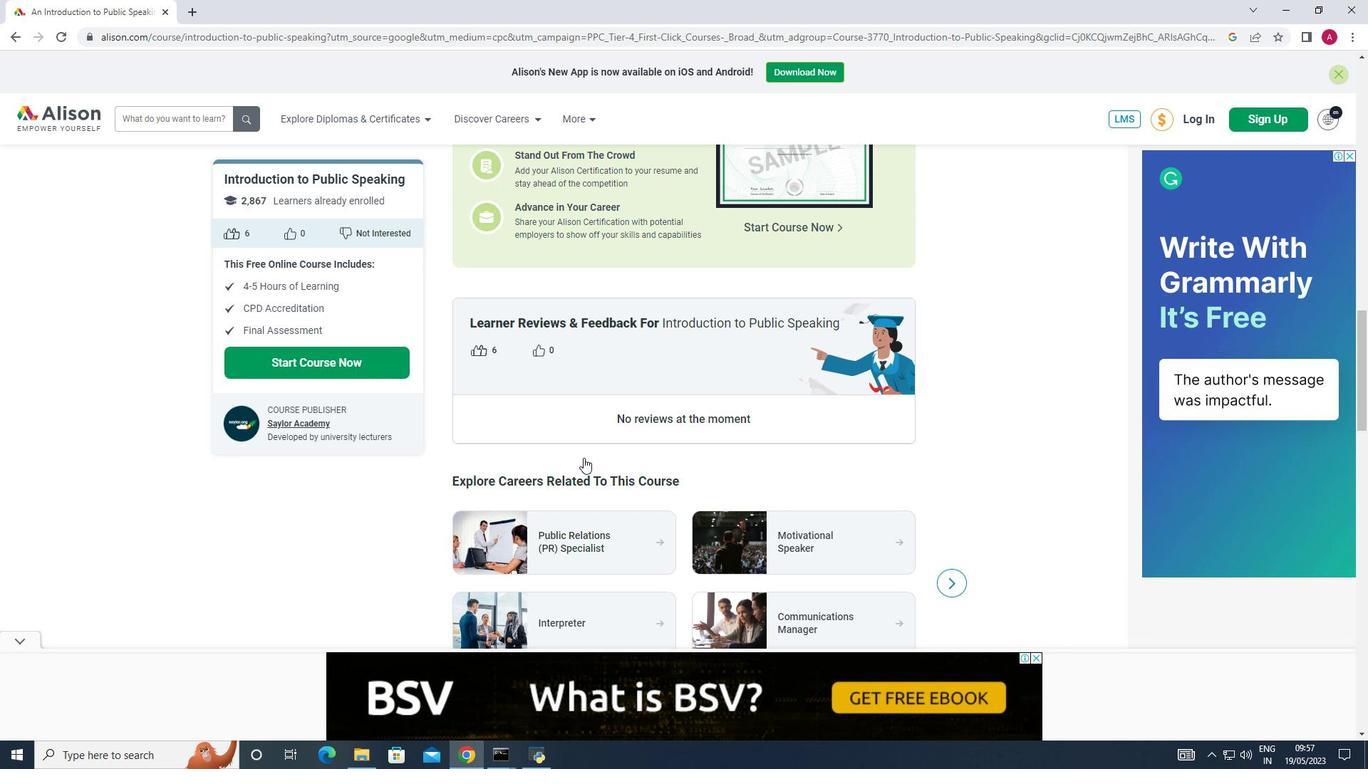 
Action: Mouse scrolled (583, 459) with delta (0, 0)
Screenshot: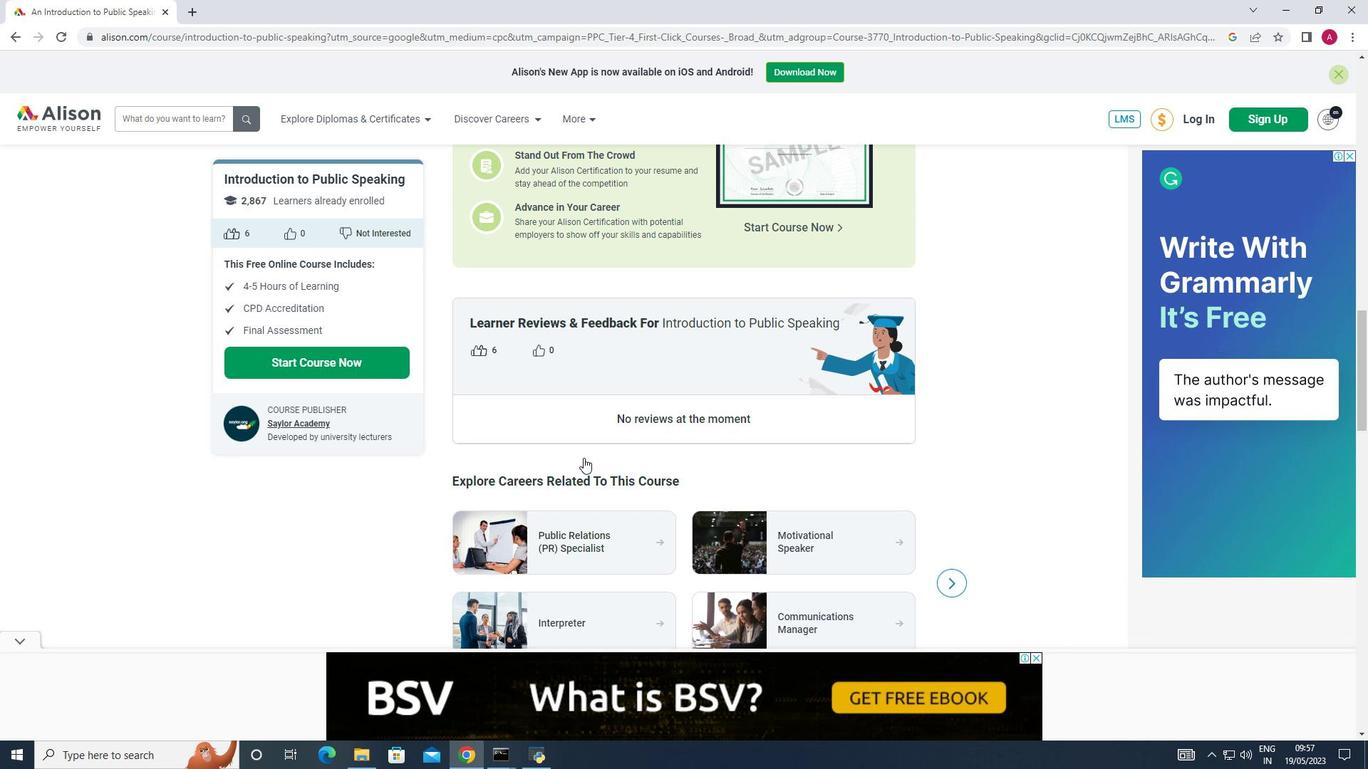 
Action: Mouse scrolled (583, 459) with delta (0, 0)
Screenshot: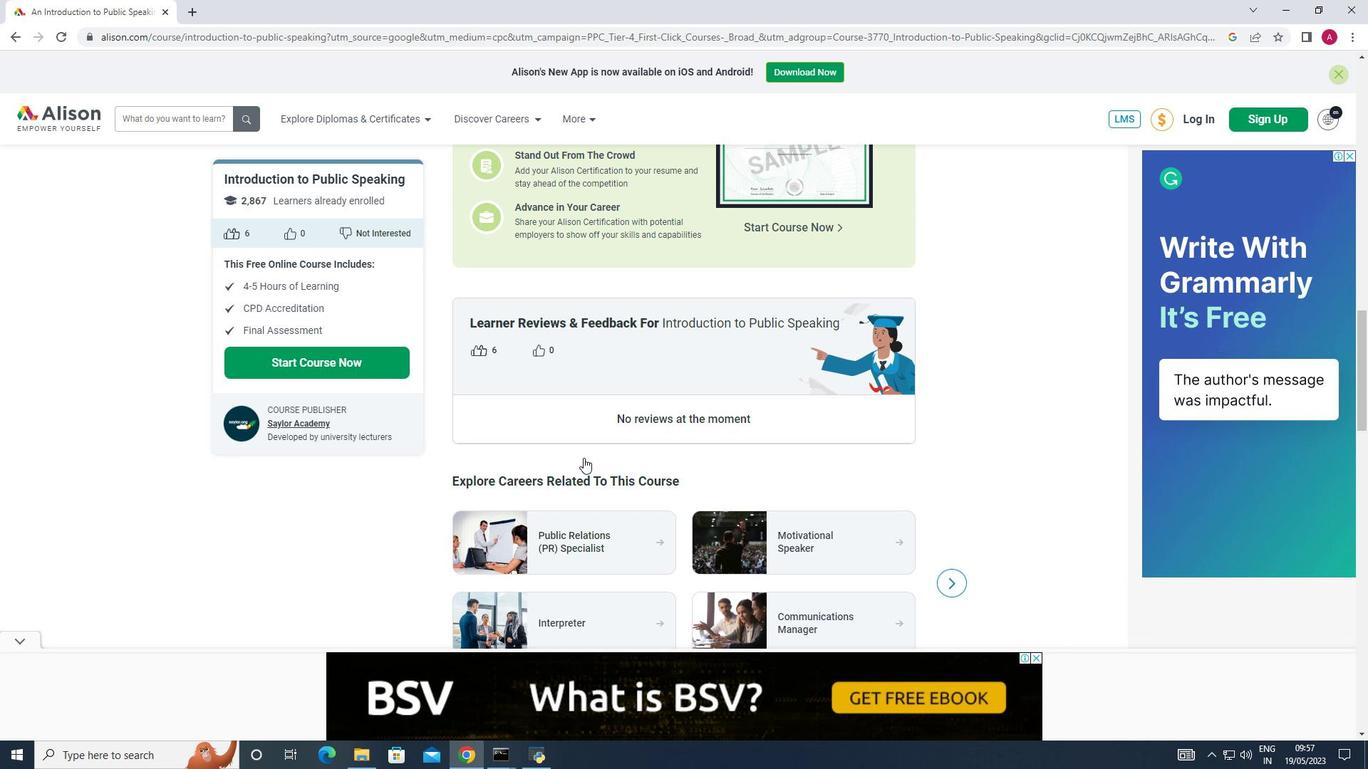 
Action: Mouse scrolled (583, 459) with delta (0, 0)
Screenshot: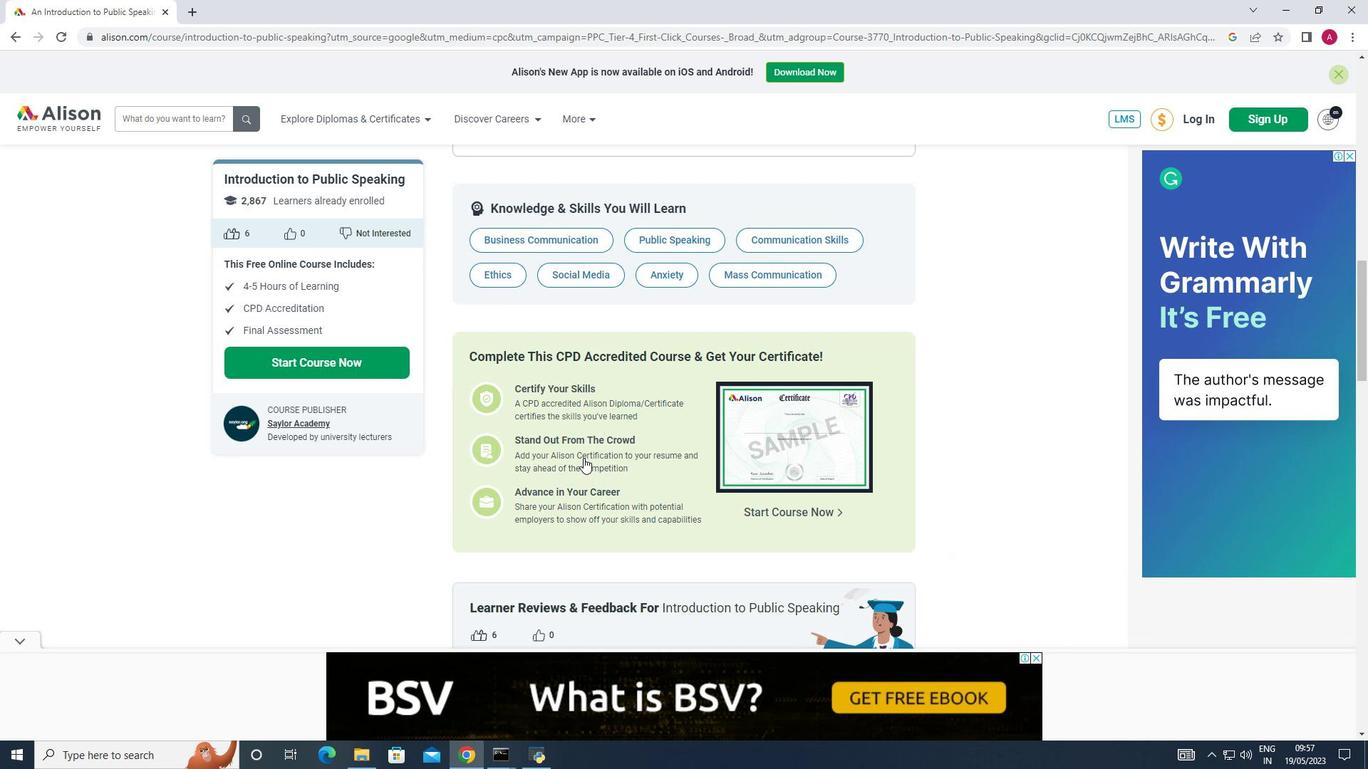 
Action: Mouse scrolled (583, 459) with delta (0, 0)
Screenshot: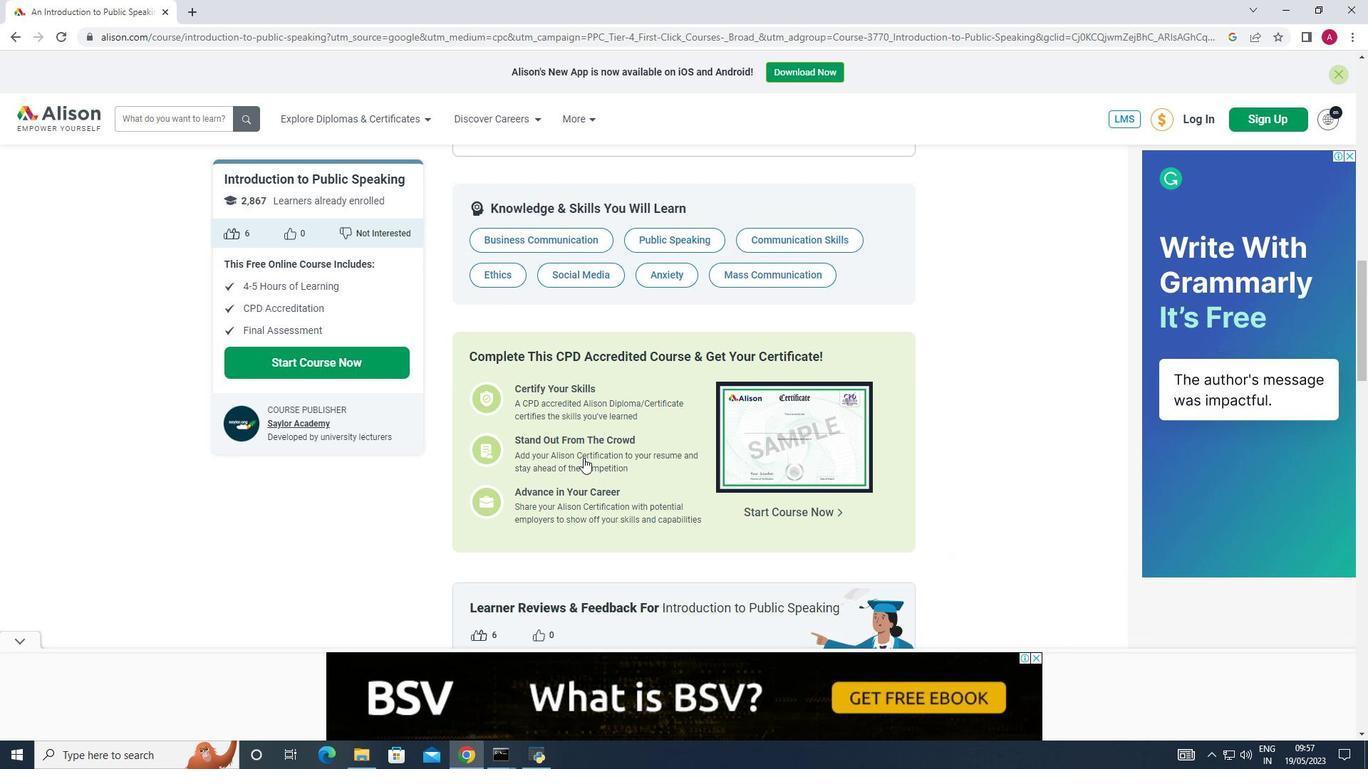 
Action: Mouse scrolled (583, 459) with delta (0, 0)
Screenshot: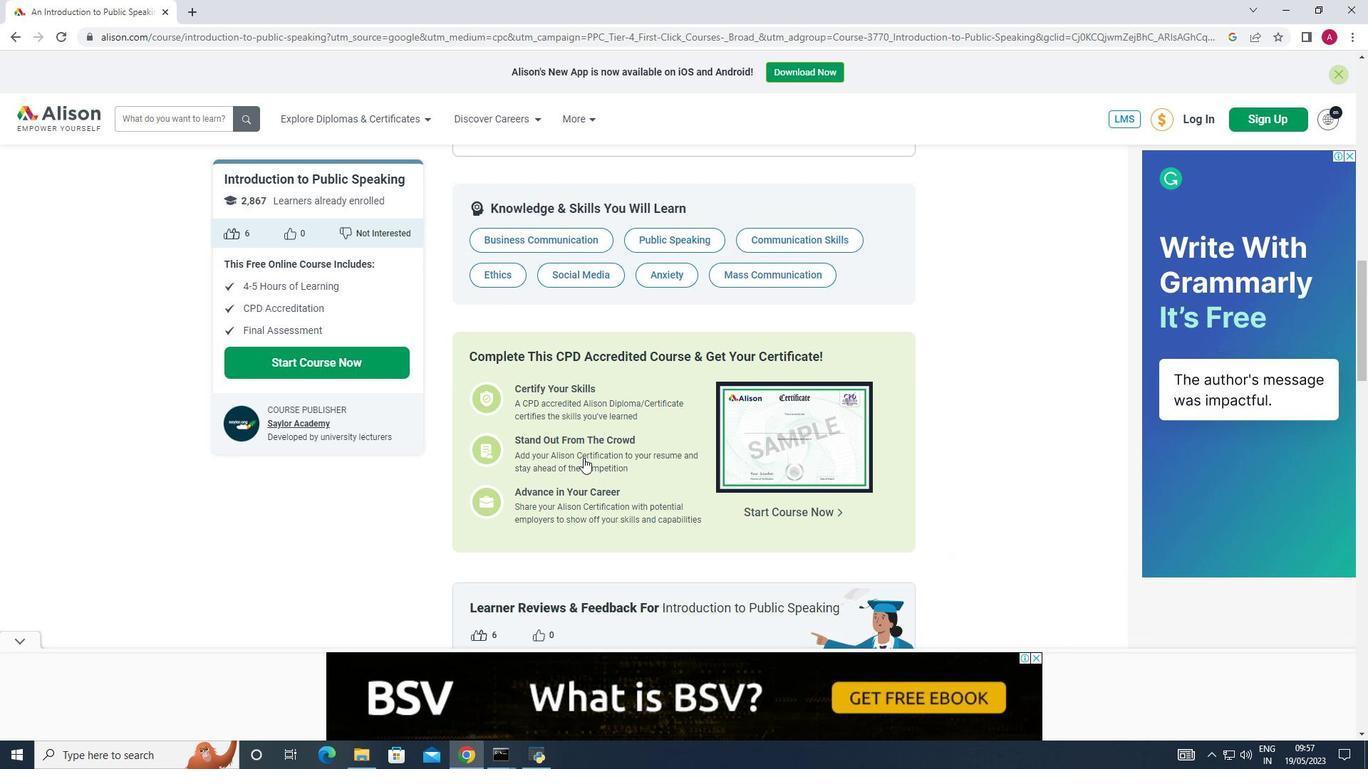 
Action: Mouse scrolled (583, 459) with delta (0, 0)
Screenshot: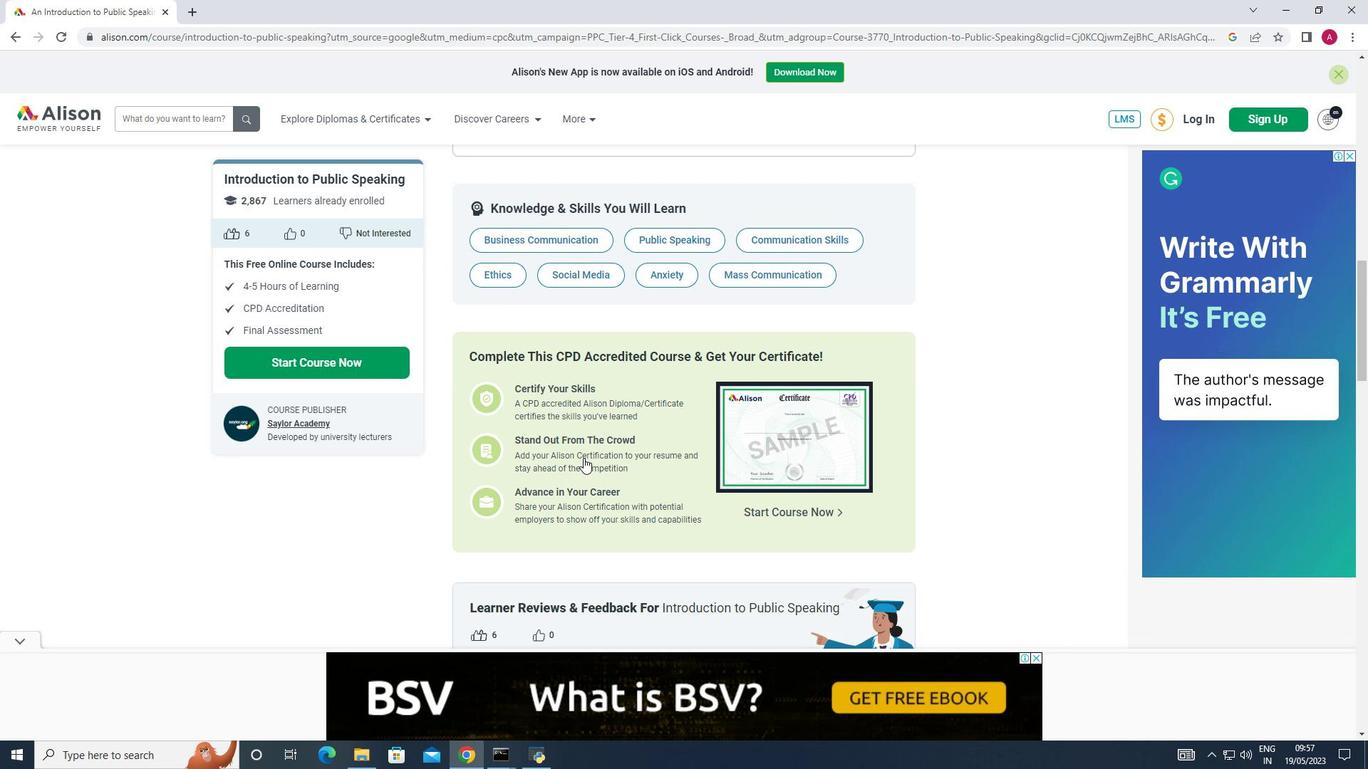 
Action: Mouse scrolled (583, 459) with delta (0, 0)
Screenshot: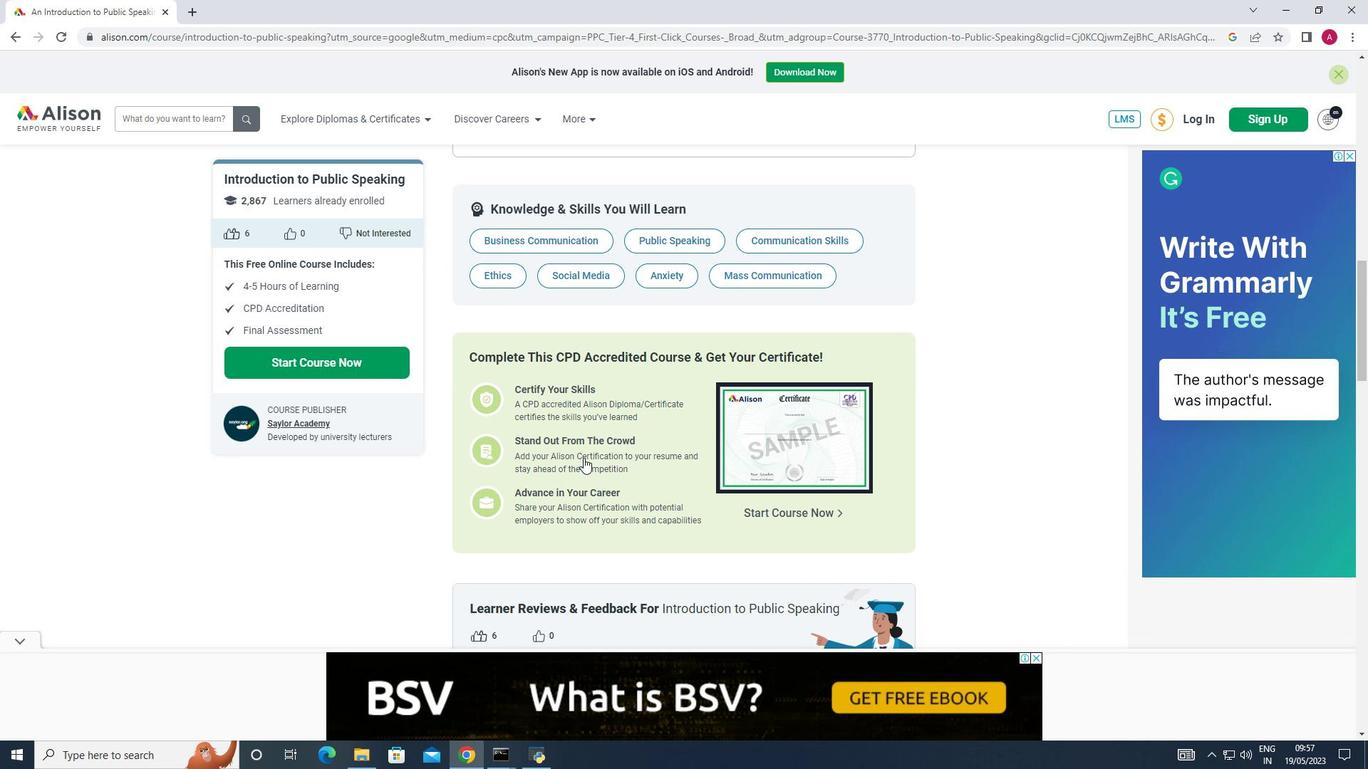 
Action: Mouse scrolled (583, 459) with delta (0, 0)
Screenshot: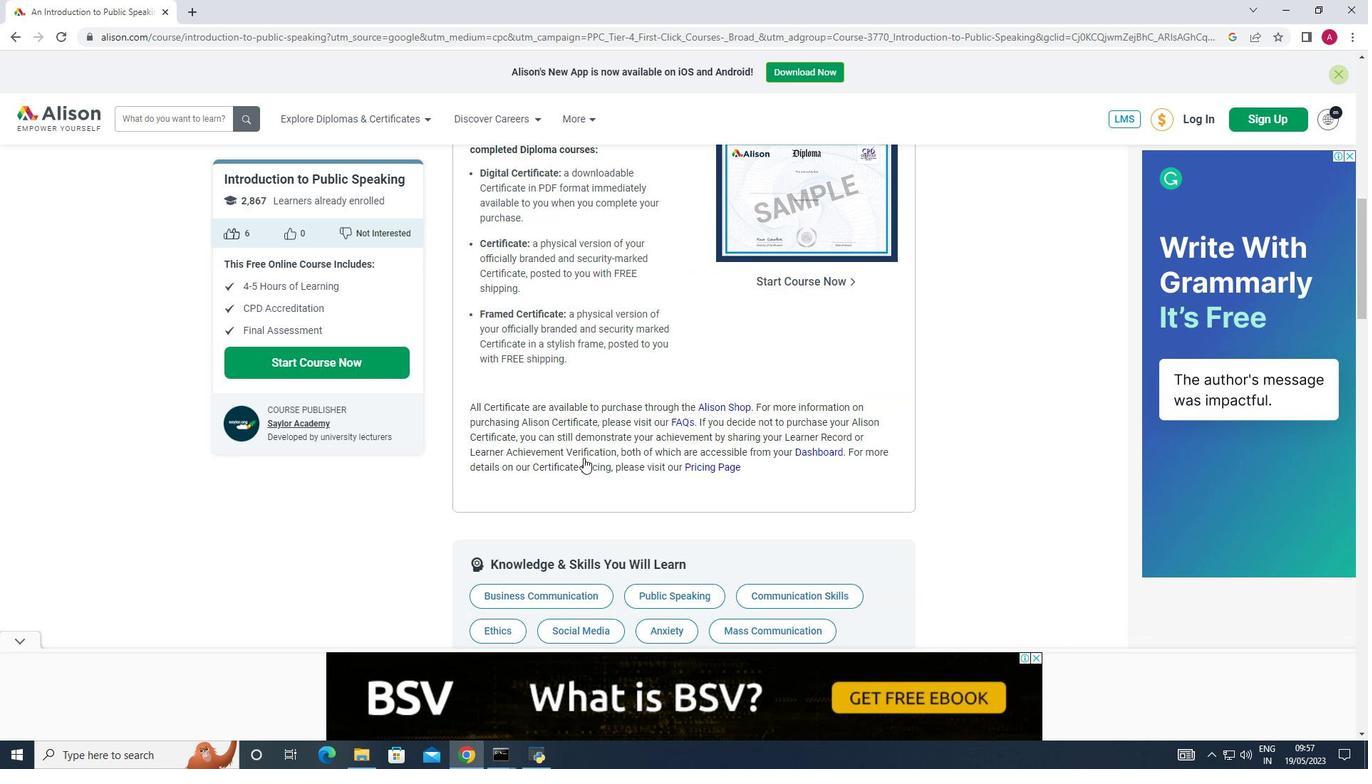 
Action: Mouse scrolled (583, 459) with delta (0, 0)
Screenshot: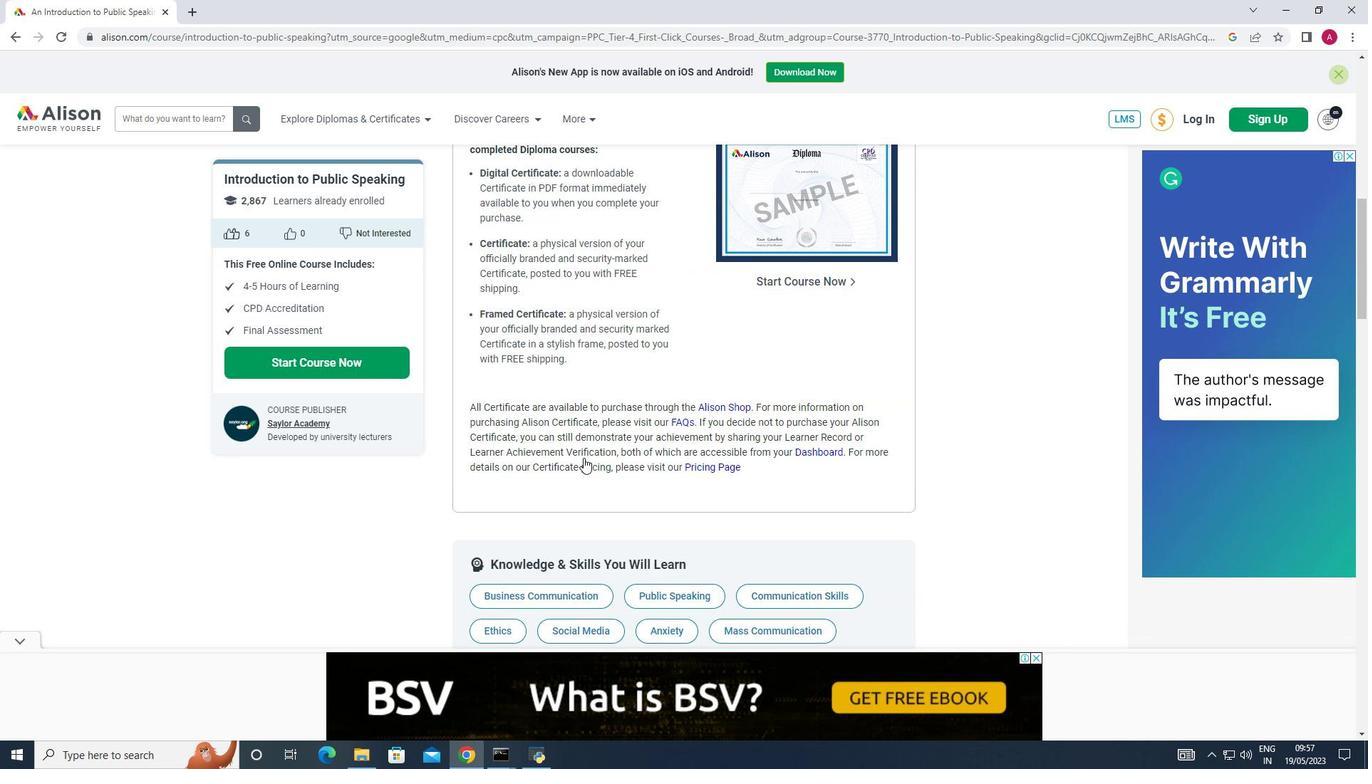 
Action: Mouse scrolled (583, 459) with delta (0, 0)
Screenshot: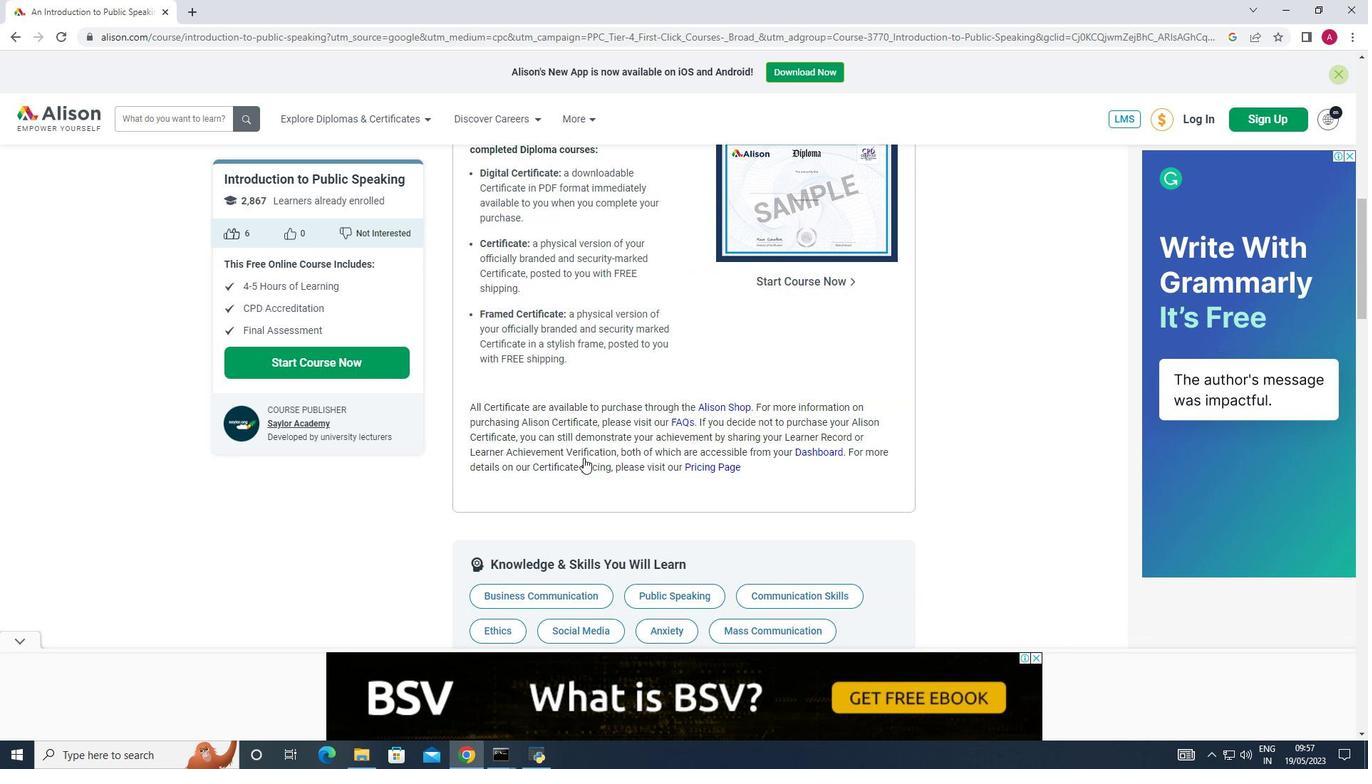 
Action: Mouse scrolled (583, 459) with delta (0, 0)
Screenshot: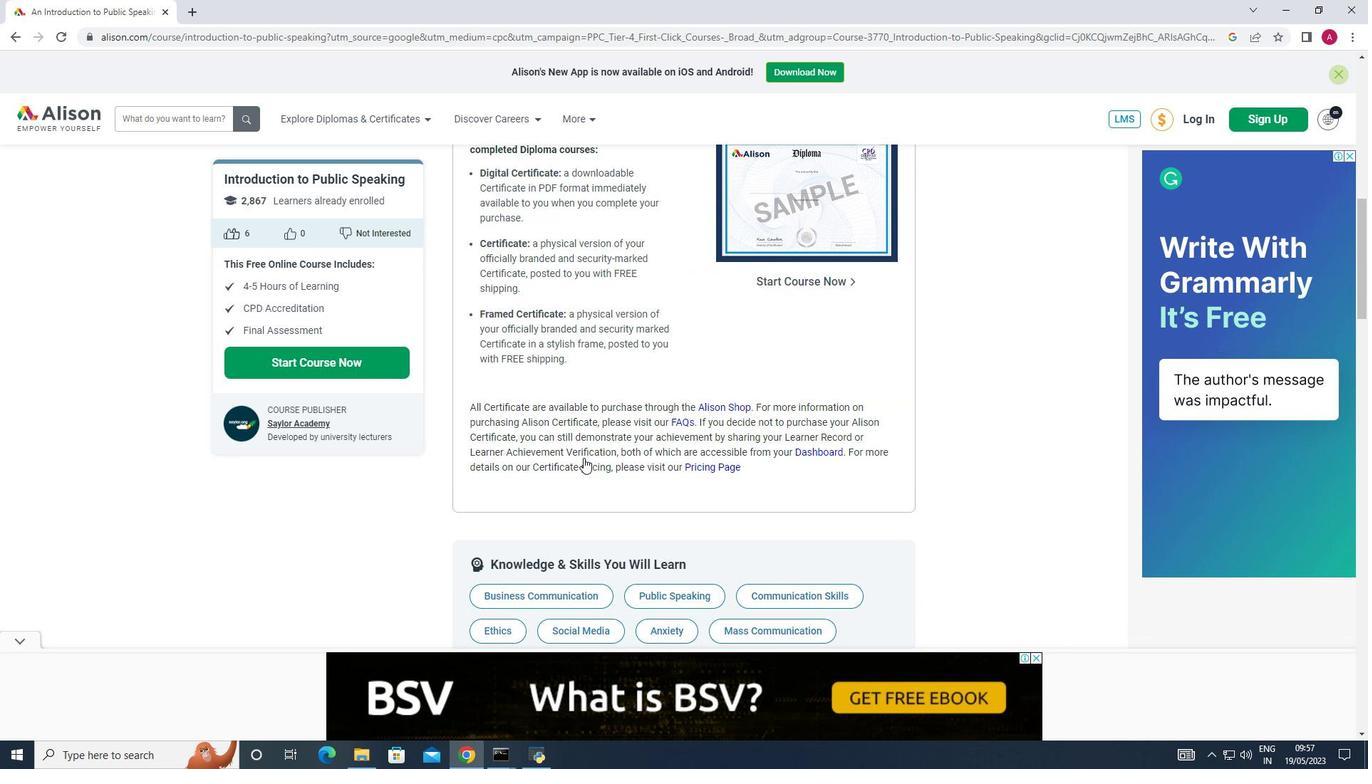 
Action: Mouse scrolled (583, 459) with delta (0, 0)
Screenshot: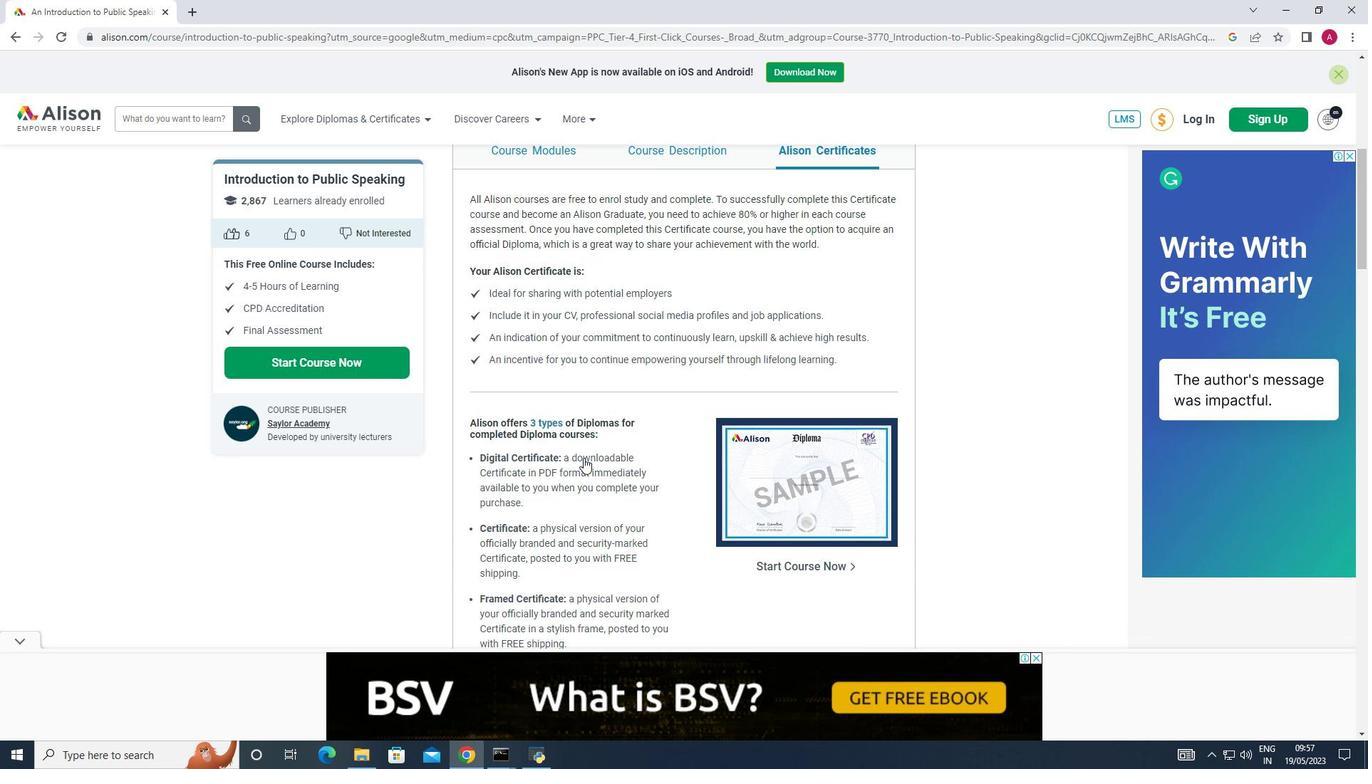 
Action: Mouse scrolled (583, 459) with delta (0, 0)
Screenshot: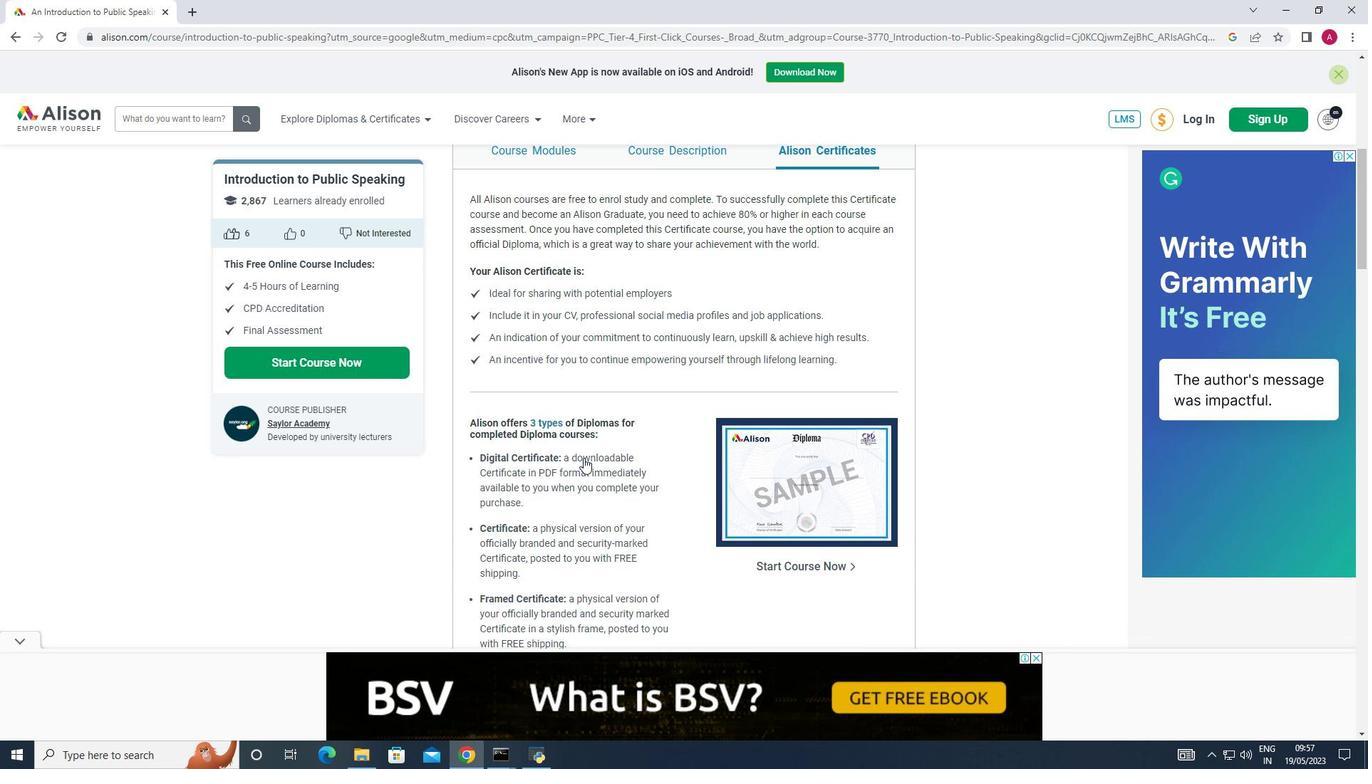 
Action: Mouse scrolled (583, 459) with delta (0, 0)
Screenshot: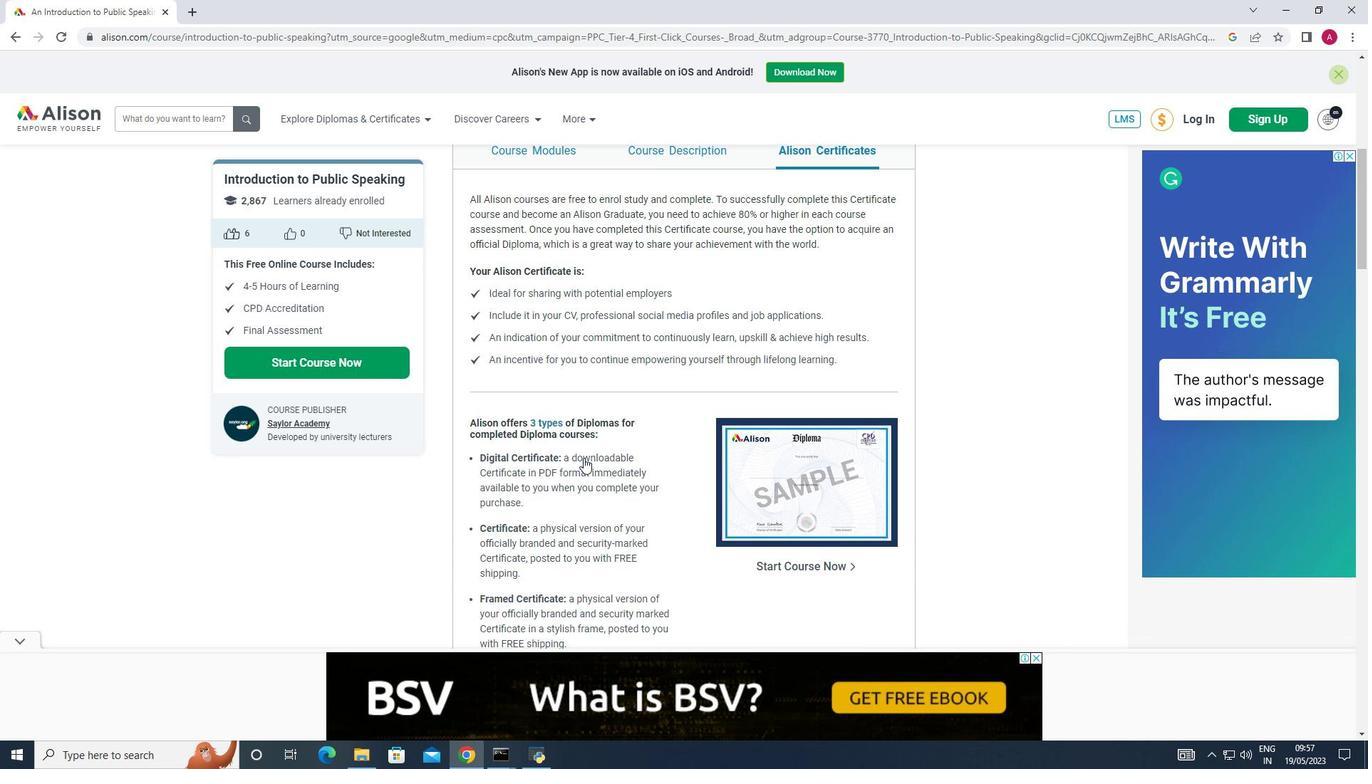 
Action: Mouse scrolled (583, 459) with delta (0, 0)
Screenshot: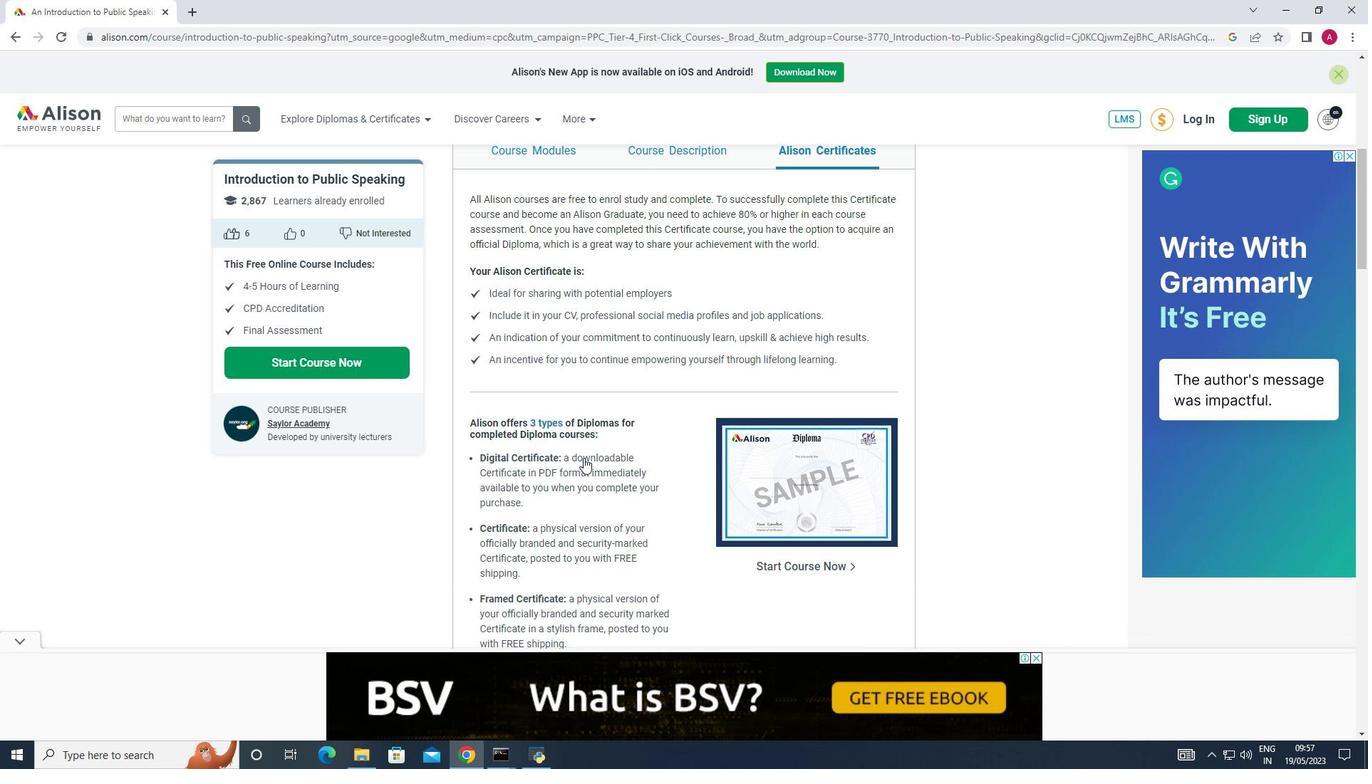 
Action: Mouse scrolled (583, 459) with delta (0, 0)
Screenshot: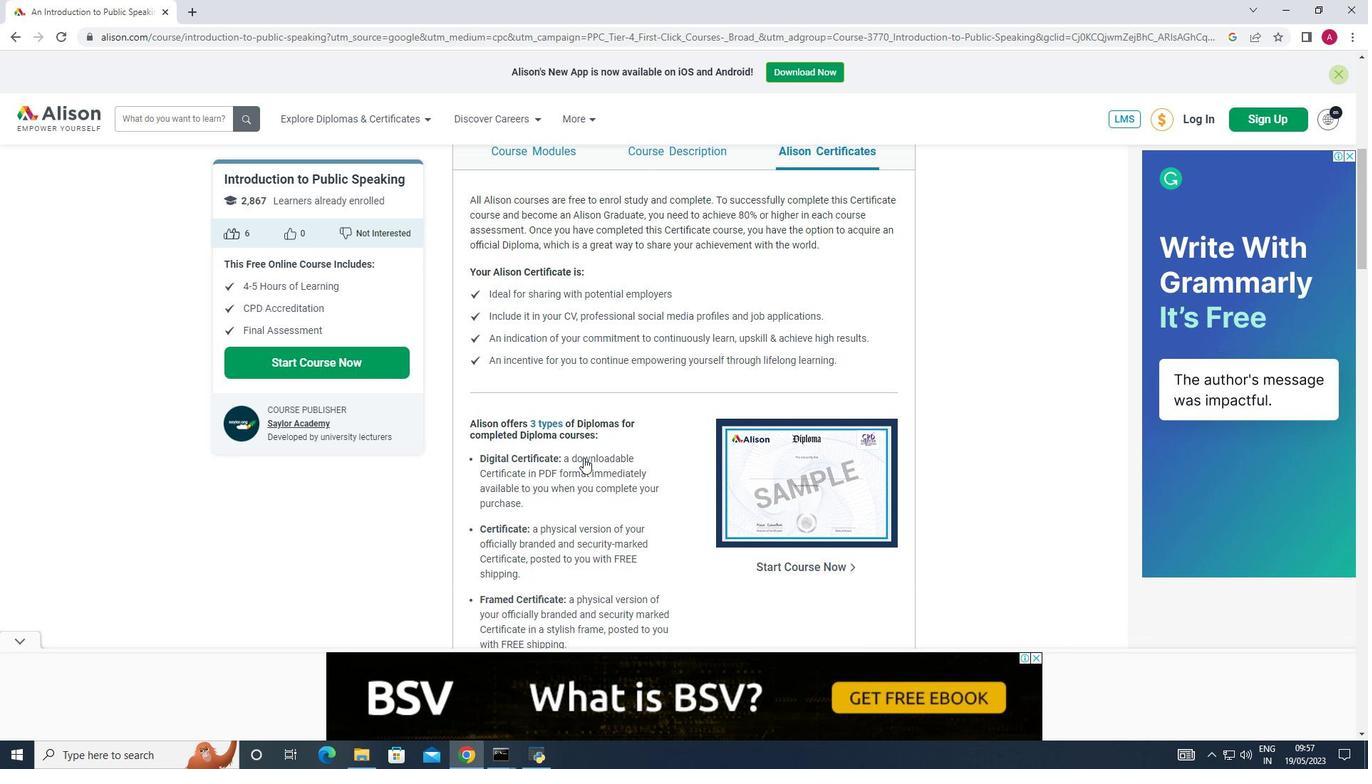 
Action: Mouse scrolled (583, 459) with delta (0, 0)
Screenshot: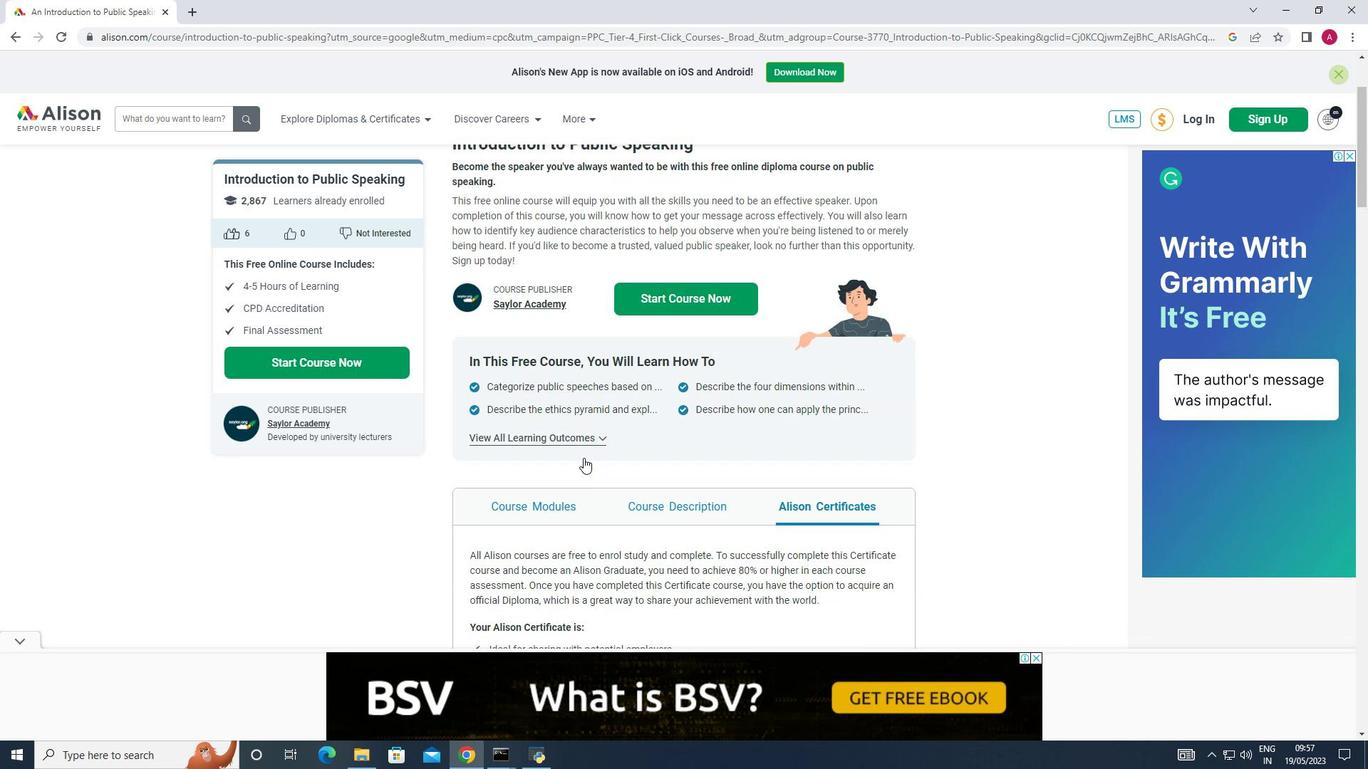 
Action: Mouse scrolled (583, 459) with delta (0, 0)
Screenshot: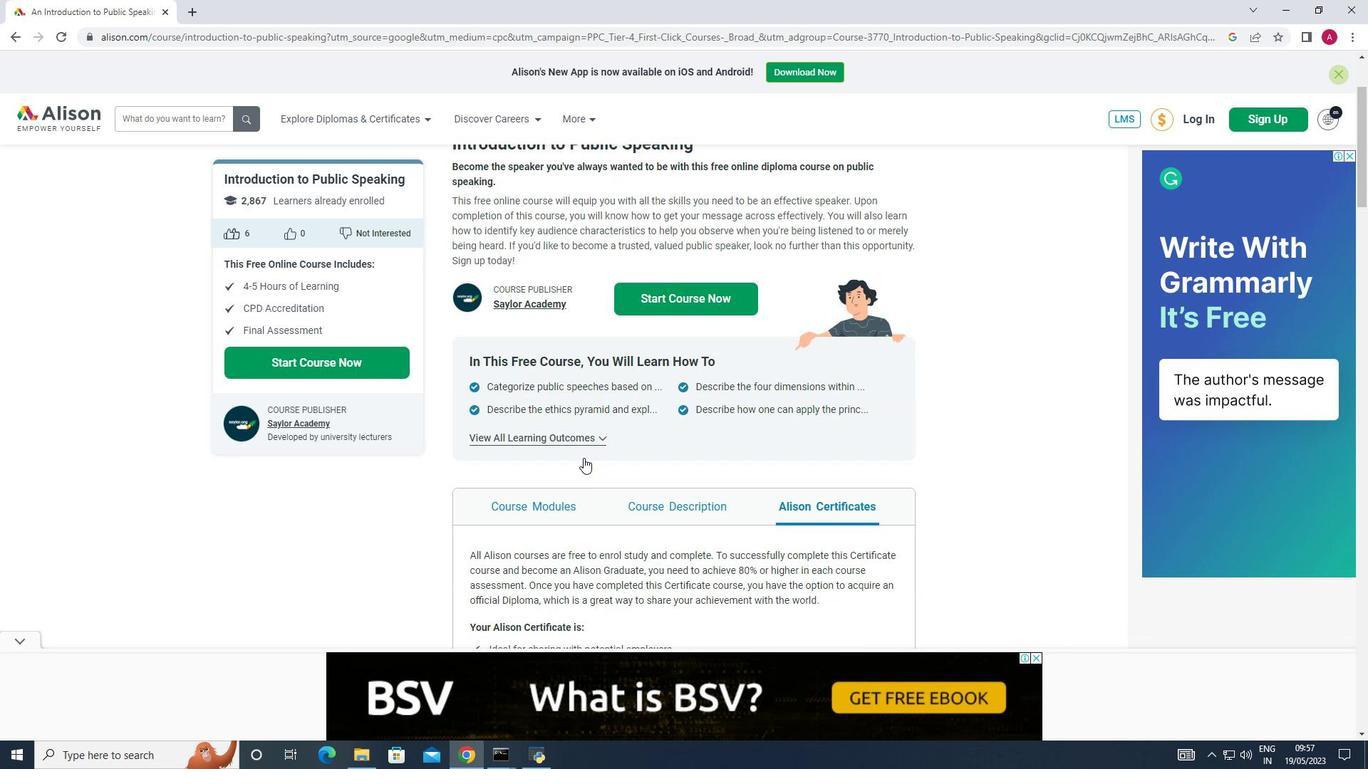 
Action: Mouse scrolled (583, 459) with delta (0, 0)
Screenshot: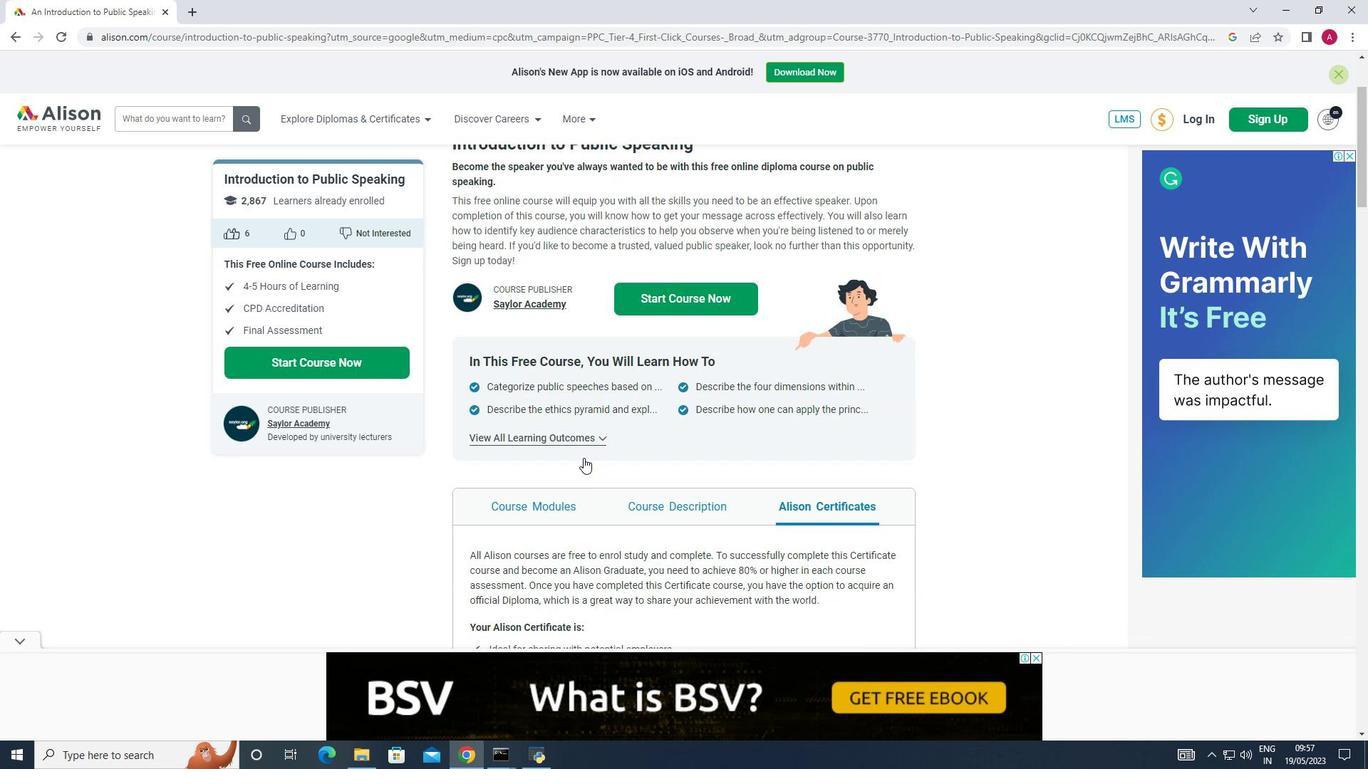 
Action: Mouse scrolled (583, 459) with delta (0, 0)
Screenshot: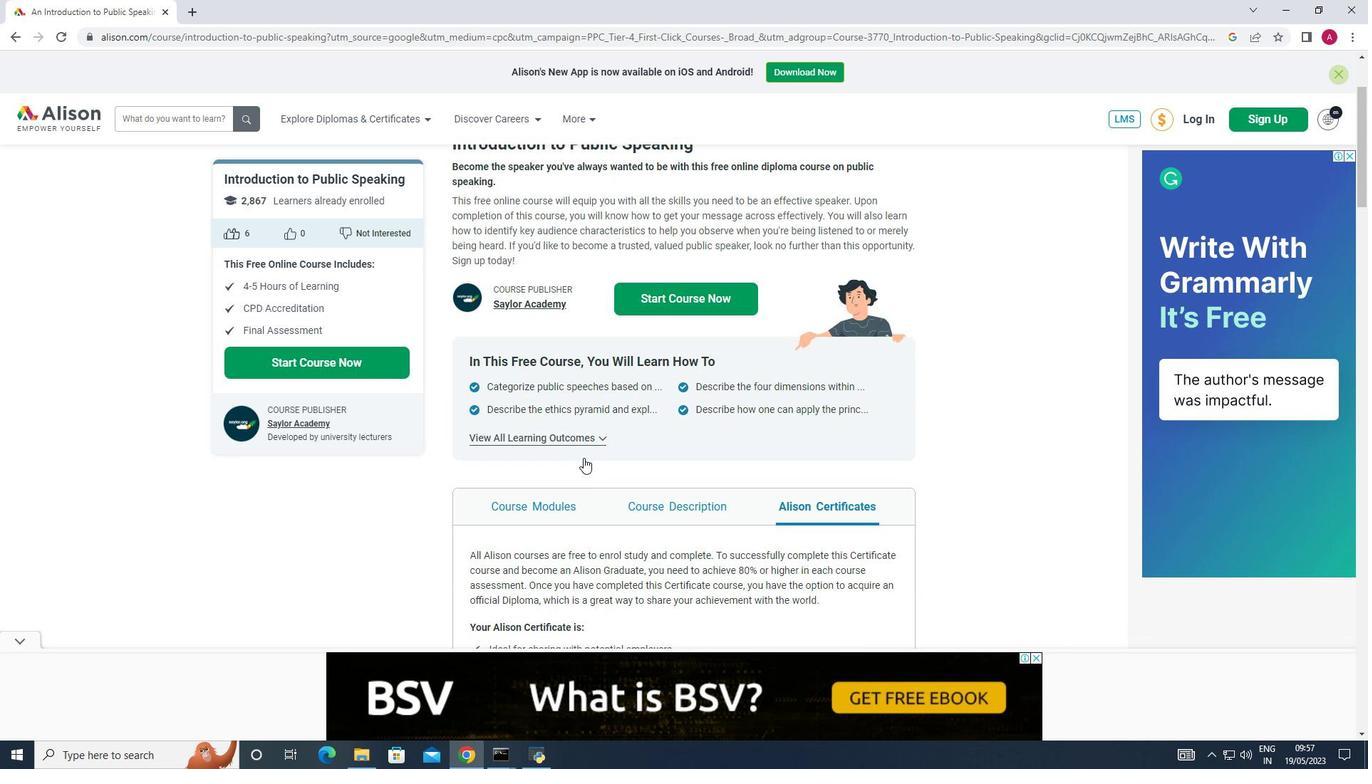 
Action: Mouse scrolled (583, 459) with delta (0, 0)
Screenshot: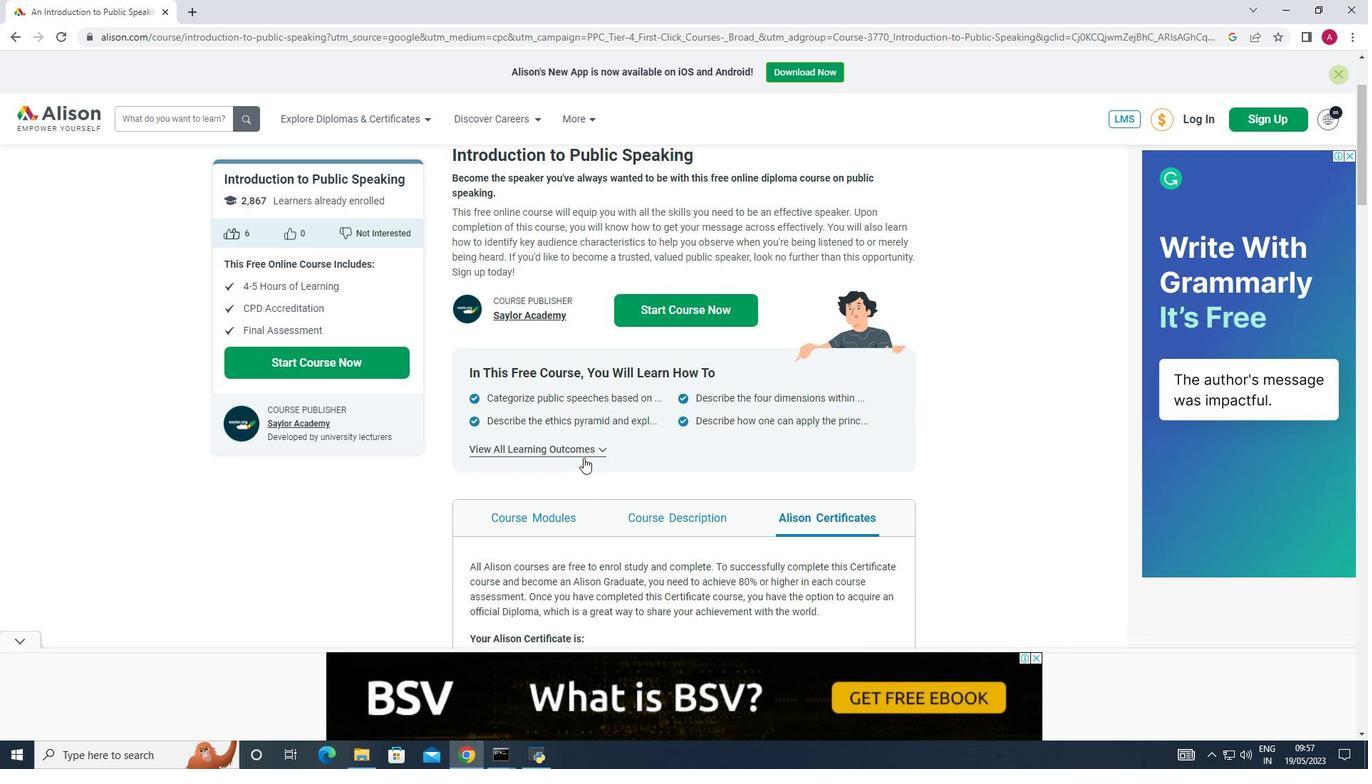 
Action: Mouse scrolled (583, 459) with delta (0, 0)
Screenshot: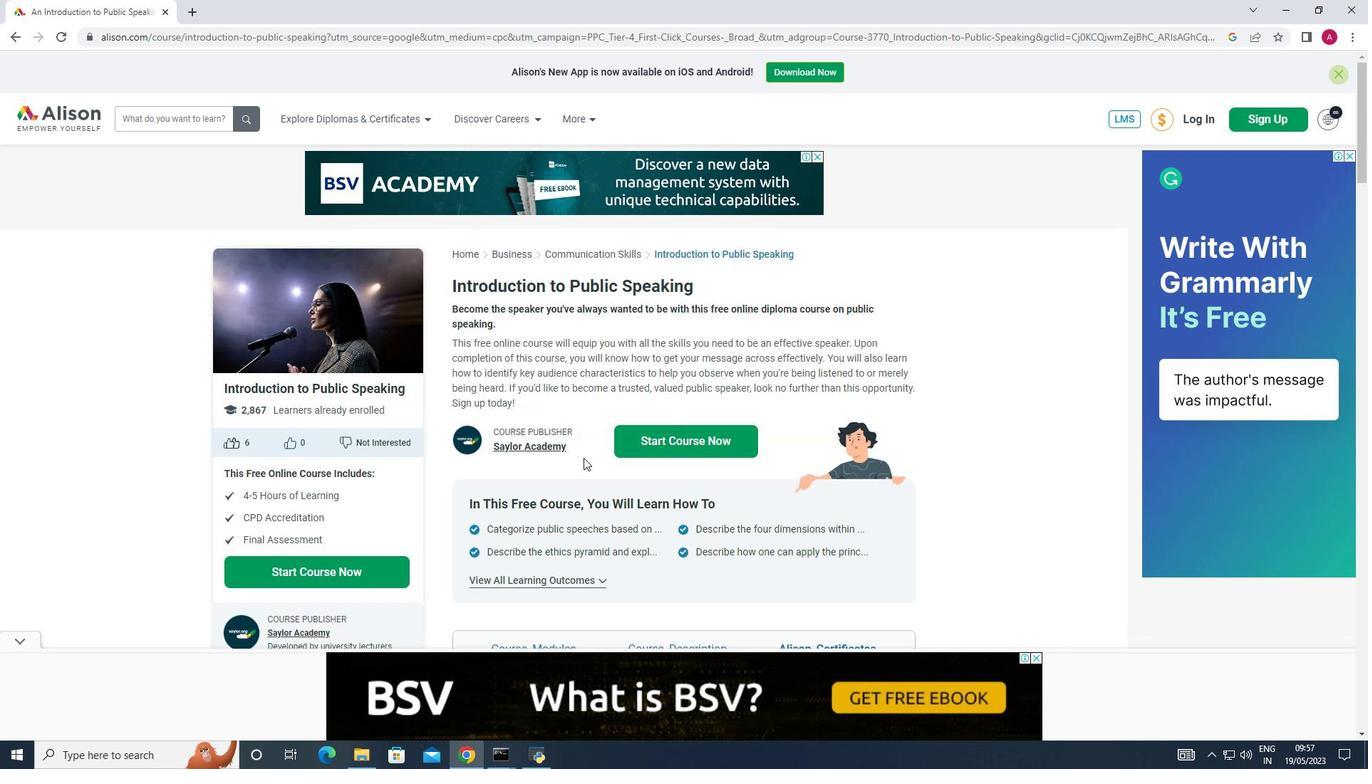 
Action: Mouse scrolled (583, 459) with delta (0, 0)
Screenshot: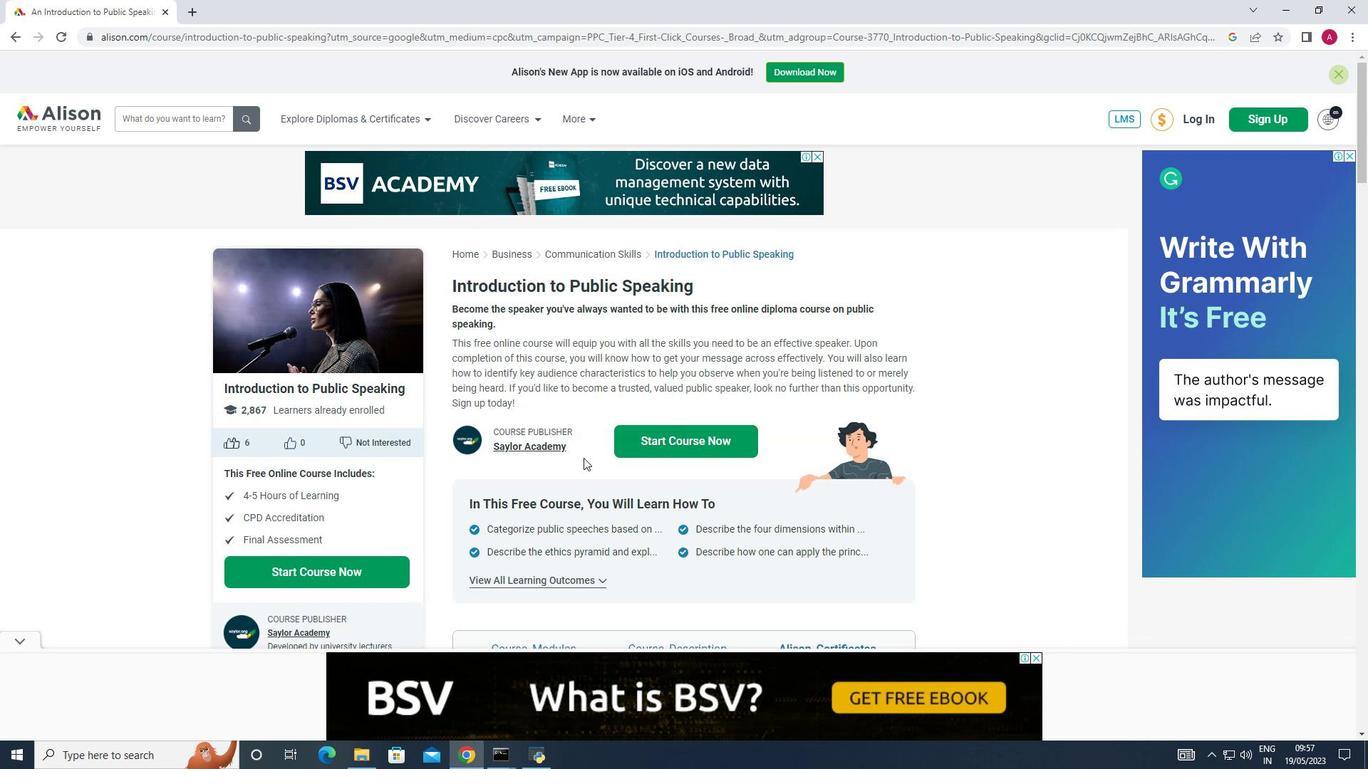 
Action: Mouse scrolled (583, 459) with delta (0, 0)
Screenshot: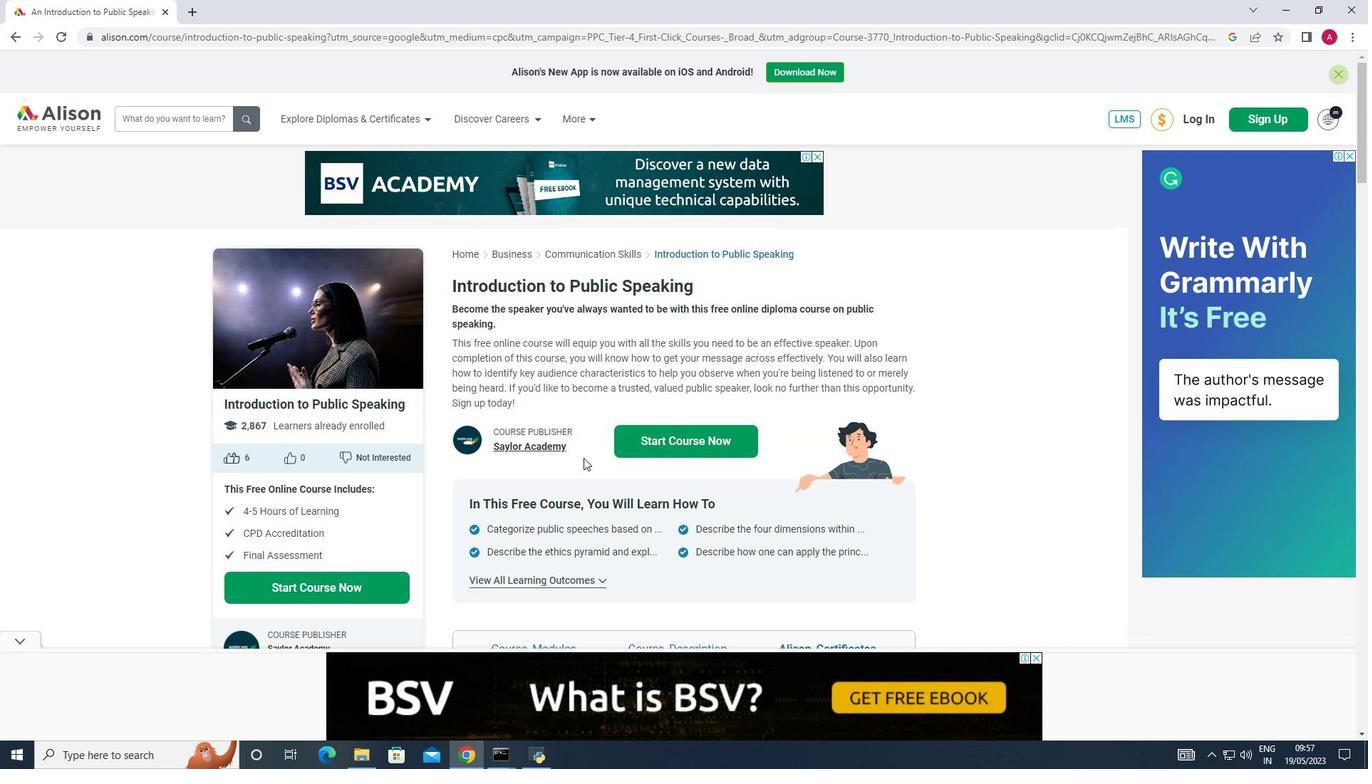 
Action: Mouse scrolled (583, 459) with delta (0, 0)
Screenshot: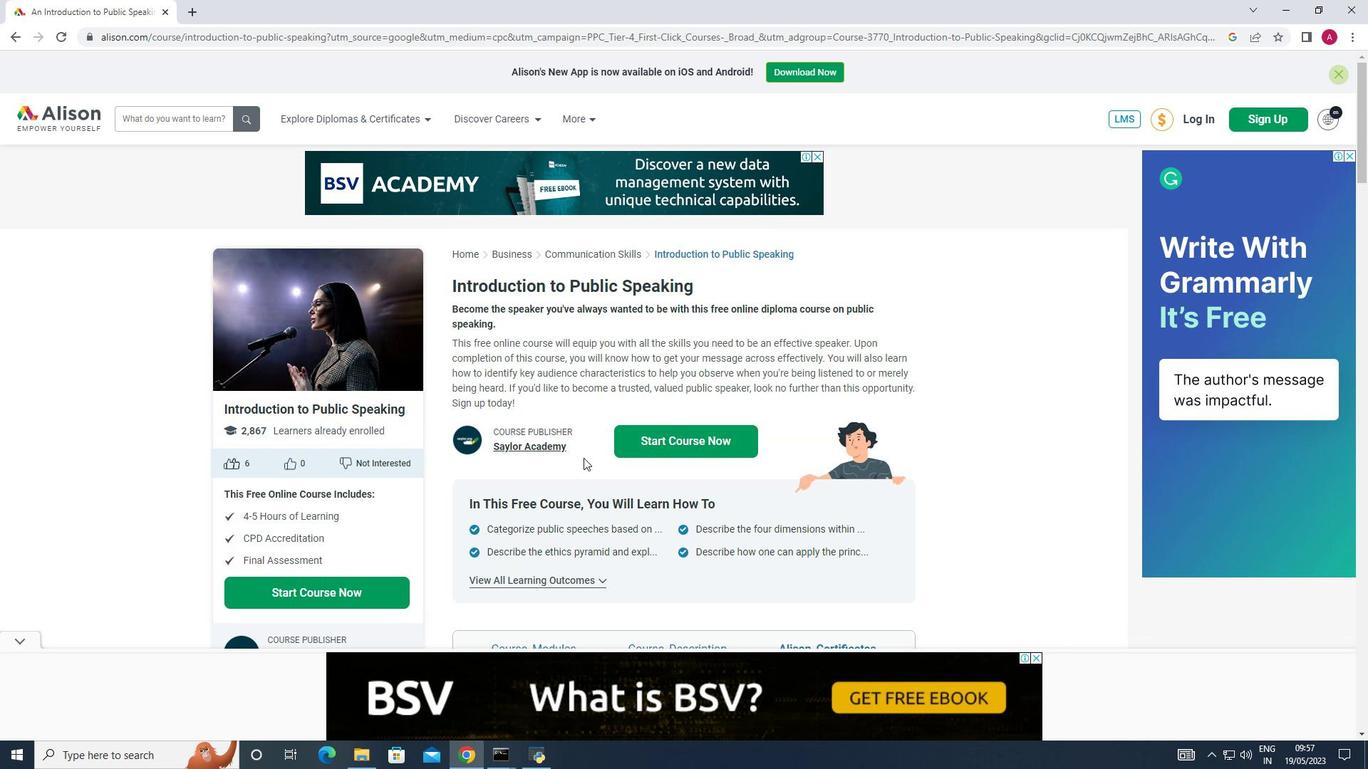 
Action: Mouse moved to (354, 521)
Screenshot: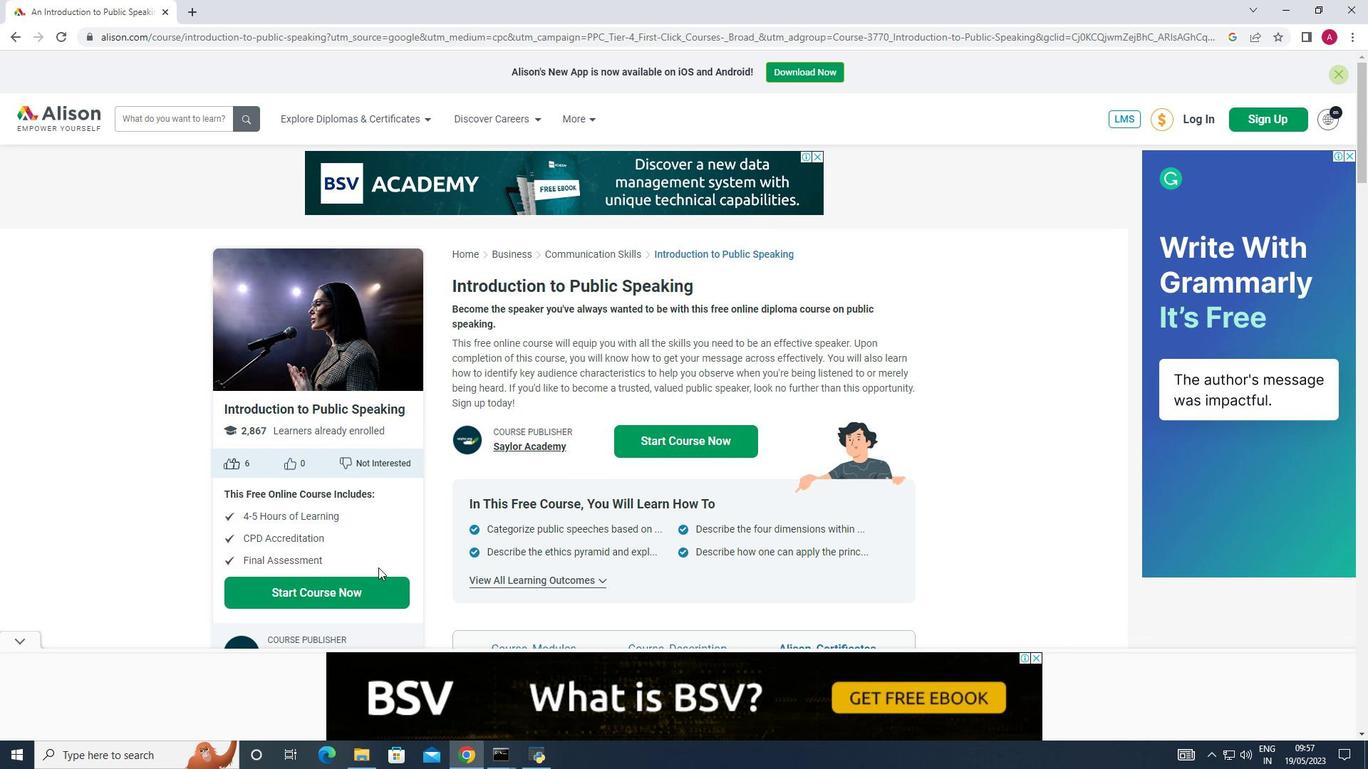 
Action: Mouse scrolled (354, 520) with delta (0, 0)
Screenshot: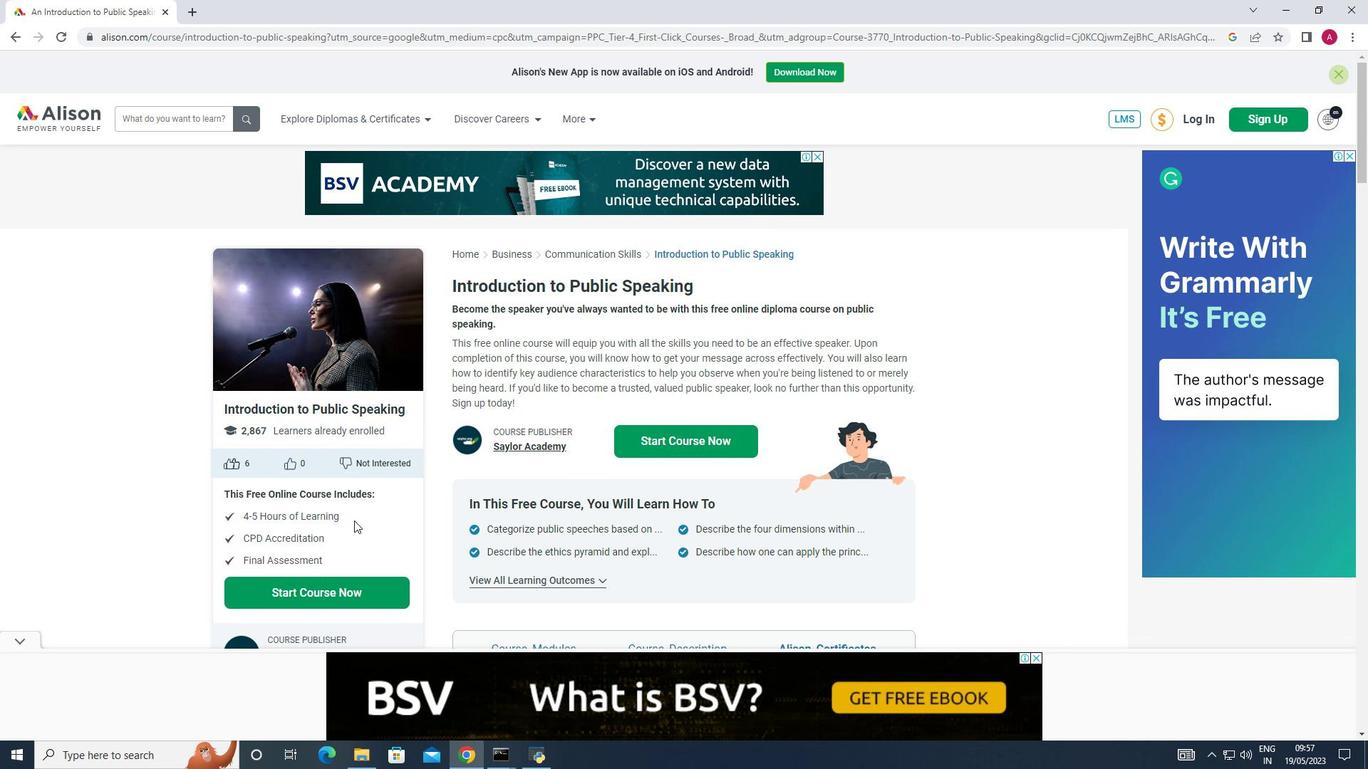 
Action: Mouse scrolled (354, 521) with delta (0, 0)
Screenshot: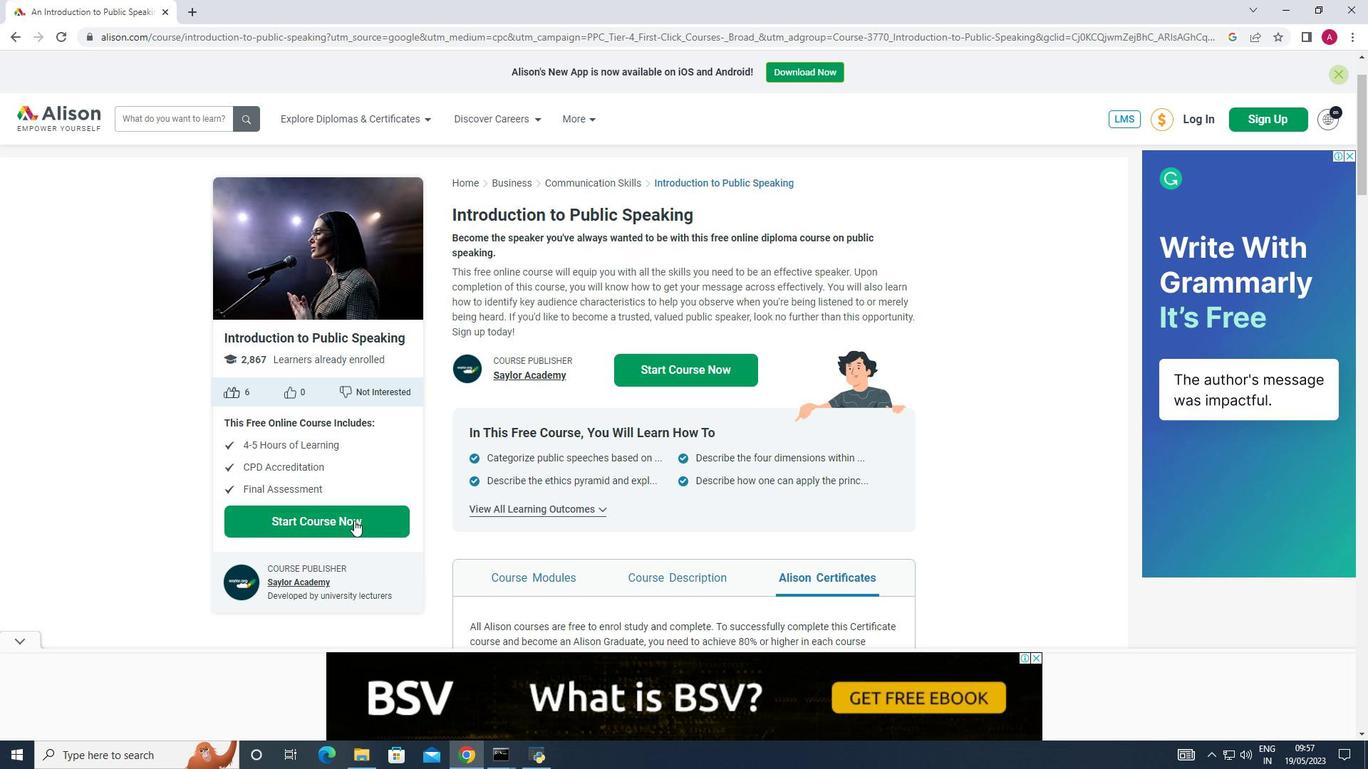 
Action: Mouse scrolled (354, 521) with delta (0, 0)
Screenshot: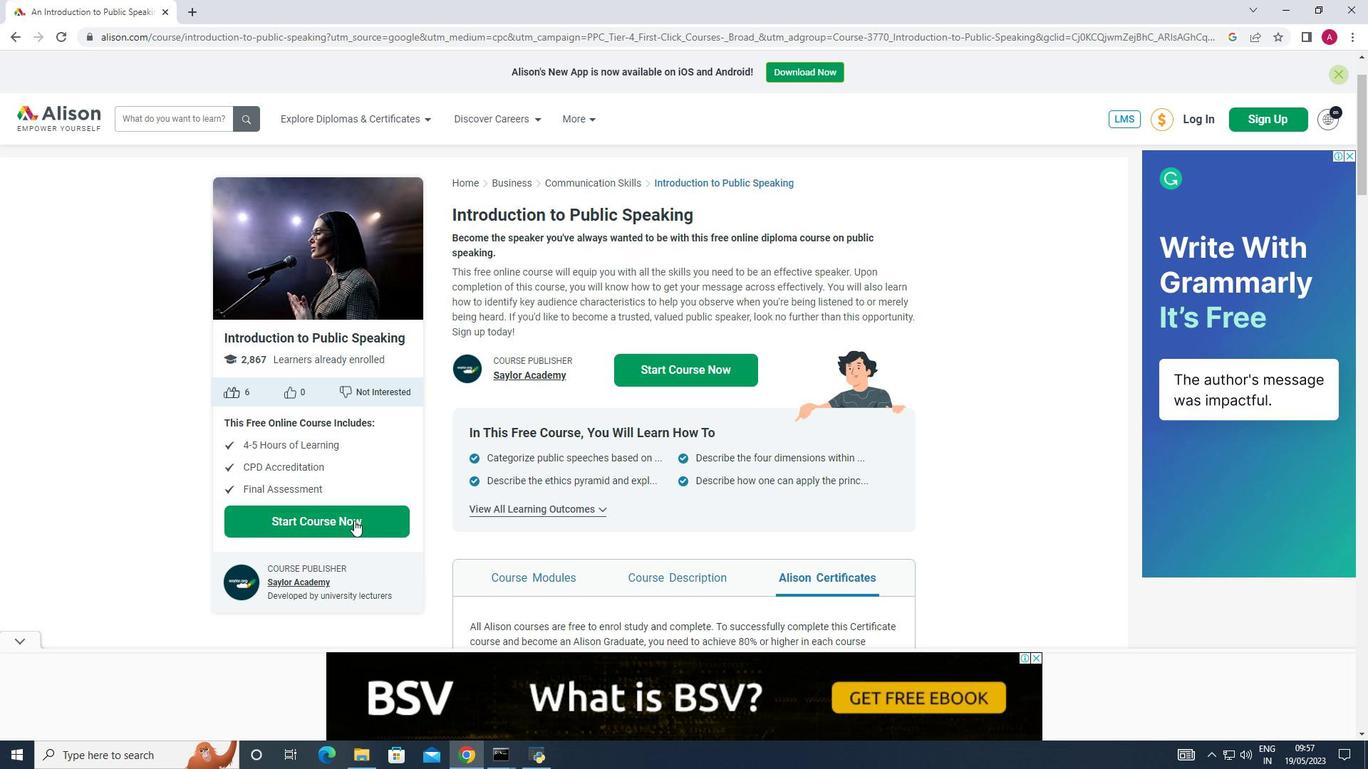 
Action: Mouse scrolled (354, 521) with delta (0, 0)
Screenshot: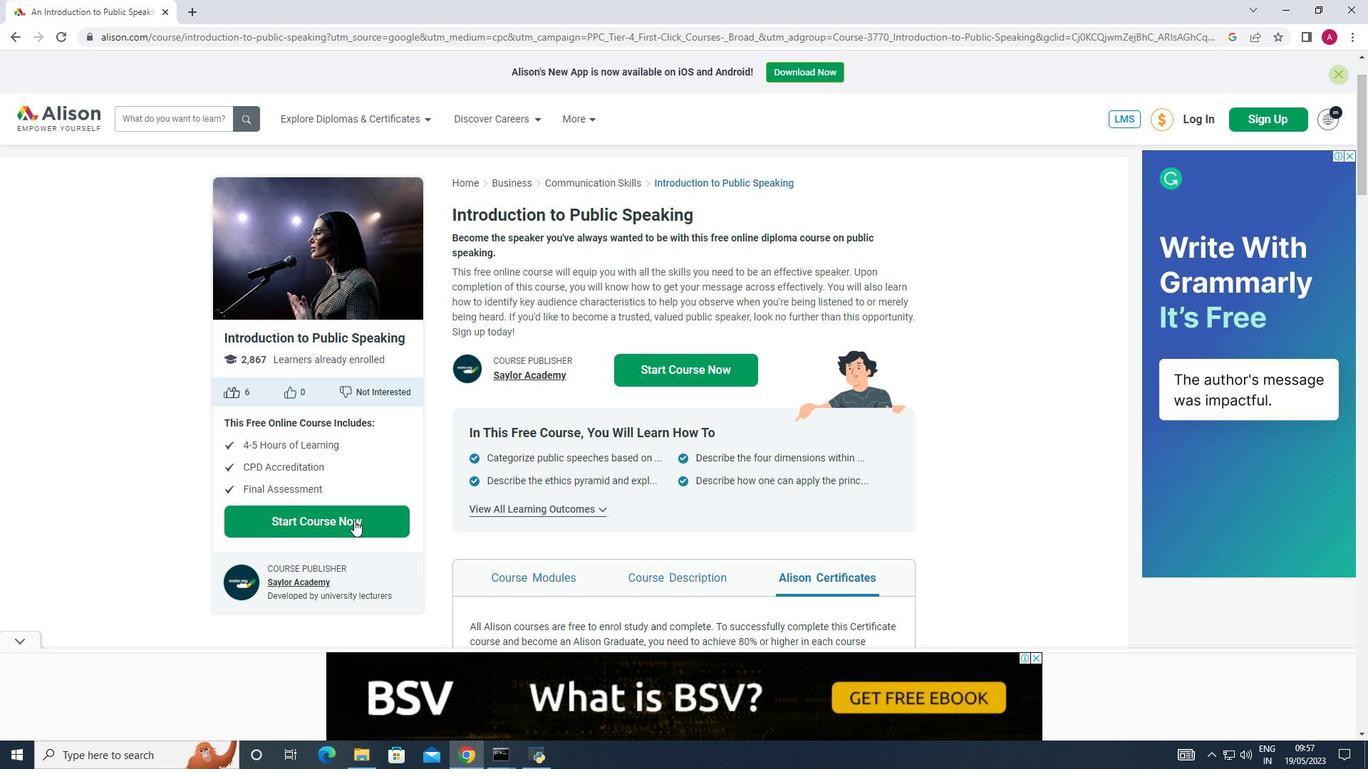 
Action: Mouse scrolled (354, 521) with delta (0, 0)
Screenshot: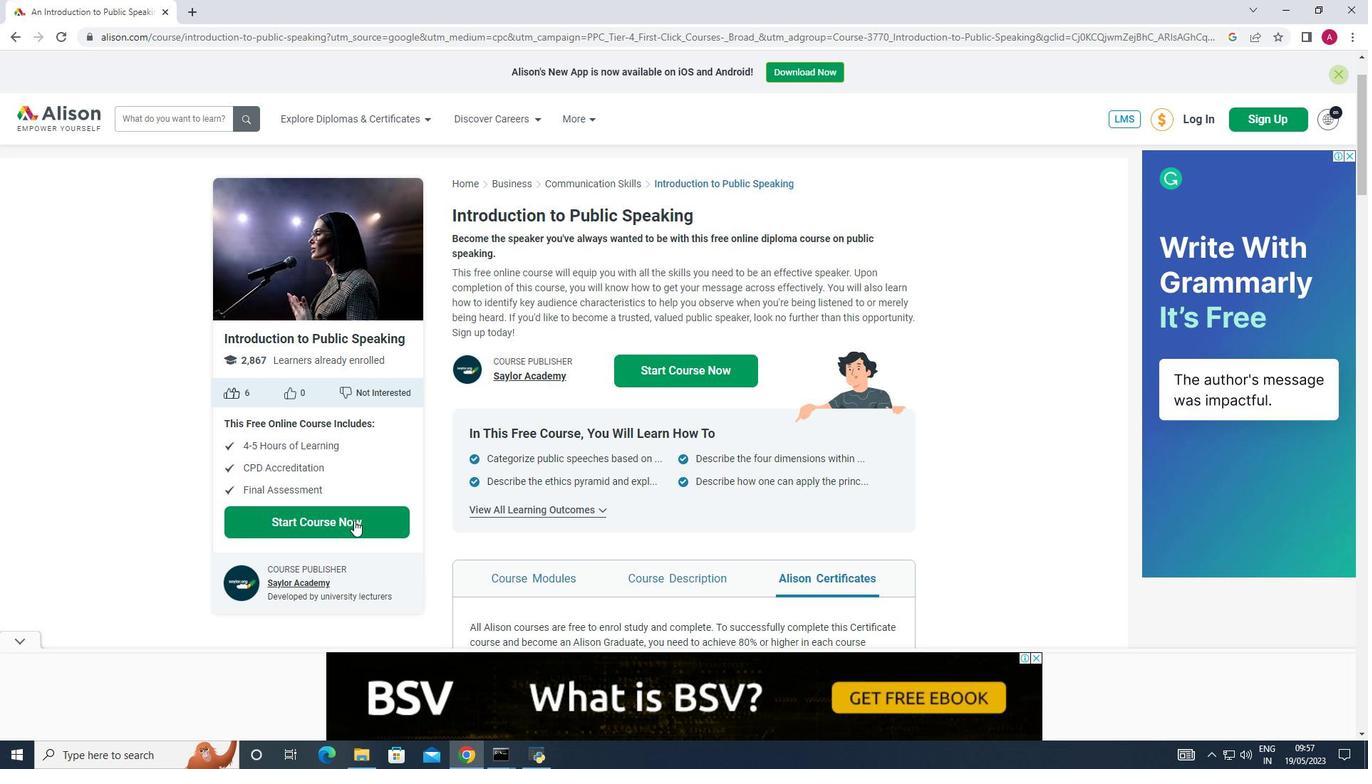 
Action: Mouse moved to (345, 589)
Screenshot: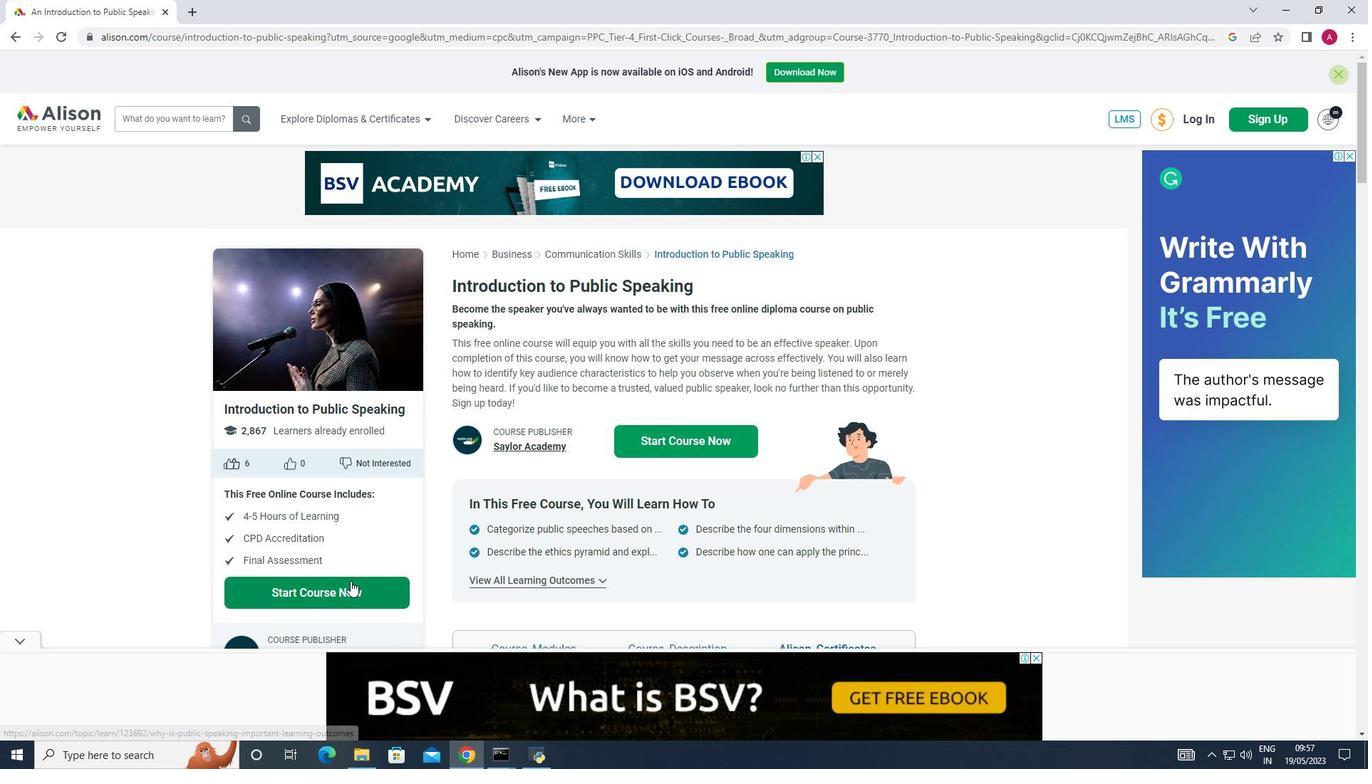 
Action: Mouse scrolled (345, 588) with delta (0, 0)
Screenshot: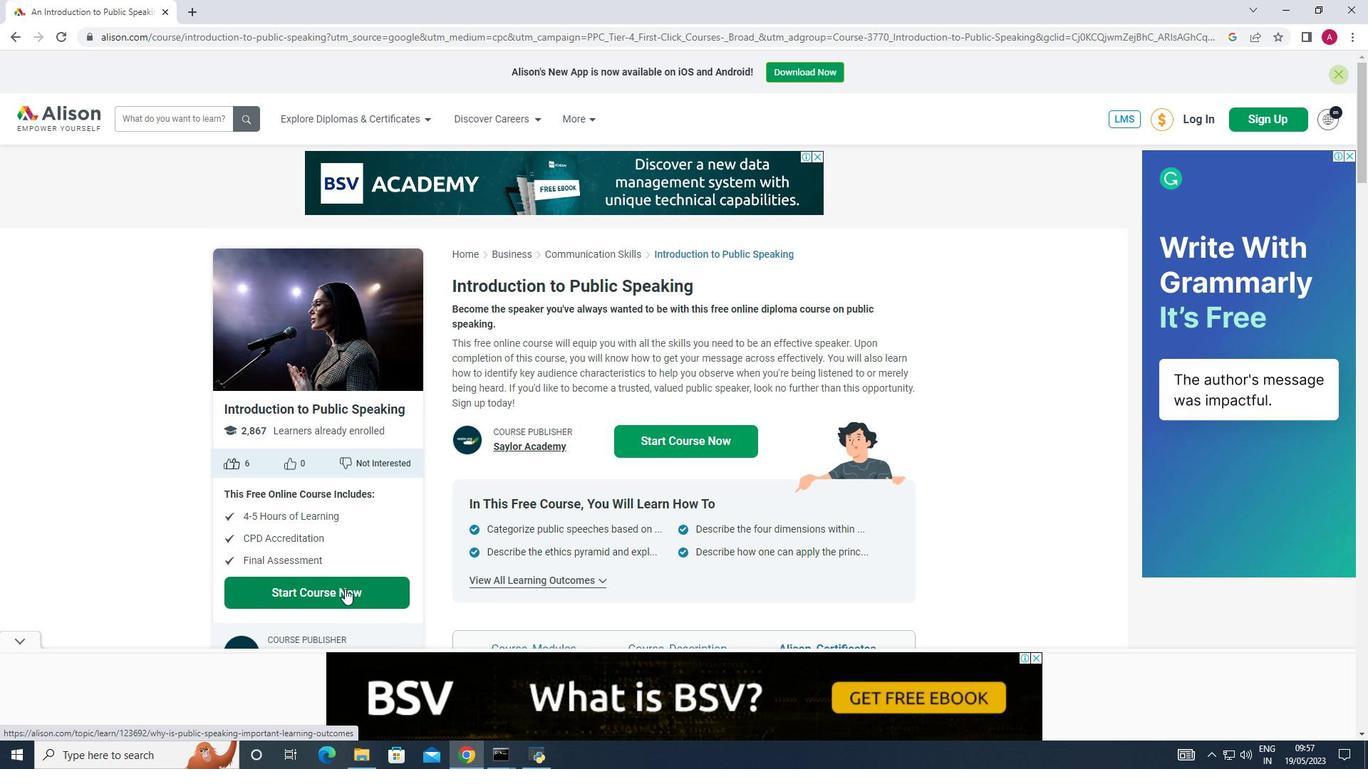 
Action: Mouse scrolled (345, 588) with delta (0, 0)
Screenshot: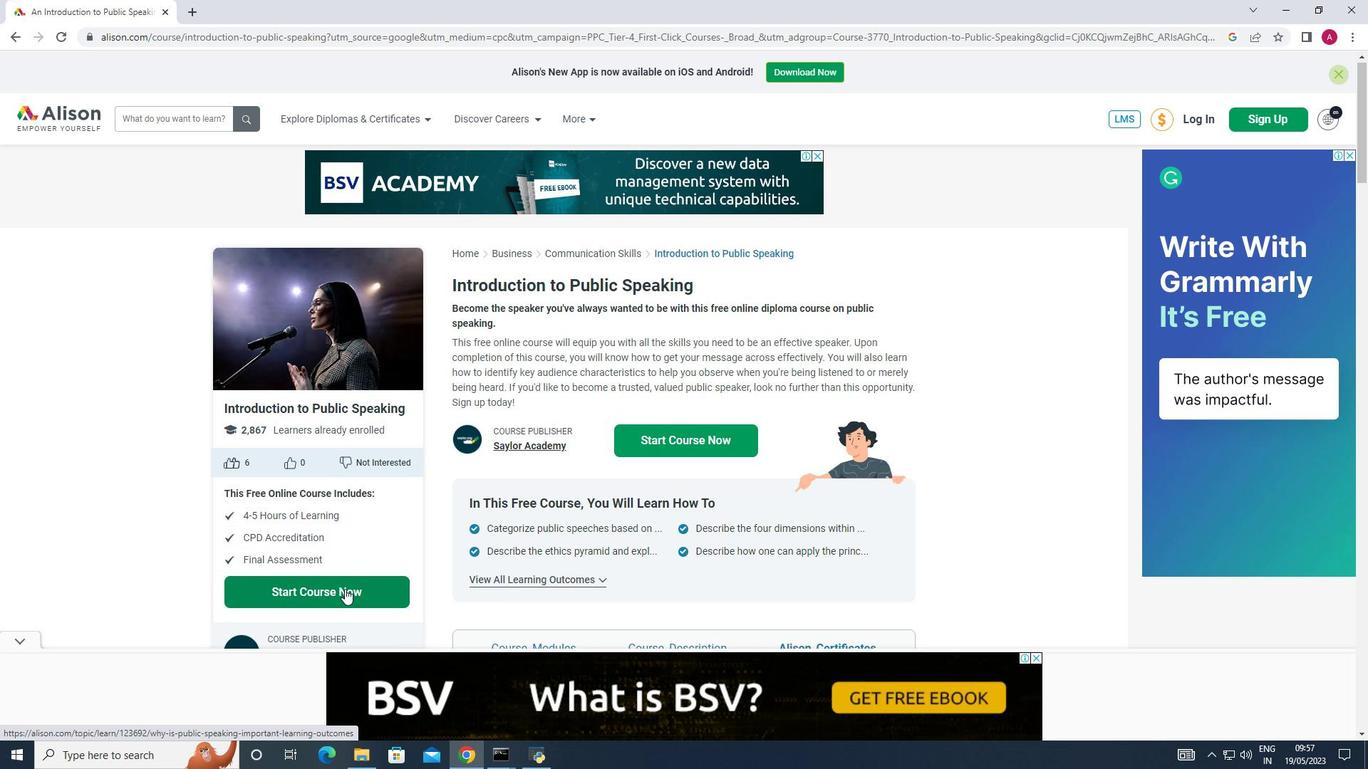 
Action: Mouse moved to (3, 37)
Screenshot: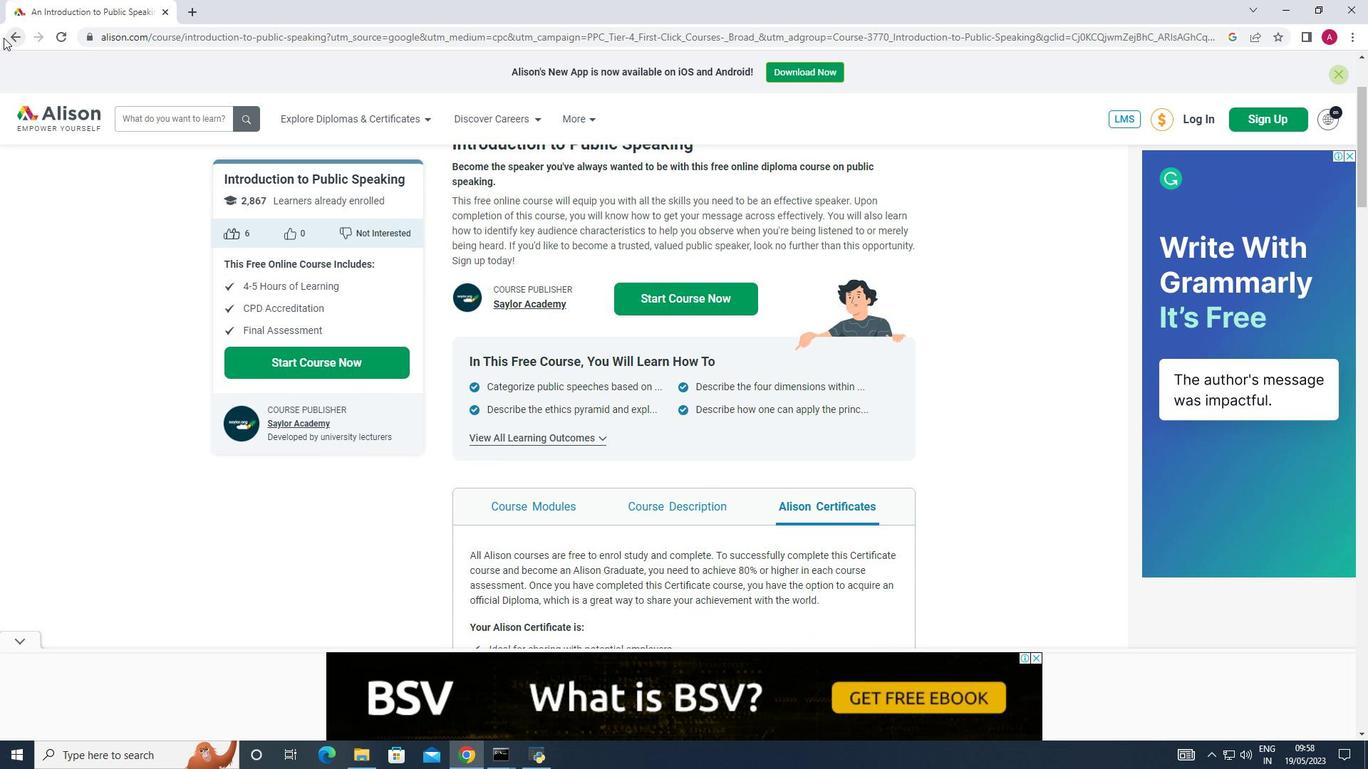 
Action: Mouse pressed left at (3, 37)
Screenshot: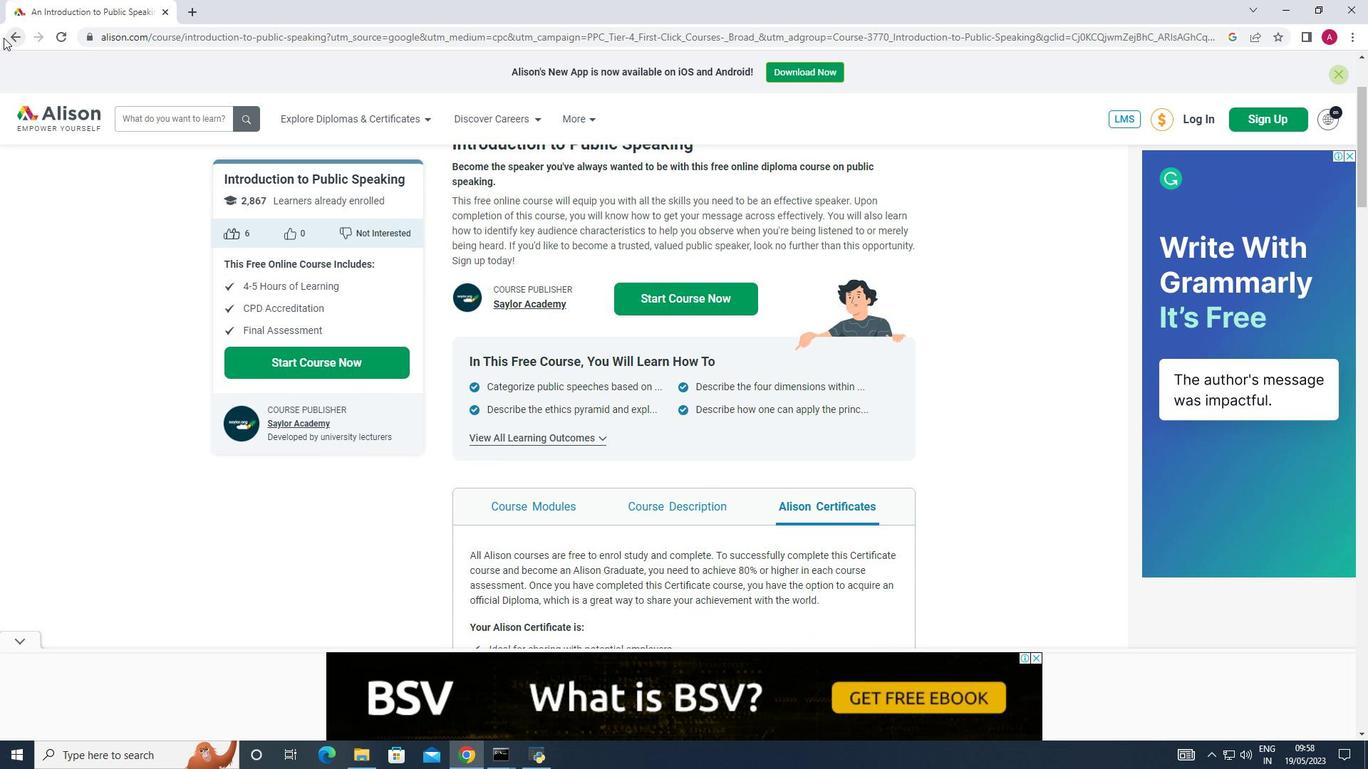 
Action: Mouse moved to (451, 410)
Screenshot: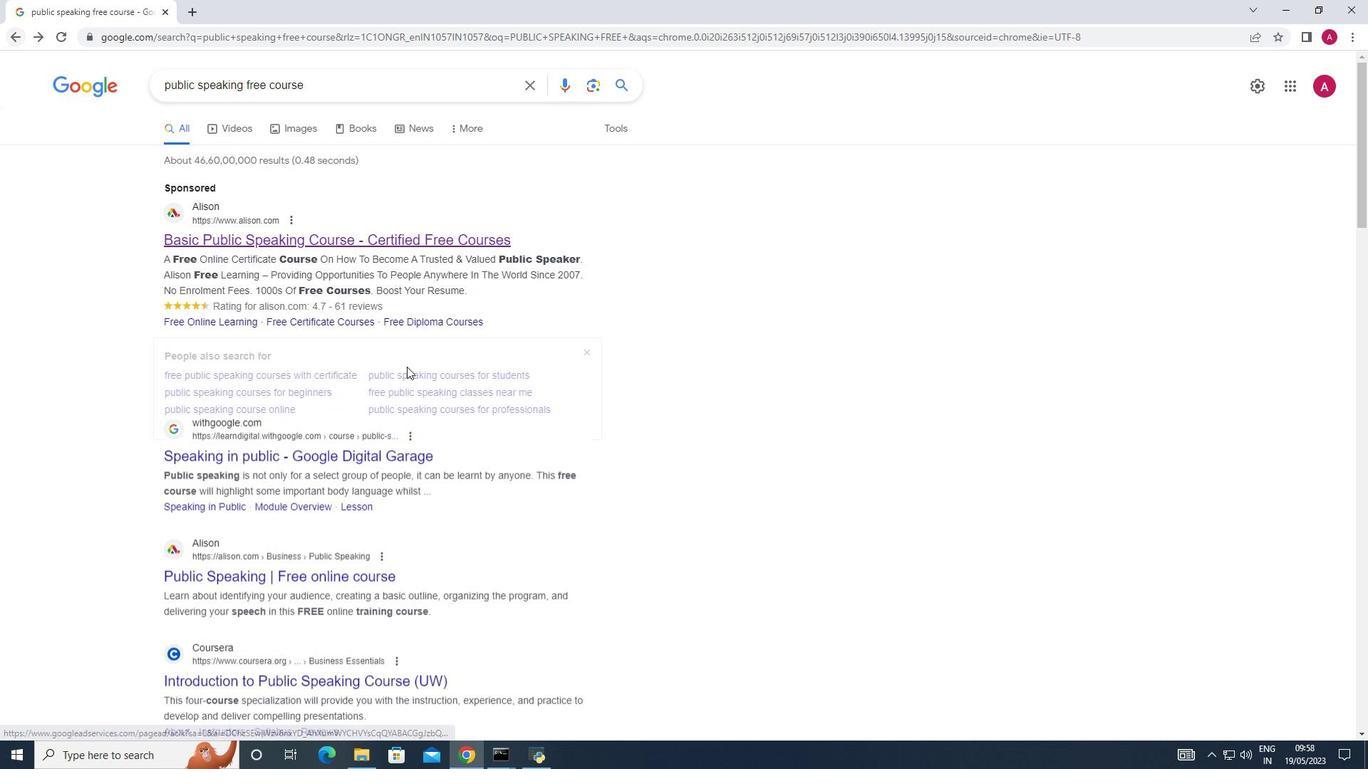 
Action: Mouse scrolled (451, 409) with delta (0, 0)
Screenshot: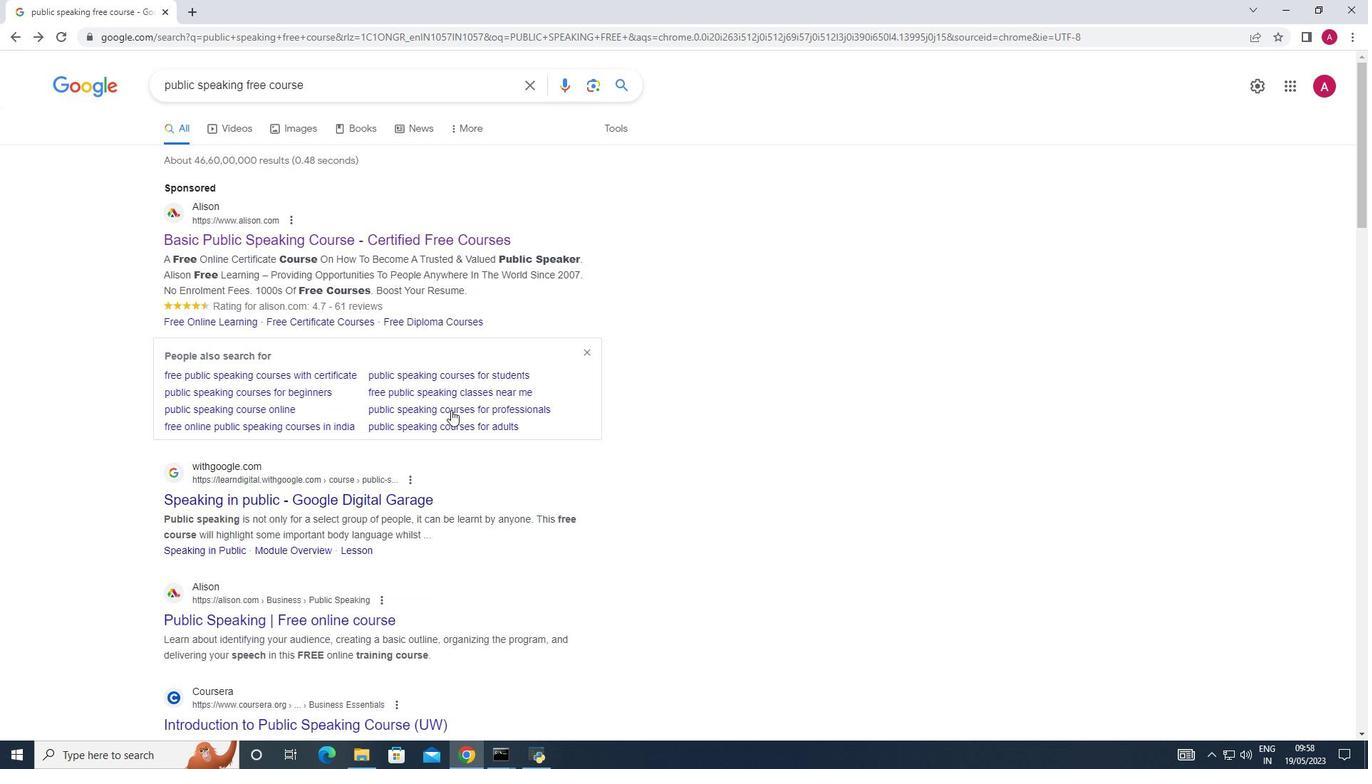 
Action: Mouse scrolled (451, 409) with delta (0, 0)
Screenshot: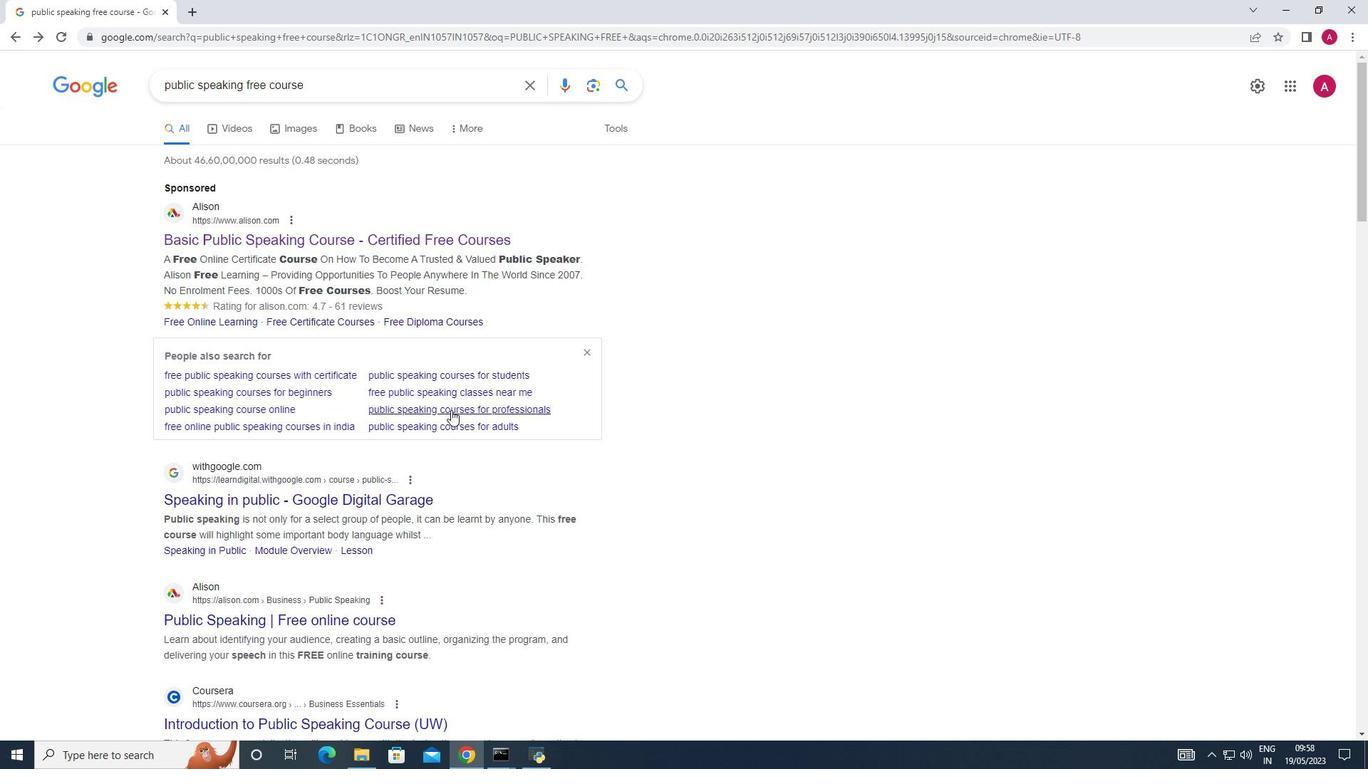 
Action: Mouse moved to (347, 382)
Screenshot: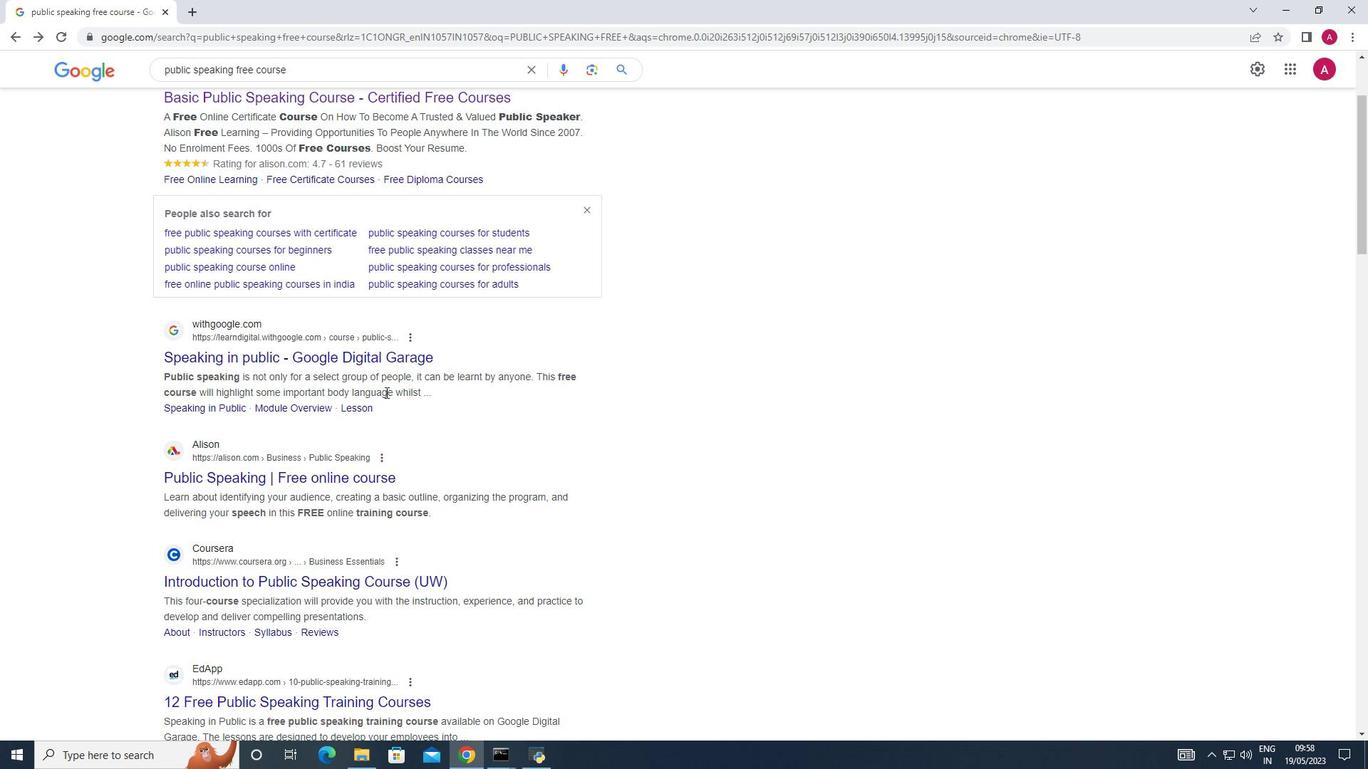 
Action: Mouse scrolled (347, 381) with delta (0, 0)
Screenshot: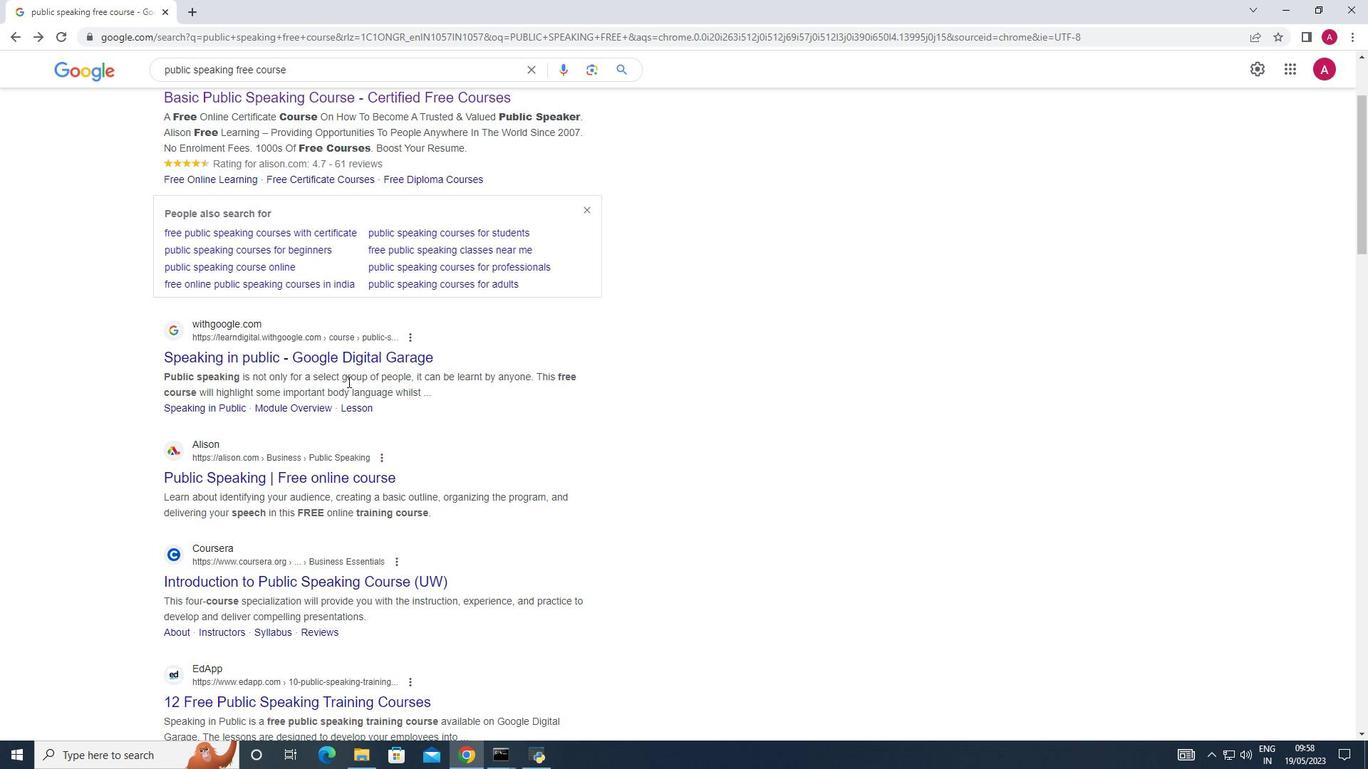 
Action: Mouse scrolled (347, 381) with delta (0, 0)
Screenshot: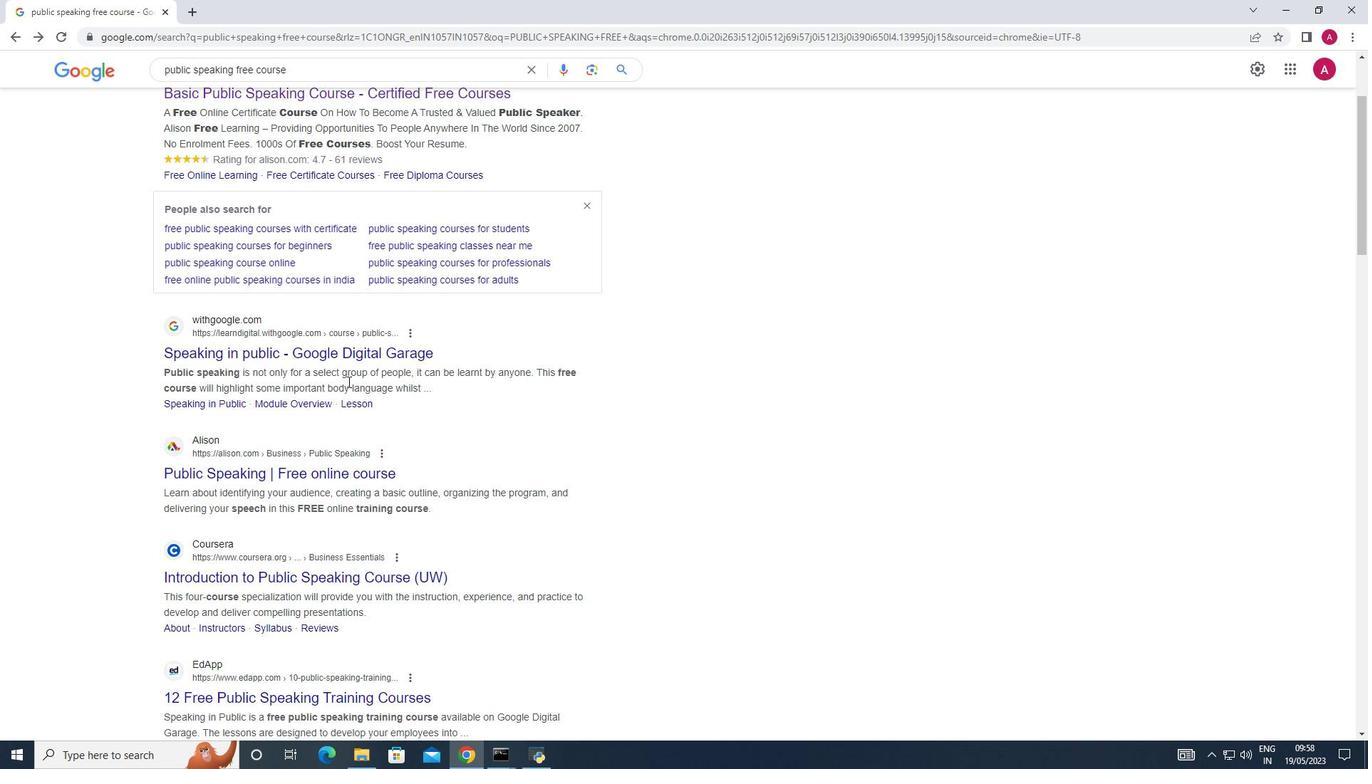 
Action: Mouse scrolled (347, 381) with delta (0, 0)
Screenshot: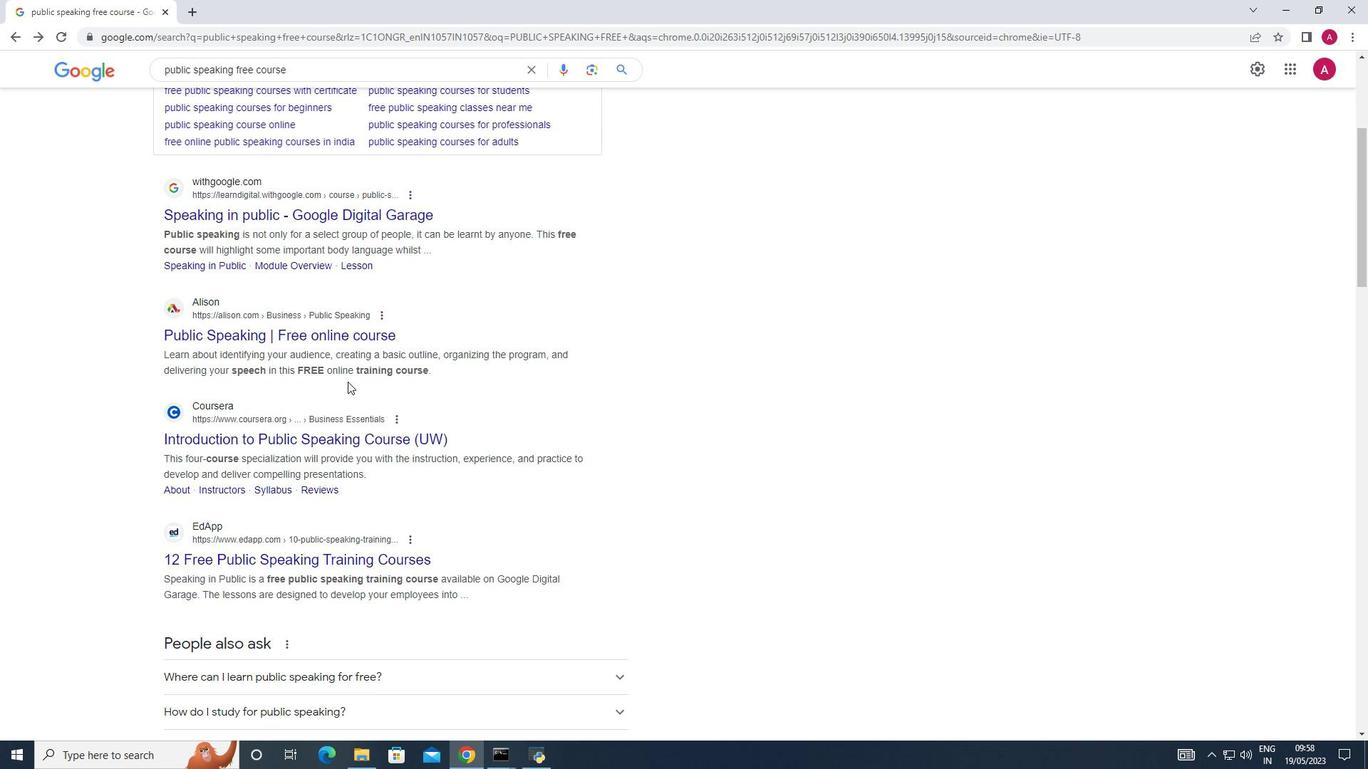 
Action: Mouse scrolled (347, 381) with delta (0, 0)
Screenshot: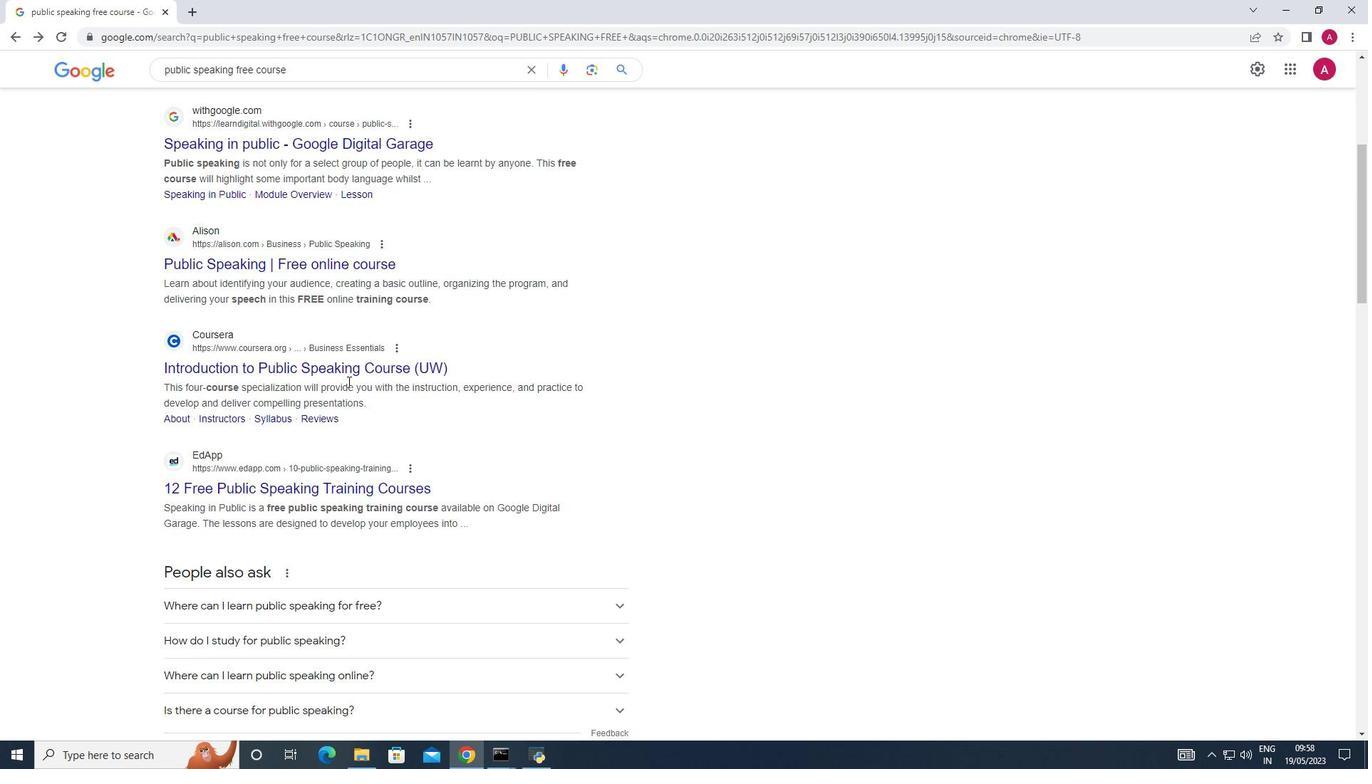 
Action: Mouse moved to (348, 401)
Screenshot: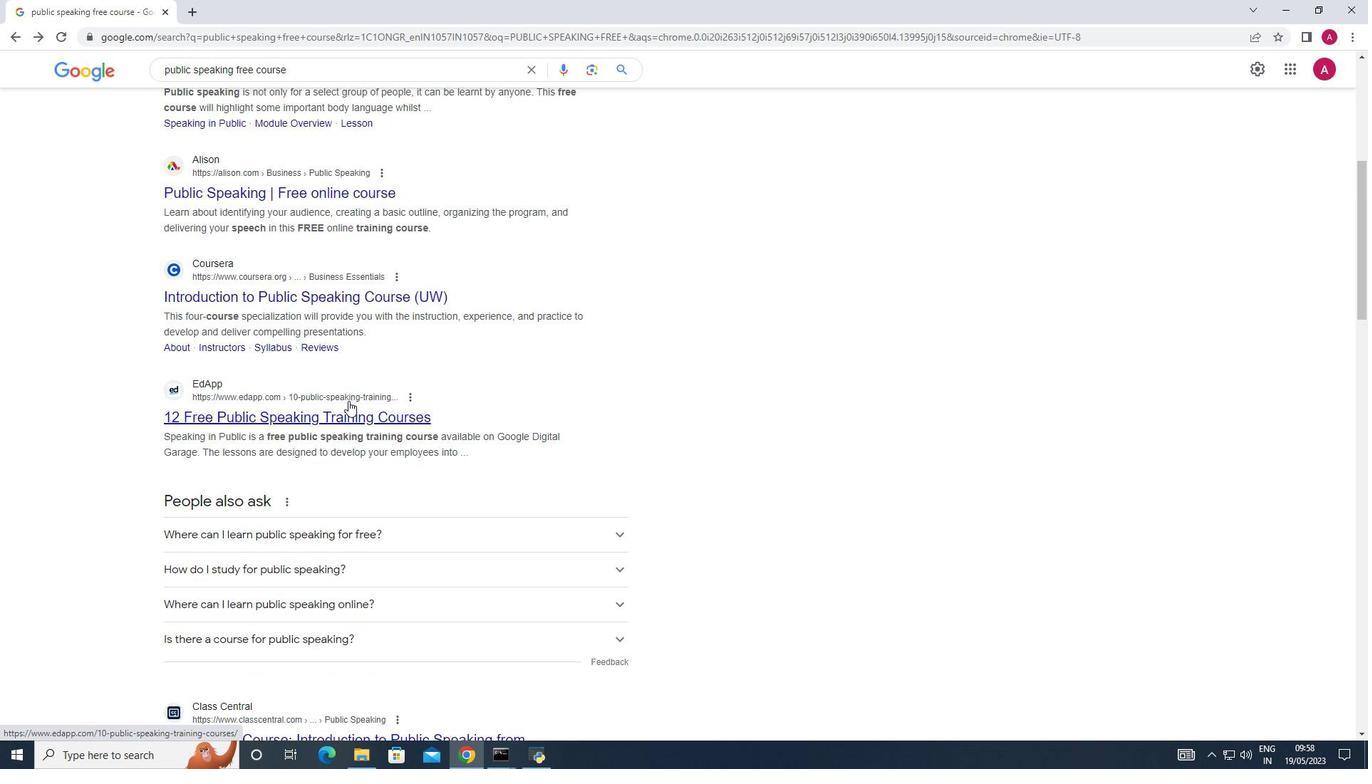 
Action: Mouse scrolled (348, 400) with delta (0, 0)
Screenshot: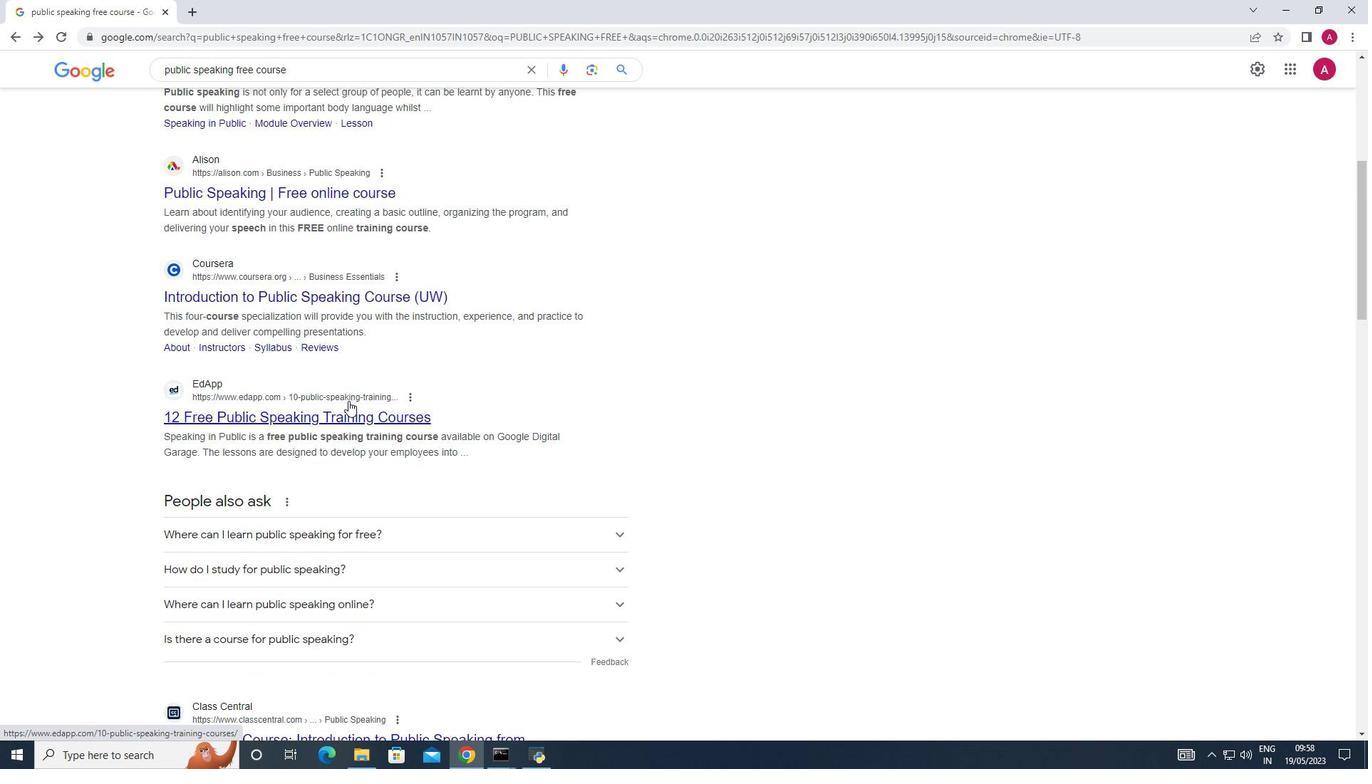 
Action: Mouse moved to (325, 352)
Screenshot: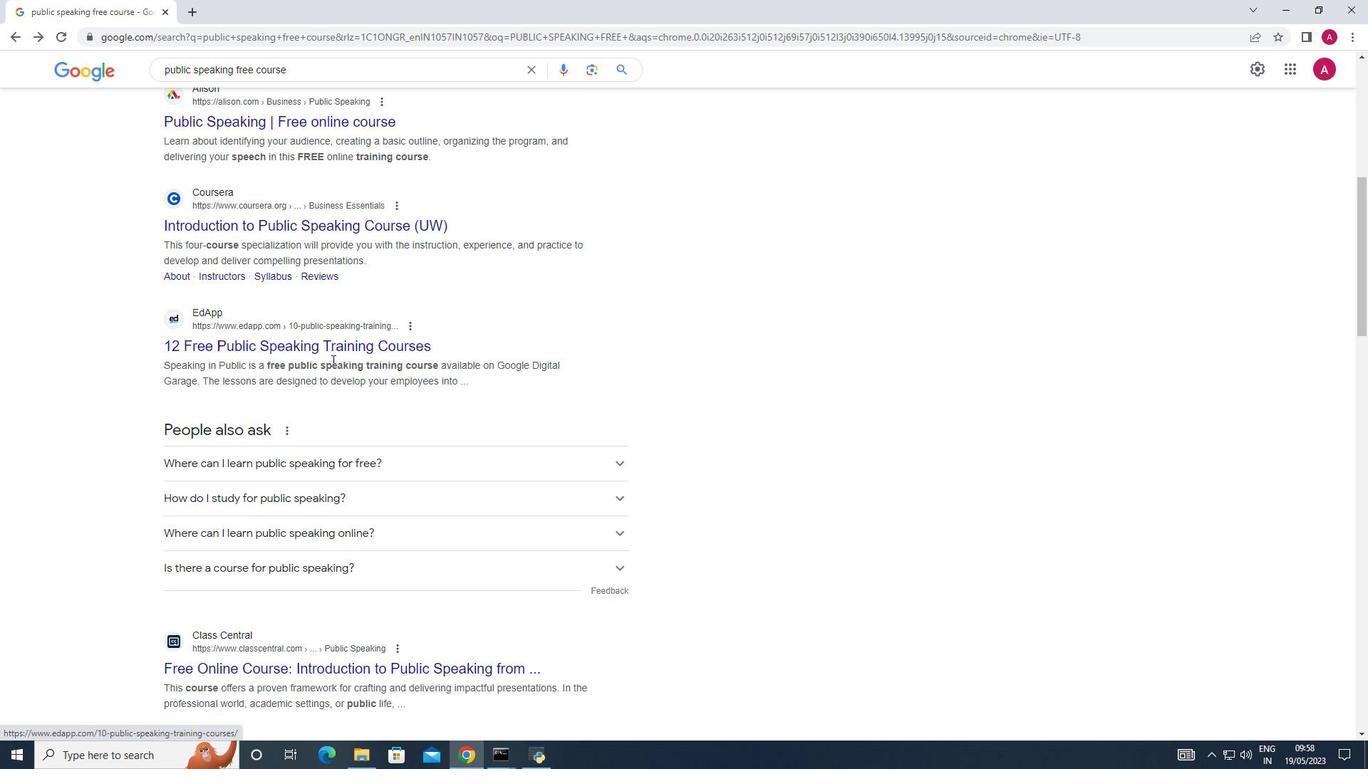 
Action: Mouse pressed left at (325, 352)
Screenshot: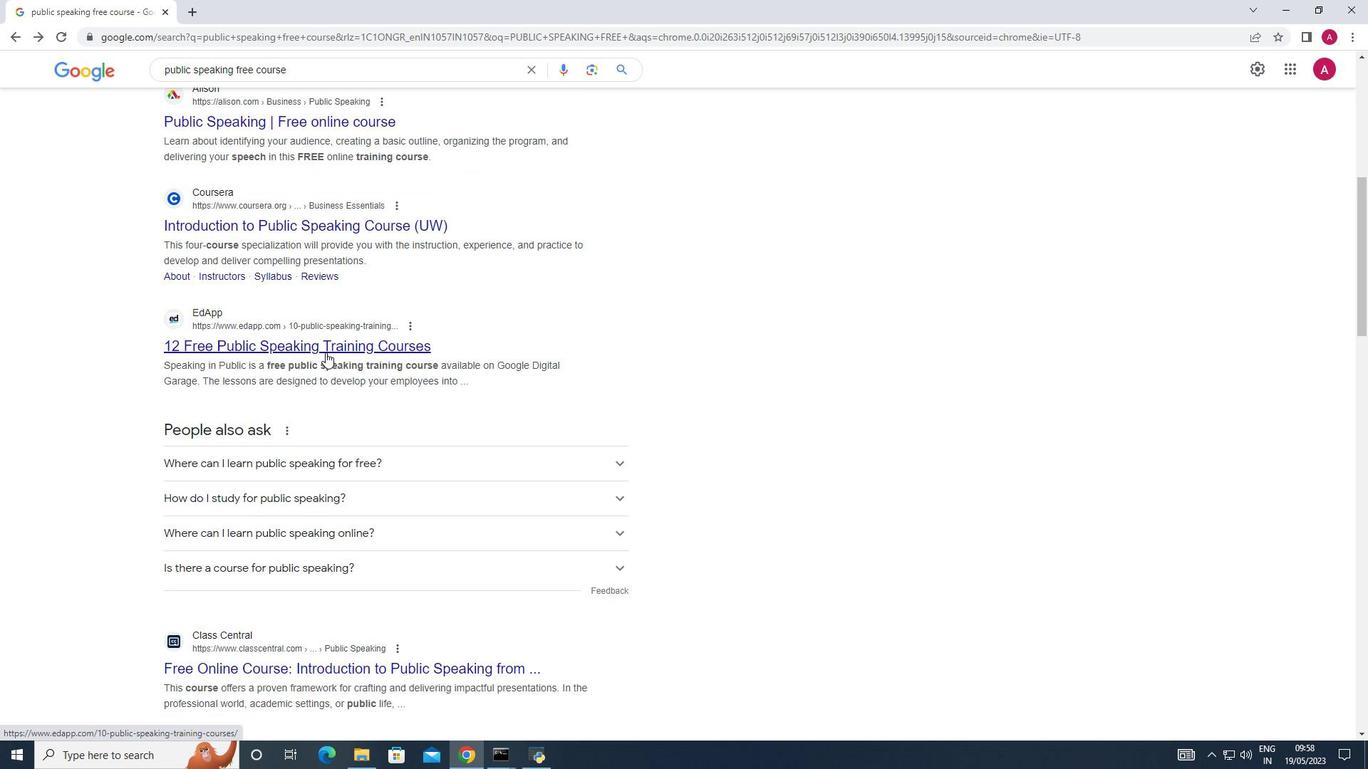 
Action: Mouse moved to (447, 425)
Screenshot: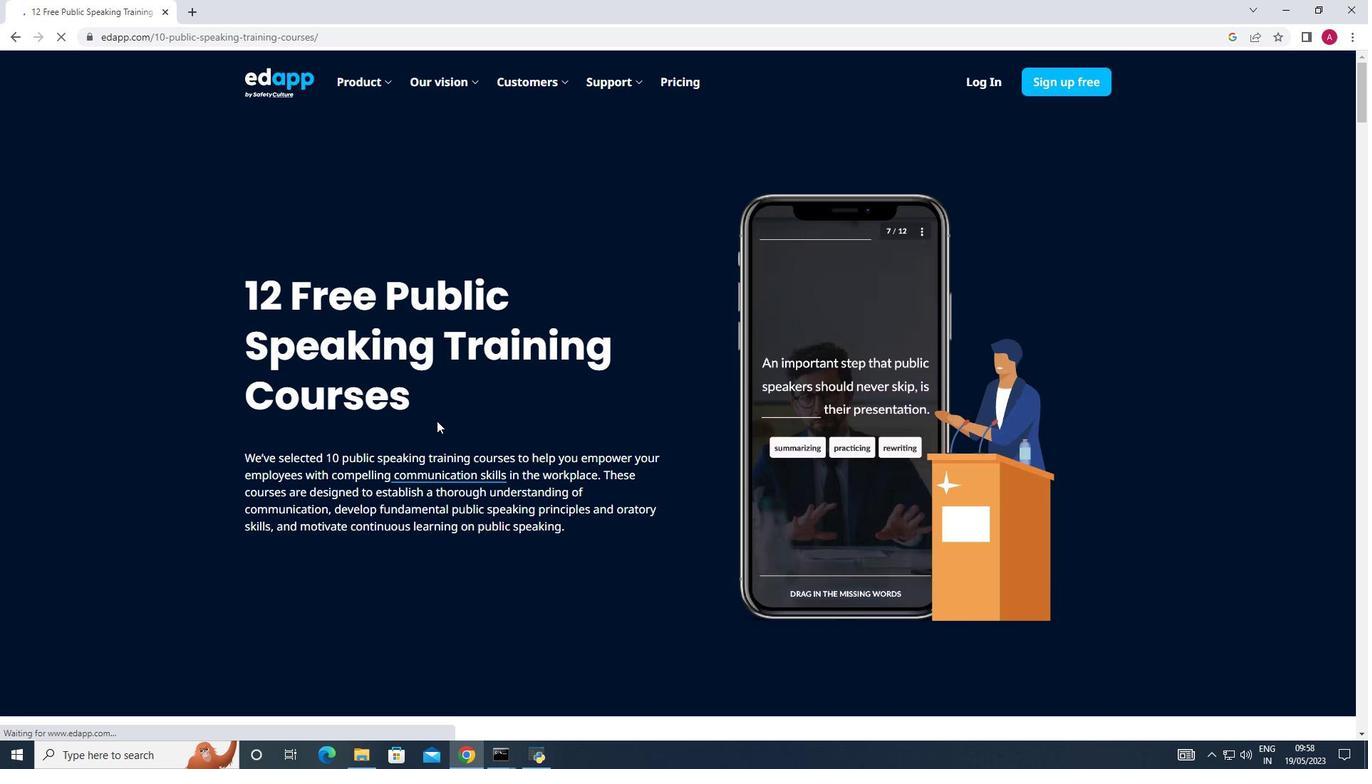 
Action: Mouse scrolled (447, 424) with delta (0, 0)
Screenshot: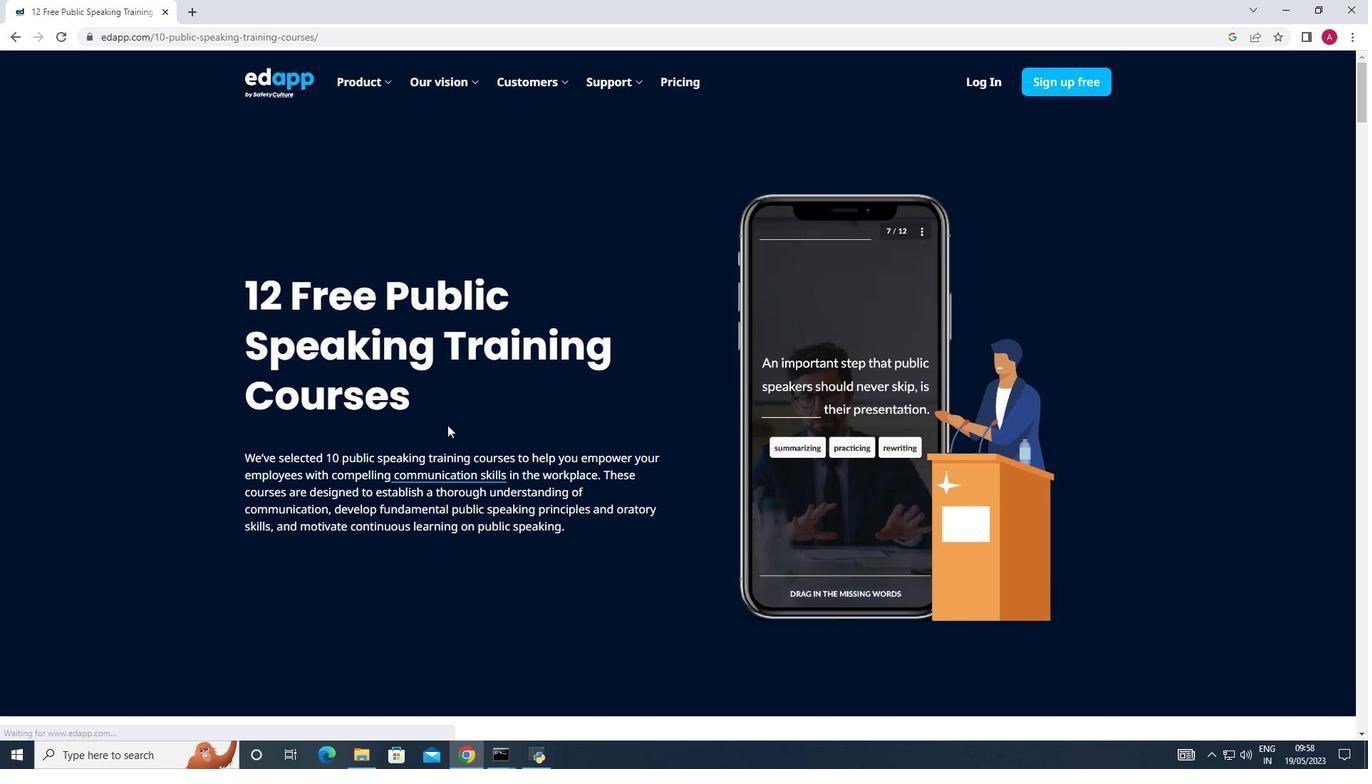 
Action: Mouse scrolled (447, 424) with delta (0, 0)
Screenshot: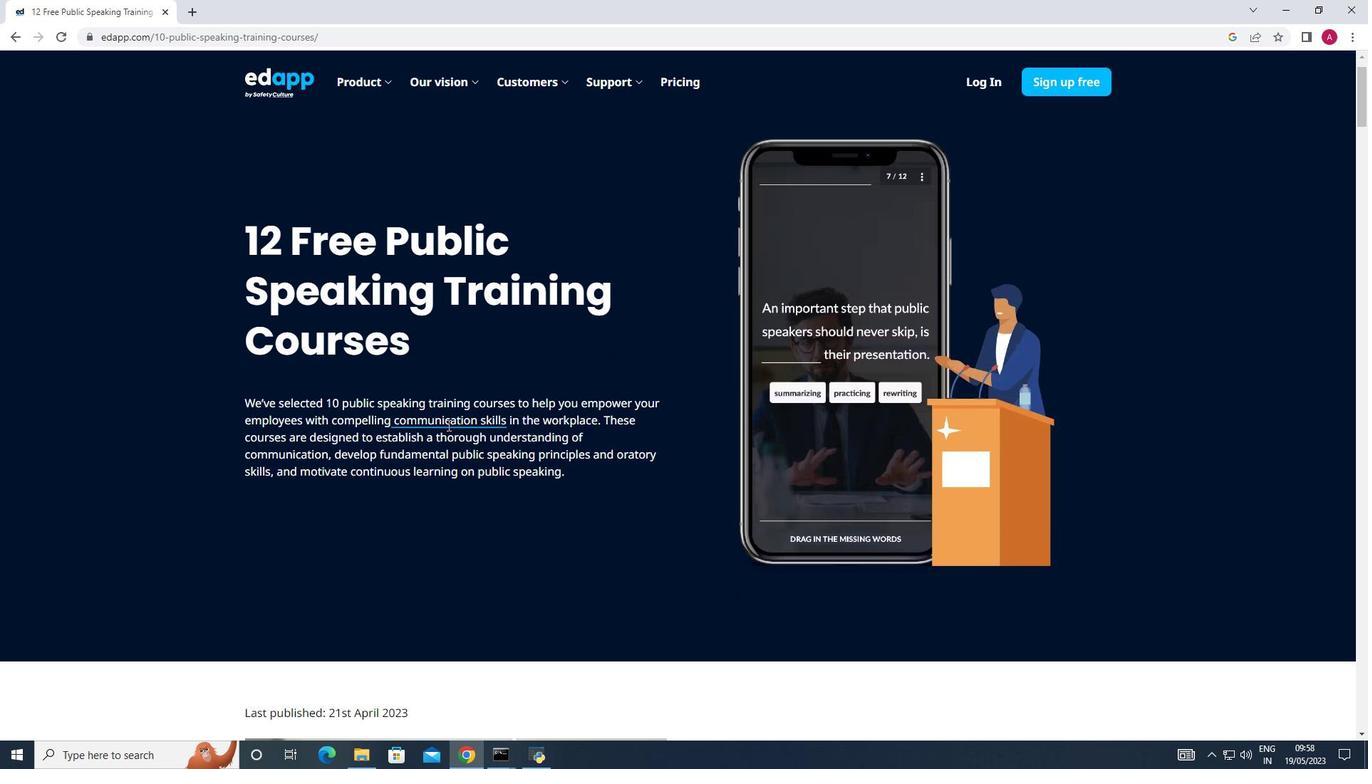 
Action: Mouse scrolled (447, 424) with delta (0, 0)
Screenshot: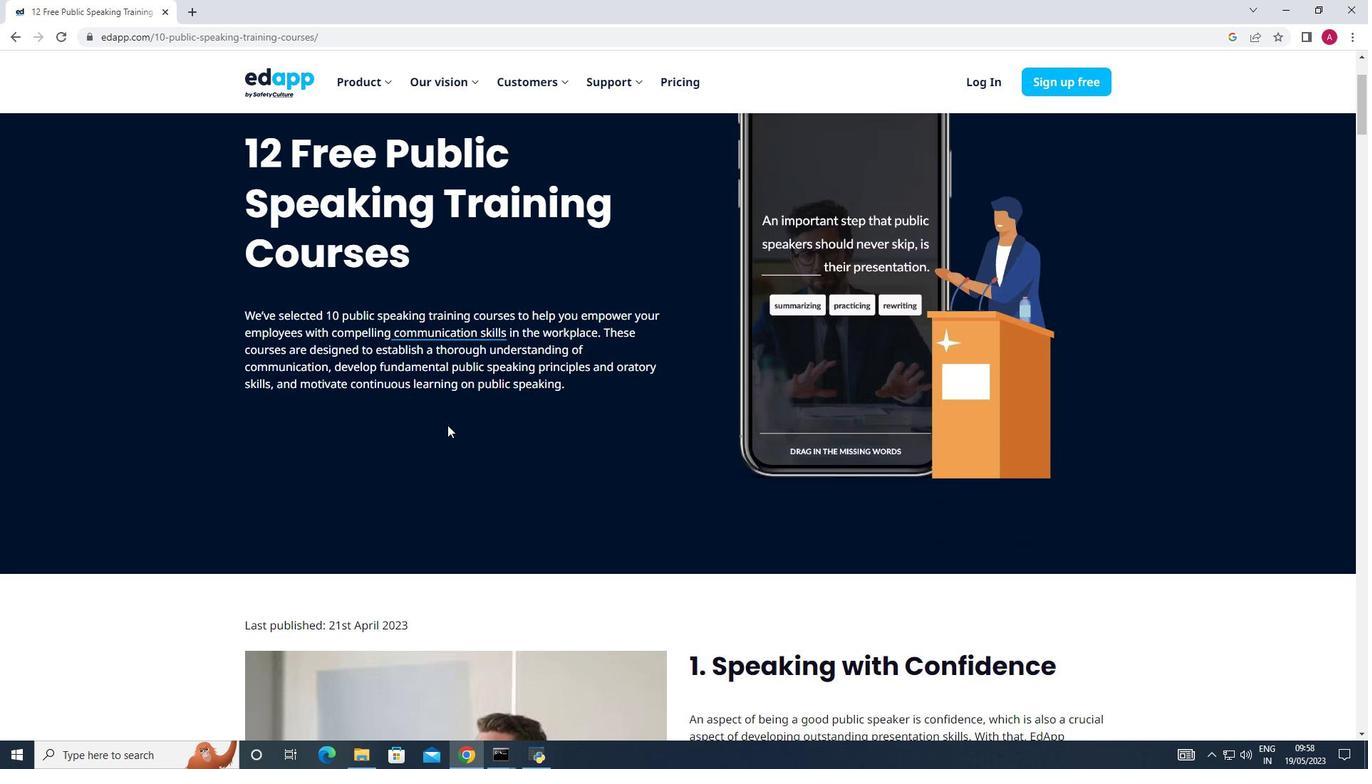
Action: Mouse scrolled (447, 424) with delta (0, 0)
Screenshot: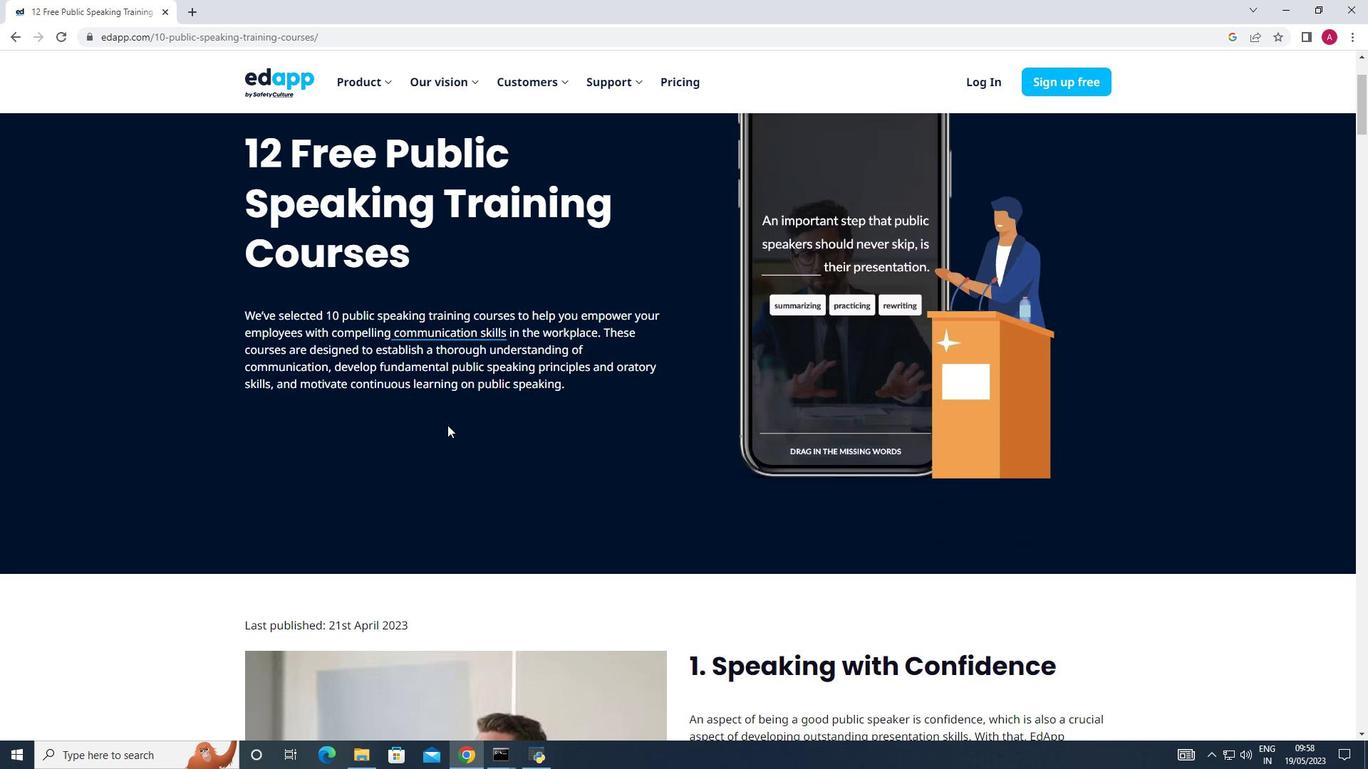 
Action: Mouse scrolled (447, 424) with delta (0, 0)
Screenshot: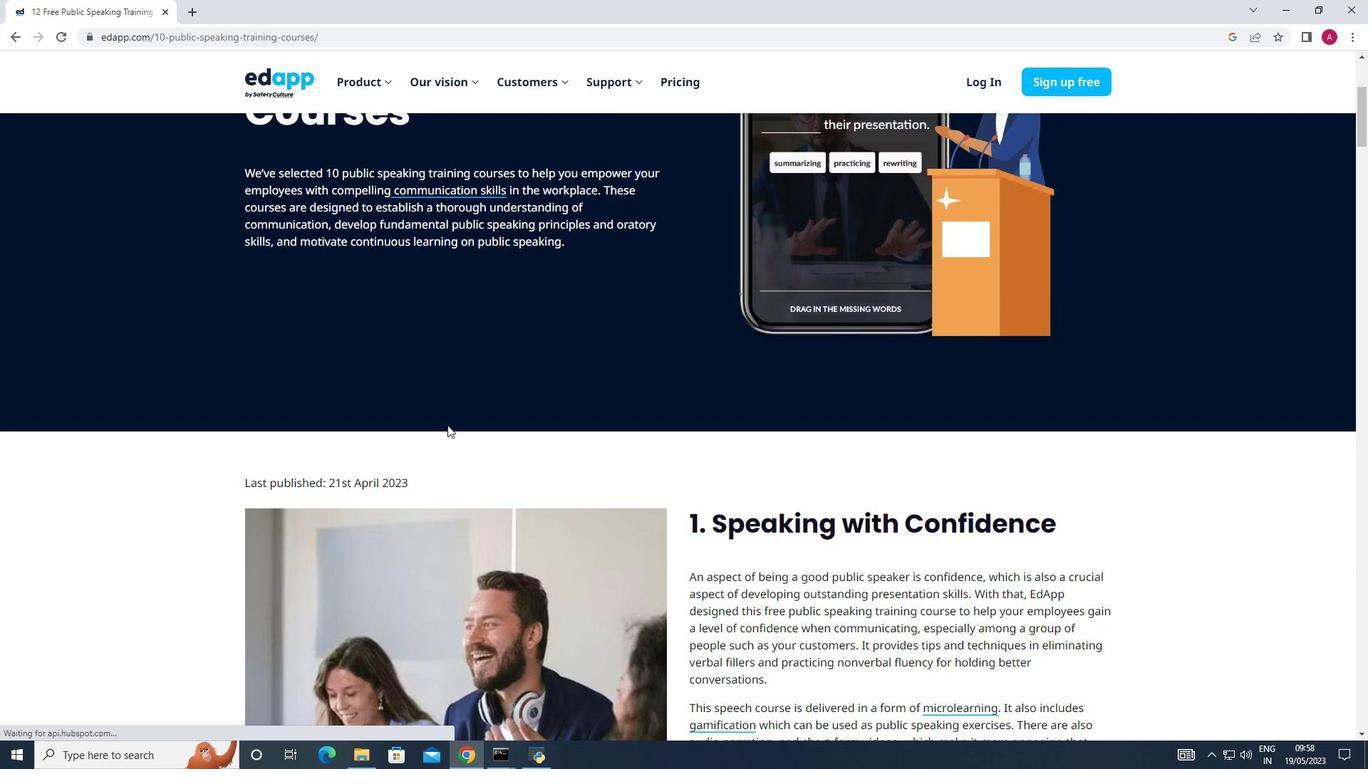 
Action: Mouse scrolled (447, 424) with delta (0, 0)
Screenshot: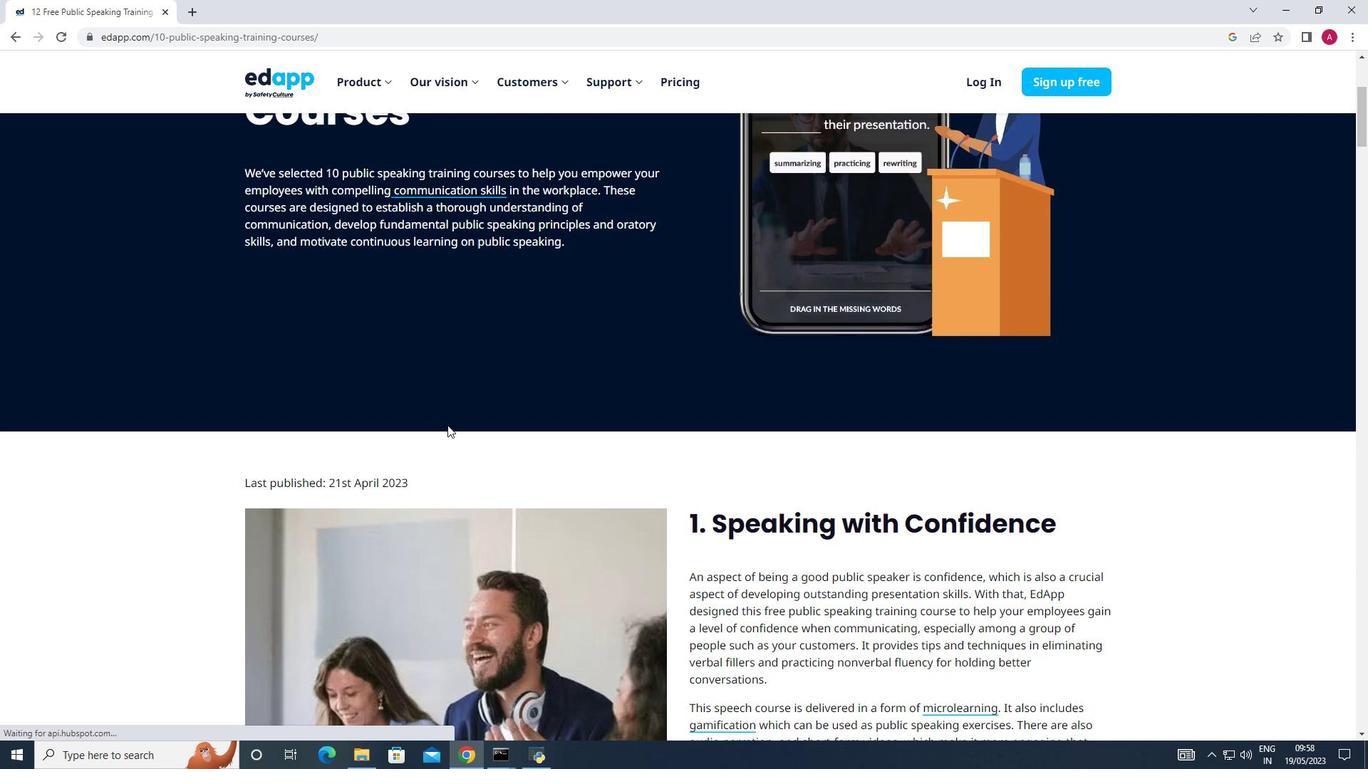 
Action: Mouse scrolled (447, 424) with delta (0, 0)
Screenshot: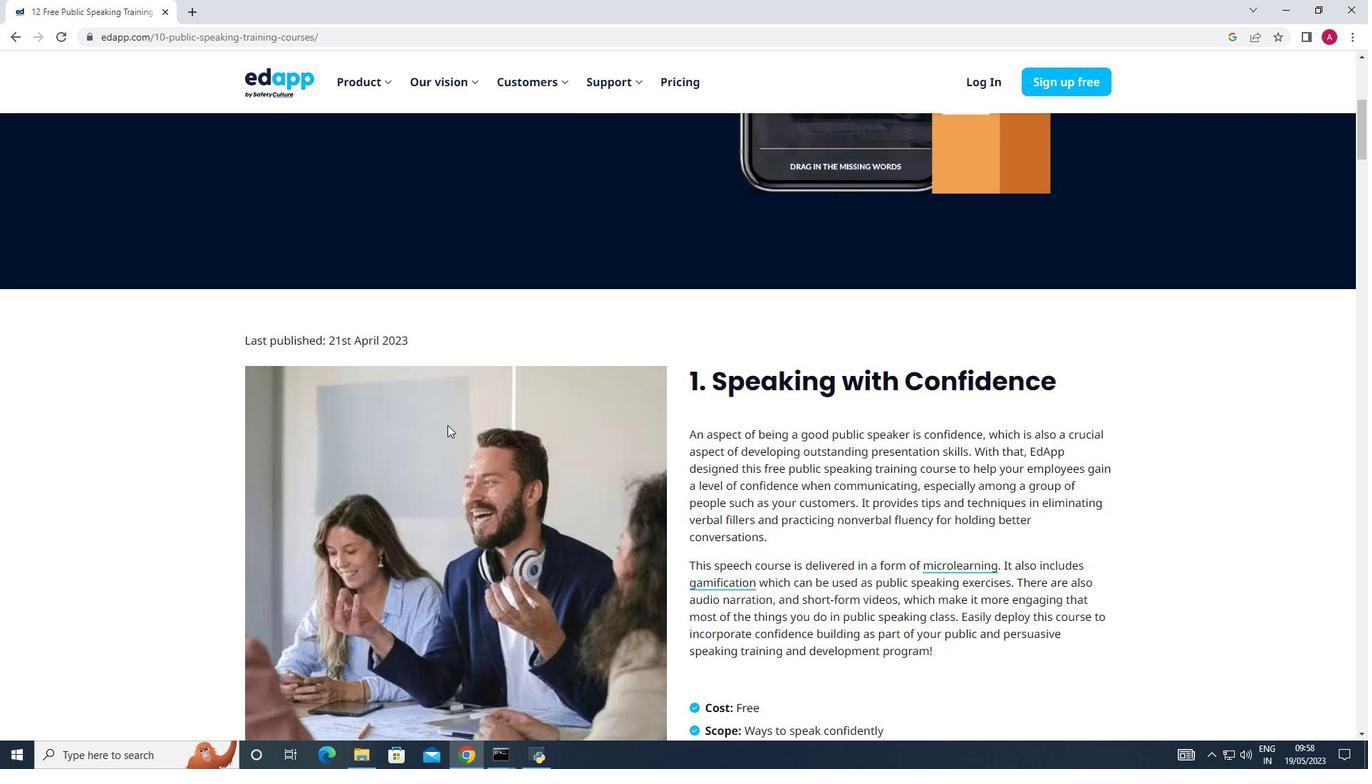 
Action: Mouse scrolled (447, 424) with delta (0, 0)
Screenshot: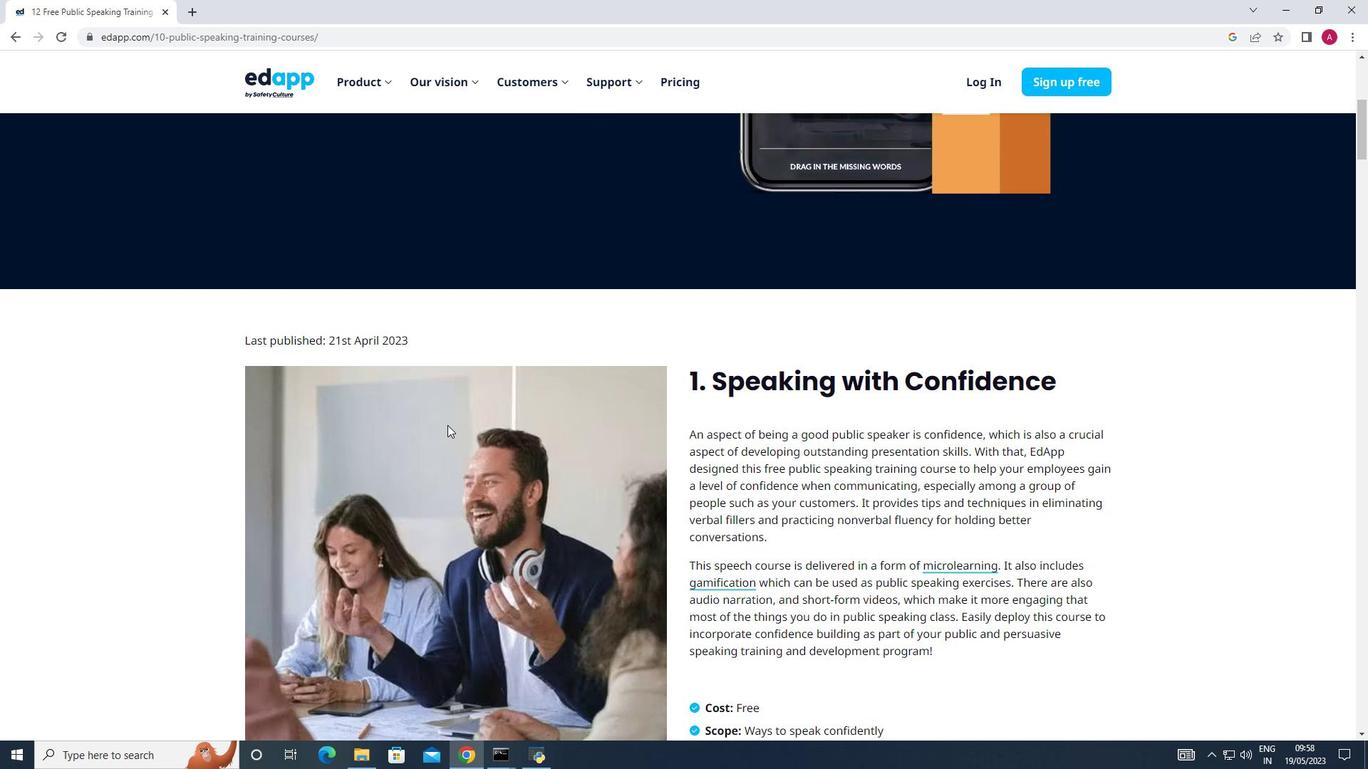 
Action: Mouse scrolled (447, 424) with delta (0, 0)
Screenshot: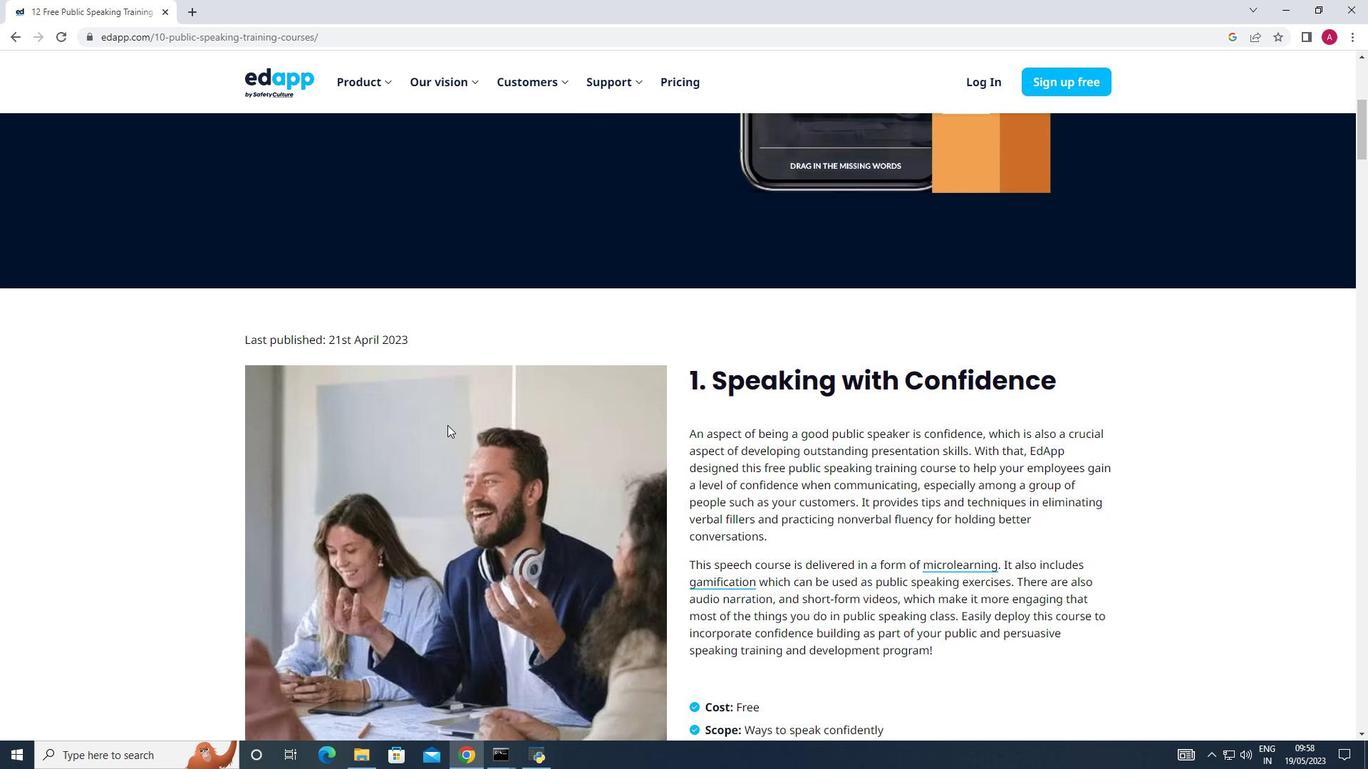 
Action: Mouse scrolled (447, 424) with delta (0, 0)
Screenshot: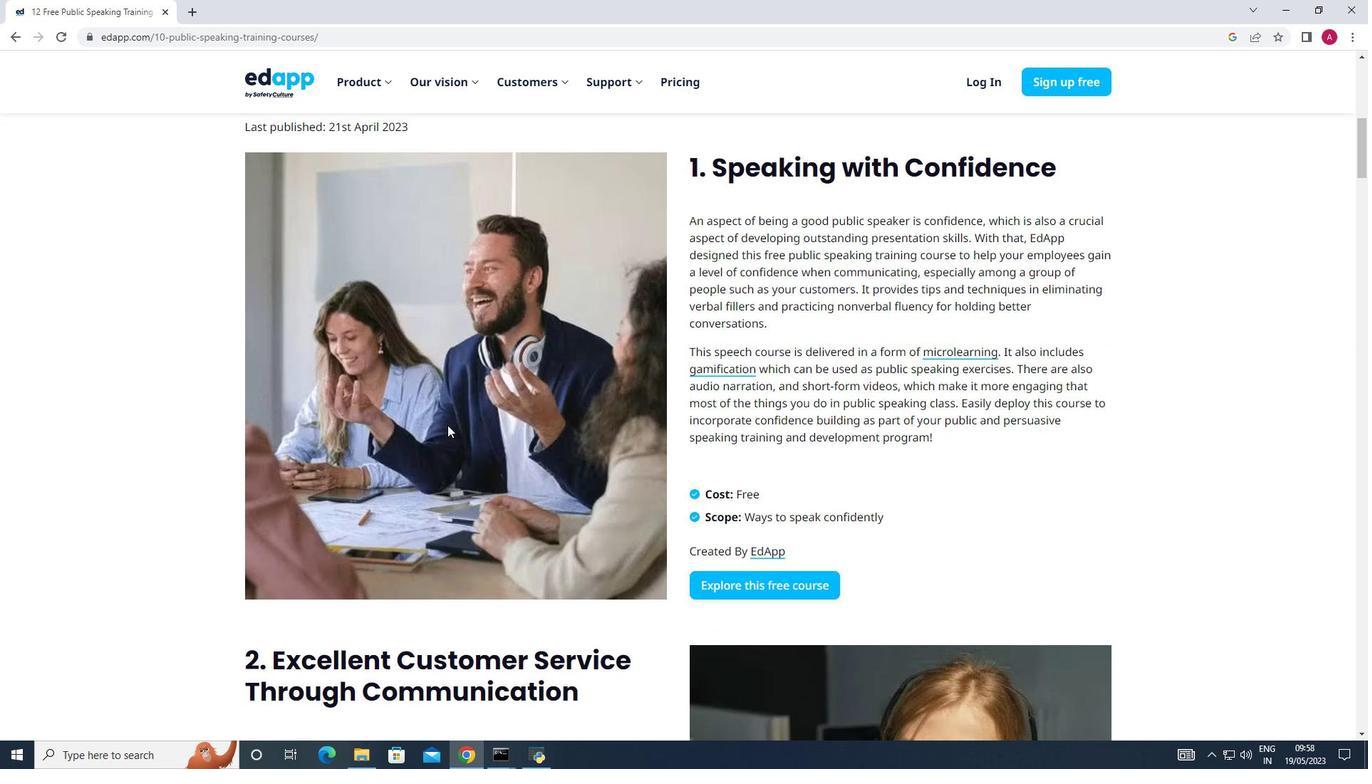 
Action: Mouse scrolled (447, 424) with delta (0, 0)
Screenshot: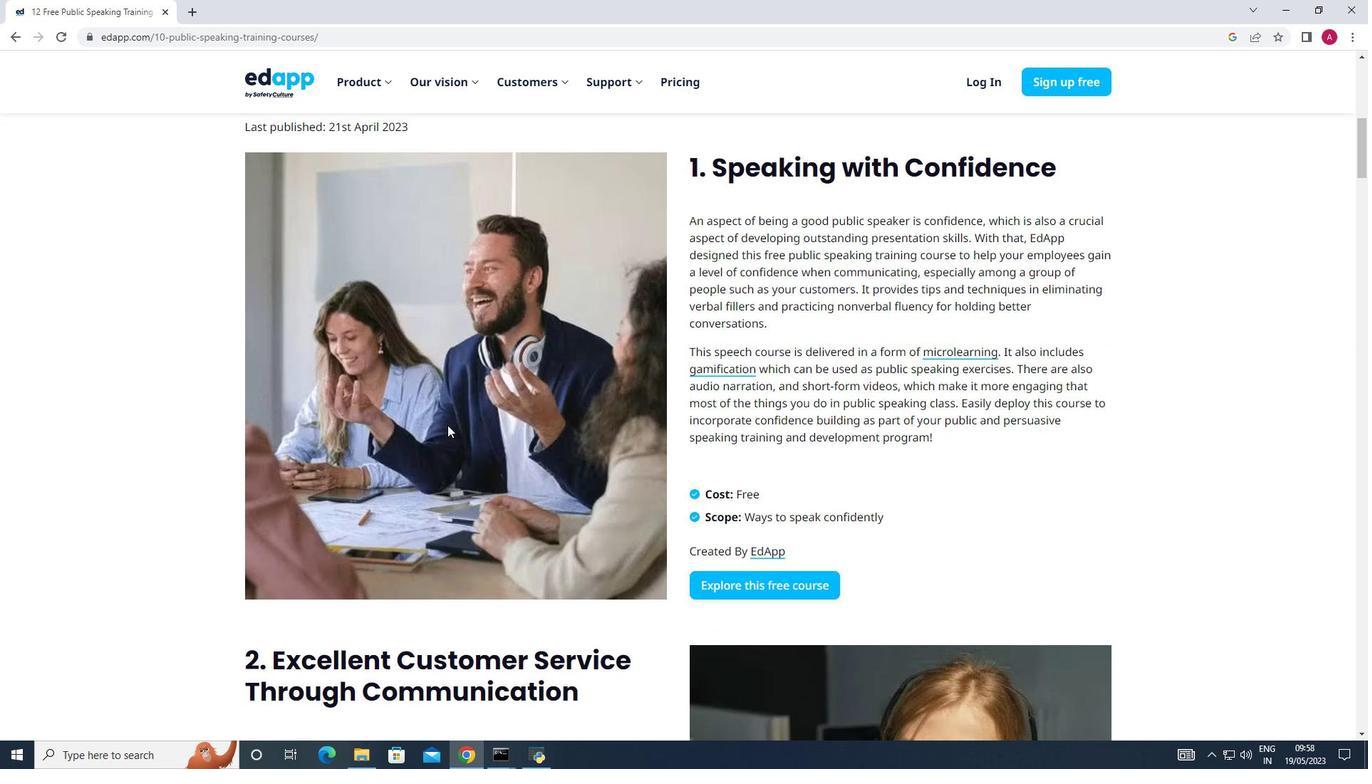 
Action: Mouse scrolled (447, 424) with delta (0, 0)
Screenshot: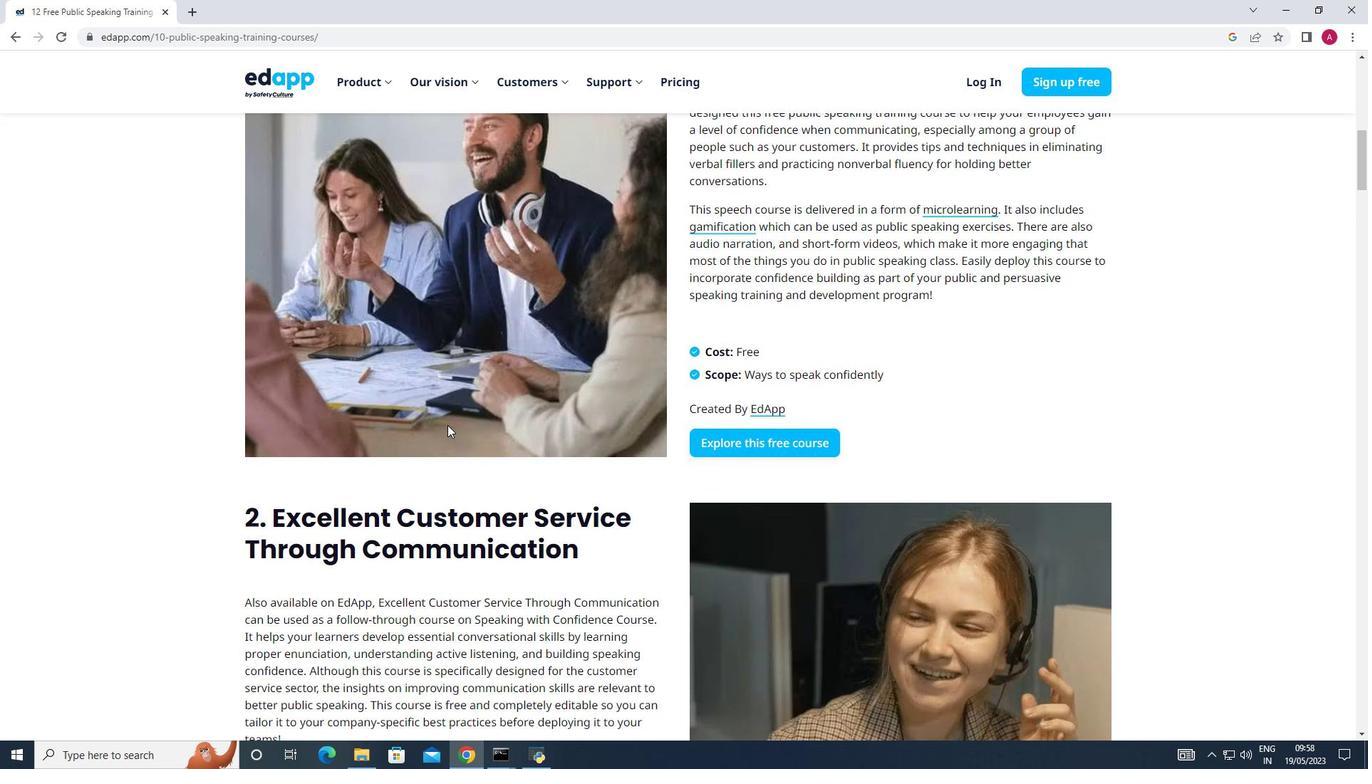 
Action: Mouse scrolled (447, 424) with delta (0, 0)
Screenshot: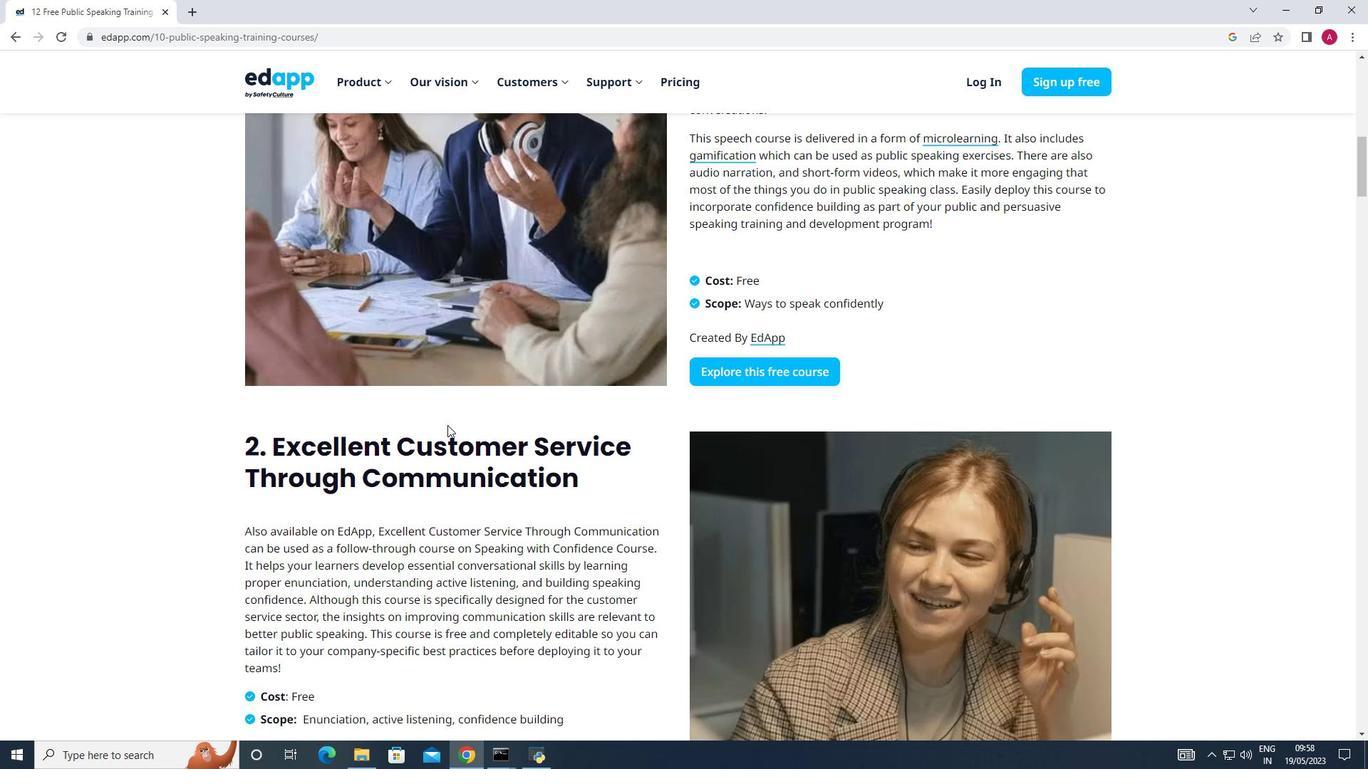 
Action: Mouse scrolled (447, 424) with delta (0, 0)
Screenshot: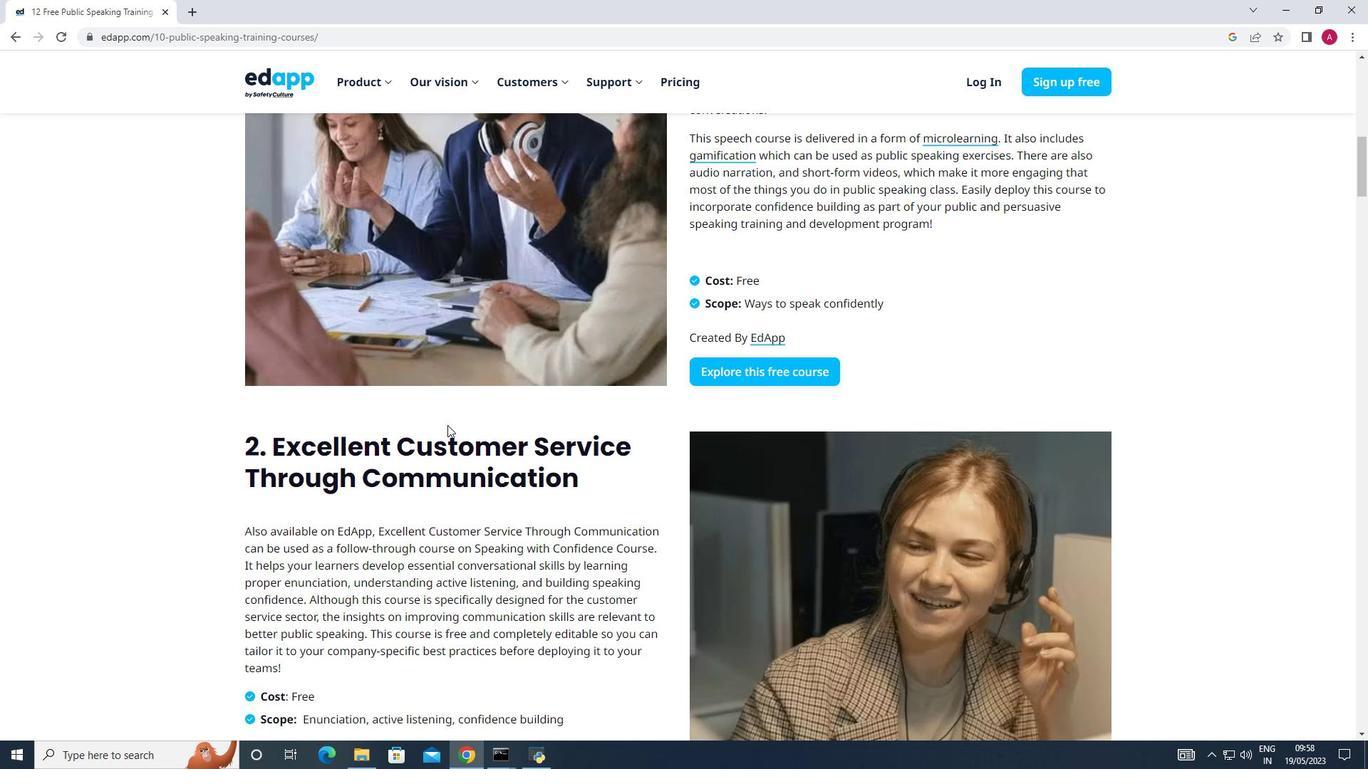 
Action: Mouse scrolled (447, 424) with delta (0, 0)
Screenshot: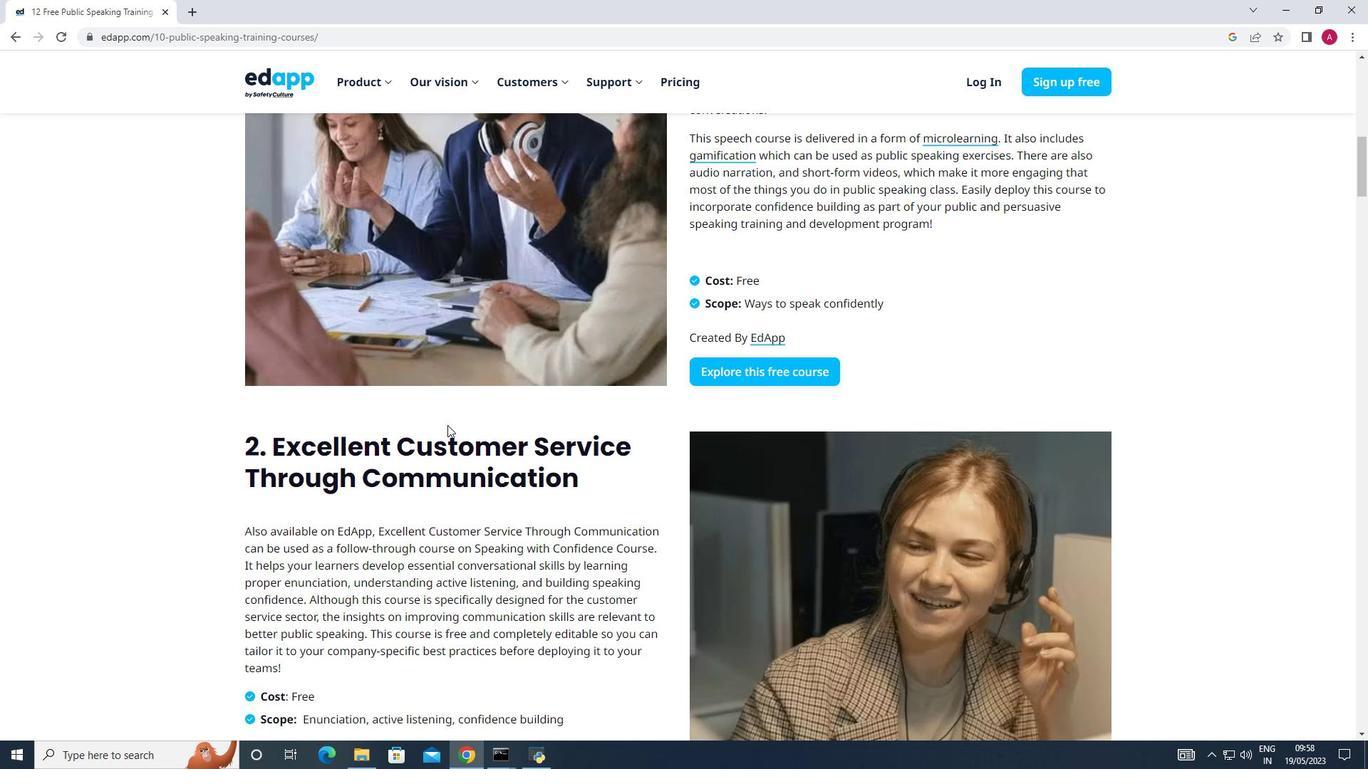 
Action: Mouse scrolled (447, 426) with delta (0, 0)
Screenshot: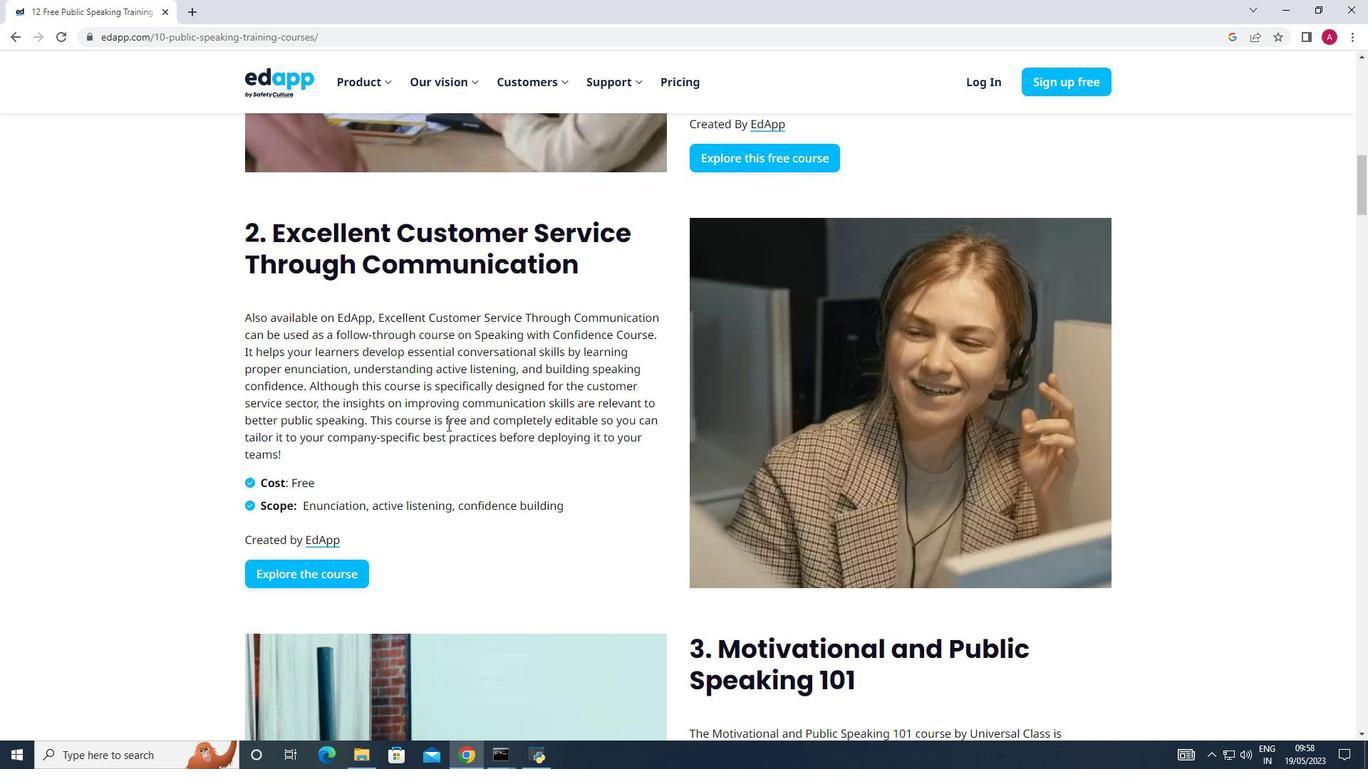 
Action: Mouse scrolled (447, 426) with delta (0, 0)
Screenshot: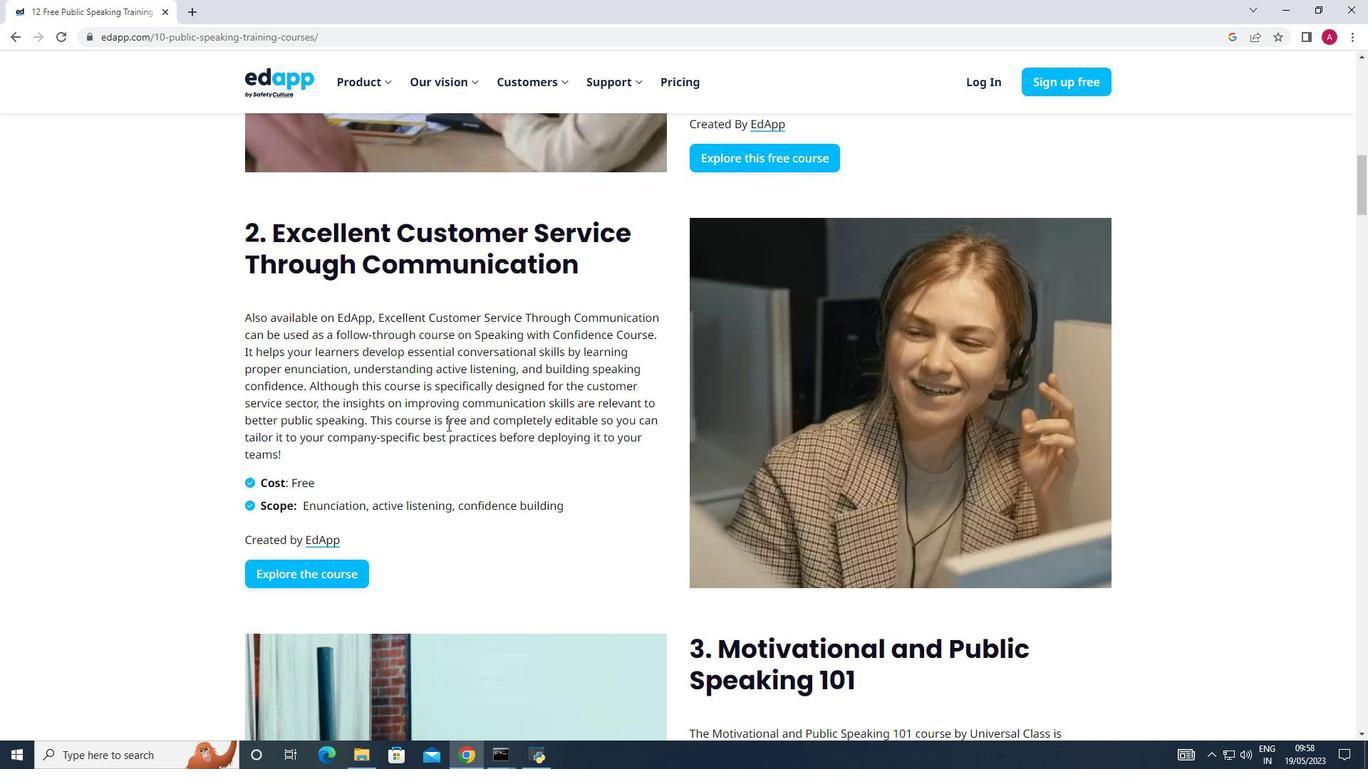
Action: Mouse scrolled (447, 426) with delta (0, 0)
Screenshot: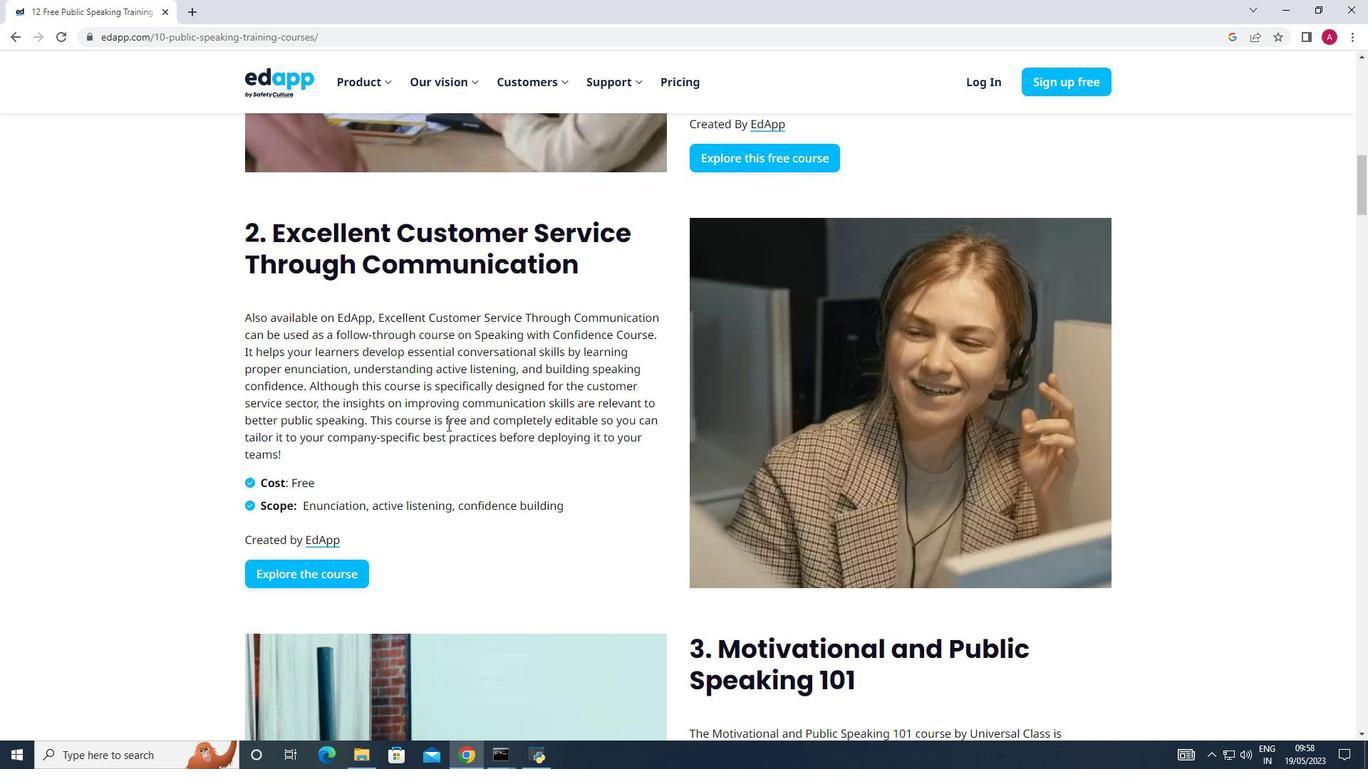 
Action: Mouse scrolled (447, 426) with delta (0, 0)
Screenshot: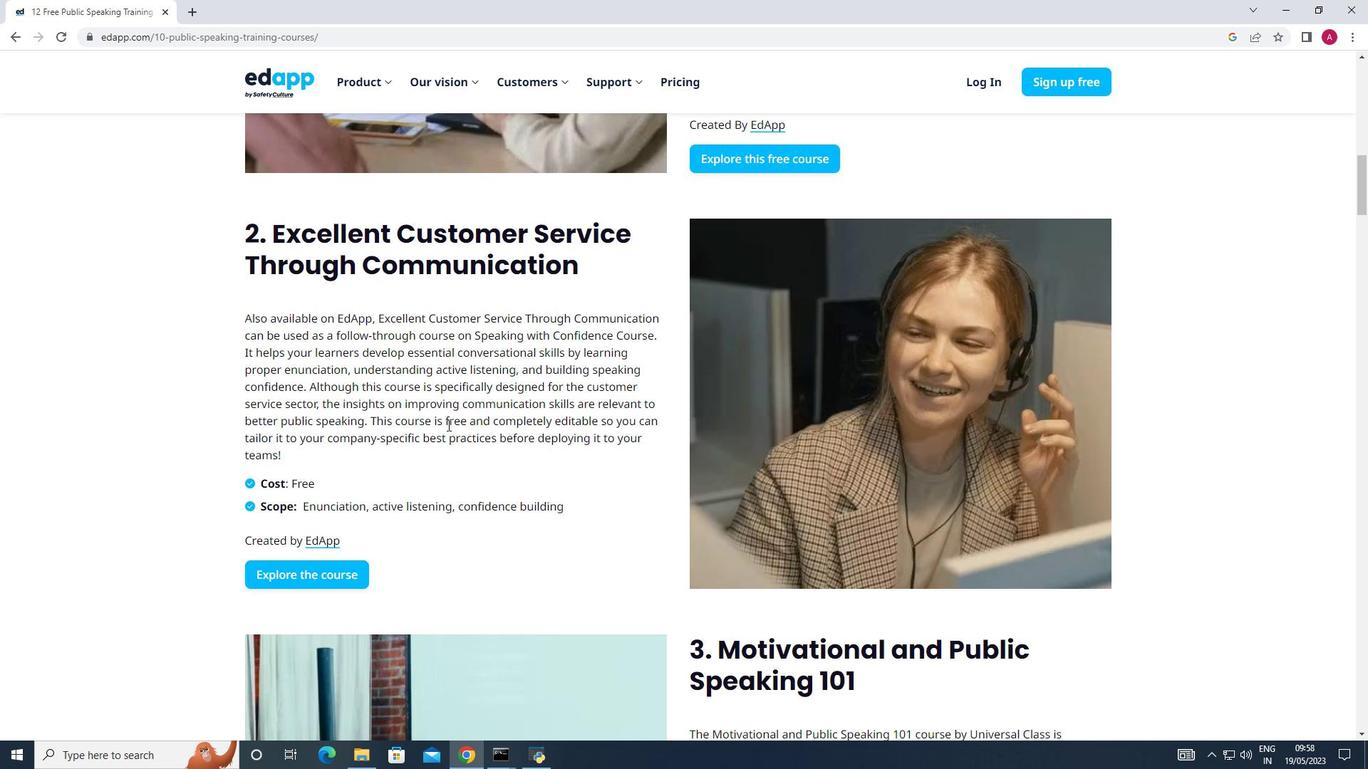 
Action: Mouse scrolled (447, 426) with delta (0, 0)
Screenshot: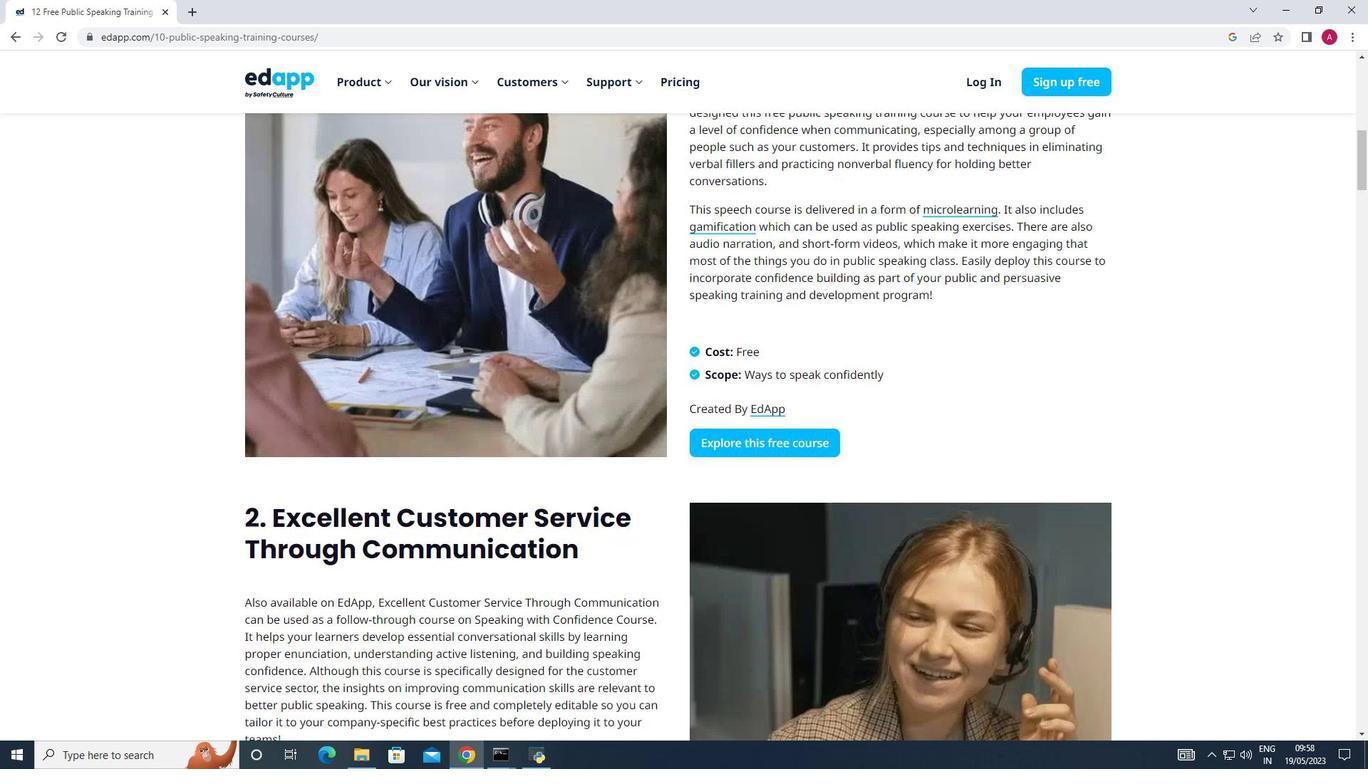 
Action: Mouse scrolled (447, 426) with delta (0, 0)
Screenshot: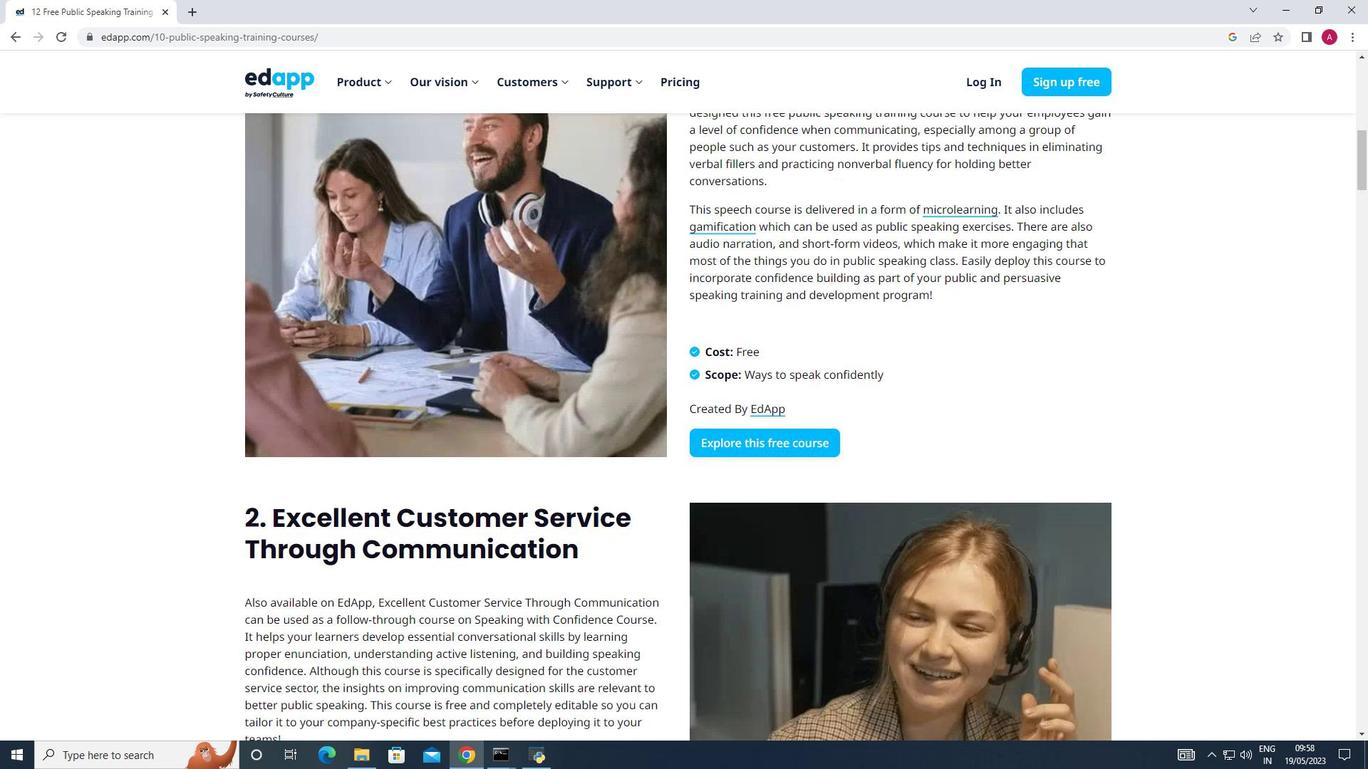 
Action: Mouse scrolled (447, 426) with delta (0, 0)
Screenshot: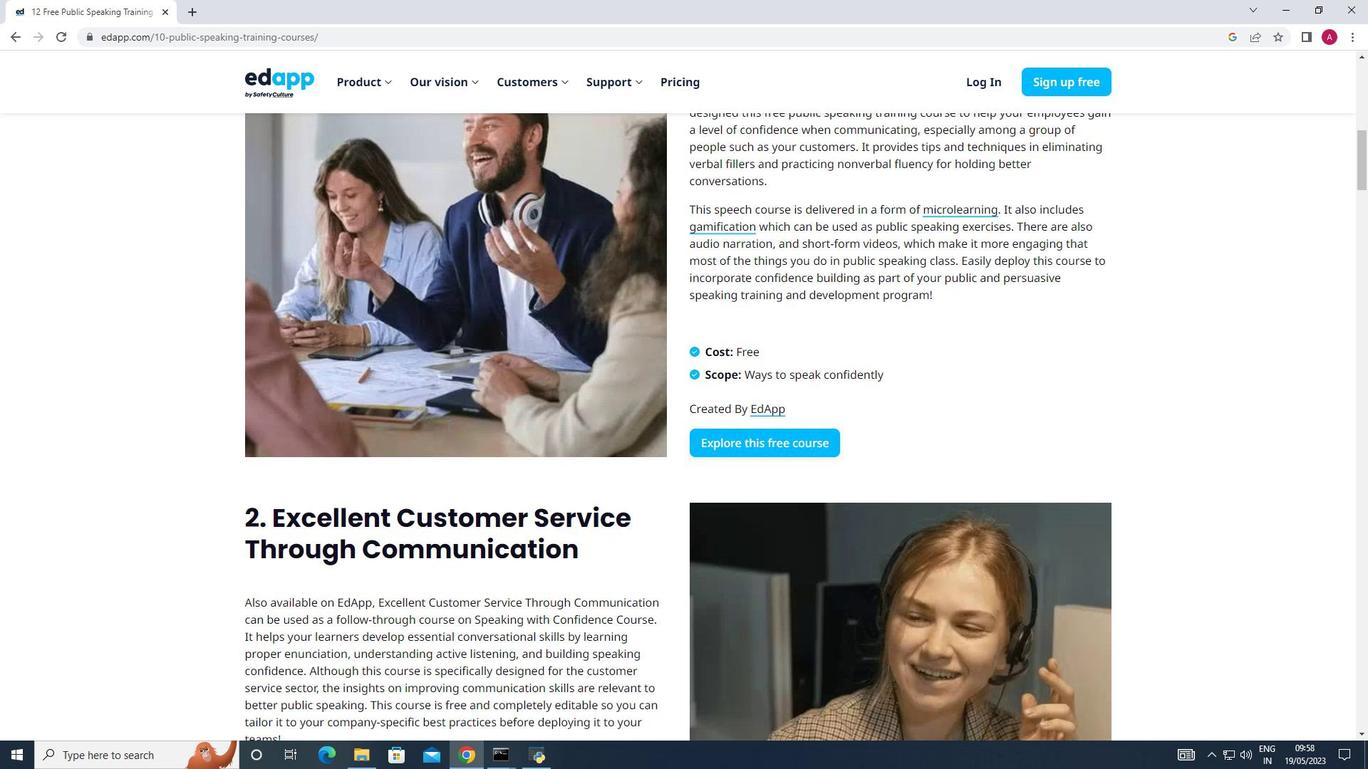 
Action: Mouse scrolled (447, 426) with delta (0, 0)
Screenshot: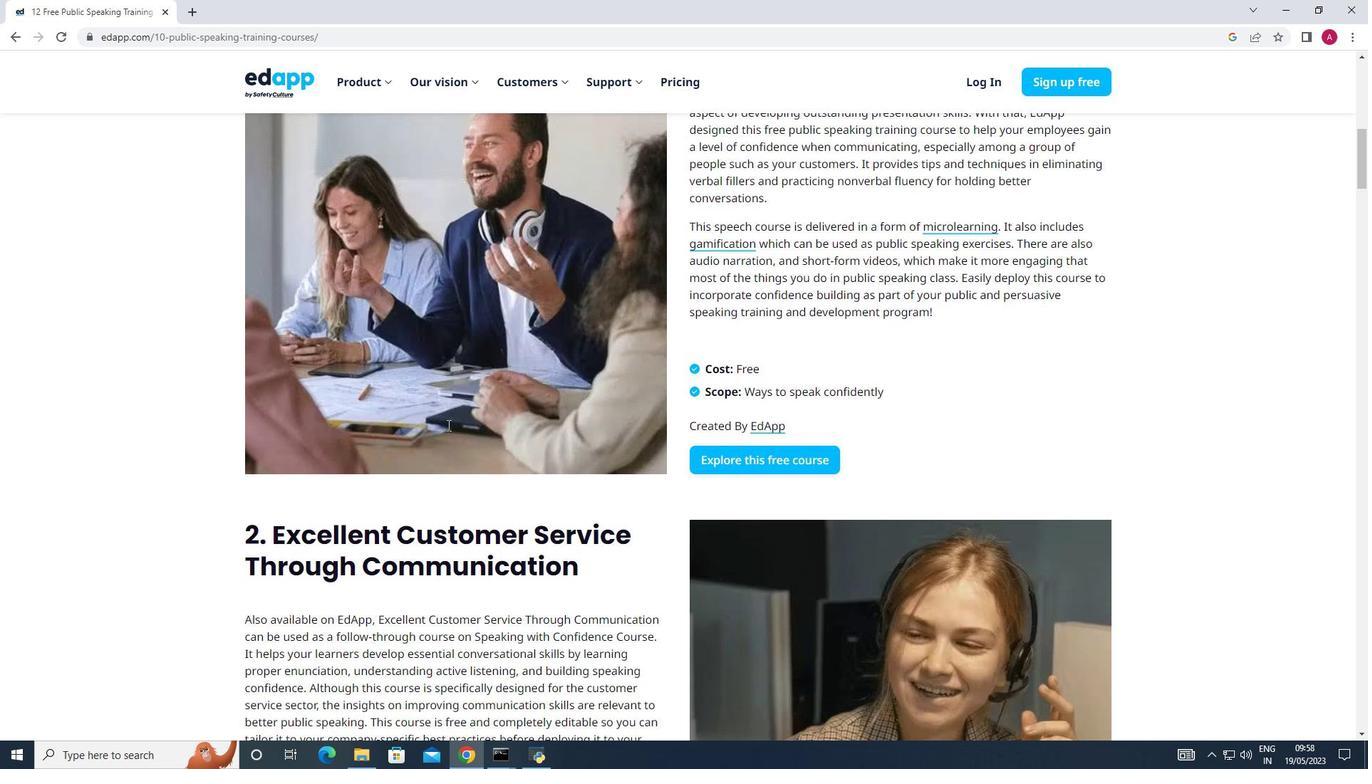 
Action: Mouse scrolled (447, 424) with delta (0, 0)
Screenshot: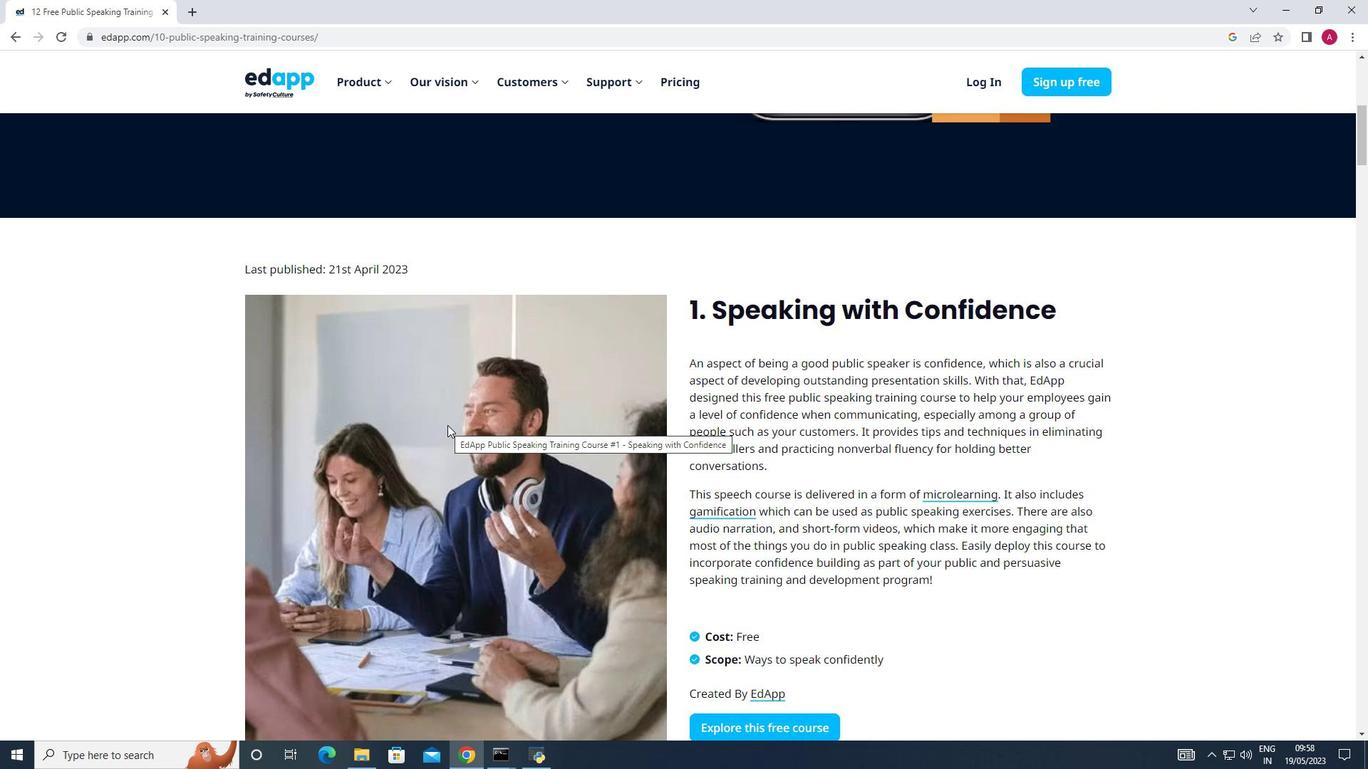 
Action: Mouse scrolled (447, 424) with delta (0, 0)
Screenshot: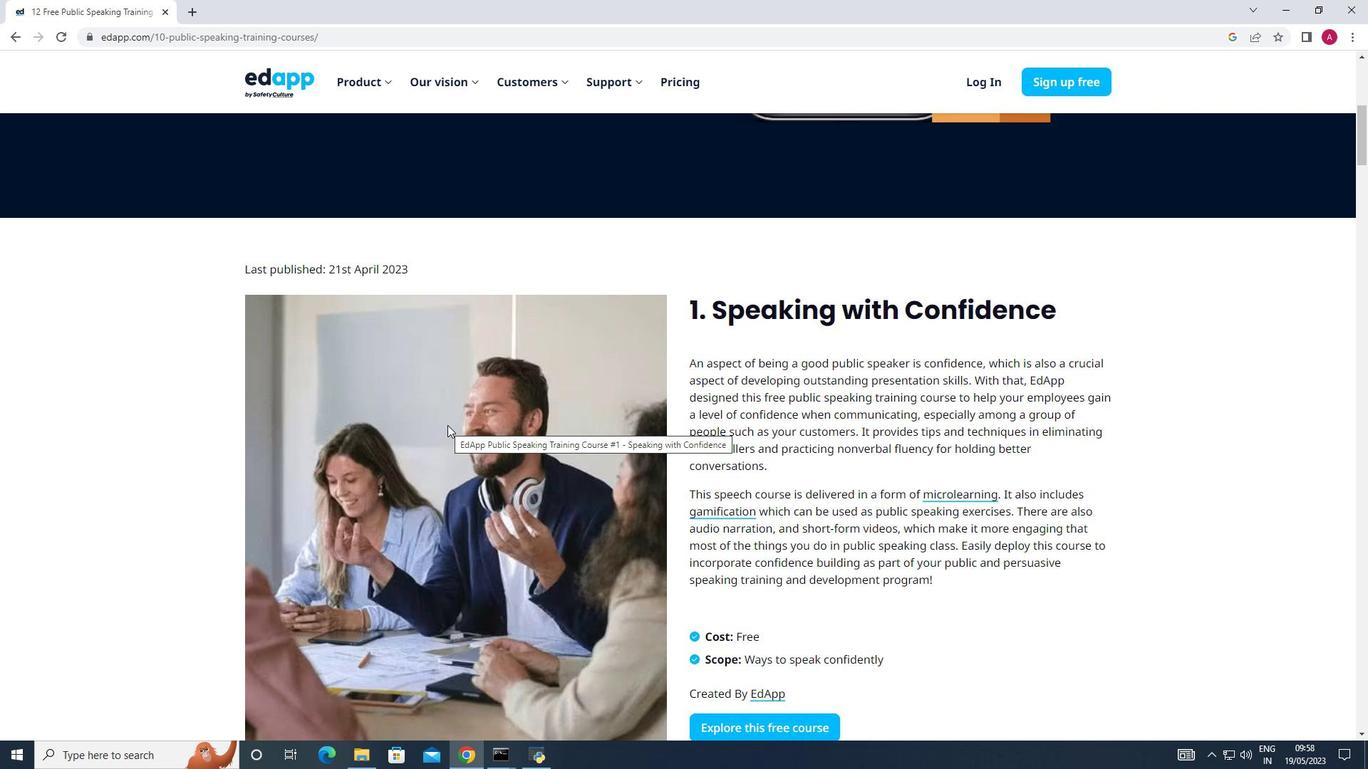 
Action: Mouse scrolled (447, 424) with delta (0, 0)
Screenshot: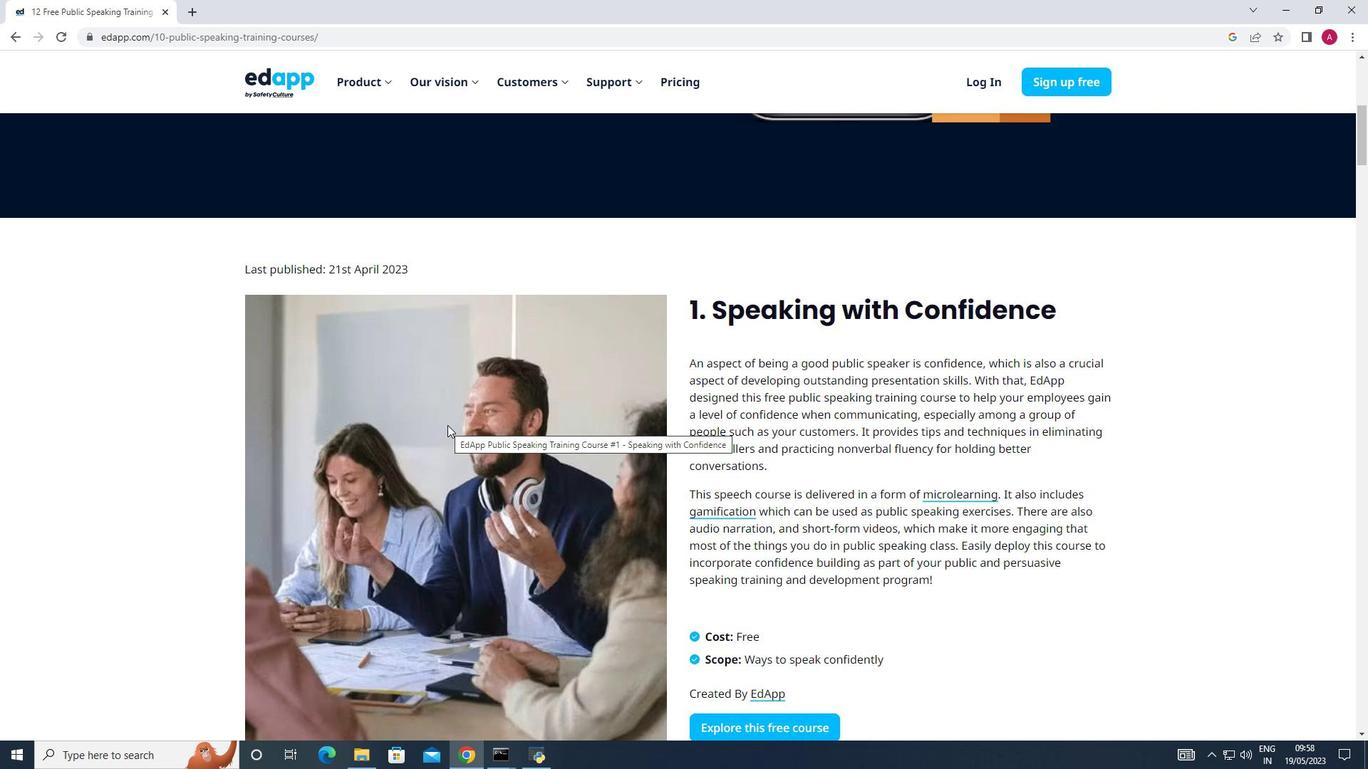 
Action: Mouse scrolled (447, 424) with delta (0, 0)
Screenshot: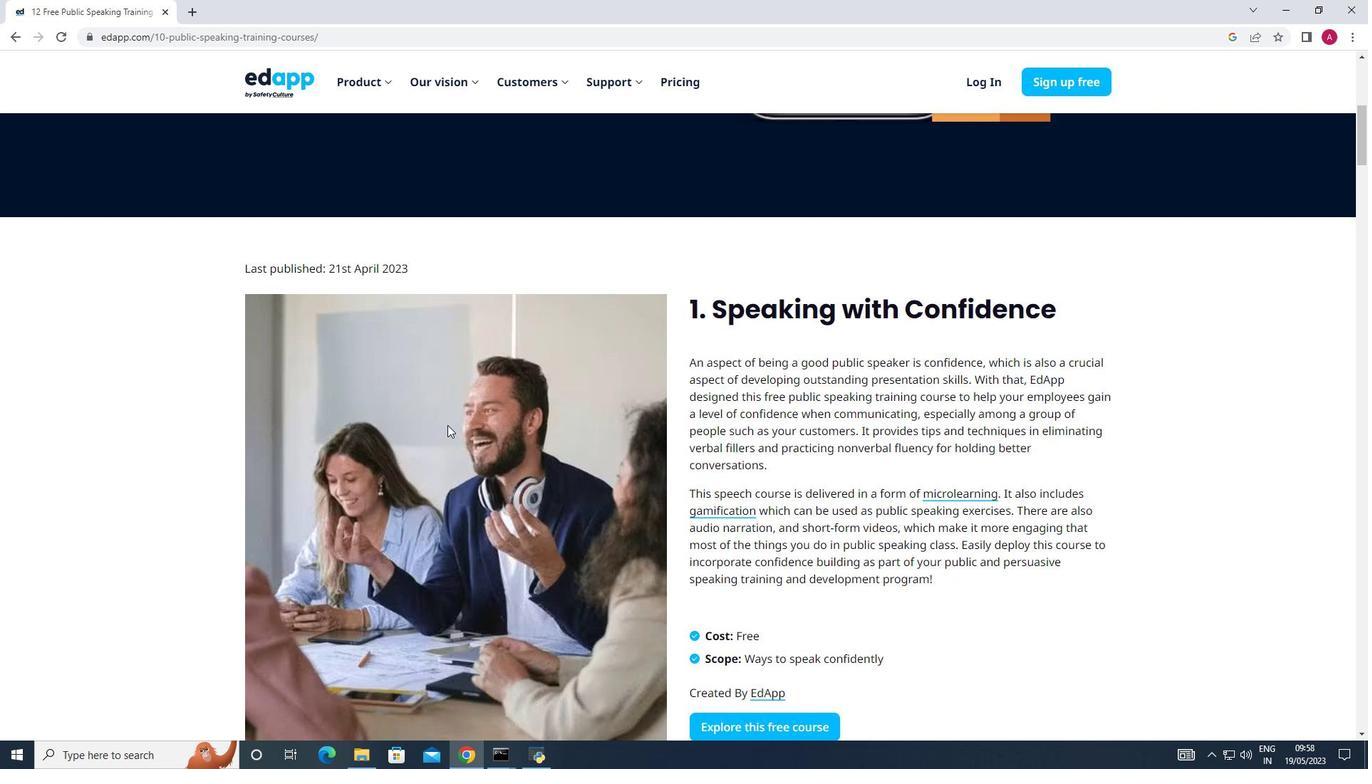 
Action: Mouse scrolled (447, 424) with delta (0, 0)
Screenshot: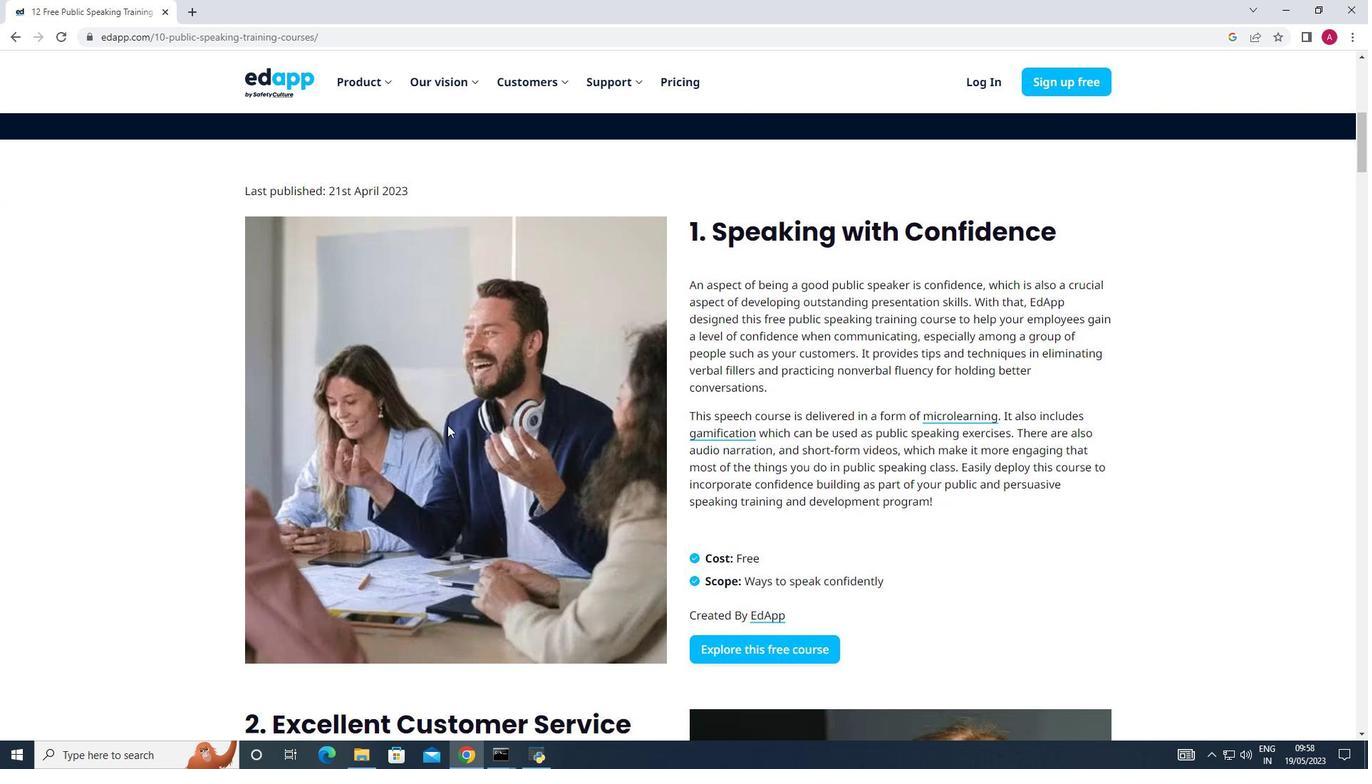 
Action: Mouse scrolled (447, 424) with delta (0, 0)
Screenshot: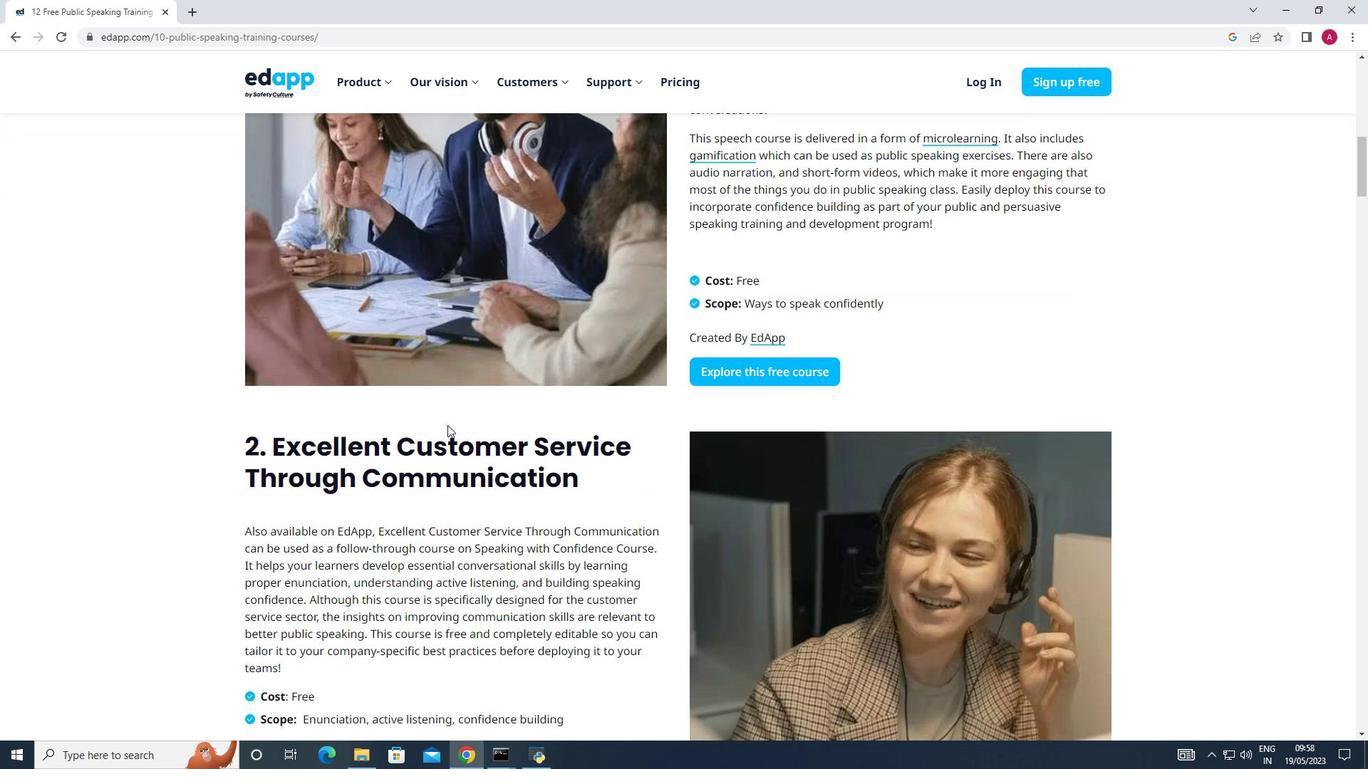 
Action: Mouse scrolled (447, 424) with delta (0, 0)
Screenshot: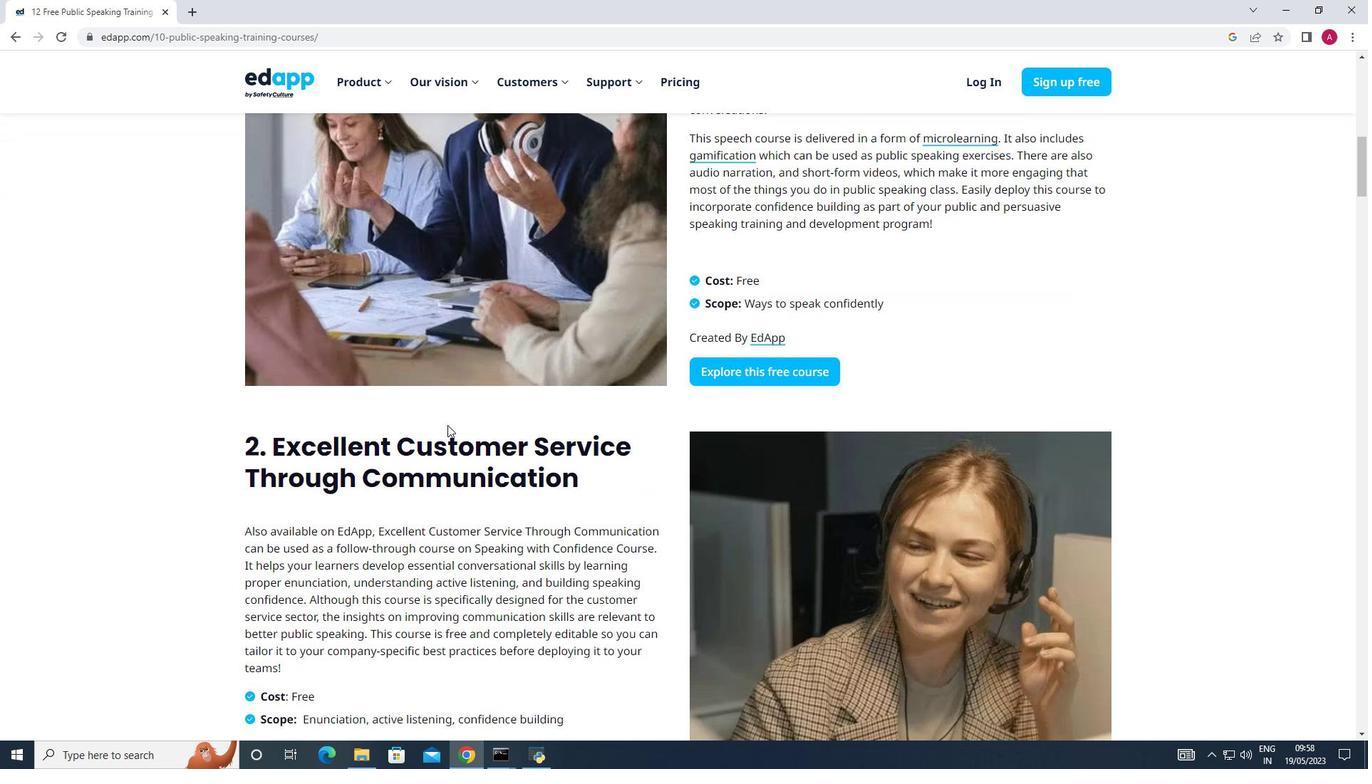 
Action: Mouse scrolled (447, 424) with delta (0, 0)
Screenshot: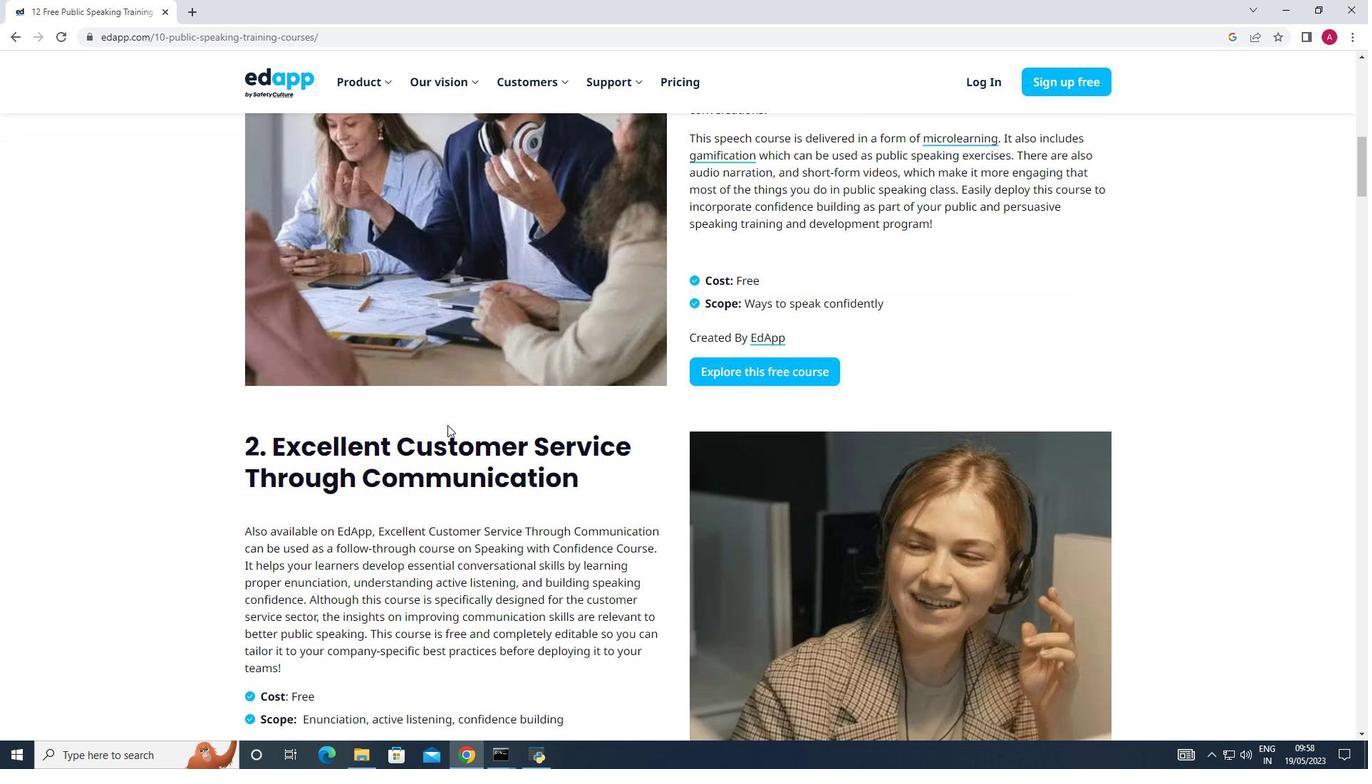 
Action: Mouse scrolled (447, 424) with delta (0, 0)
Screenshot: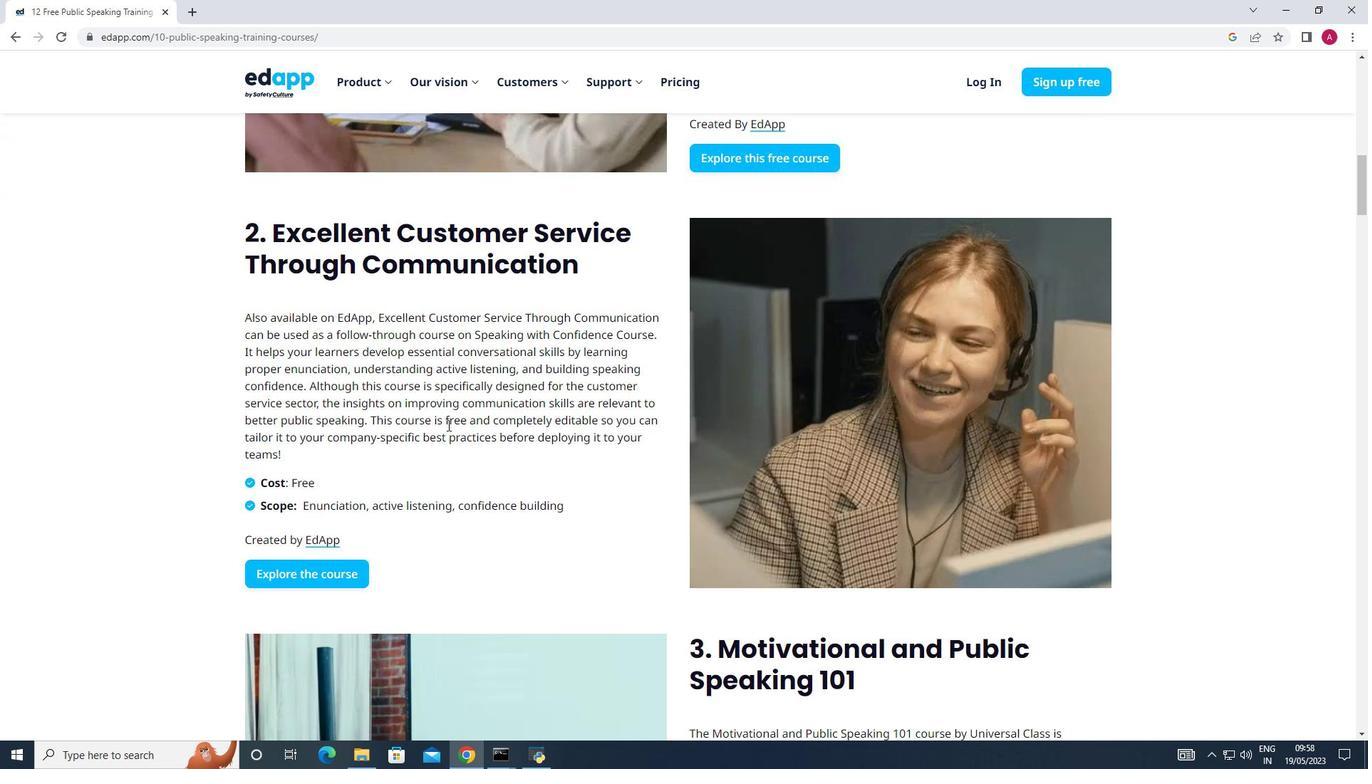 
Action: Mouse scrolled (447, 424) with delta (0, 0)
Screenshot: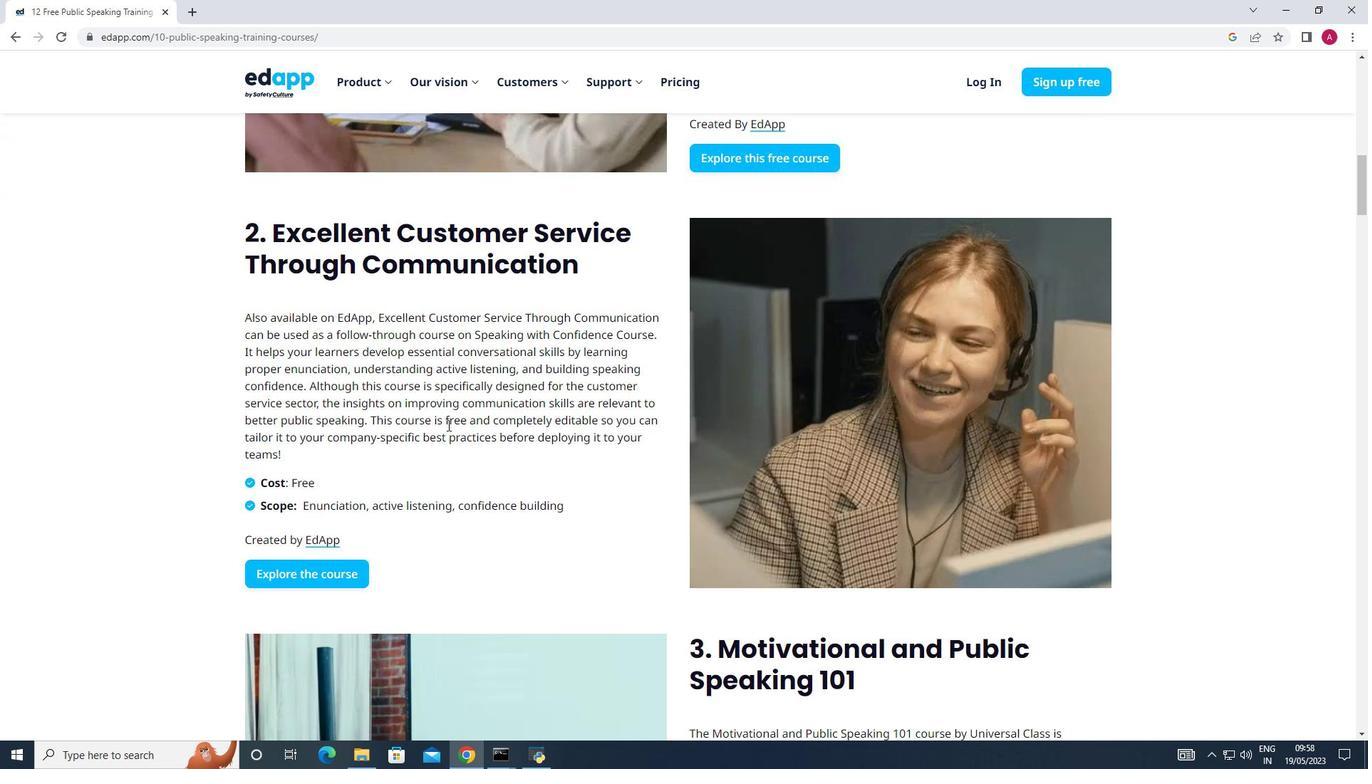 
Action: Mouse scrolled (447, 424) with delta (0, 0)
Screenshot: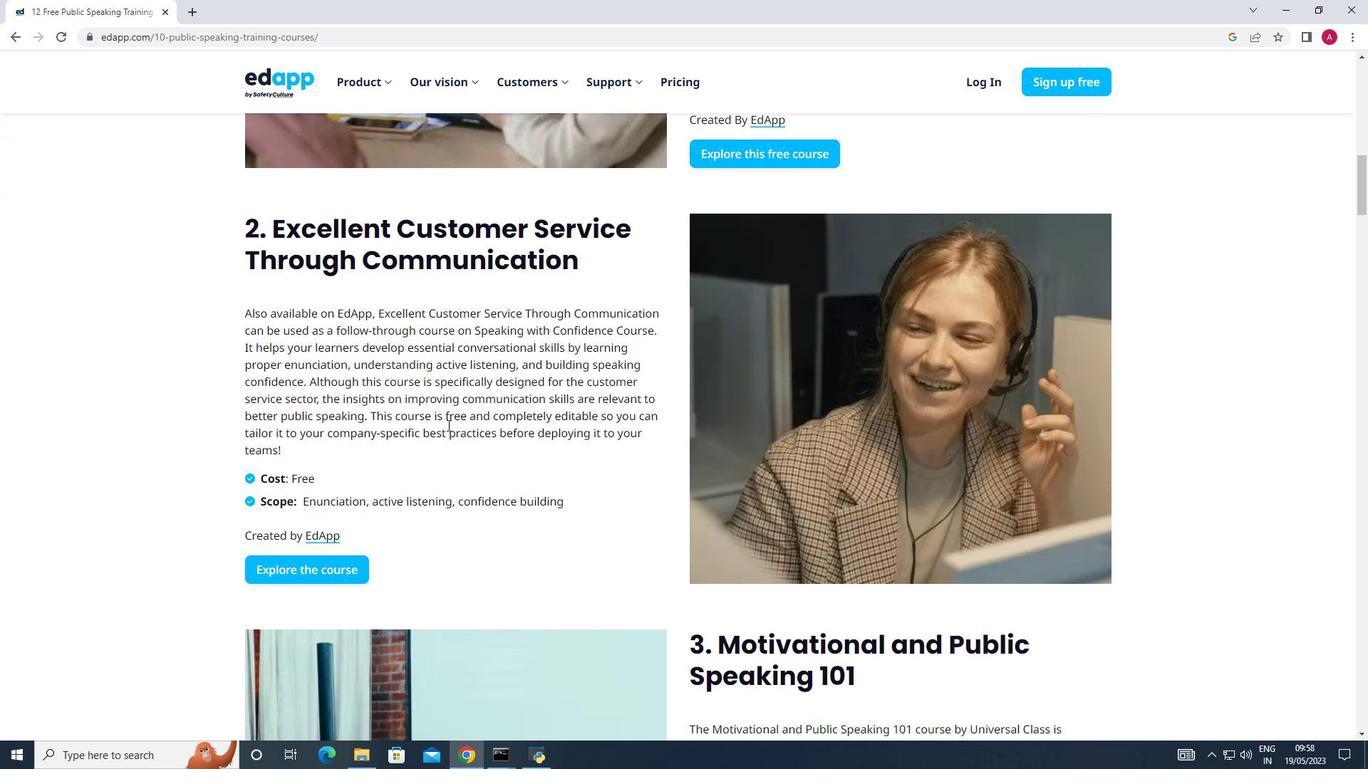 
Action: Mouse scrolled (447, 424) with delta (0, 0)
Screenshot: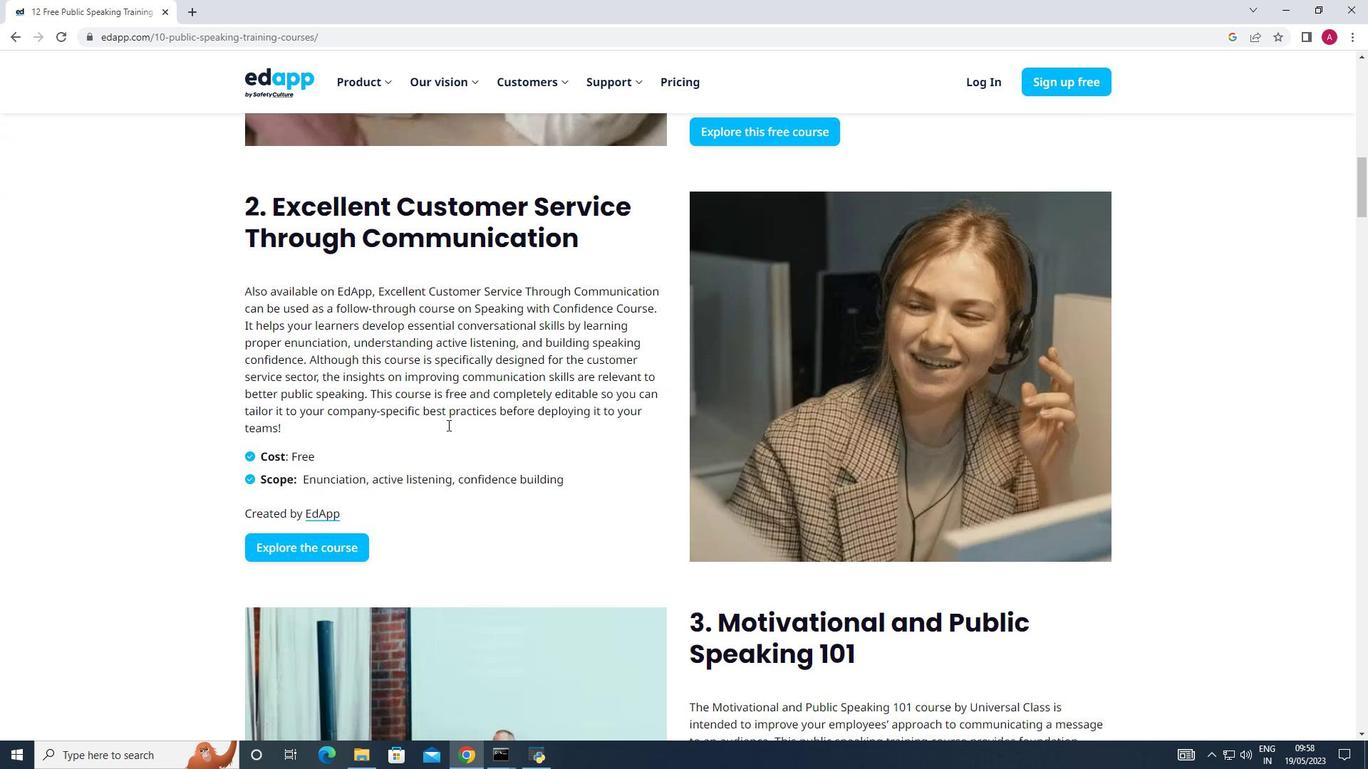 
Action: Mouse scrolled (447, 424) with delta (0, 0)
Screenshot: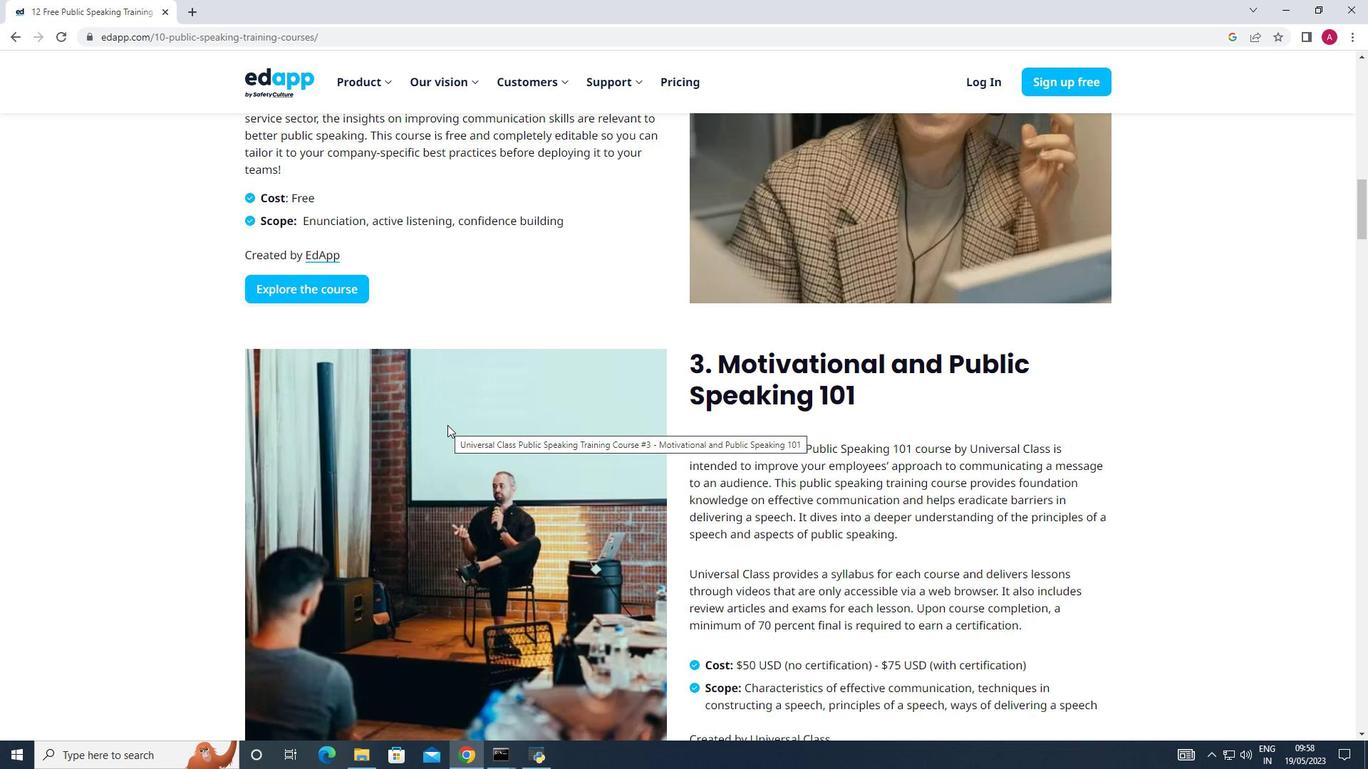 
Action: Mouse scrolled (447, 424) with delta (0, 0)
Screenshot: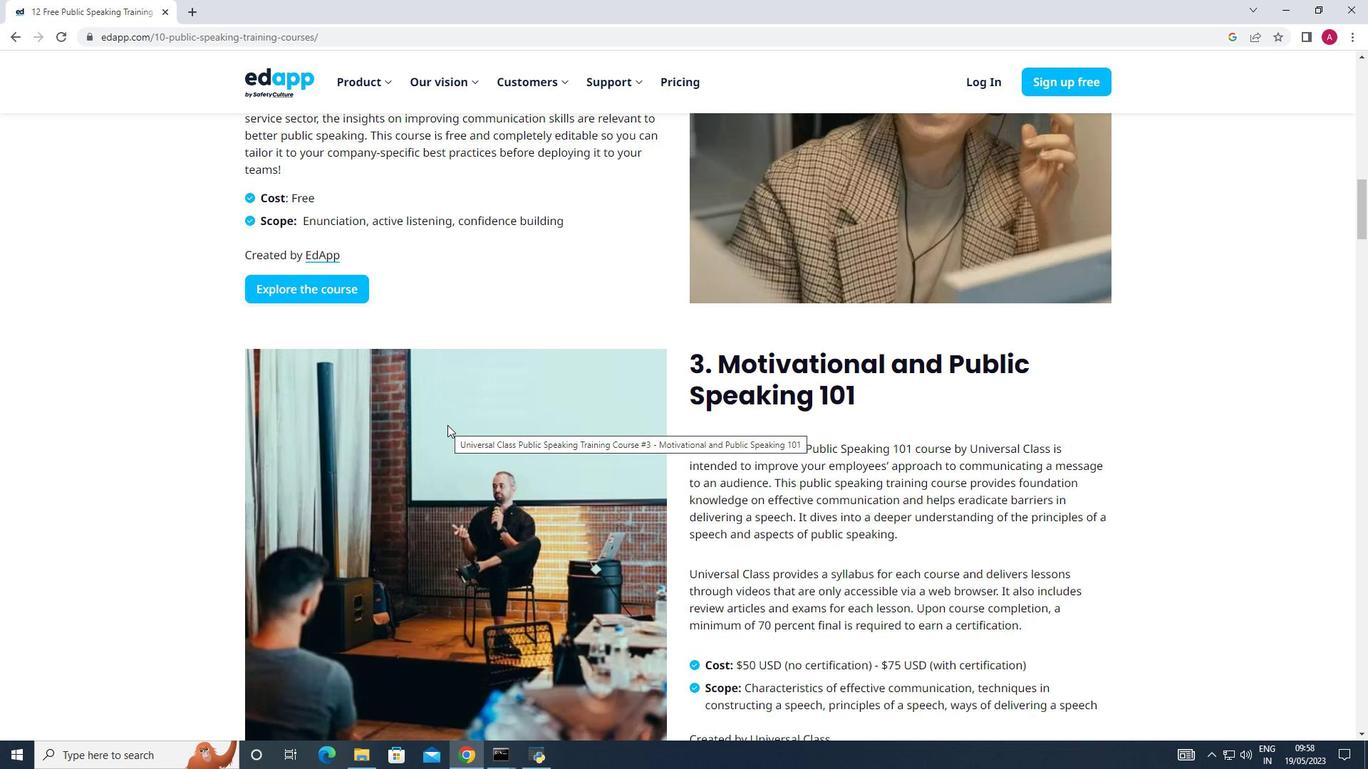 
Action: Mouse scrolled (447, 424) with delta (0, 0)
Screenshot: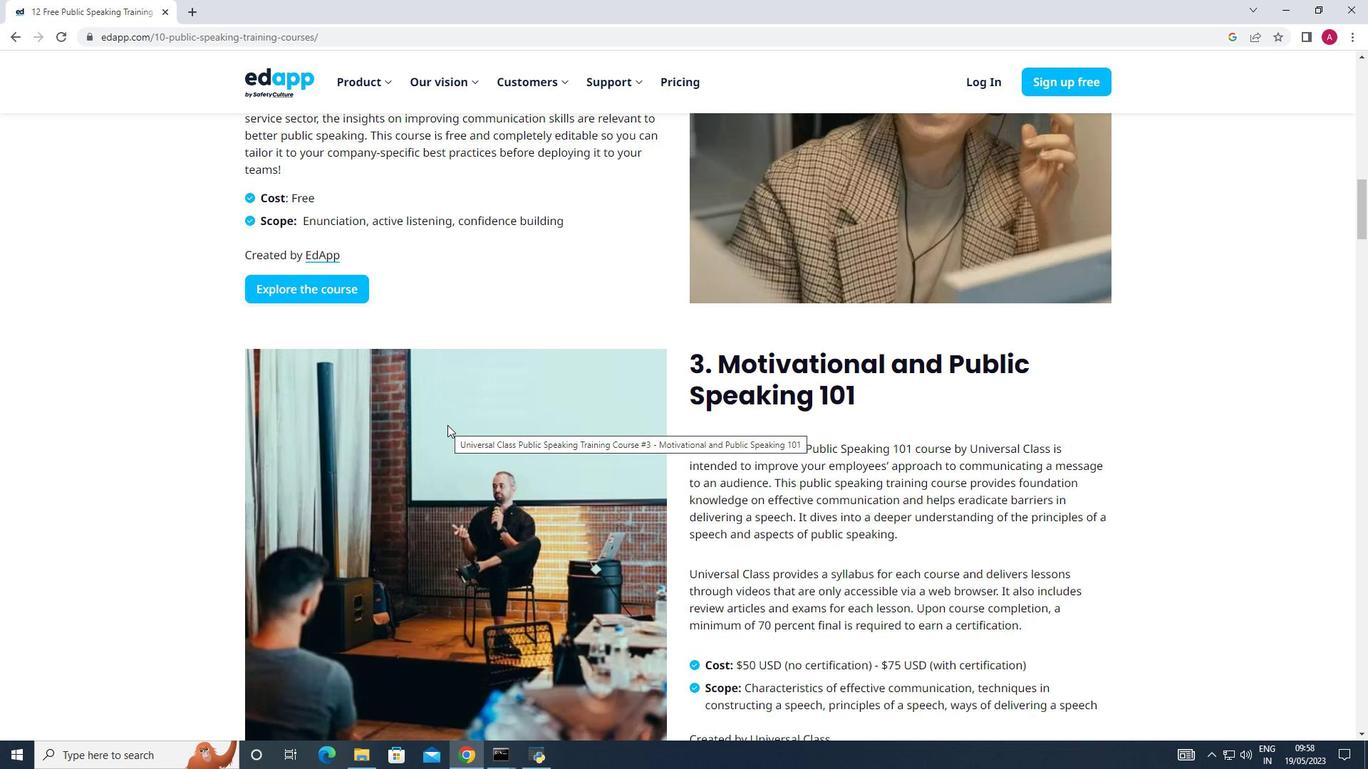 
Action: Mouse scrolled (447, 424) with delta (0, 0)
Screenshot: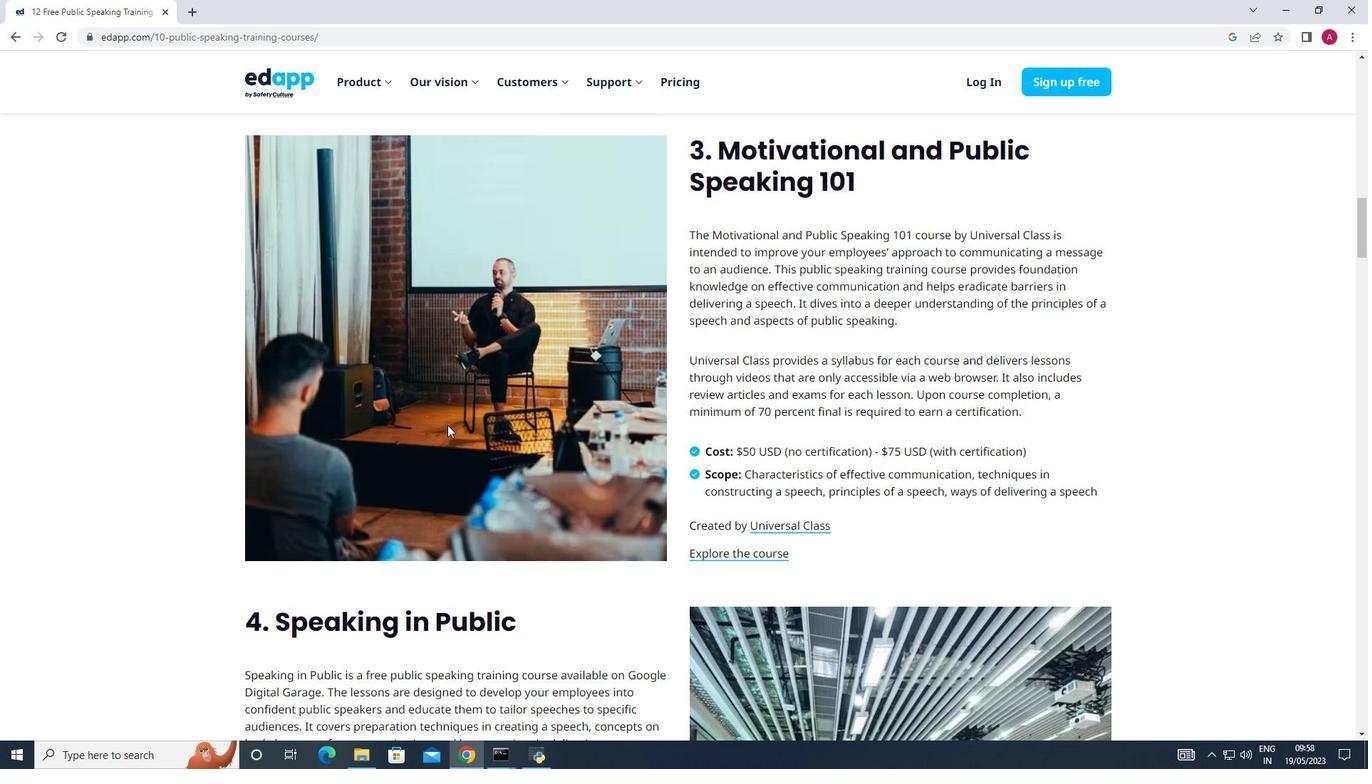 
Action: Mouse scrolled (447, 424) with delta (0, 0)
Screenshot: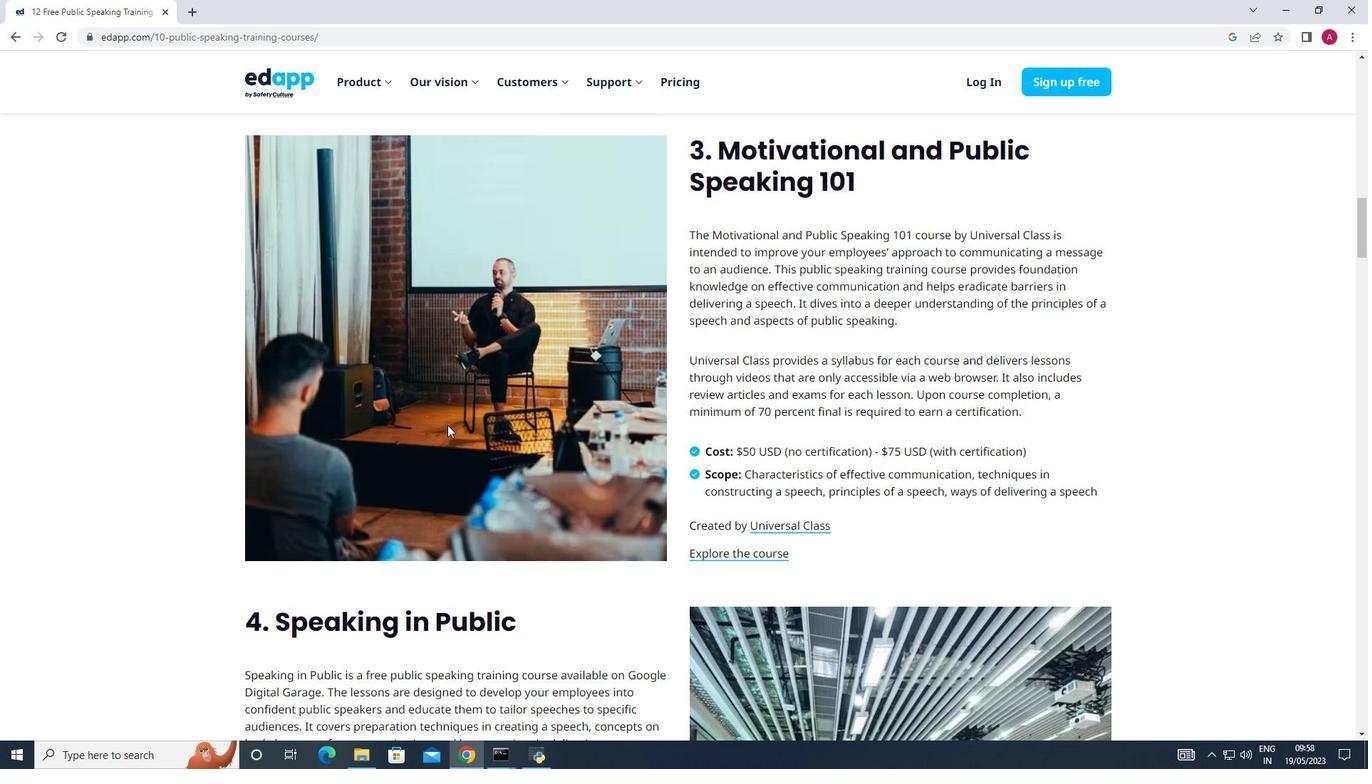 
Action: Mouse scrolled (447, 424) with delta (0, 0)
Screenshot: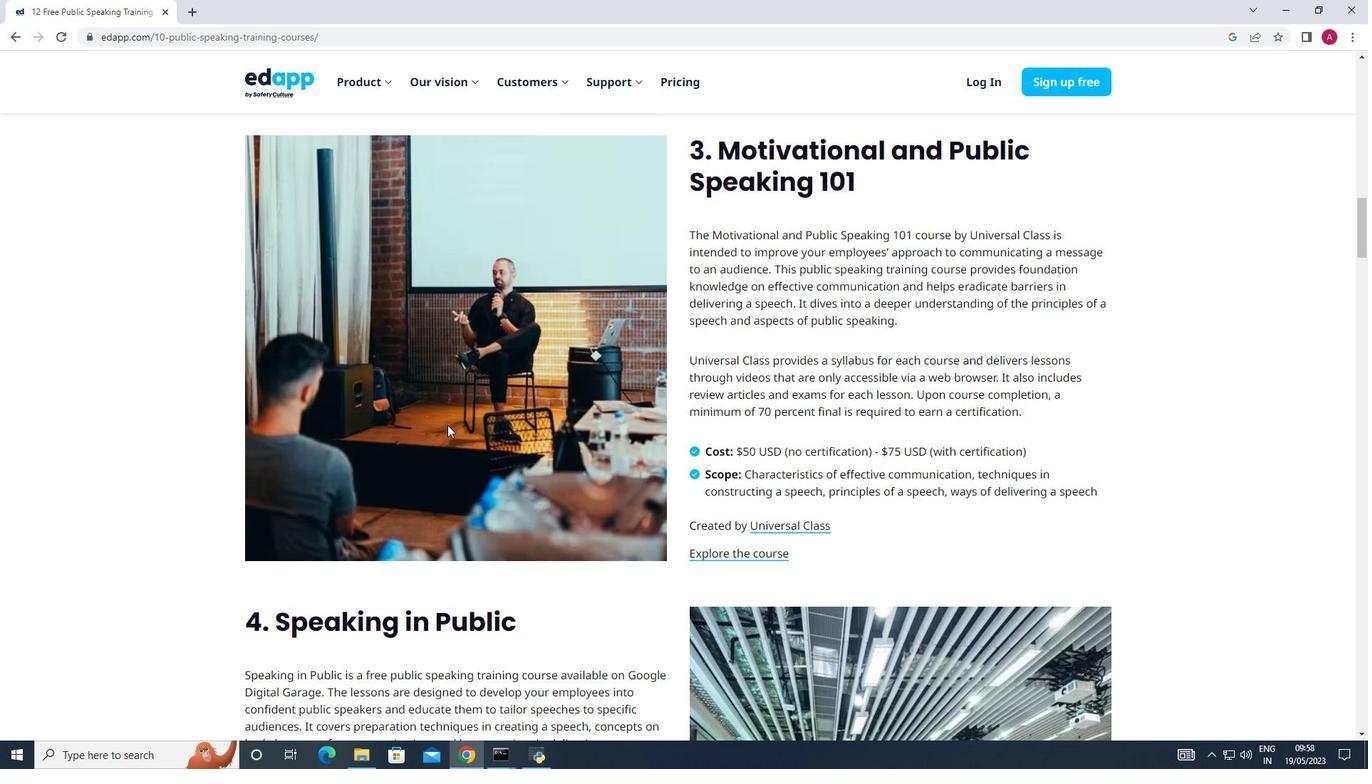 
Action: Mouse scrolled (447, 424) with delta (0, 0)
Screenshot: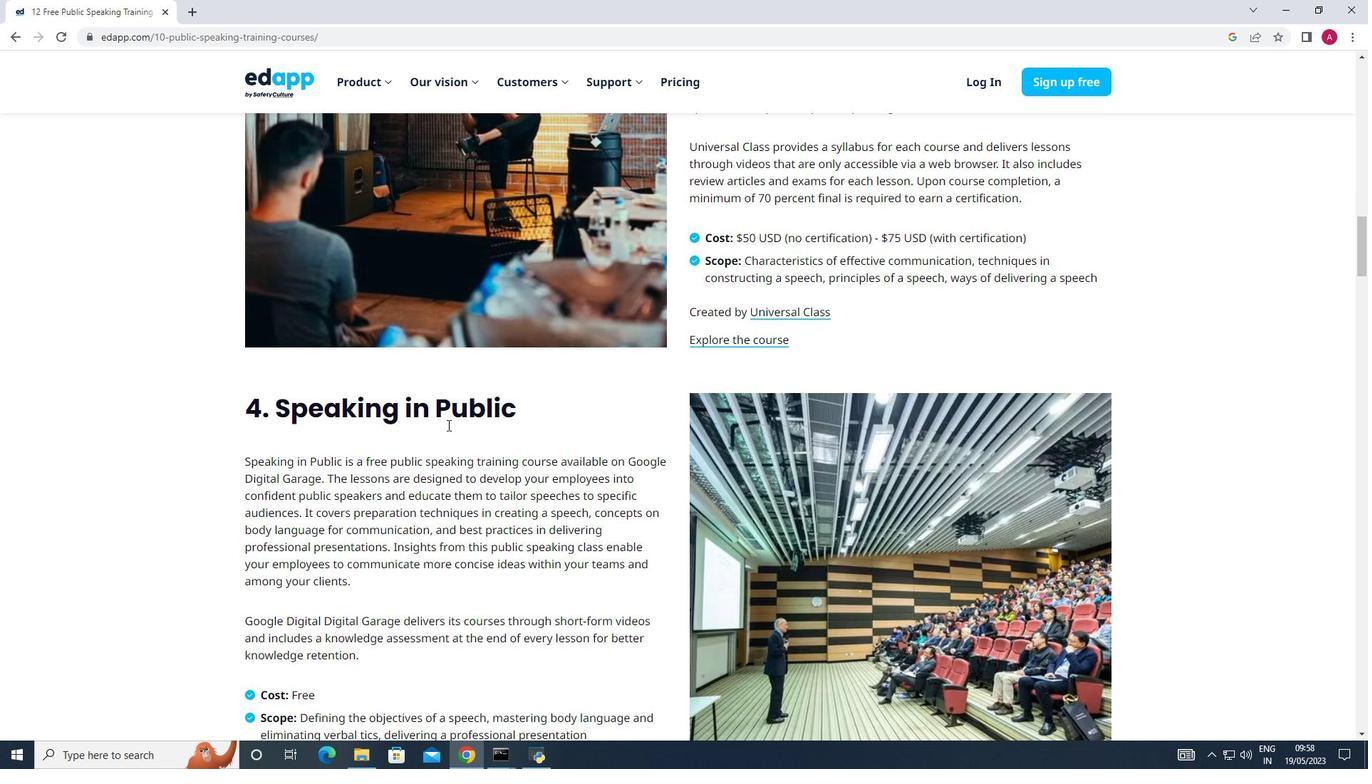 
Action: Mouse scrolled (447, 424) with delta (0, 0)
Screenshot: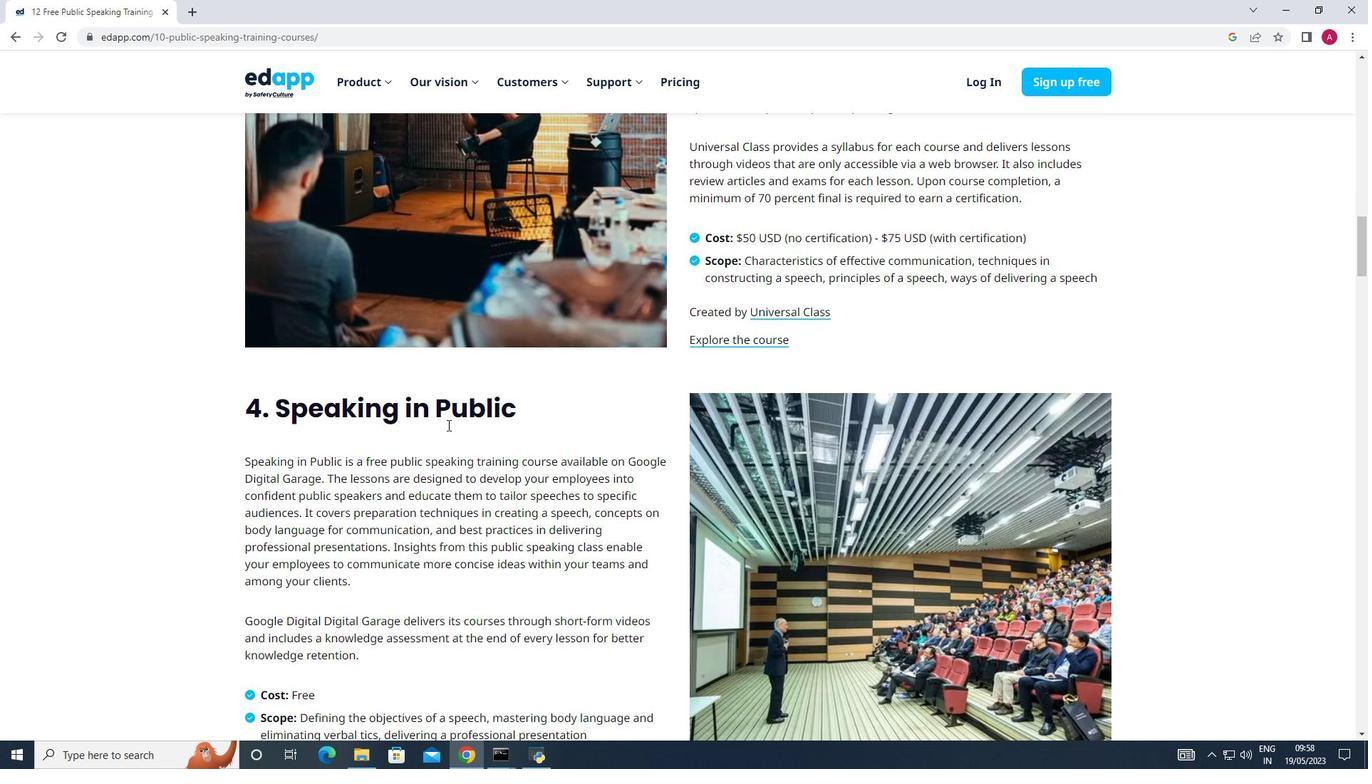 
Action: Mouse scrolled (447, 424) with delta (0, 0)
Screenshot: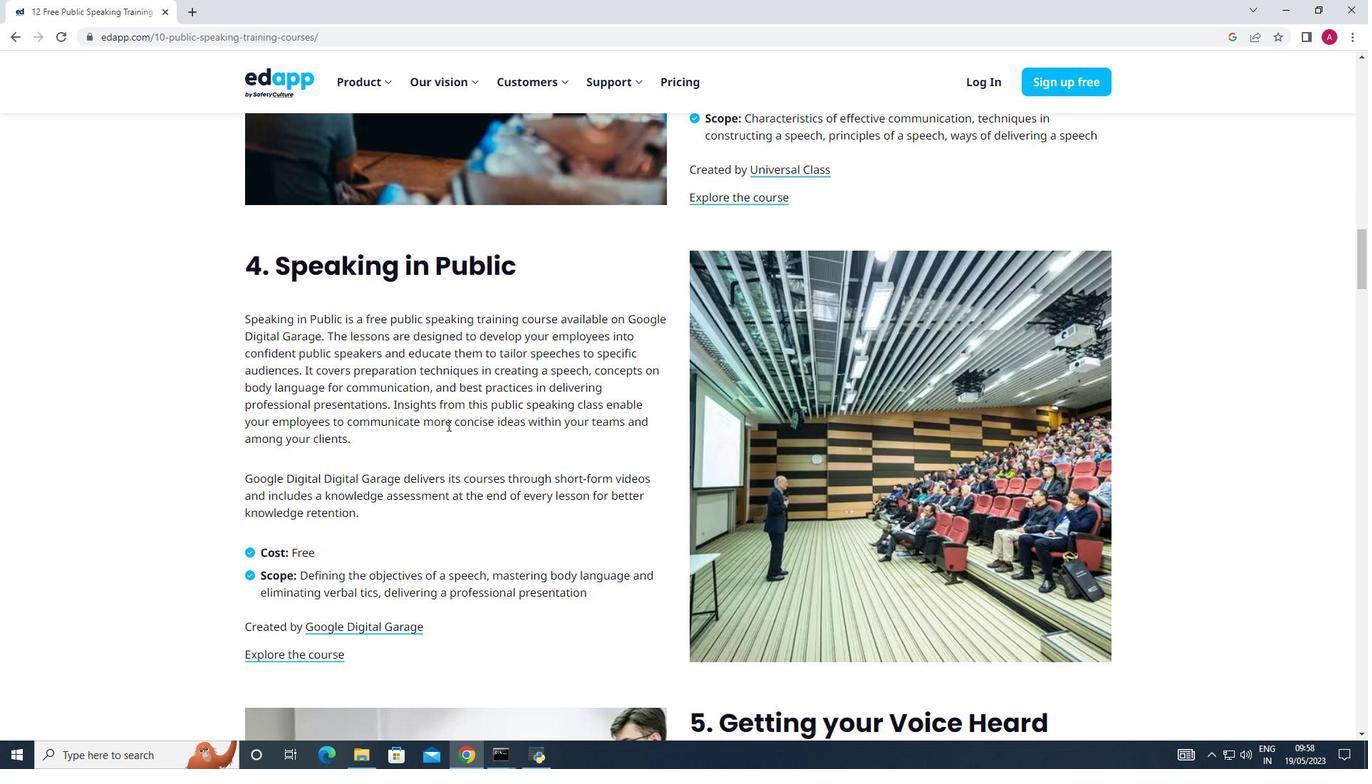 
Action: Mouse scrolled (447, 424) with delta (0, 0)
Screenshot: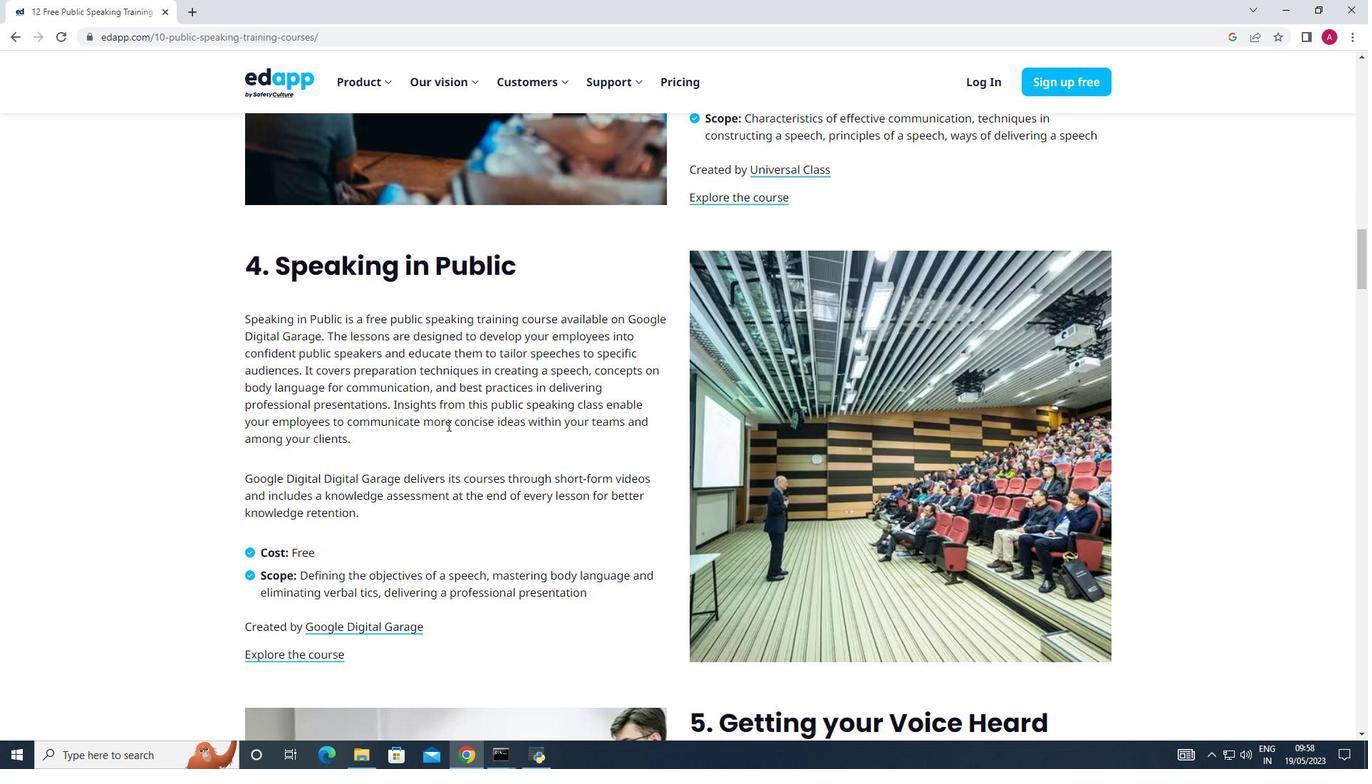 
Action: Mouse scrolled (447, 424) with delta (0, 0)
Screenshot: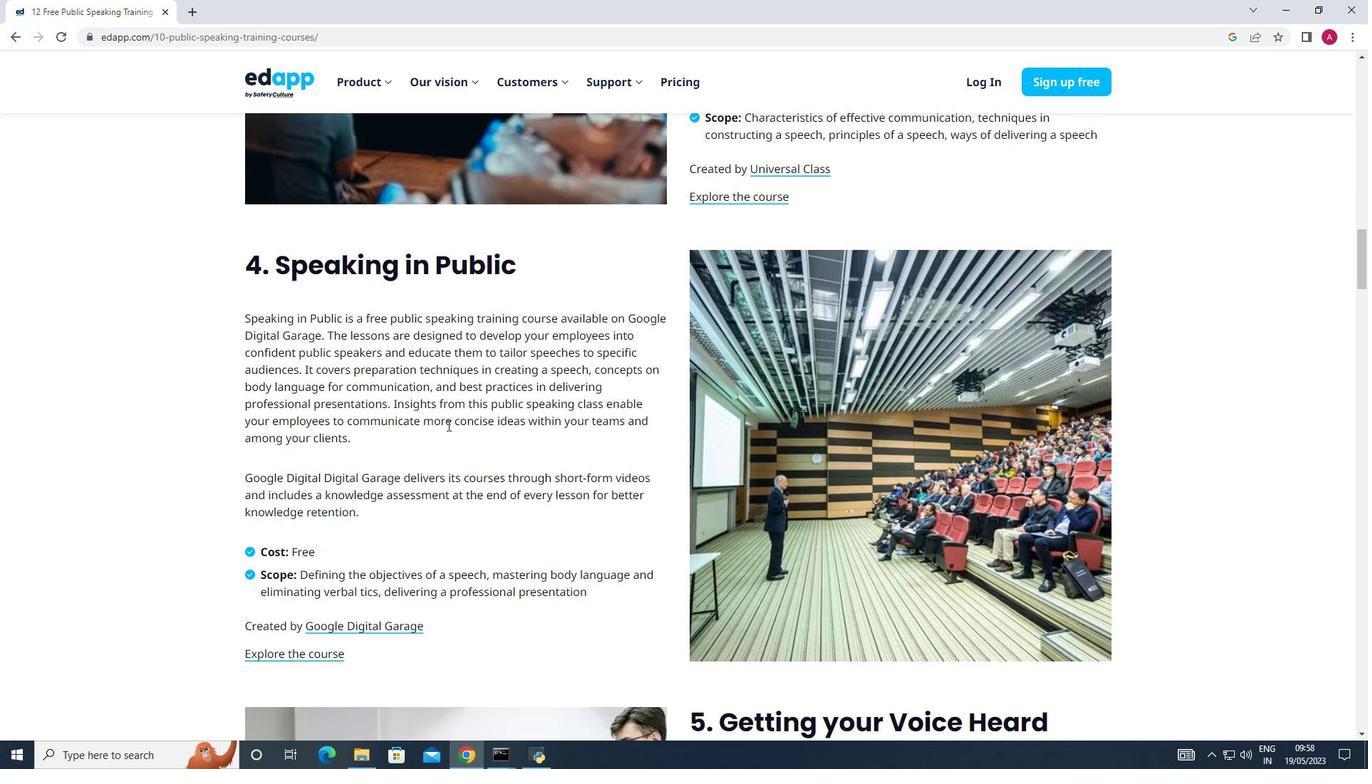 
Action: Mouse scrolled (447, 424) with delta (0, 0)
Screenshot: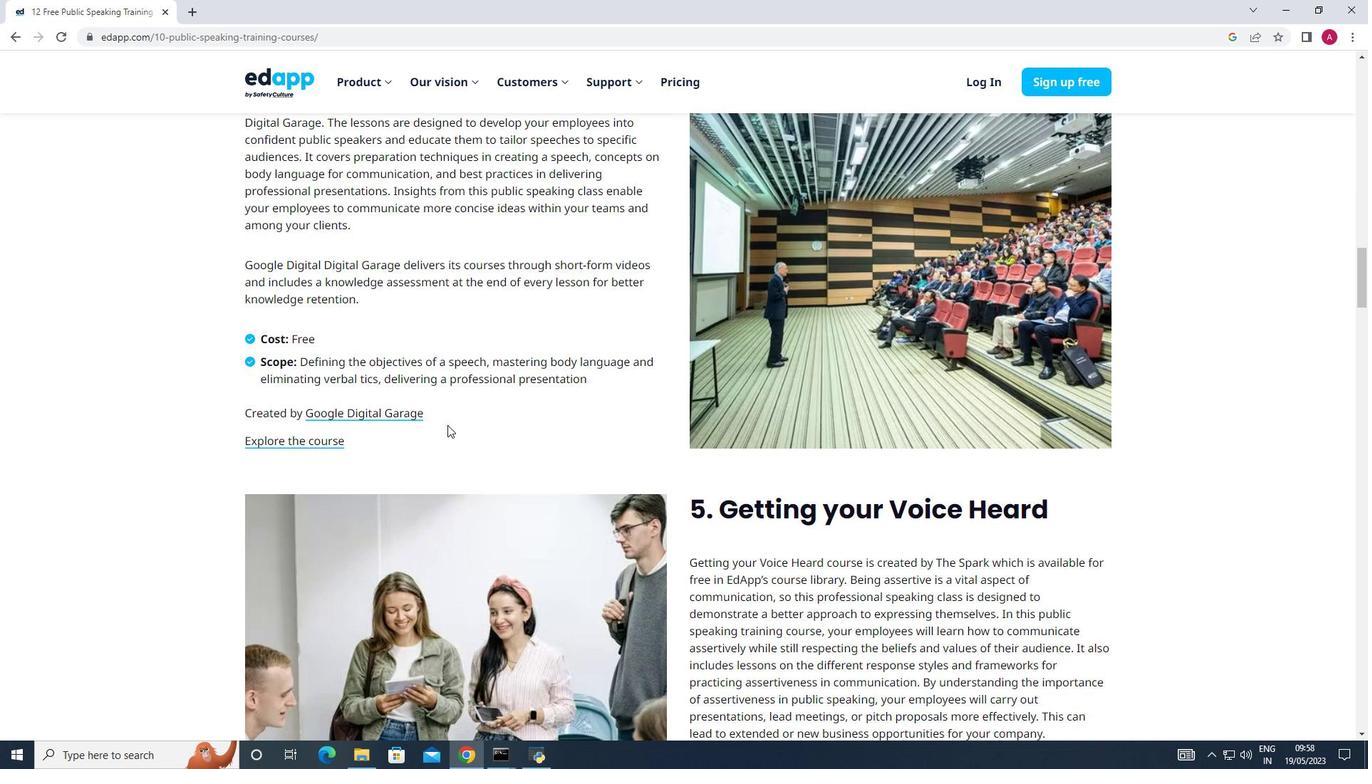 
Action: Mouse scrolled (447, 424) with delta (0, 0)
Screenshot: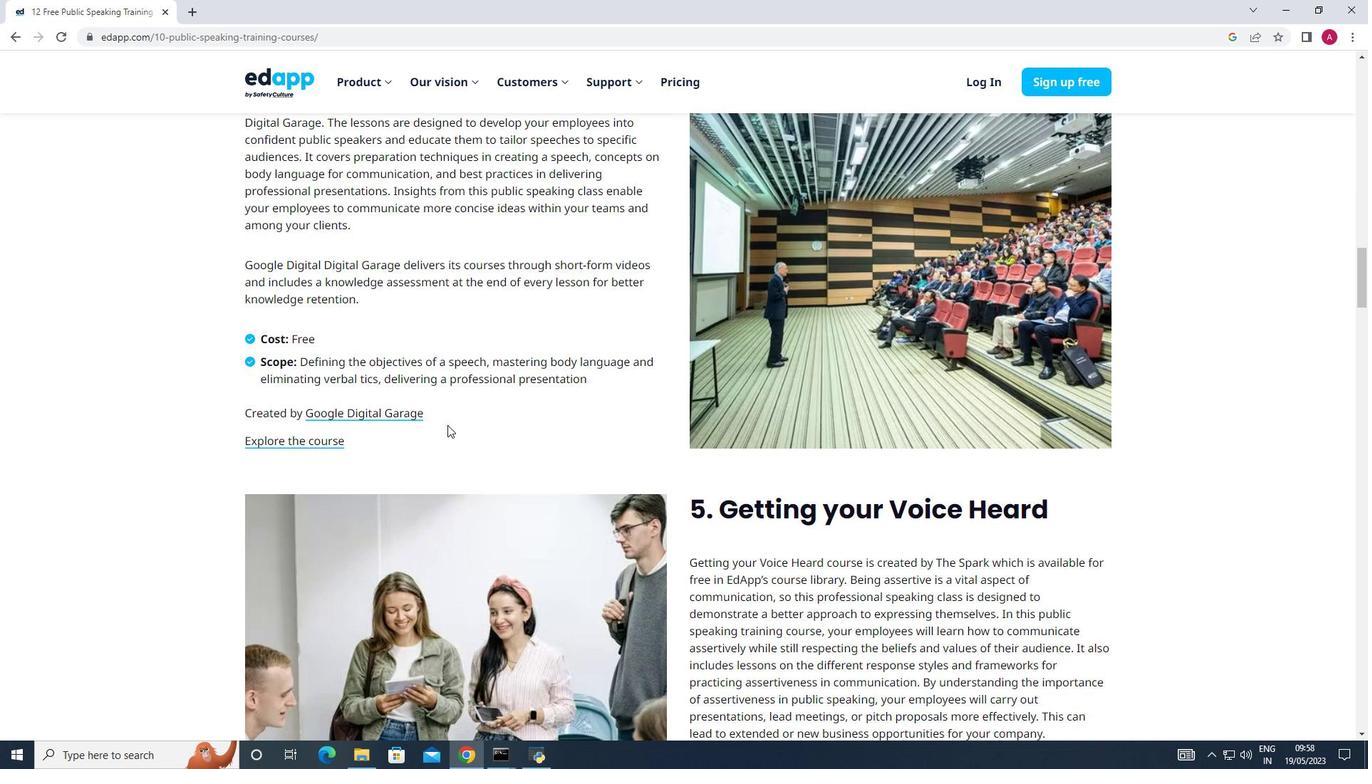 
Action: Mouse scrolled (447, 424) with delta (0, 0)
Screenshot: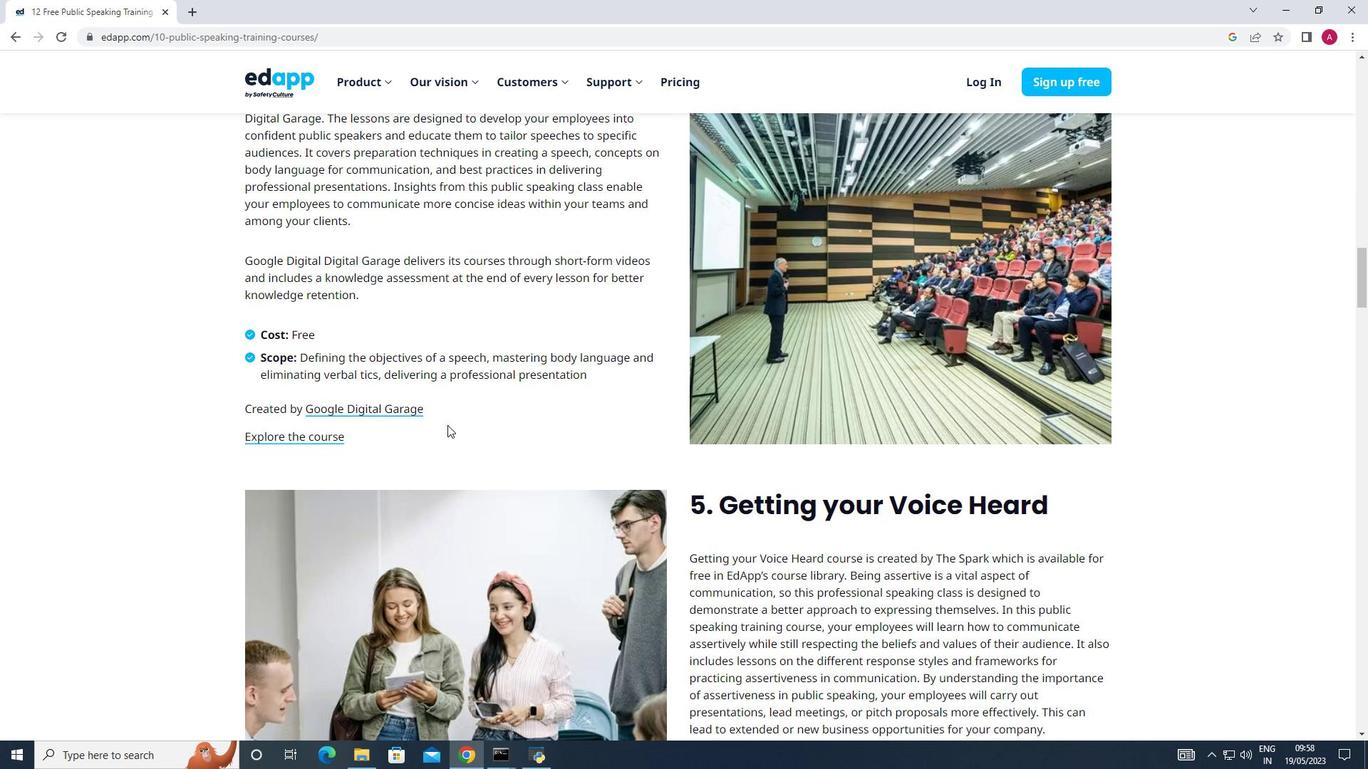
Action: Mouse scrolled (447, 424) with delta (0, 0)
Screenshot: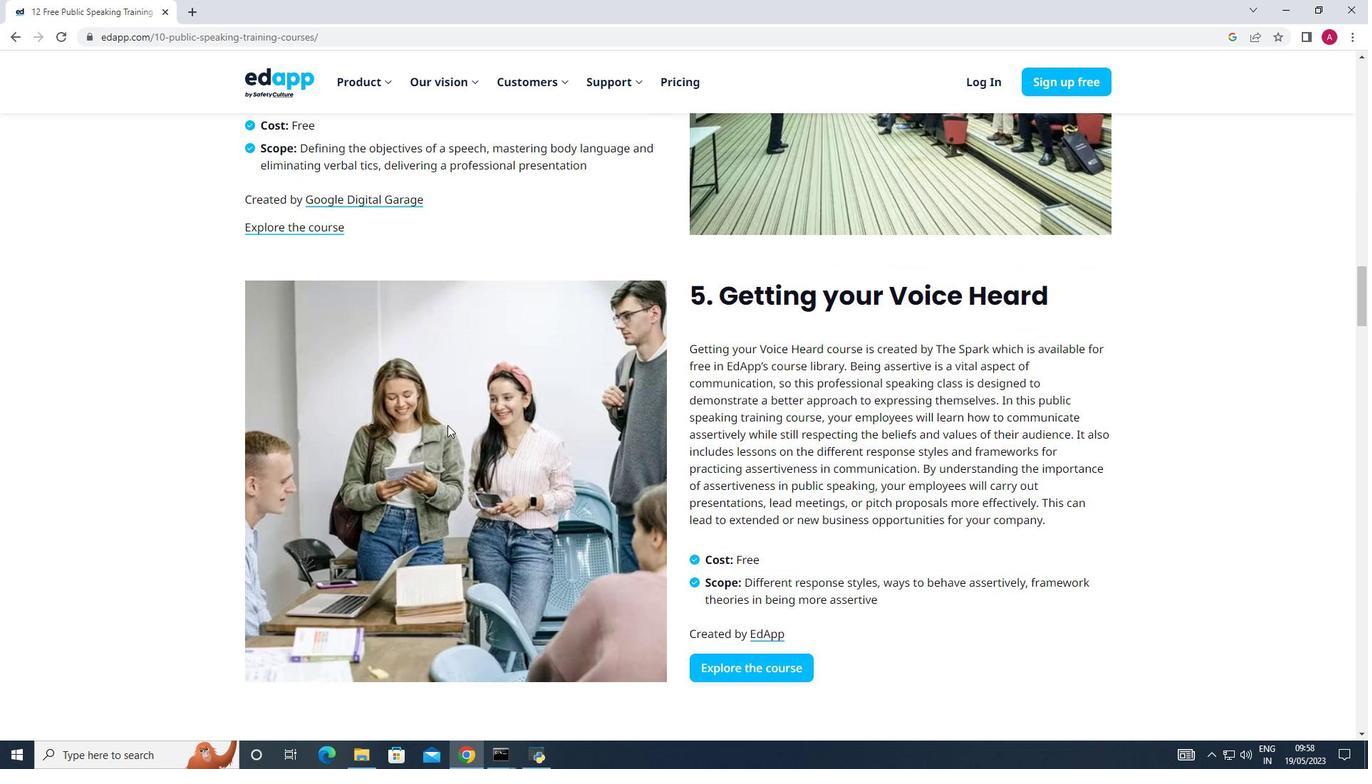 
Action: Mouse scrolled (447, 424) with delta (0, 0)
Screenshot: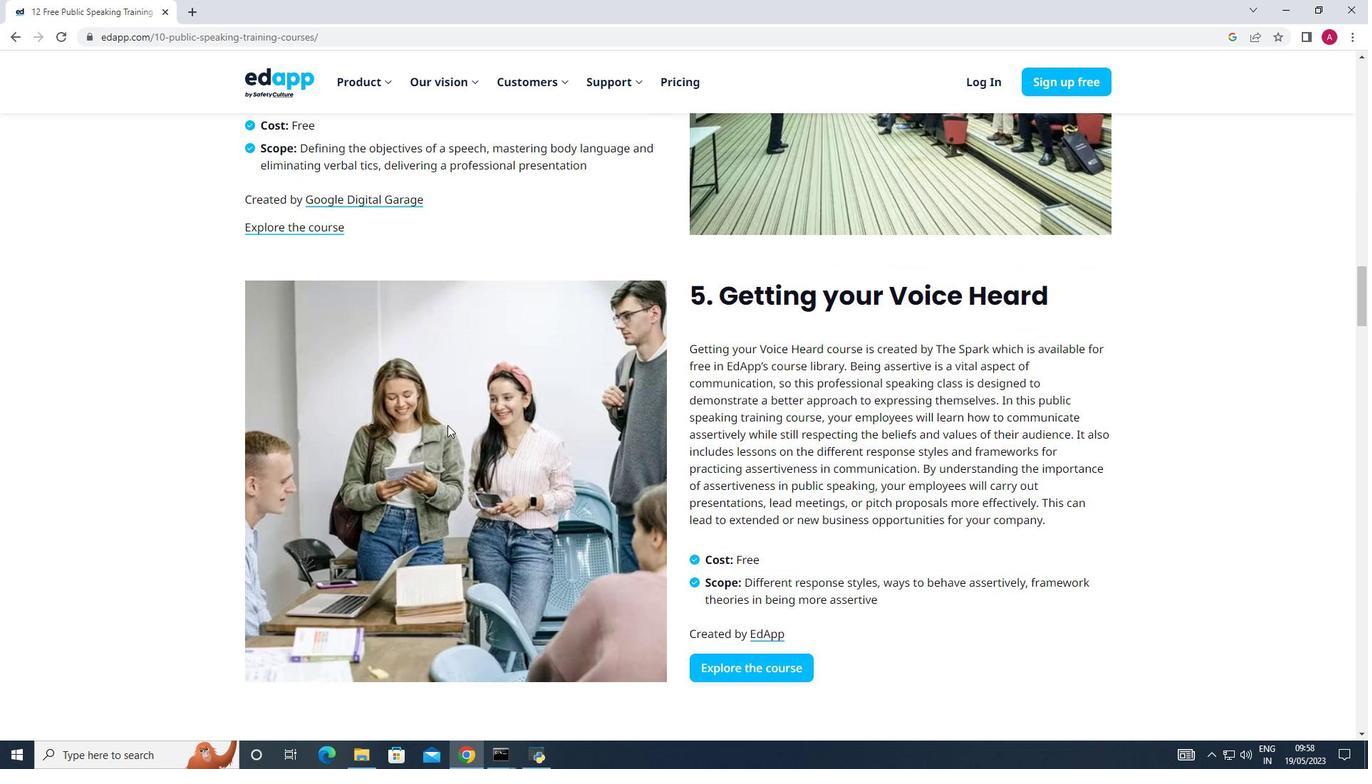 
Action: Mouse scrolled (447, 426) with delta (0, 0)
Screenshot: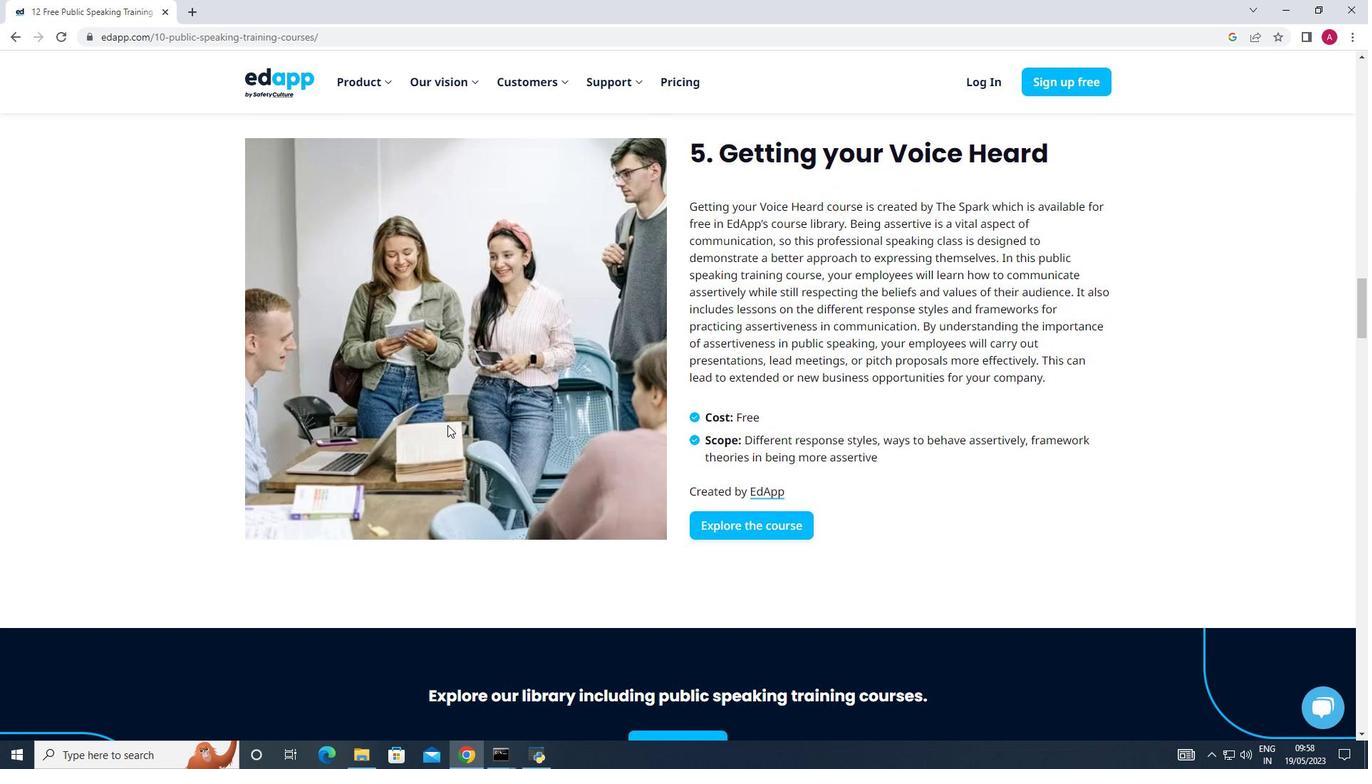 
Action: Mouse scrolled (447, 426) with delta (0, 0)
Screenshot: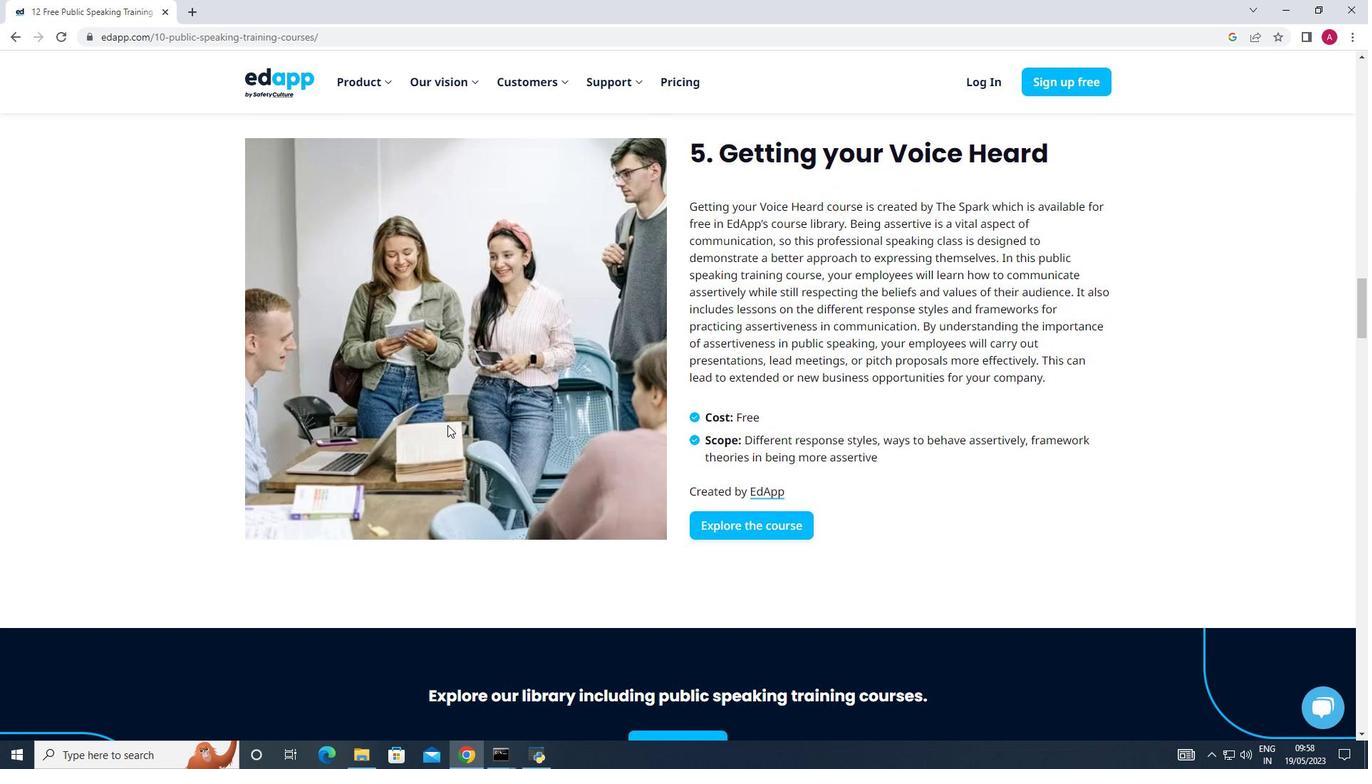 
Action: Mouse scrolled (447, 426) with delta (0, 0)
Screenshot: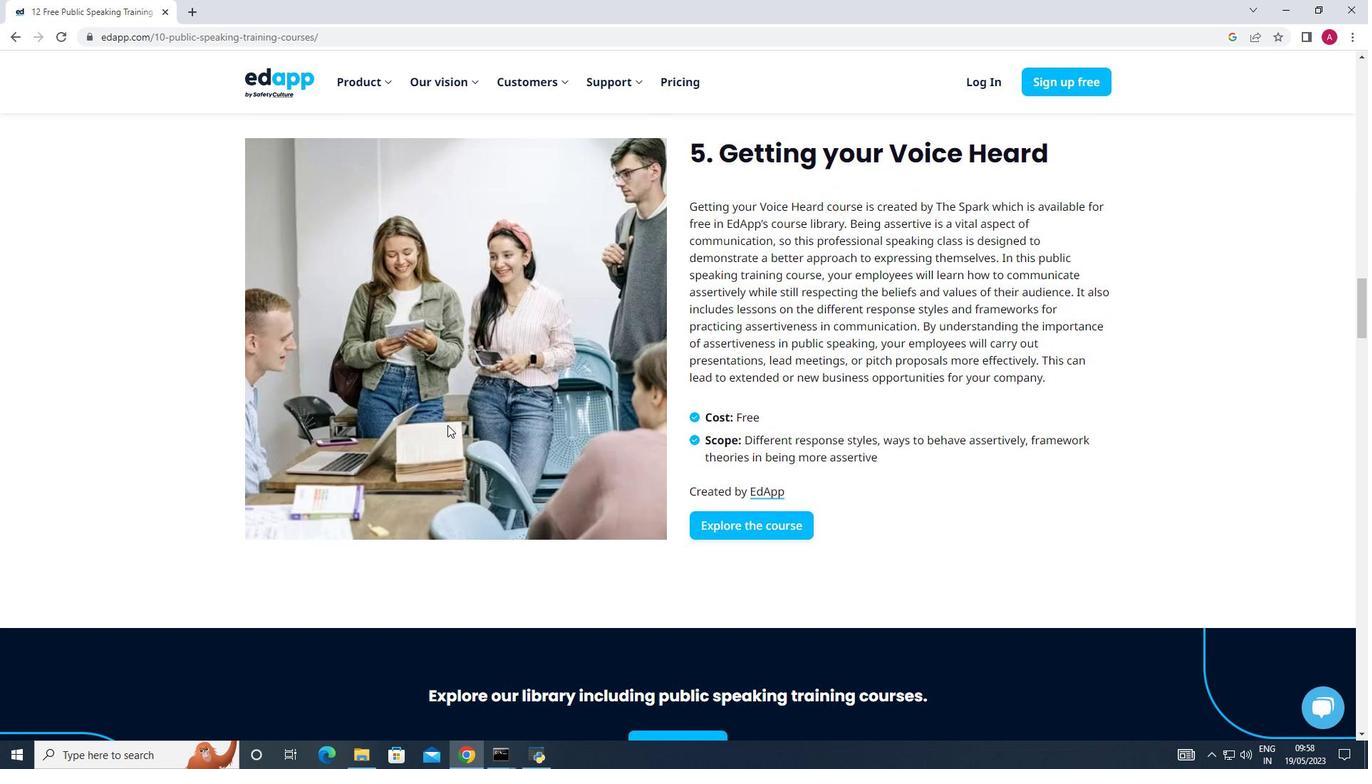 
Action: Mouse scrolled (447, 426) with delta (0, 0)
Screenshot: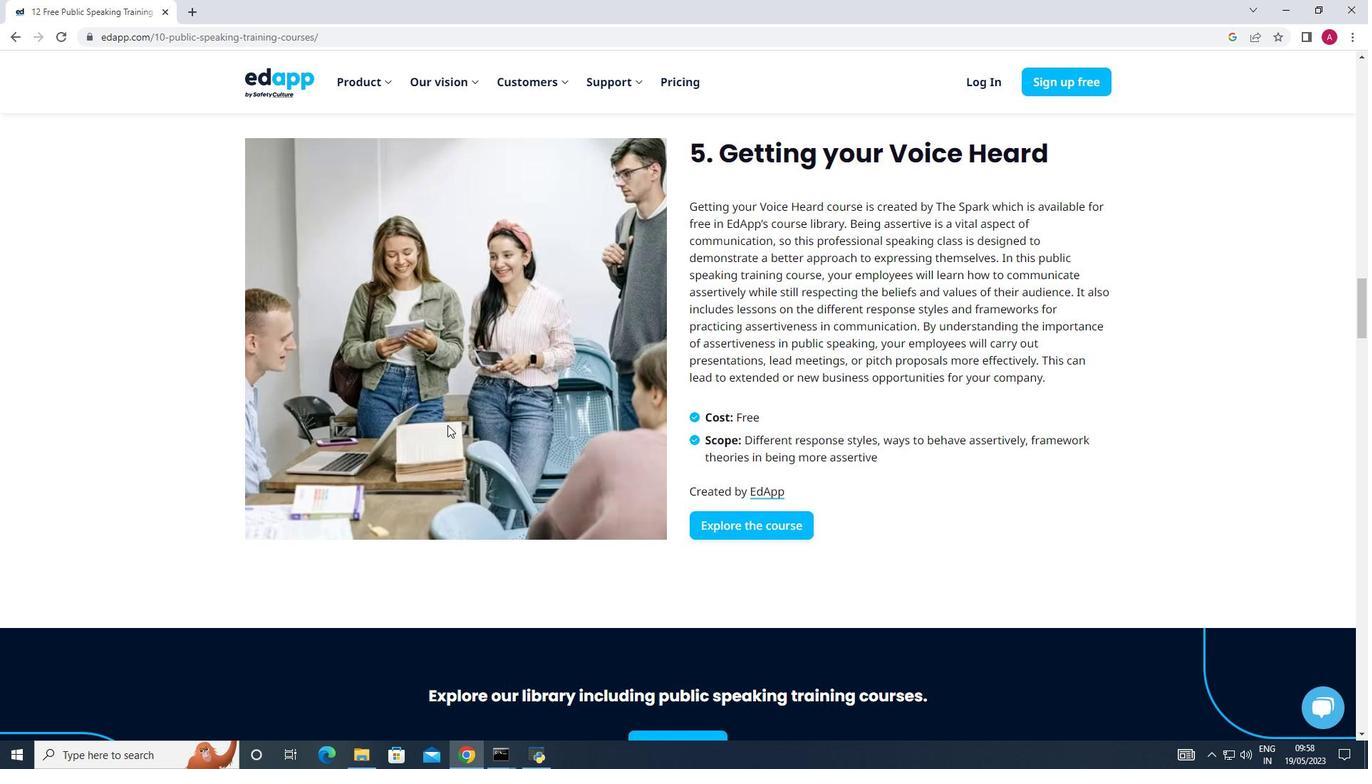 
Action: Mouse scrolled (447, 426) with delta (0, 0)
Screenshot: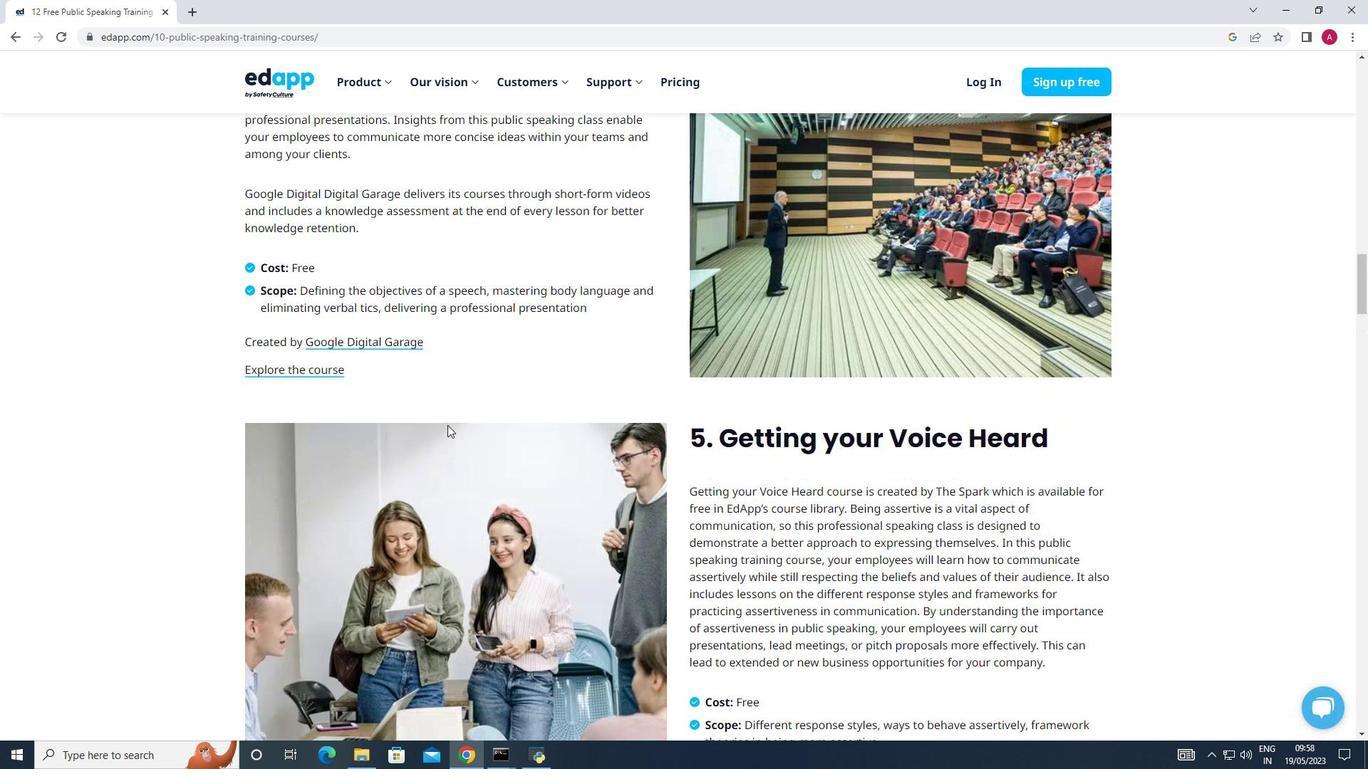 
Action: Mouse scrolled (447, 426) with delta (0, 0)
Screenshot: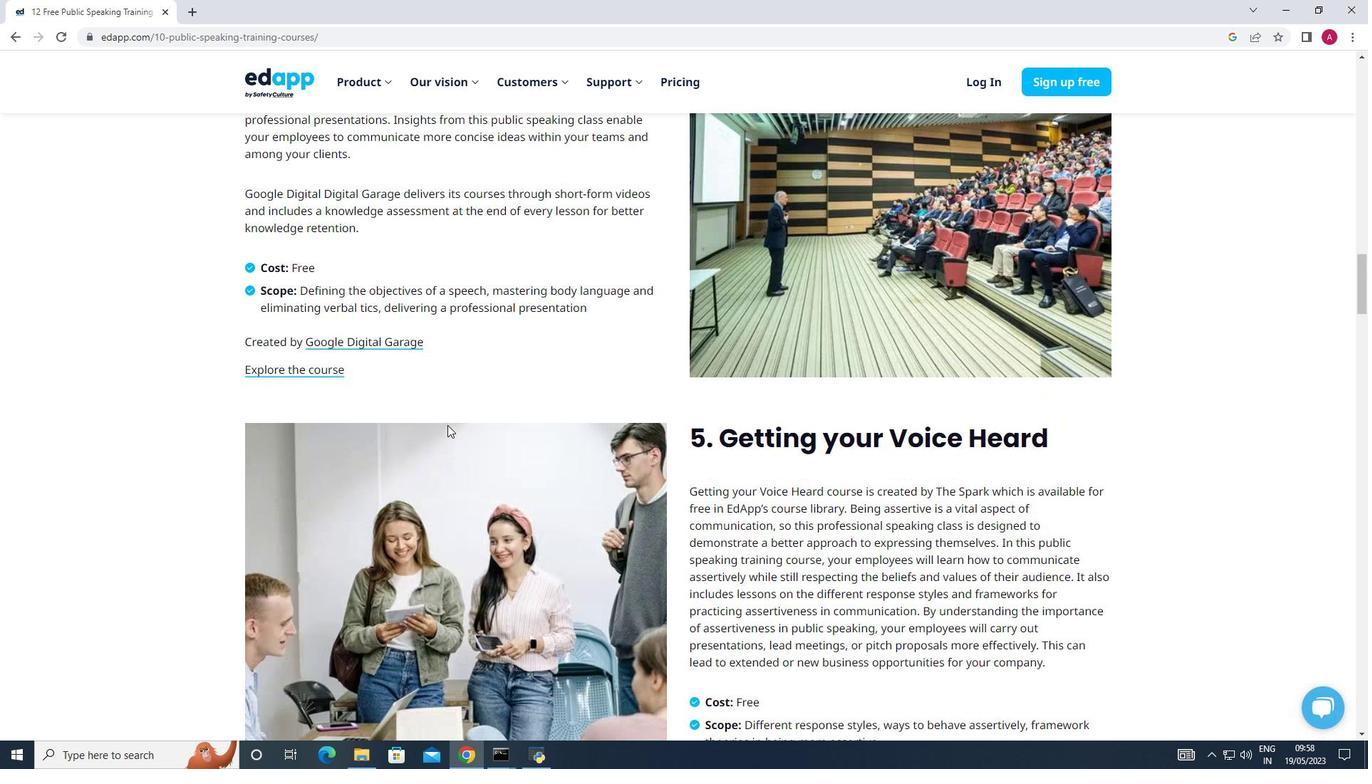 
Action: Mouse scrolled (447, 426) with delta (0, 0)
Screenshot: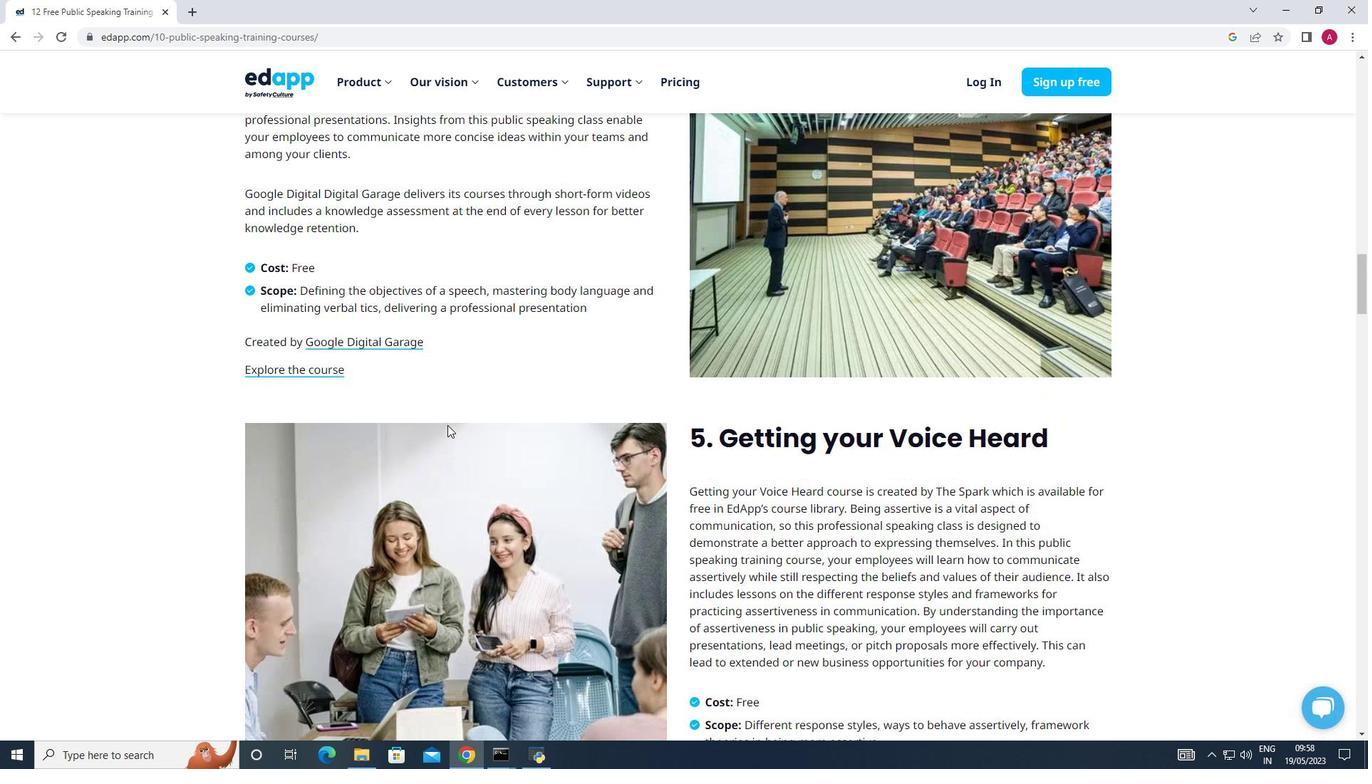 
Action: Mouse scrolled (447, 426) with delta (0, 0)
Screenshot: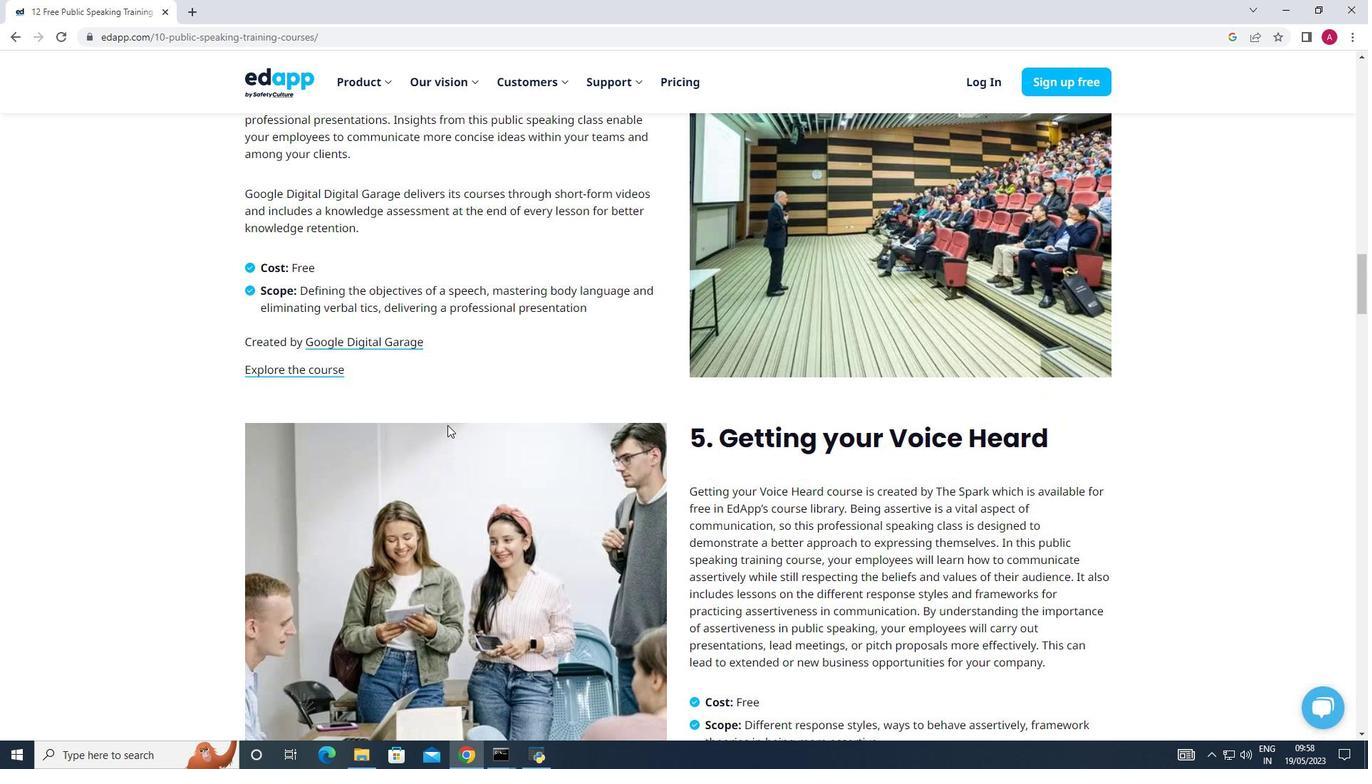 
Action: Mouse scrolled (447, 426) with delta (0, 0)
Screenshot: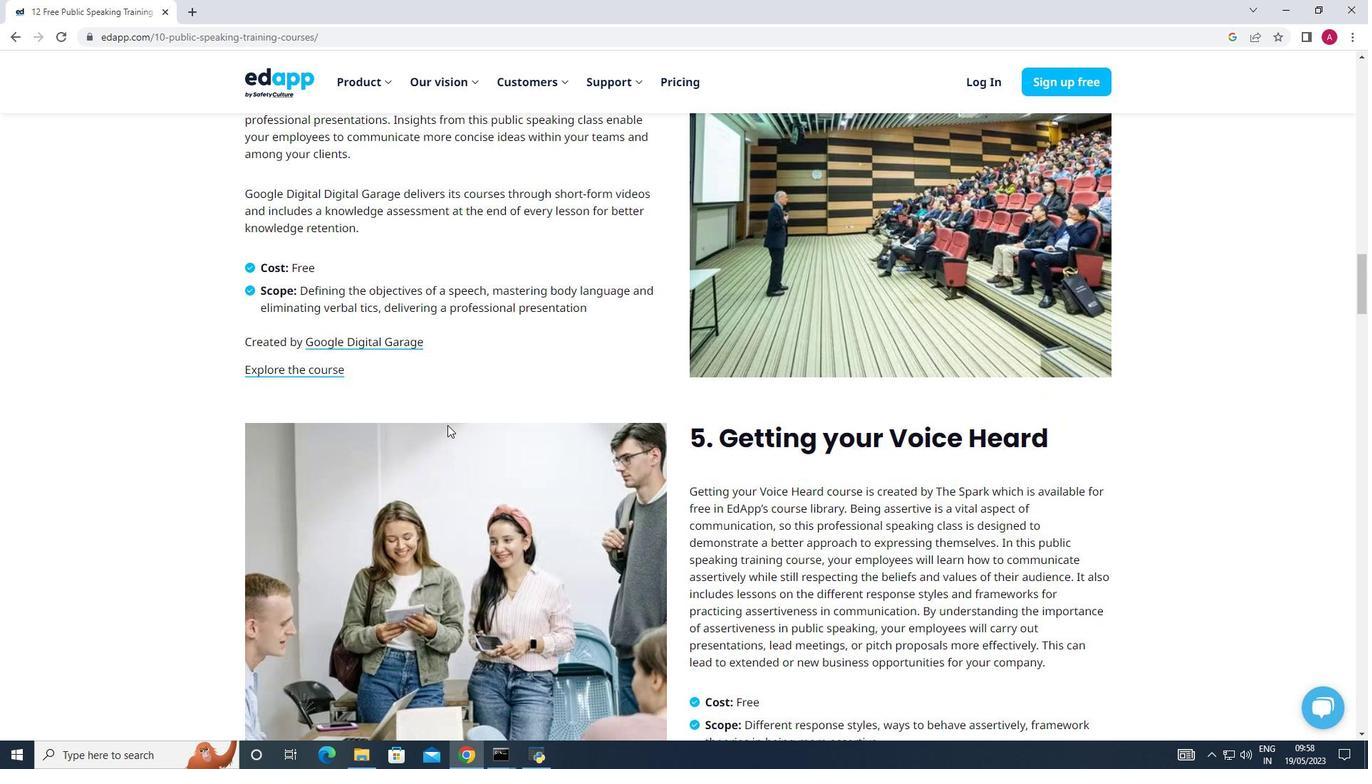 
Action: Mouse scrolled (447, 426) with delta (0, 0)
Screenshot: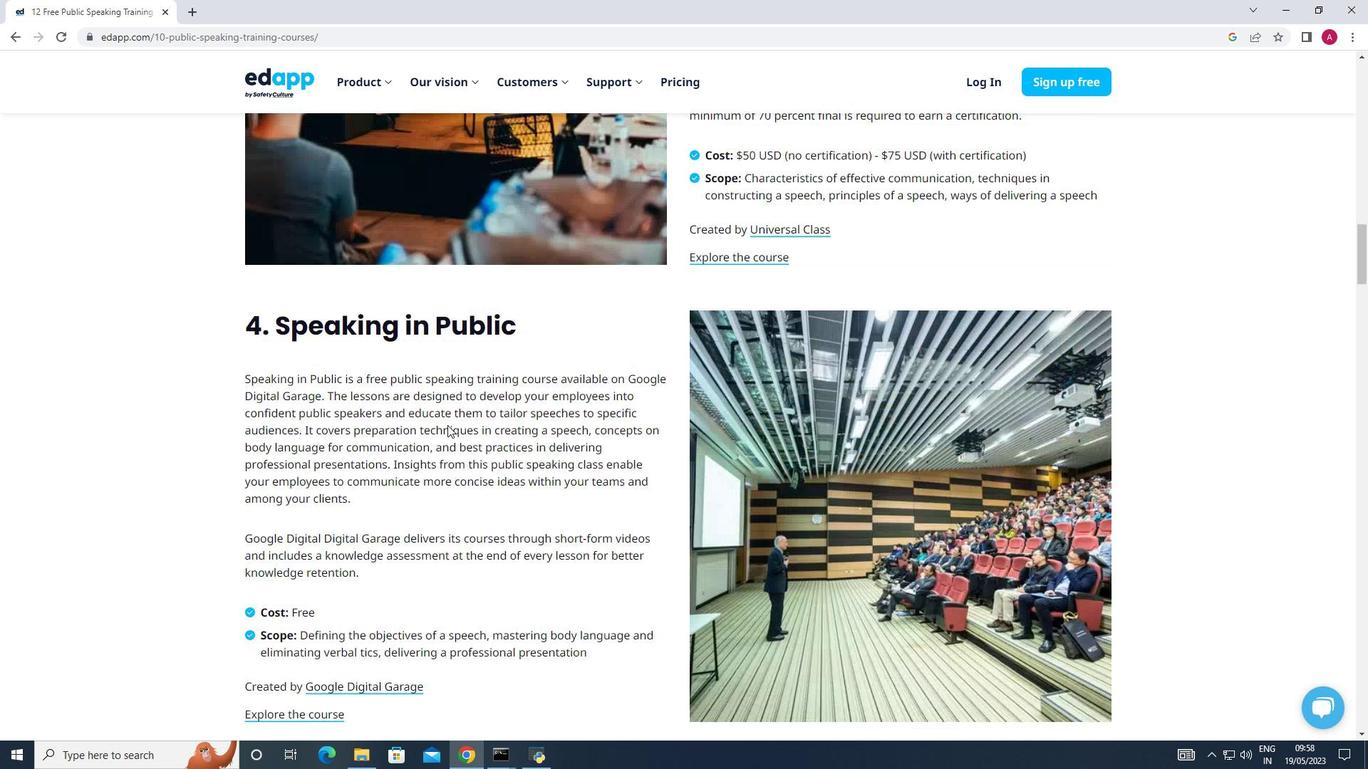 
Action: Mouse scrolled (447, 426) with delta (0, 0)
Screenshot: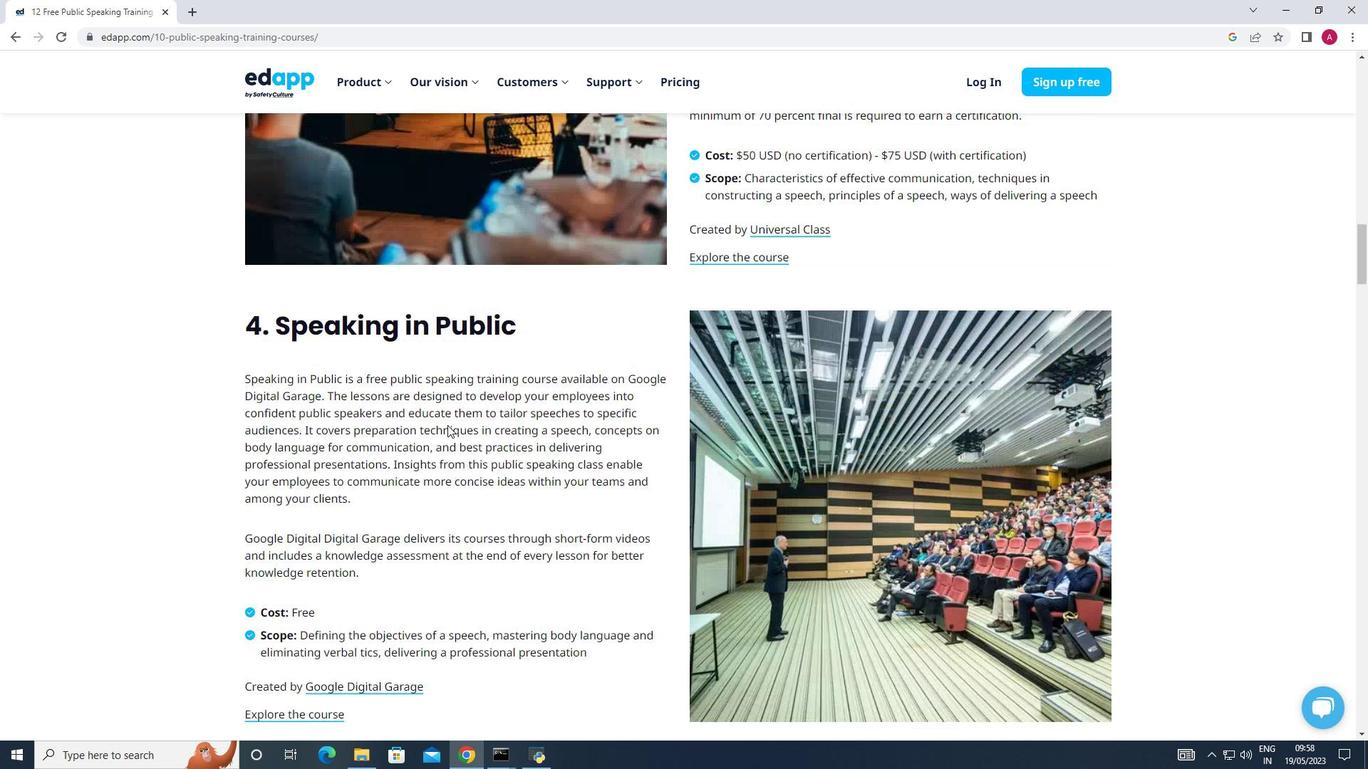 
Action: Mouse scrolled (447, 426) with delta (0, 0)
Screenshot: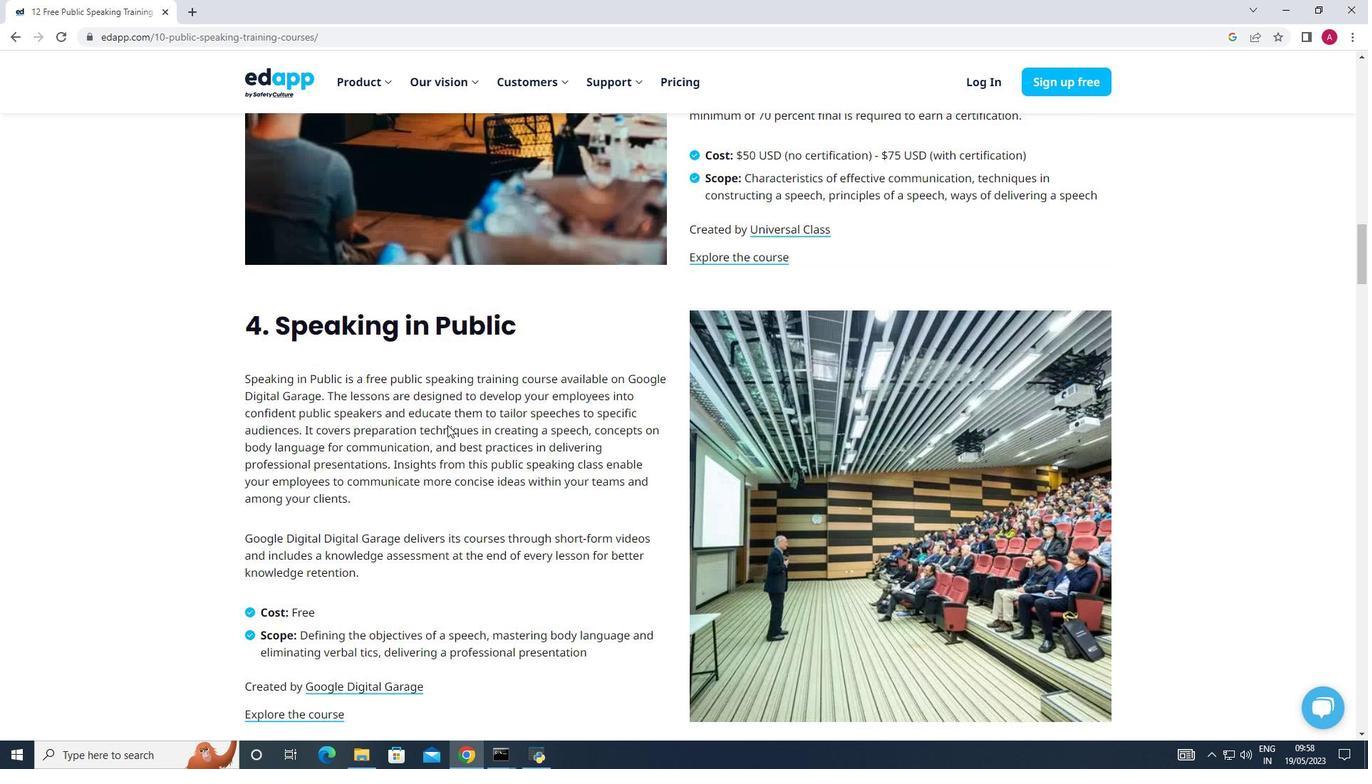 
Action: Mouse scrolled (447, 426) with delta (0, 0)
Screenshot: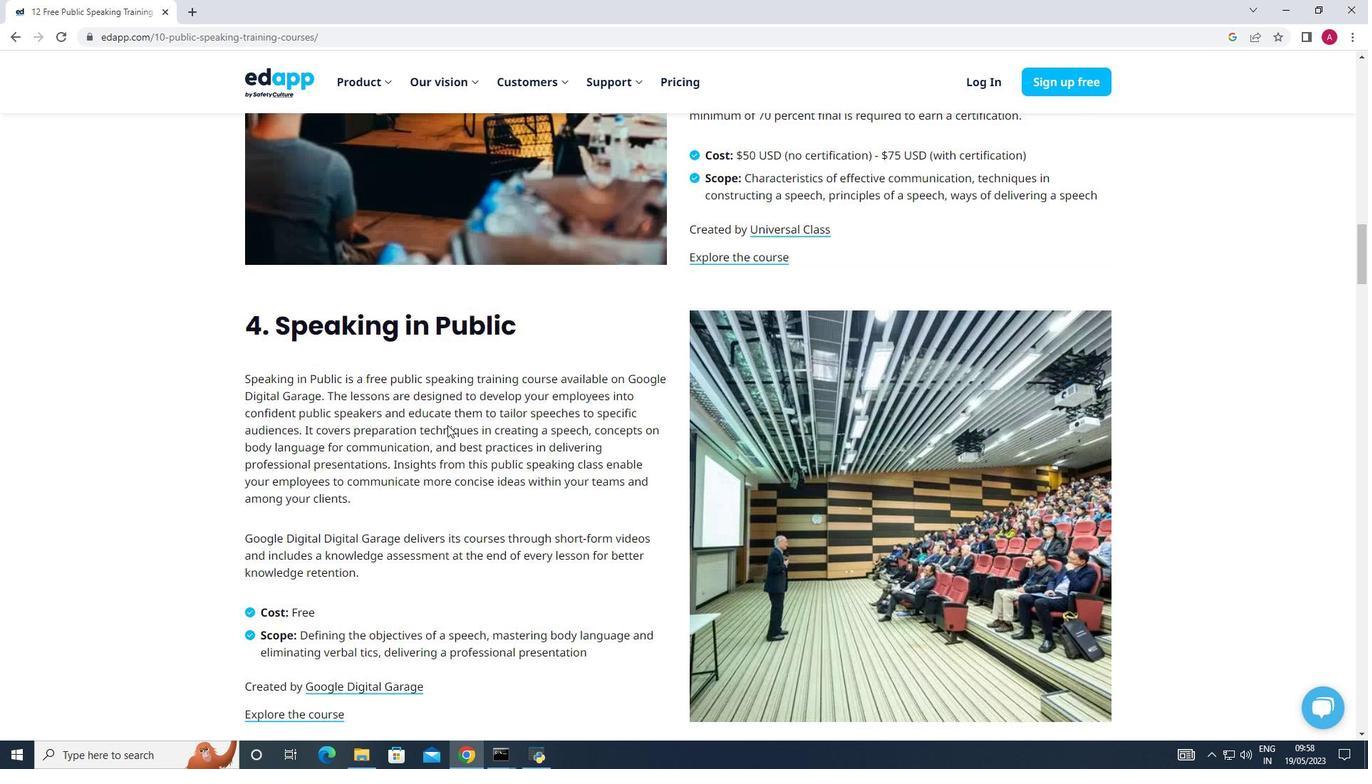 
Action: Mouse scrolled (447, 426) with delta (0, 0)
Screenshot: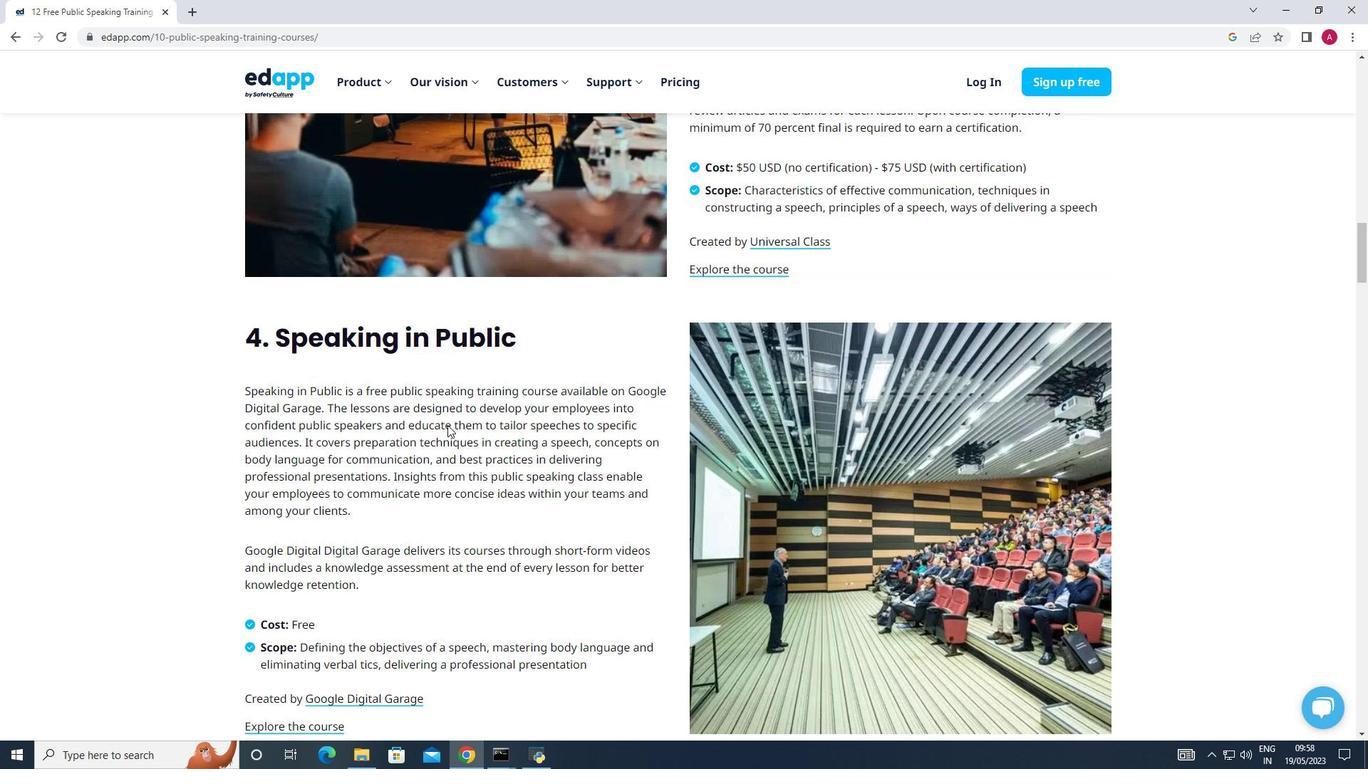 
Action: Mouse scrolled (447, 426) with delta (0, 0)
Screenshot: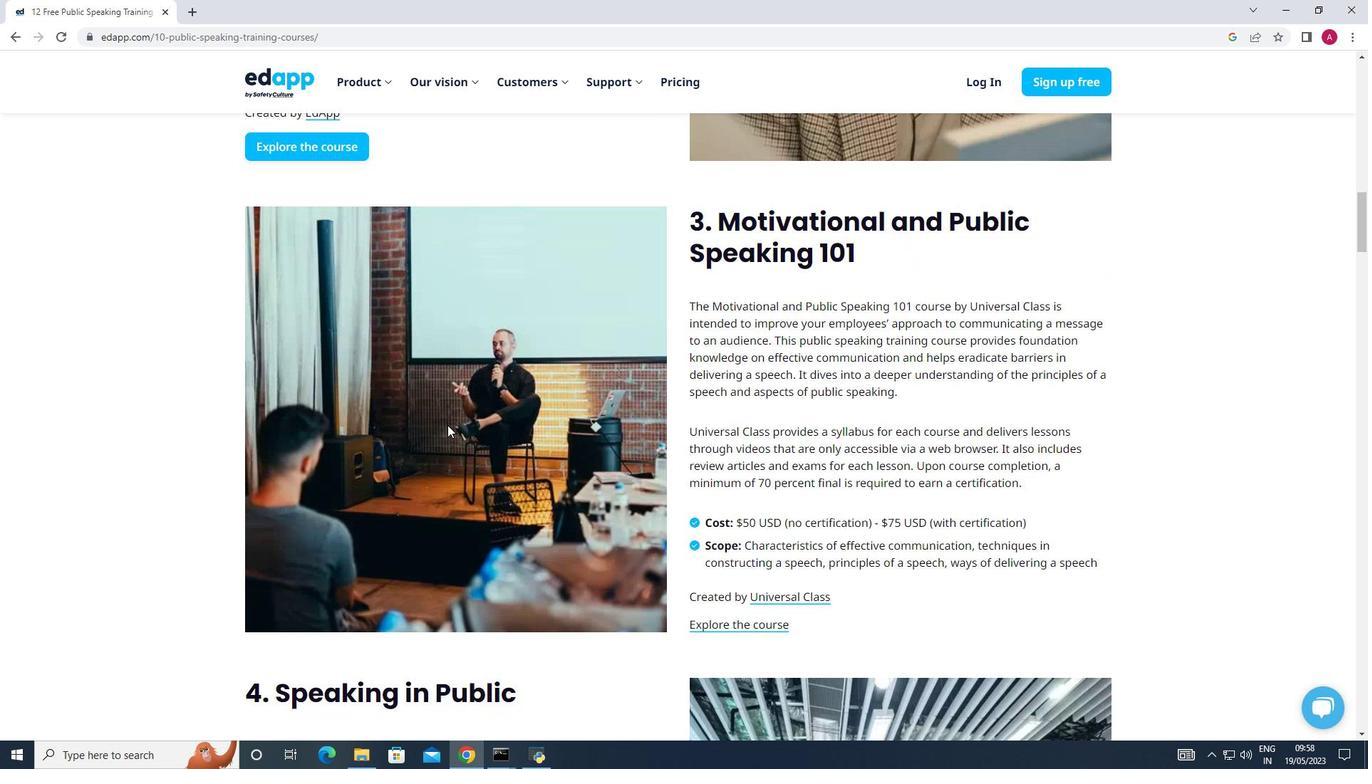 
Action: Mouse scrolled (447, 426) with delta (0, 0)
